 Task: Illustrate a Vector Scene of a Beach Yoga Retreat Center.
Action: Mouse moved to (104, 103)
Screenshot: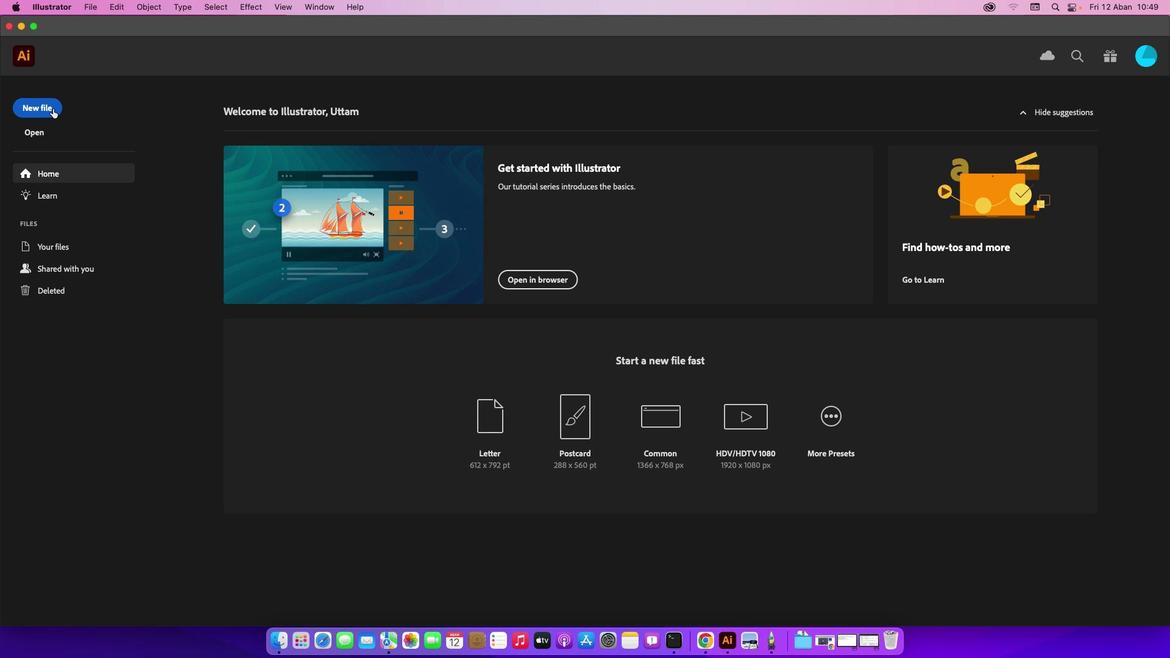 
Action: Mouse pressed left at (104, 103)
Screenshot: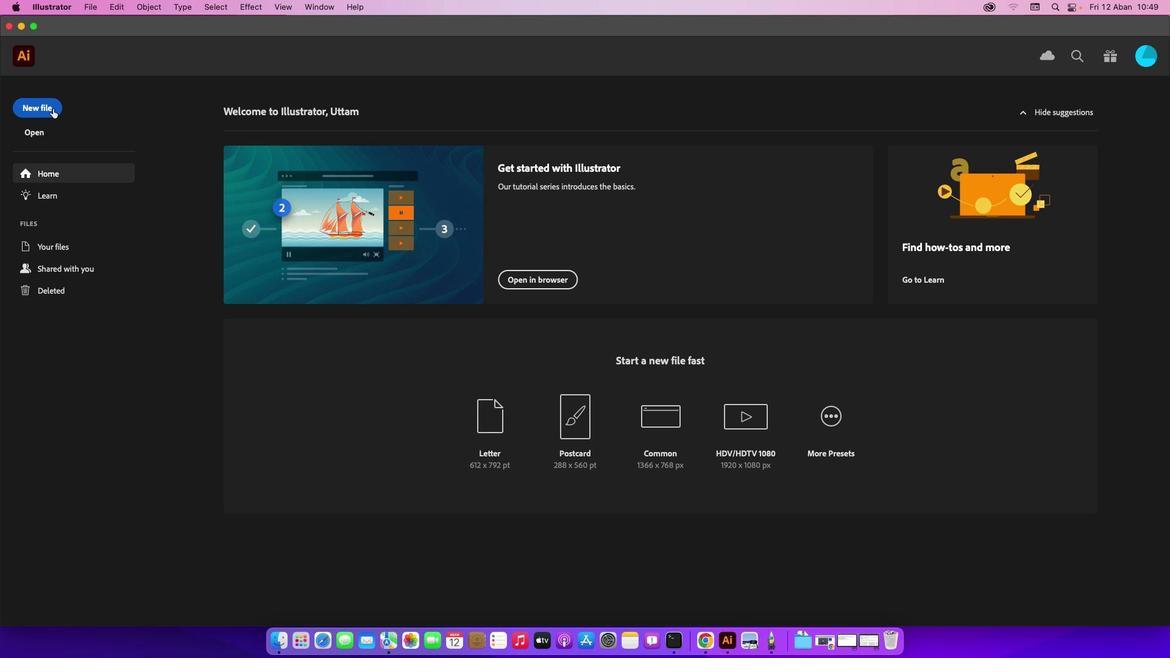 
Action: Mouse moved to (54, 110)
Screenshot: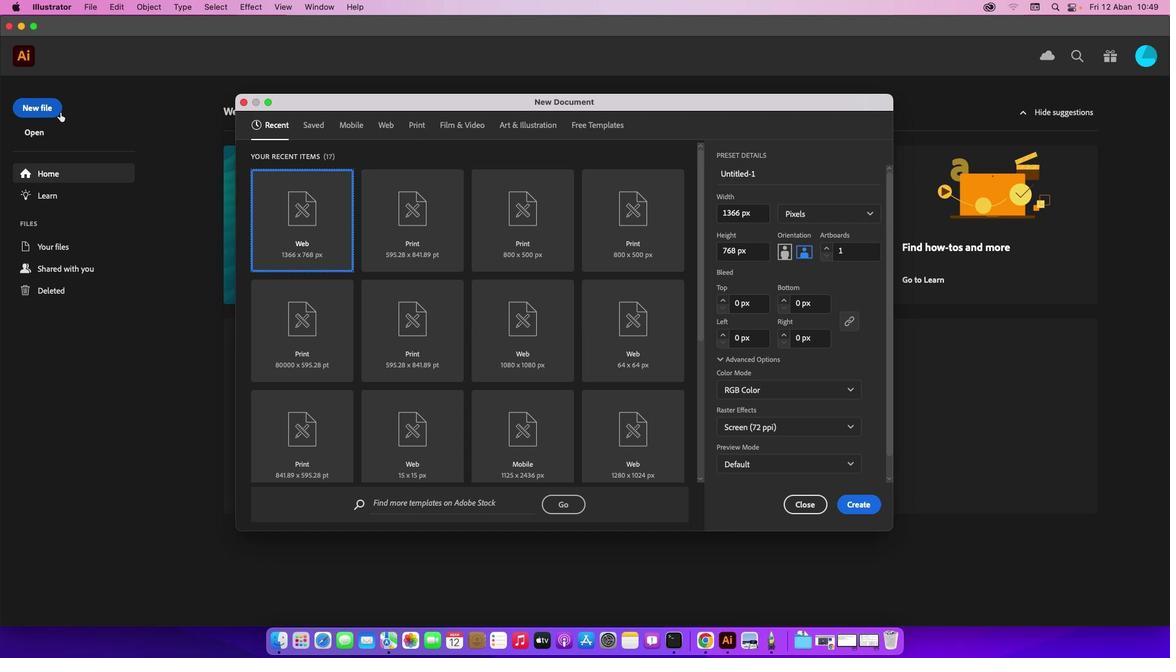
Action: Mouse pressed left at (54, 110)
Screenshot: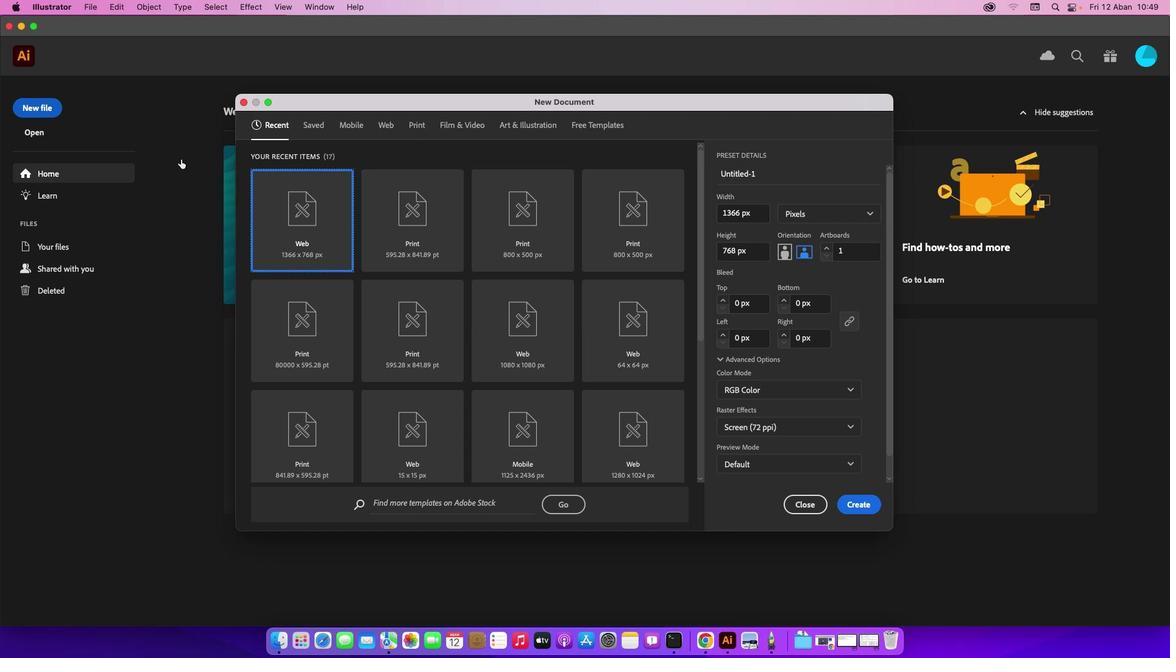 
Action: Mouse moved to (862, 502)
Screenshot: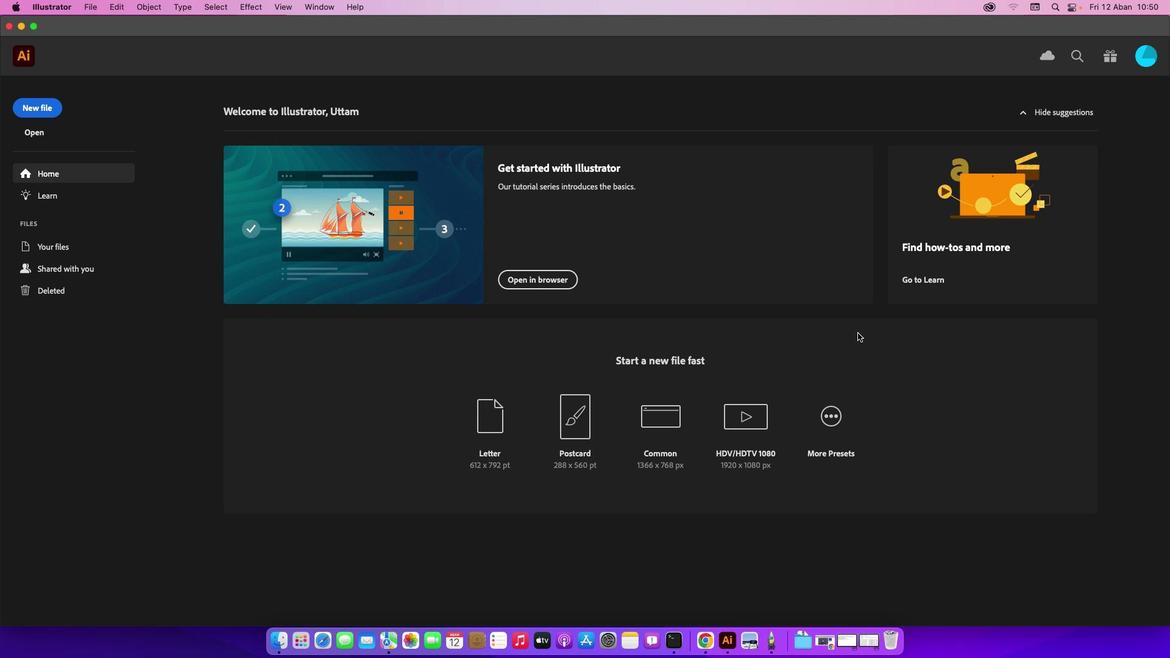 
Action: Mouse pressed left at (862, 502)
Screenshot: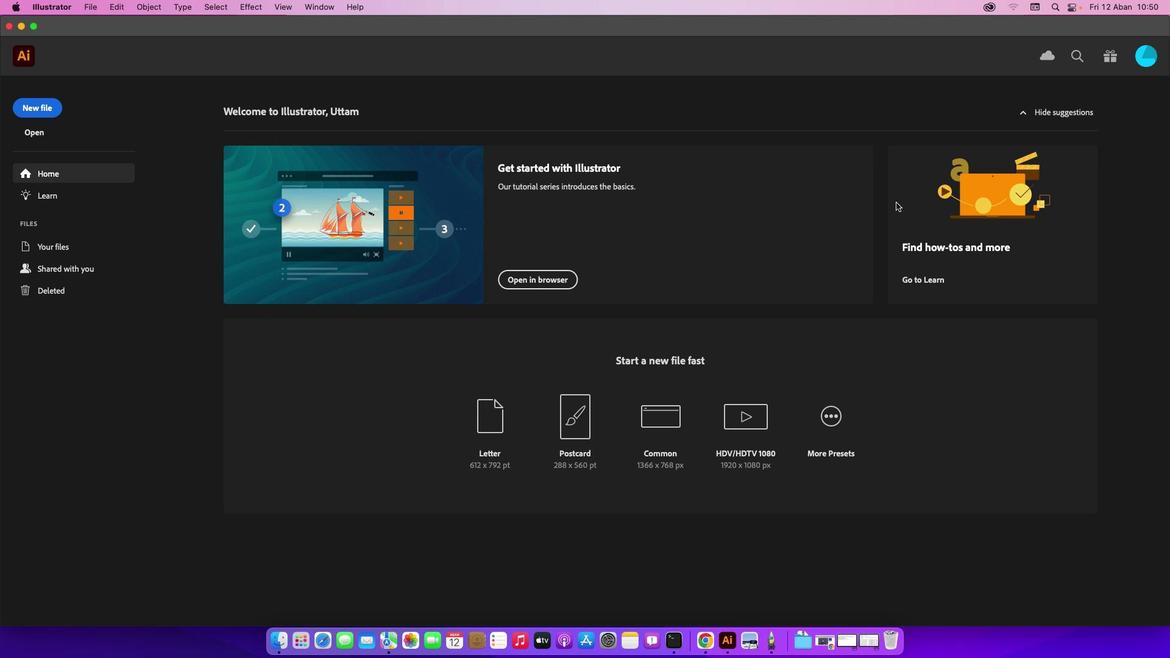 
Action: Mouse moved to (92, 8)
Screenshot: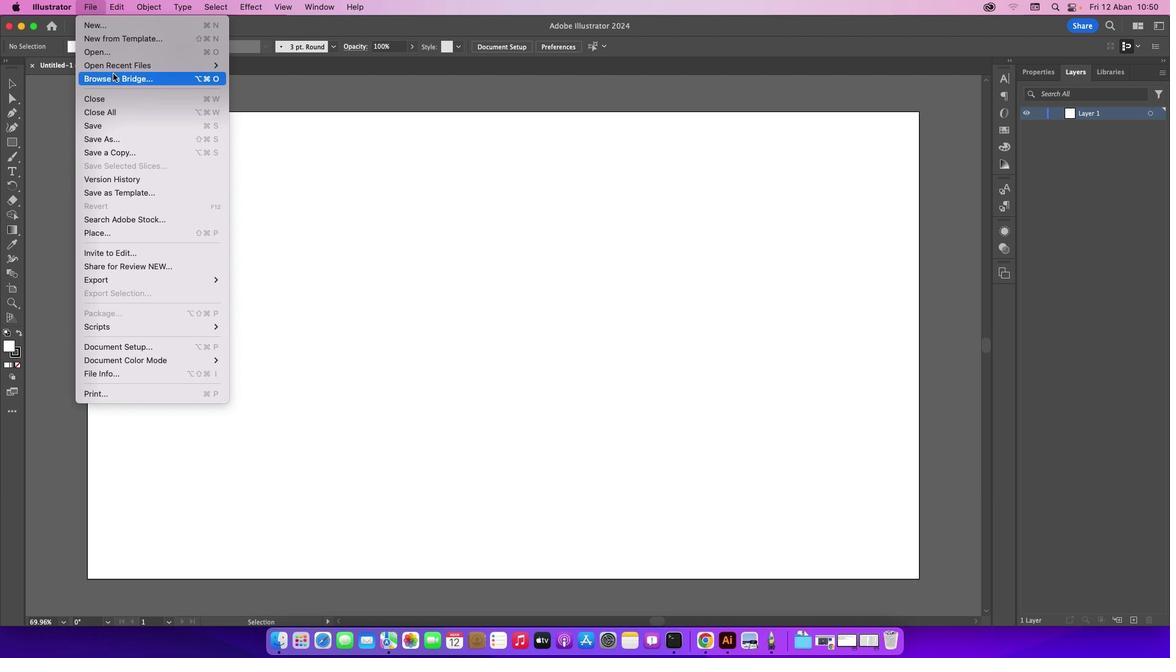 
Action: Mouse pressed left at (92, 8)
Screenshot: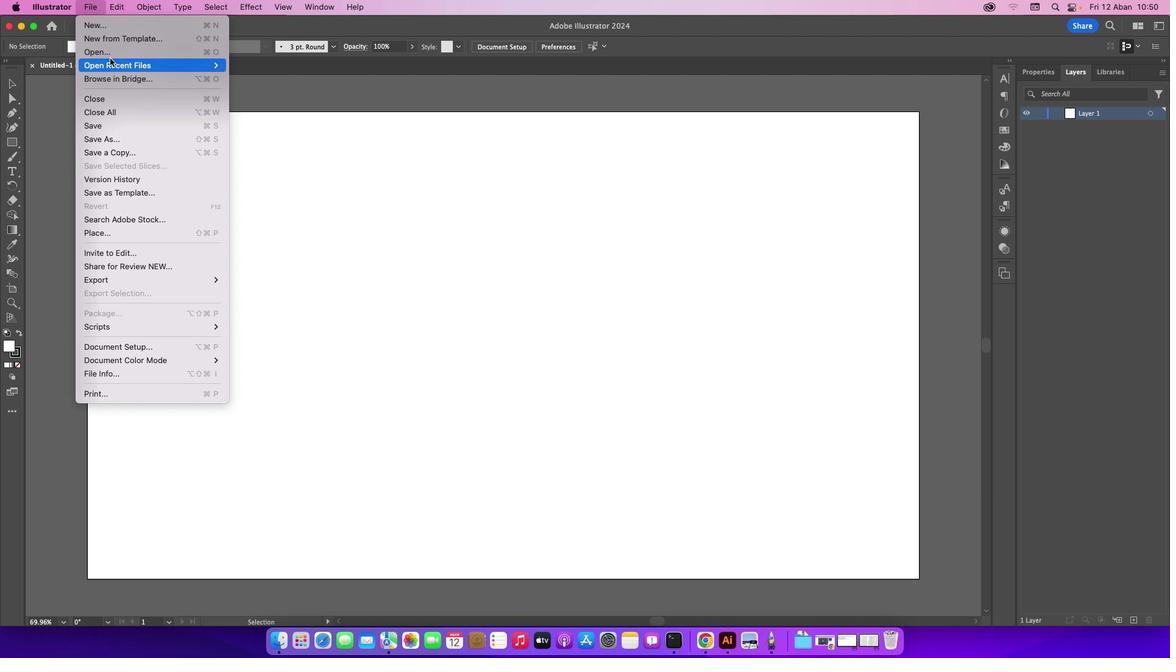 
Action: Mouse moved to (112, 59)
Screenshot: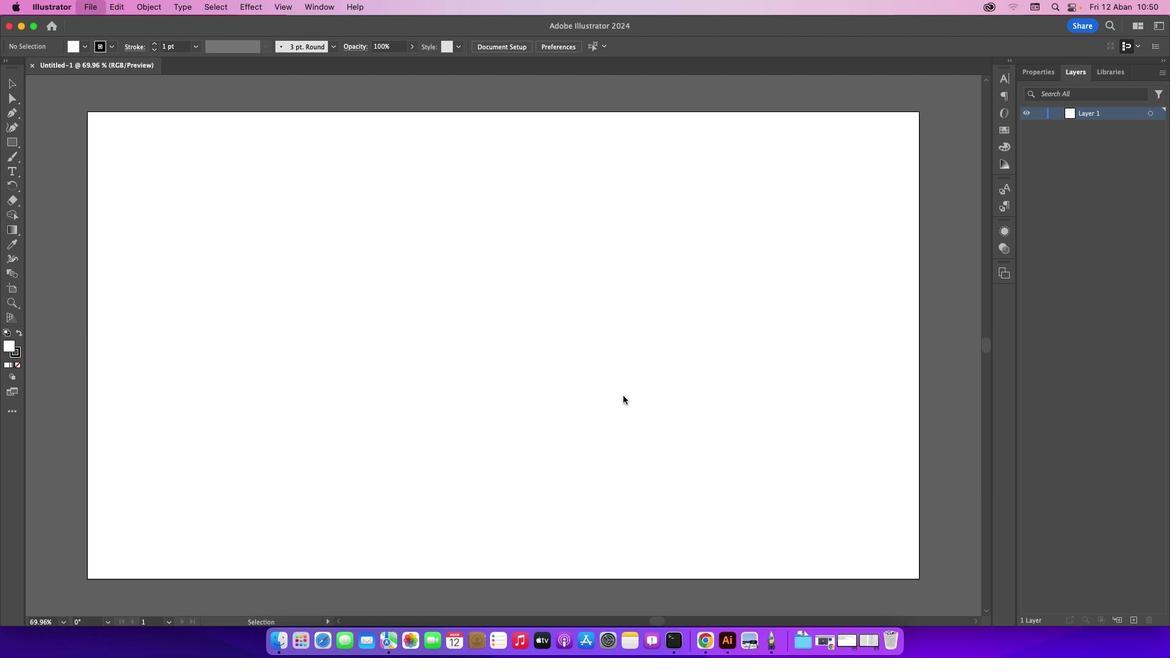 
Action: Mouse pressed left at (112, 59)
Screenshot: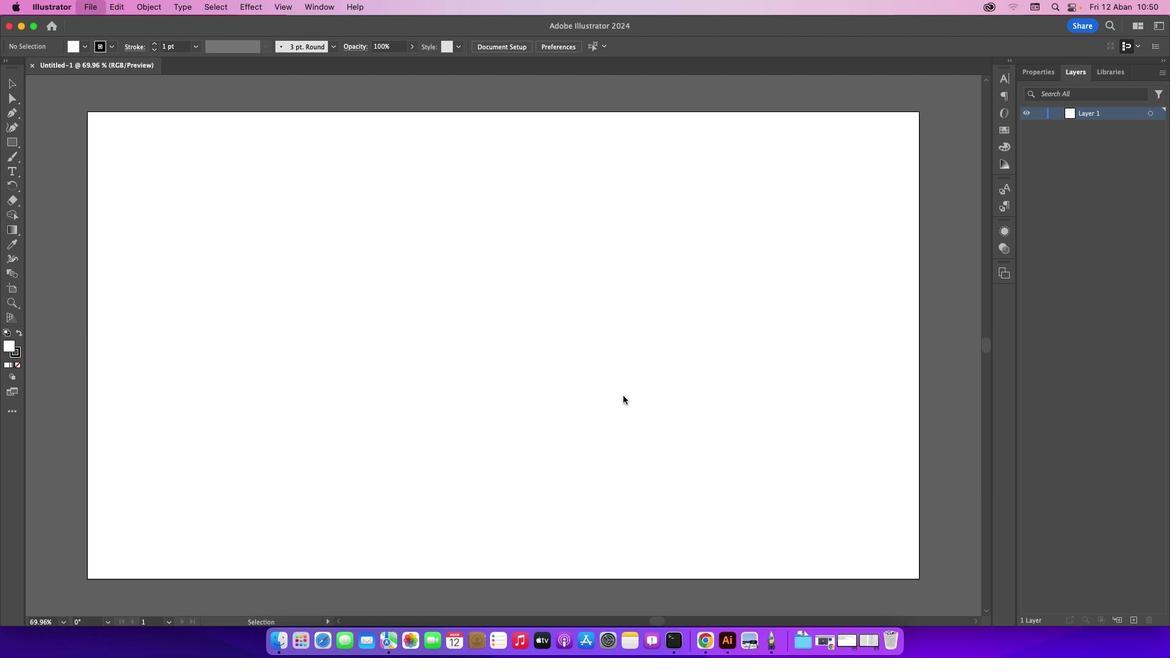 
Action: Mouse moved to (458, 167)
Screenshot: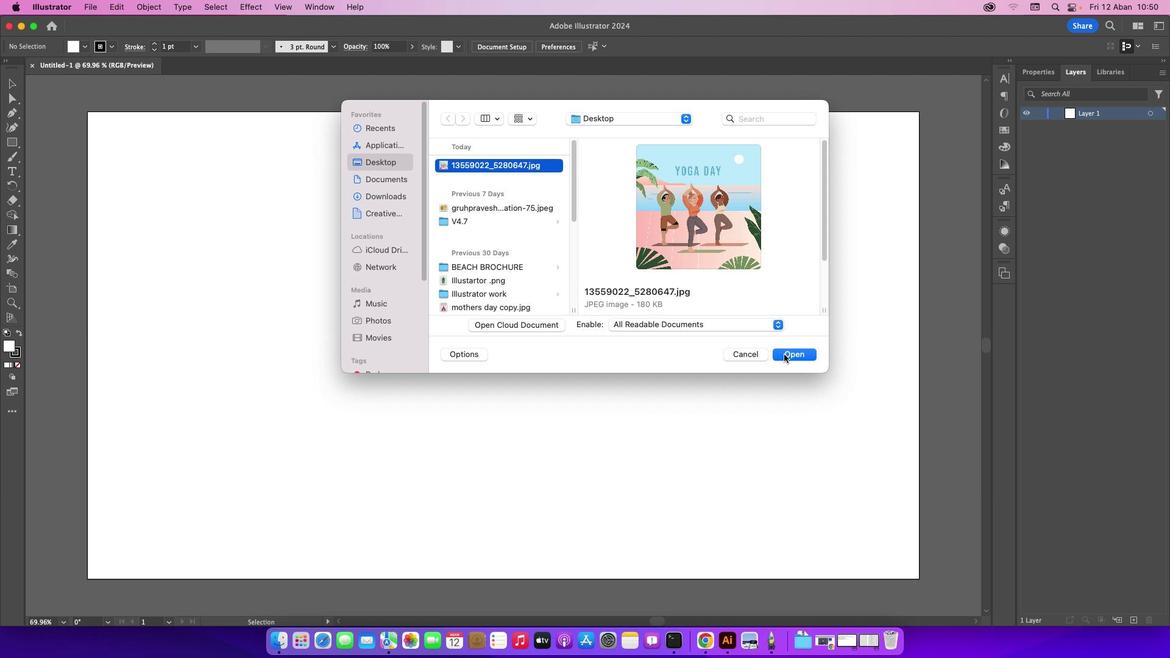 
Action: Mouse pressed left at (458, 167)
Screenshot: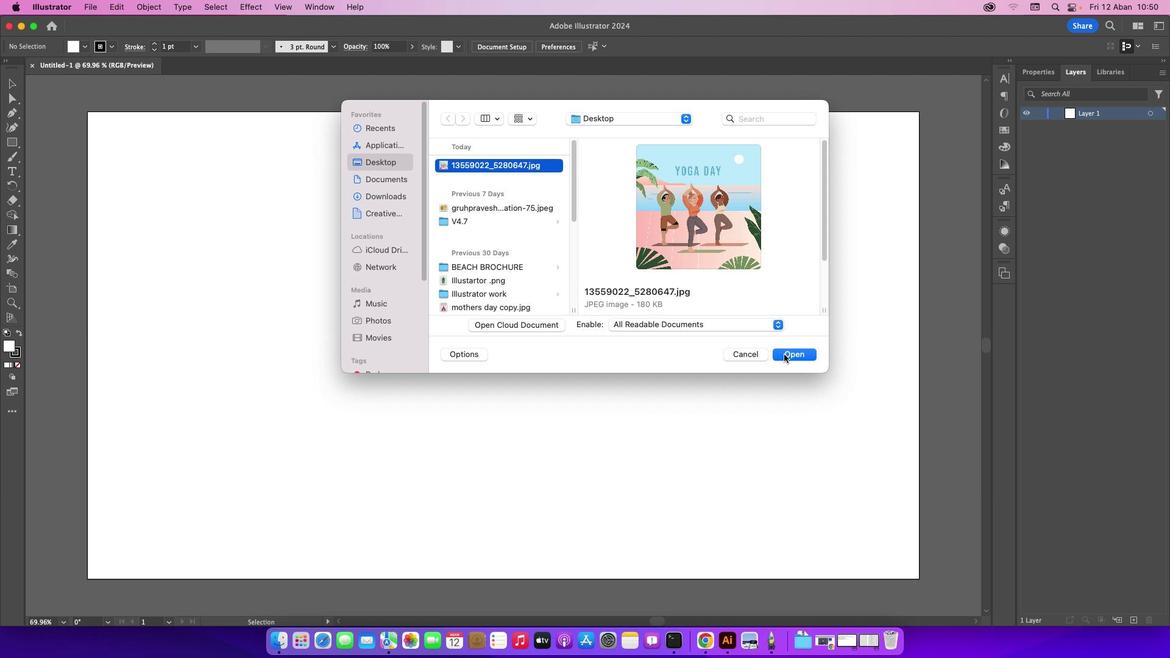 
Action: Mouse moved to (786, 356)
Screenshot: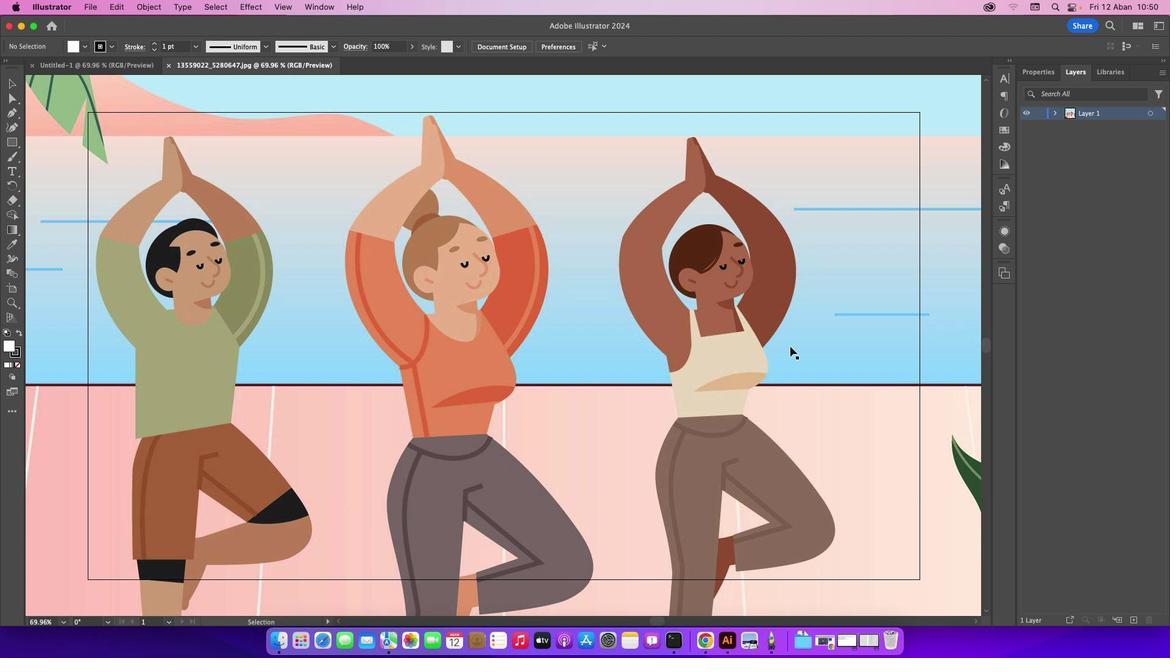 
Action: Mouse pressed left at (786, 356)
Screenshot: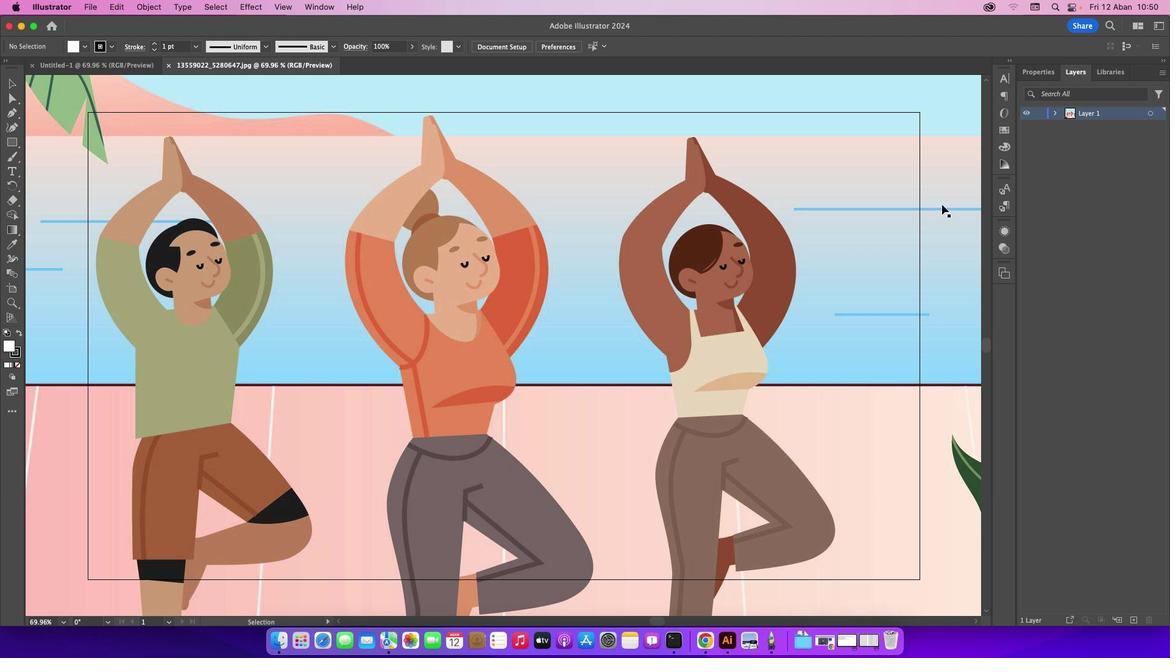 
Action: Mouse pressed left at (786, 356)
Screenshot: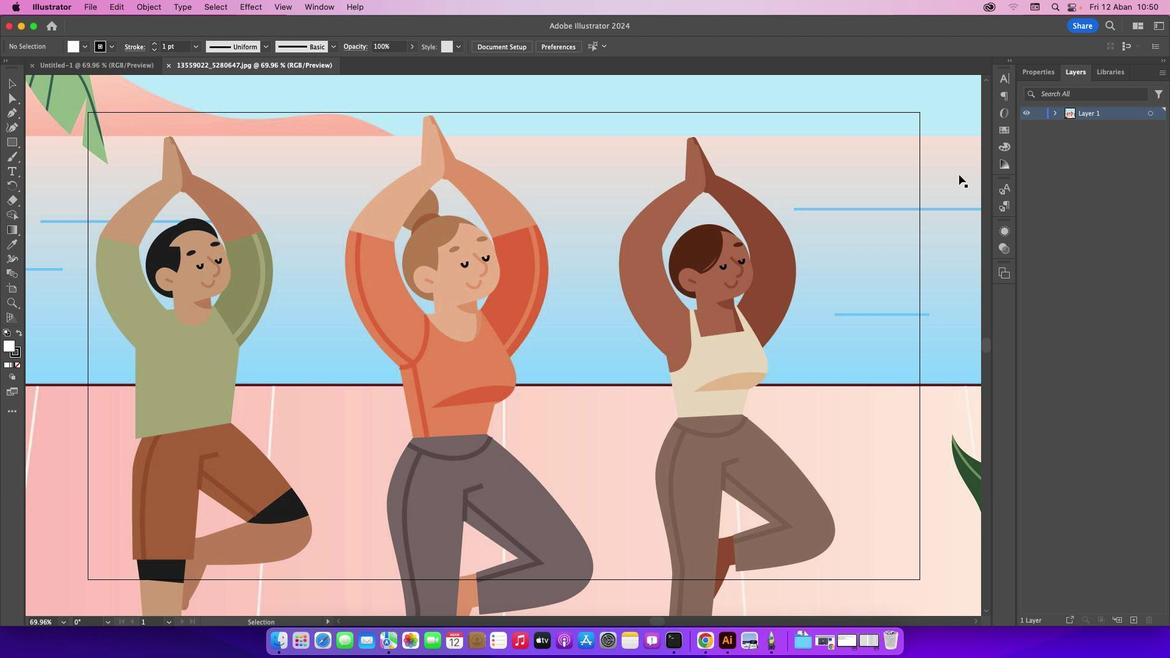 
Action: Mouse moved to (1056, 115)
Screenshot: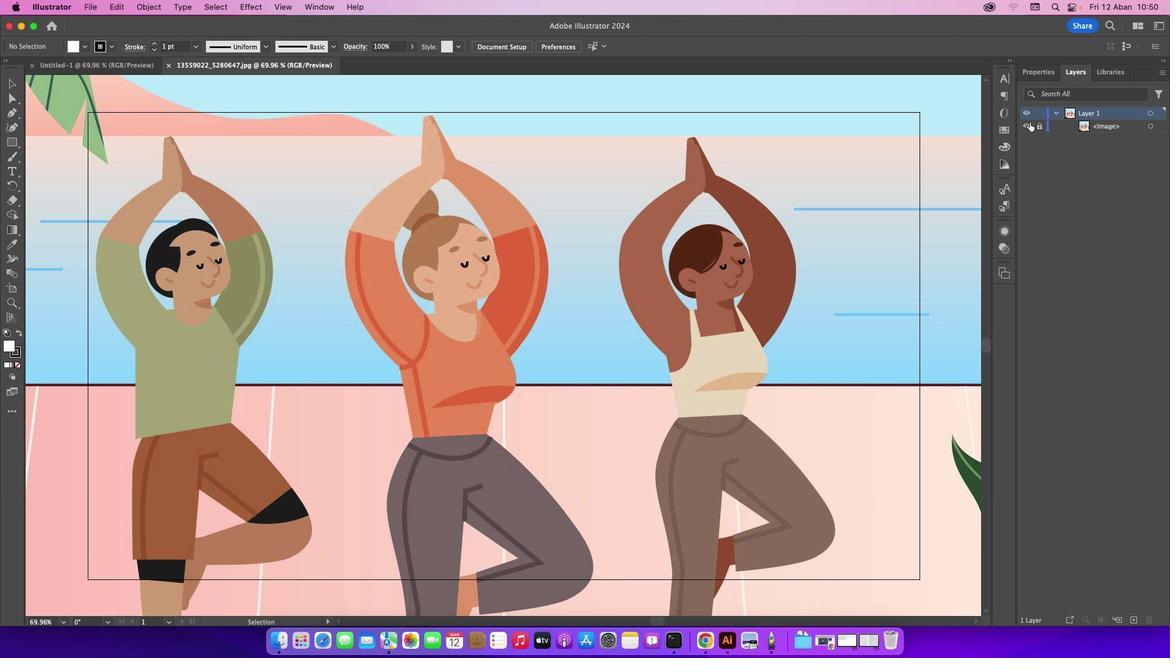 
Action: Mouse pressed left at (1056, 115)
Screenshot: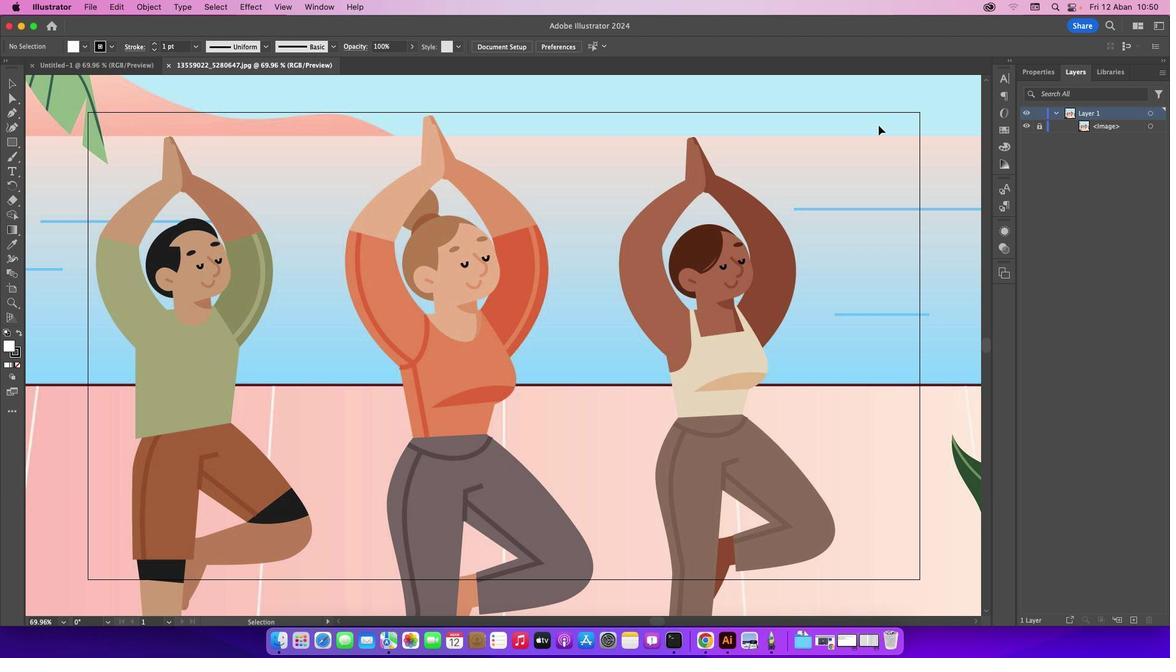 
Action: Mouse moved to (1041, 126)
Screenshot: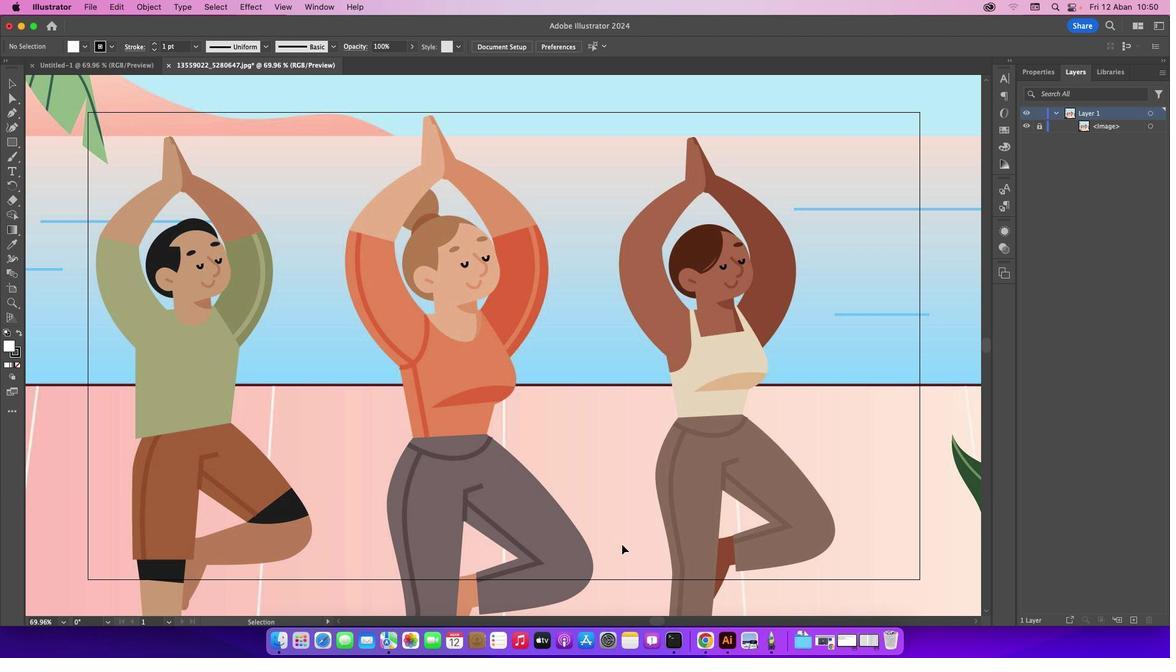 
Action: Mouse pressed left at (1041, 126)
Screenshot: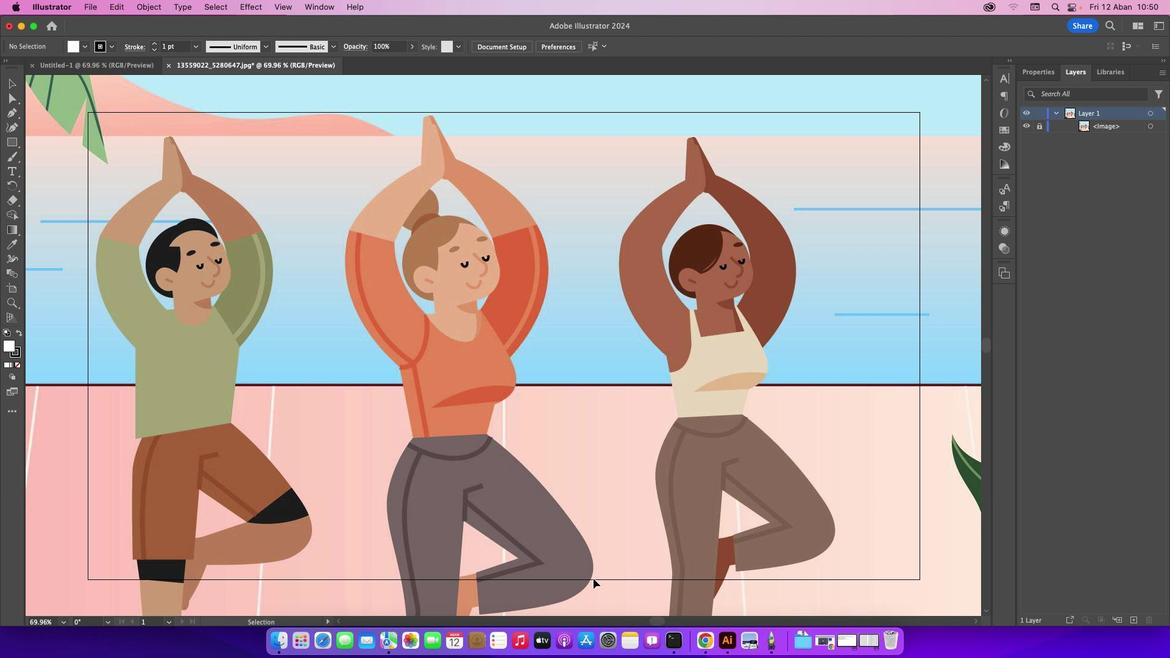 
Action: Mouse moved to (661, 628)
Screenshot: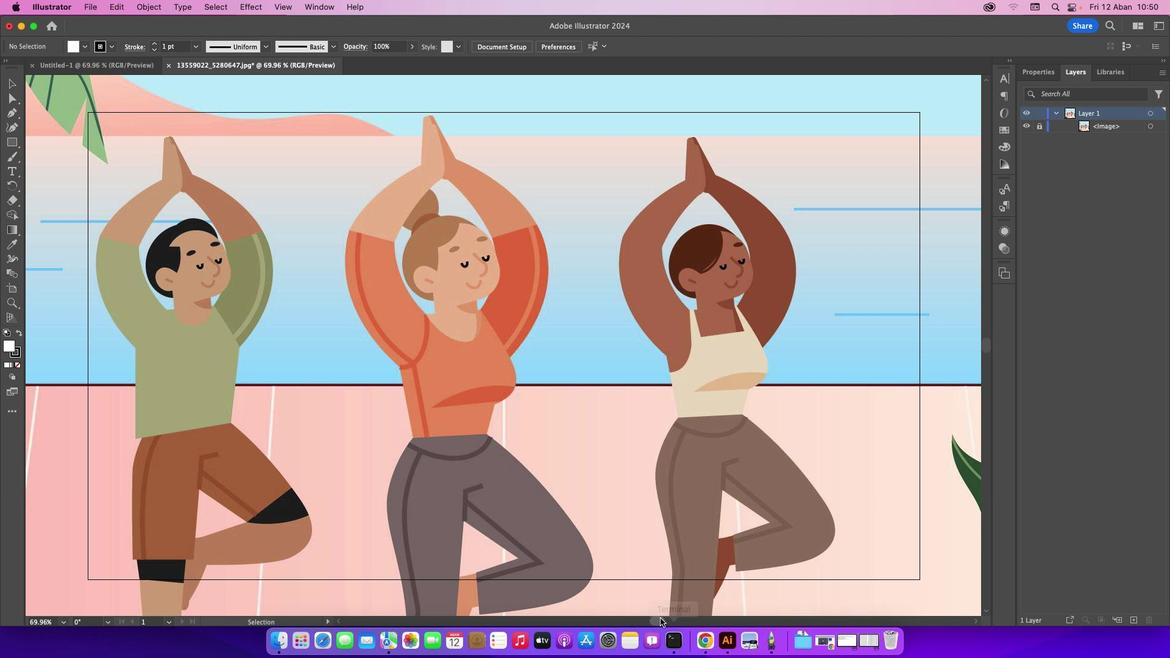 
Action: Mouse pressed left at (661, 628)
Screenshot: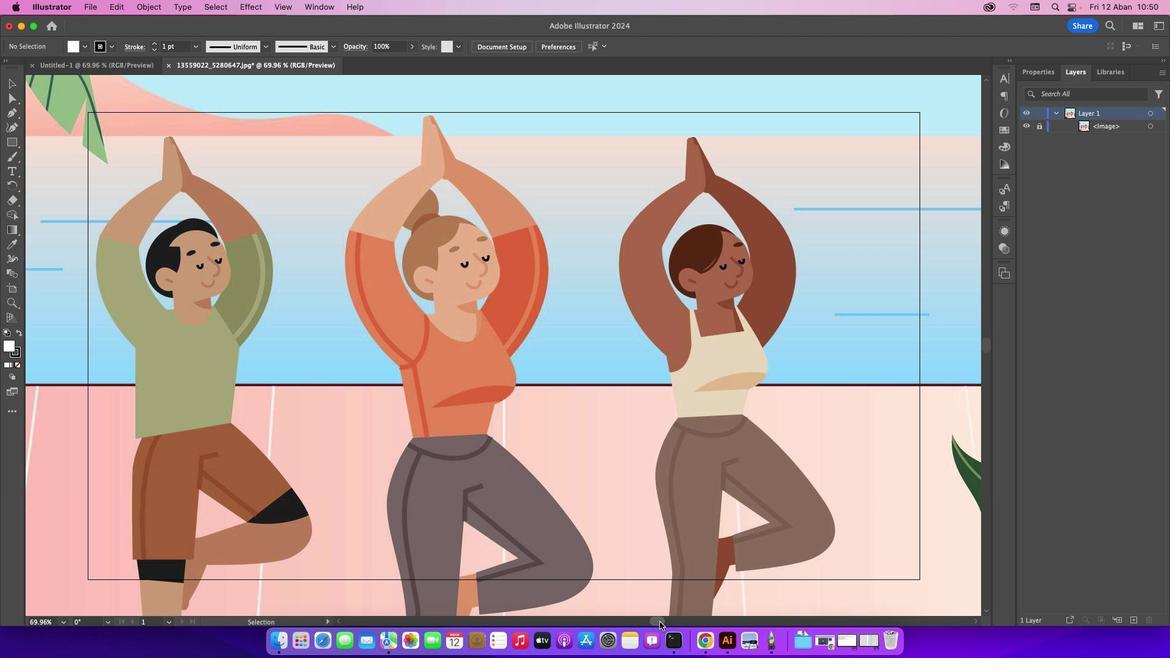
Action: Mouse moved to (661, 624)
Screenshot: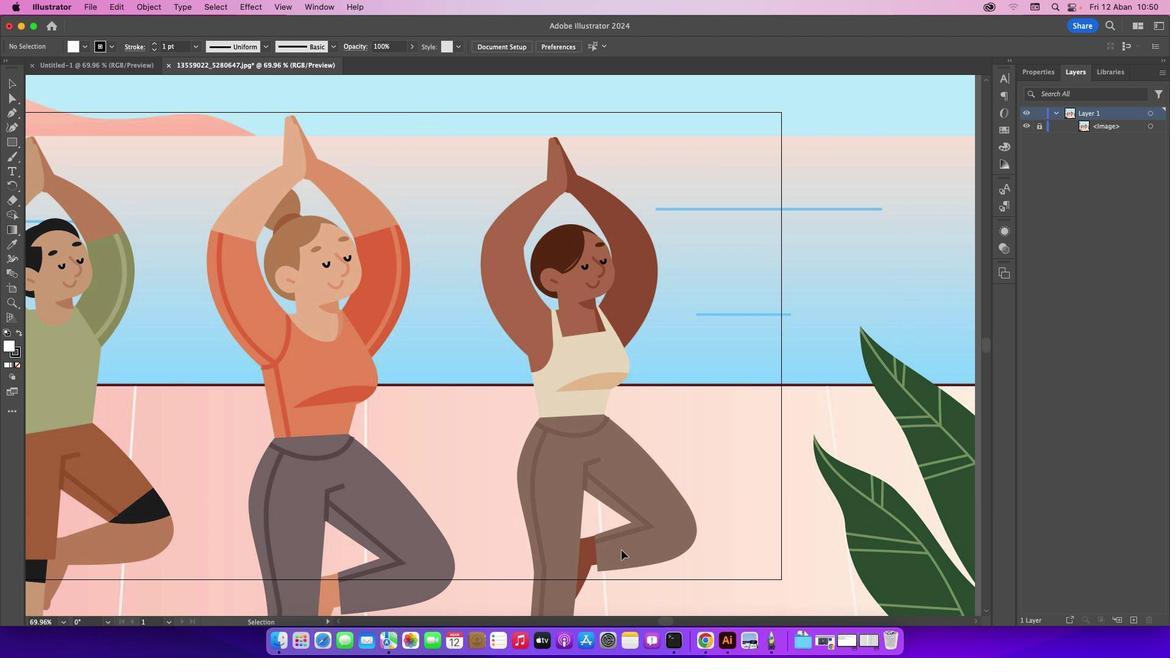 
Action: Mouse pressed left at (661, 624)
Screenshot: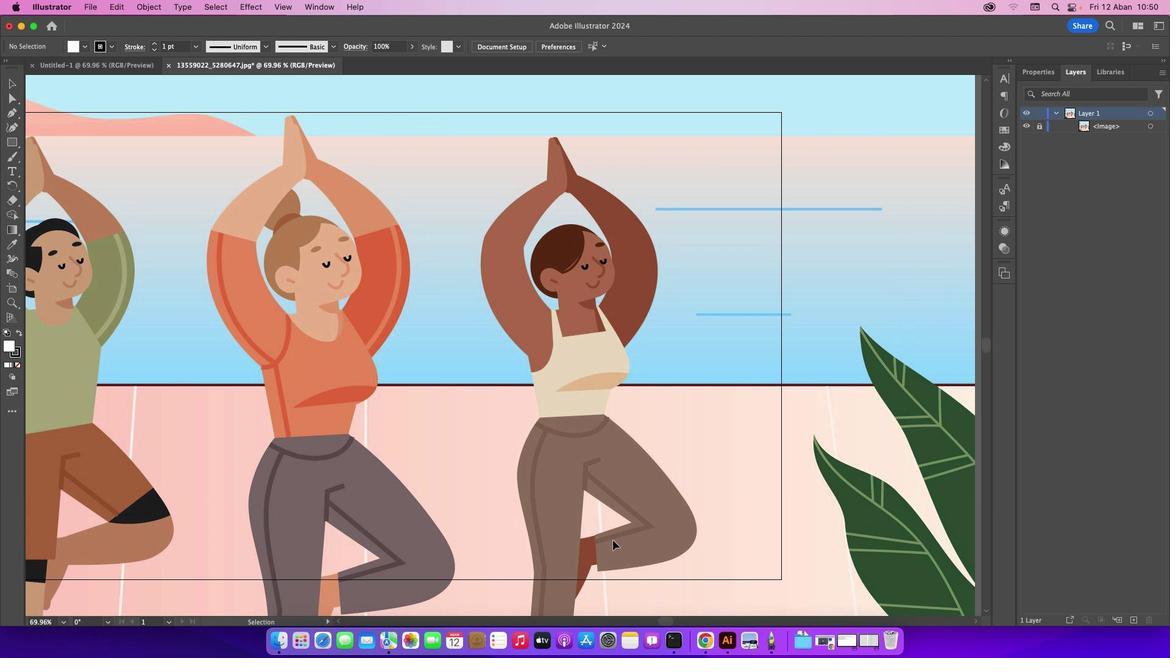 
Action: Mouse moved to (615, 543)
Screenshot: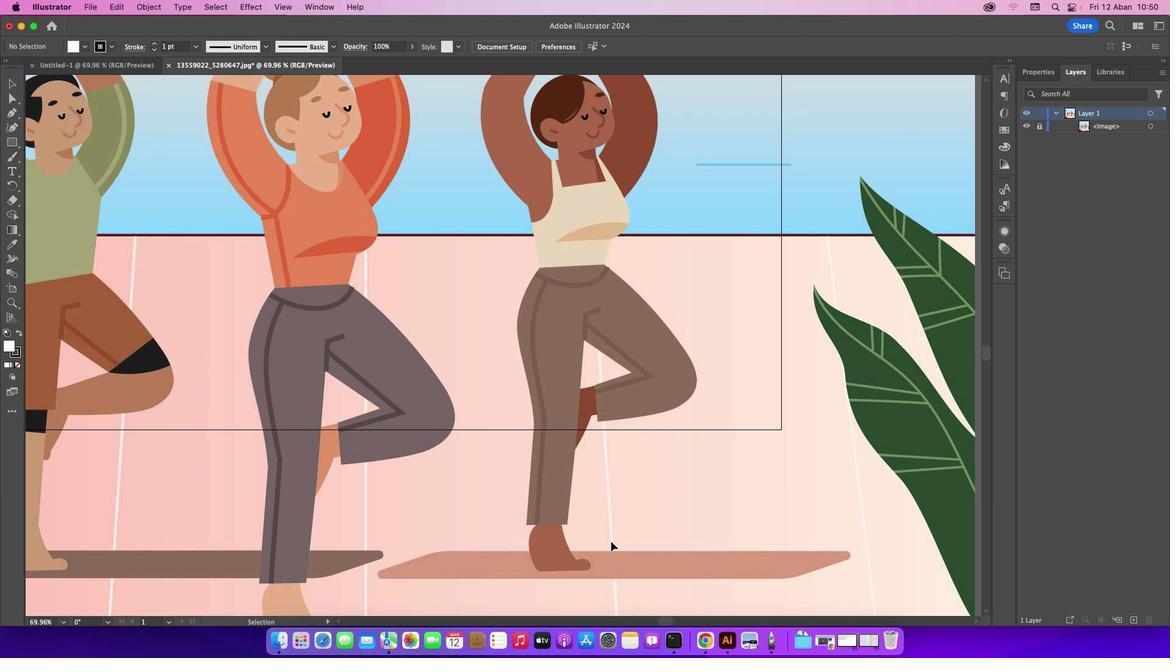 
Action: Mouse scrolled (615, 543) with delta (2, 1)
Screenshot: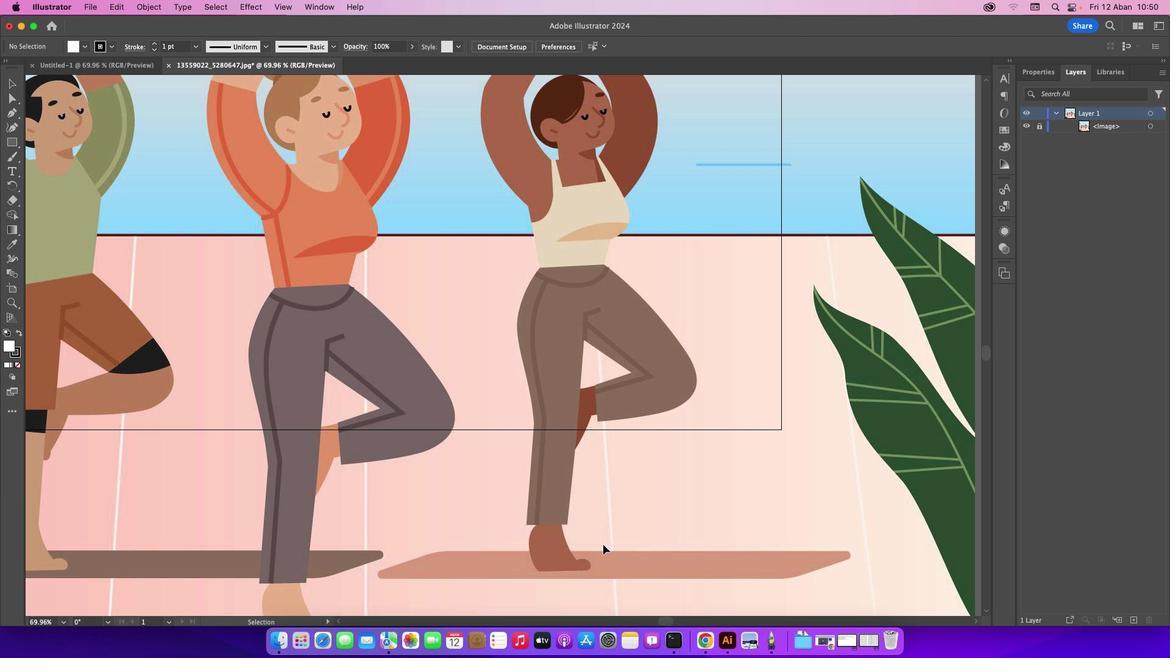 
Action: Mouse scrolled (615, 543) with delta (2, 1)
Screenshot: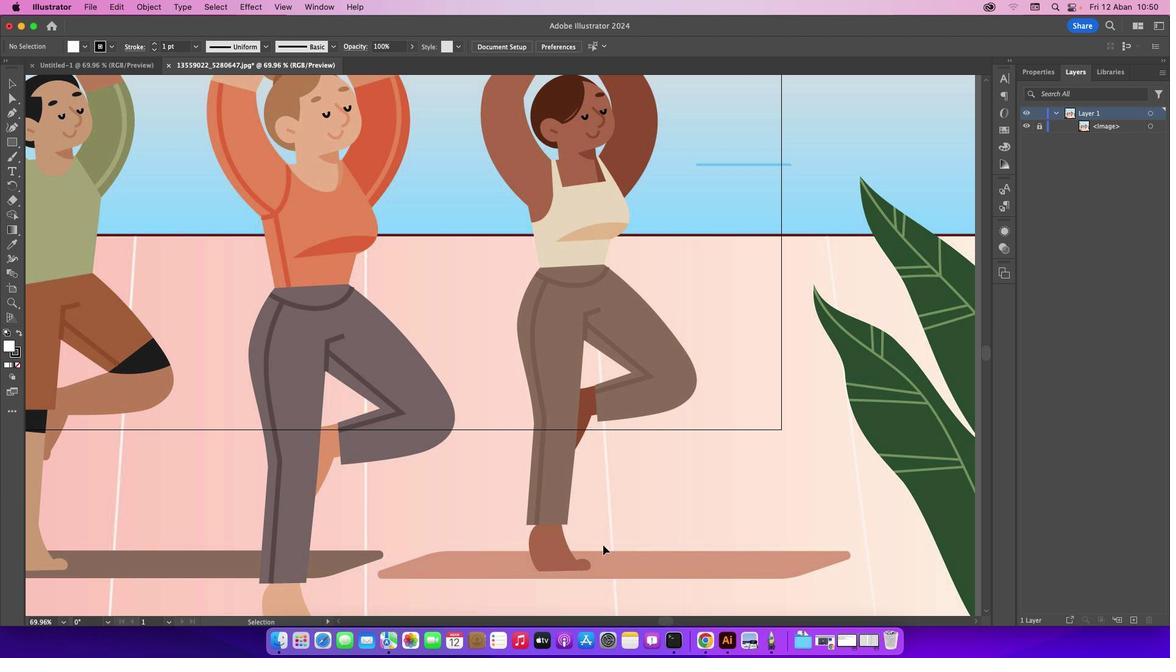
Action: Mouse scrolled (615, 543) with delta (2, 0)
Screenshot: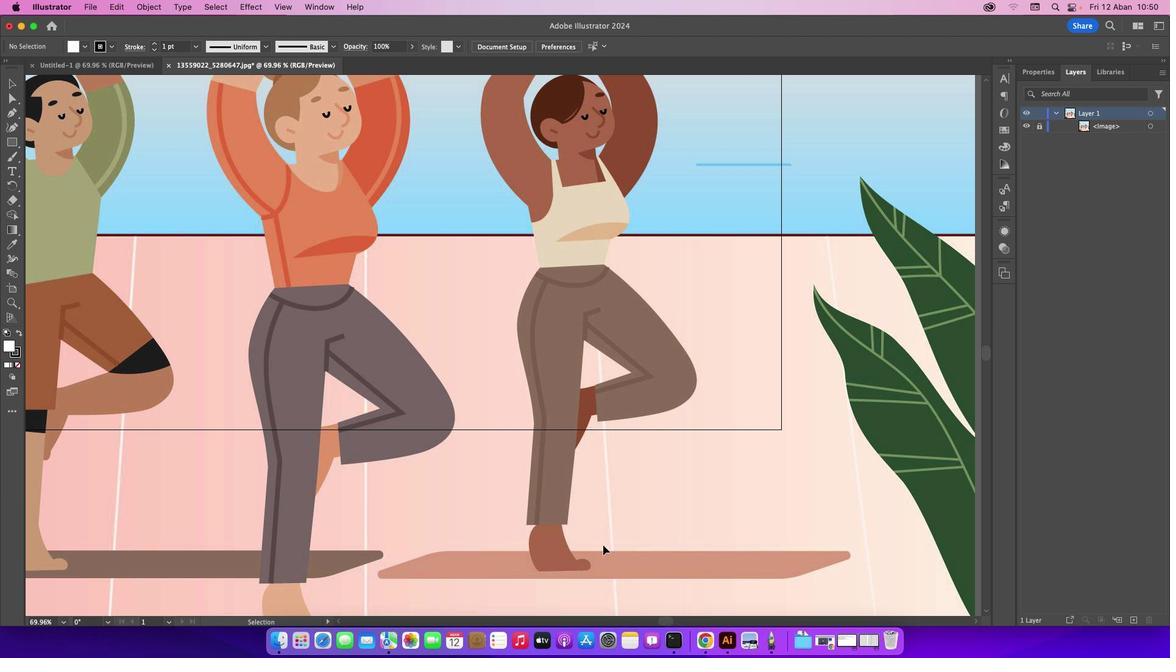 
Action: Mouse scrolled (615, 543) with delta (2, 0)
Screenshot: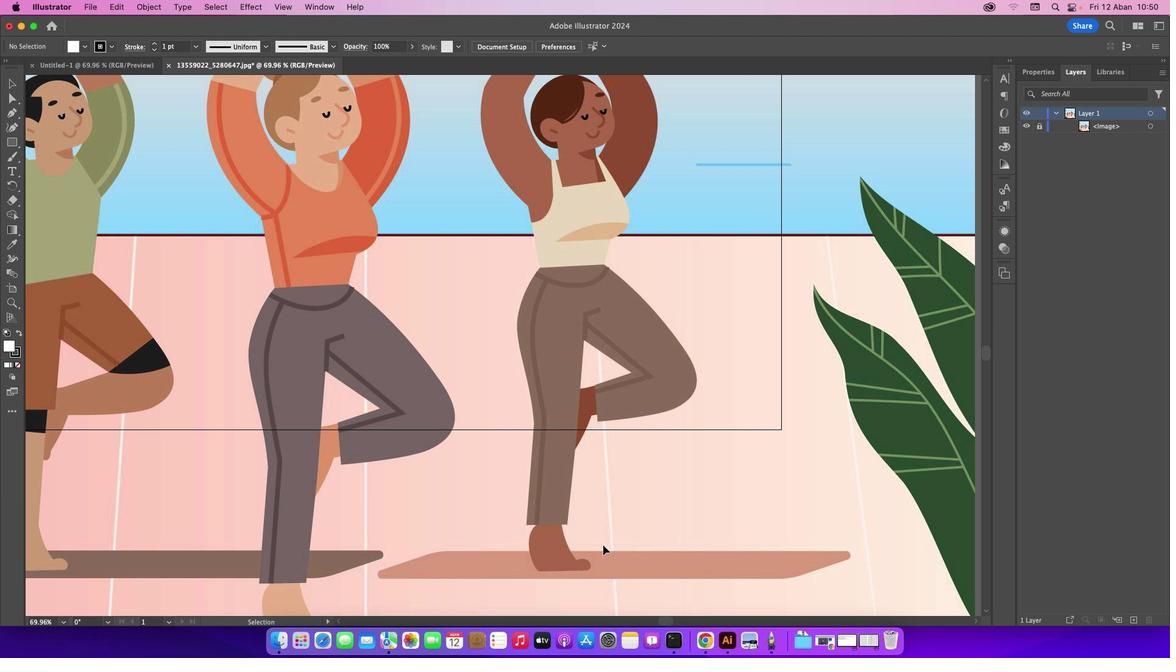 
Action: Mouse moved to (605, 547)
Screenshot: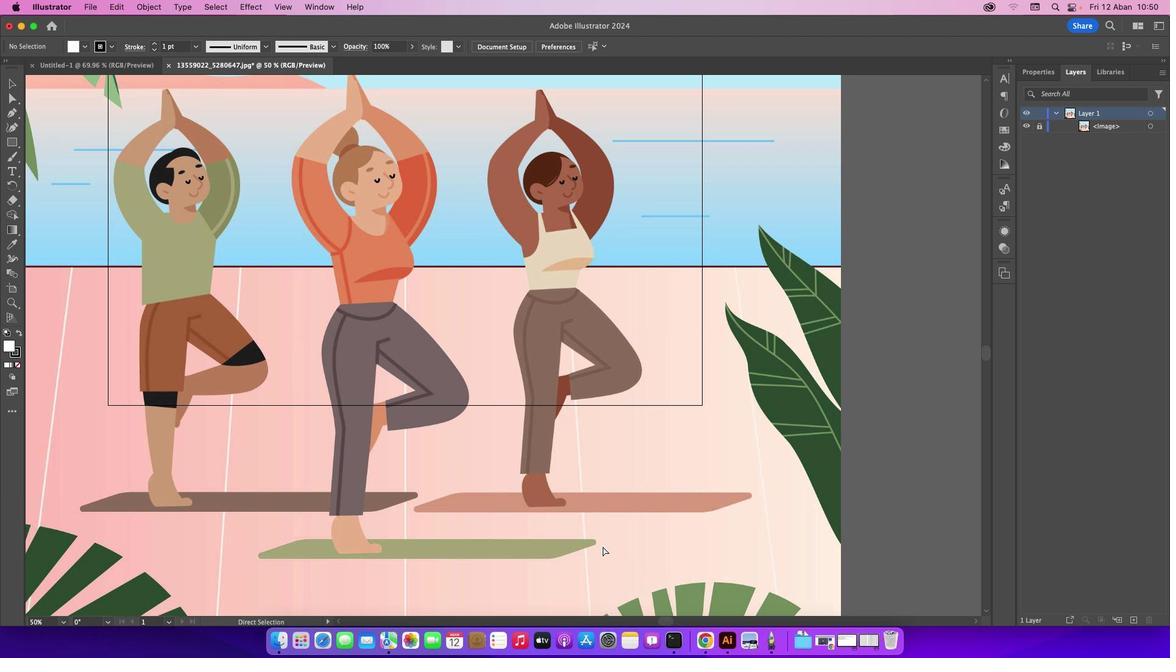
Action: Key pressed Key.cmd_r
Screenshot: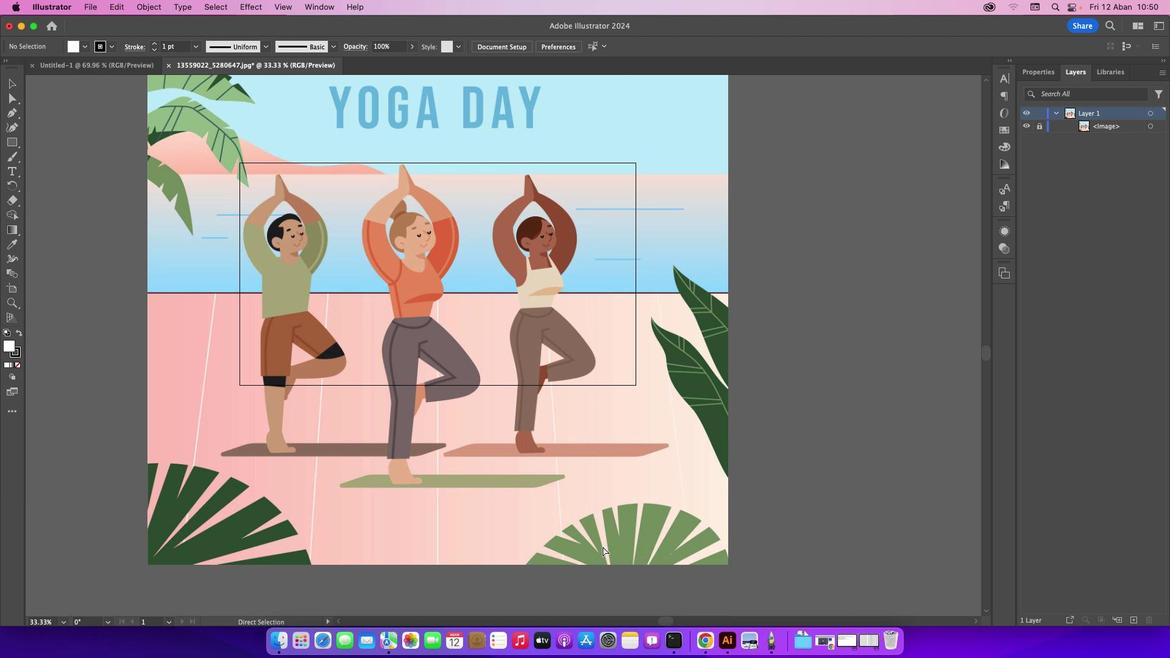 
Action: Mouse moved to (605, 549)
Screenshot: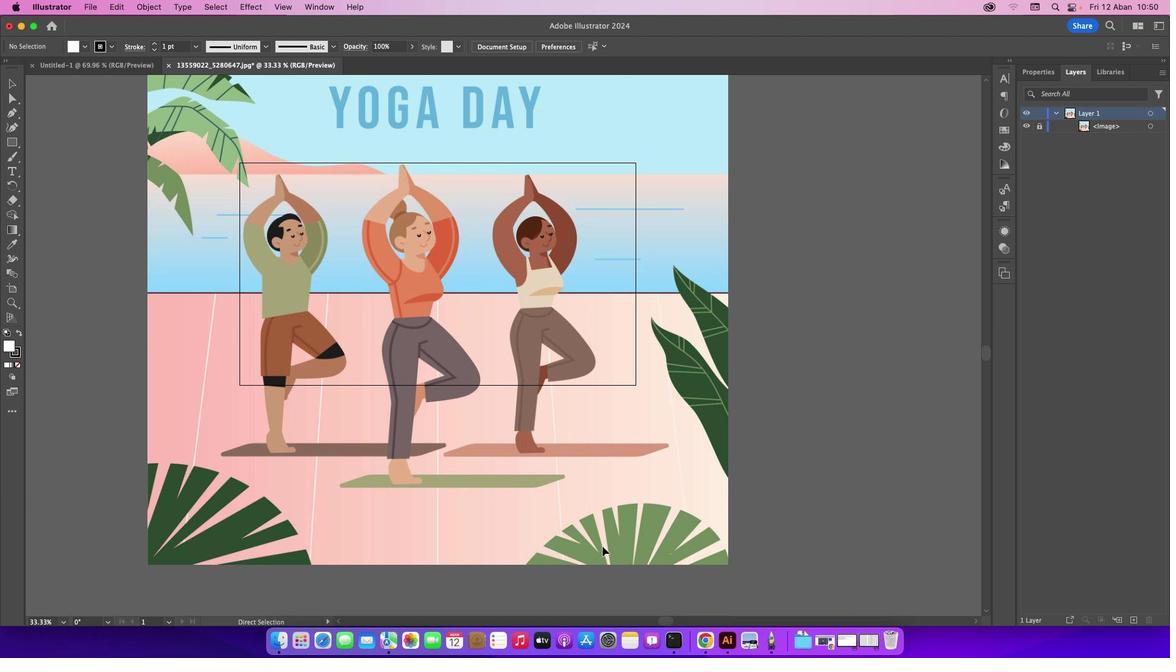 
Action: Key pressed '-''-''-'
Screenshot: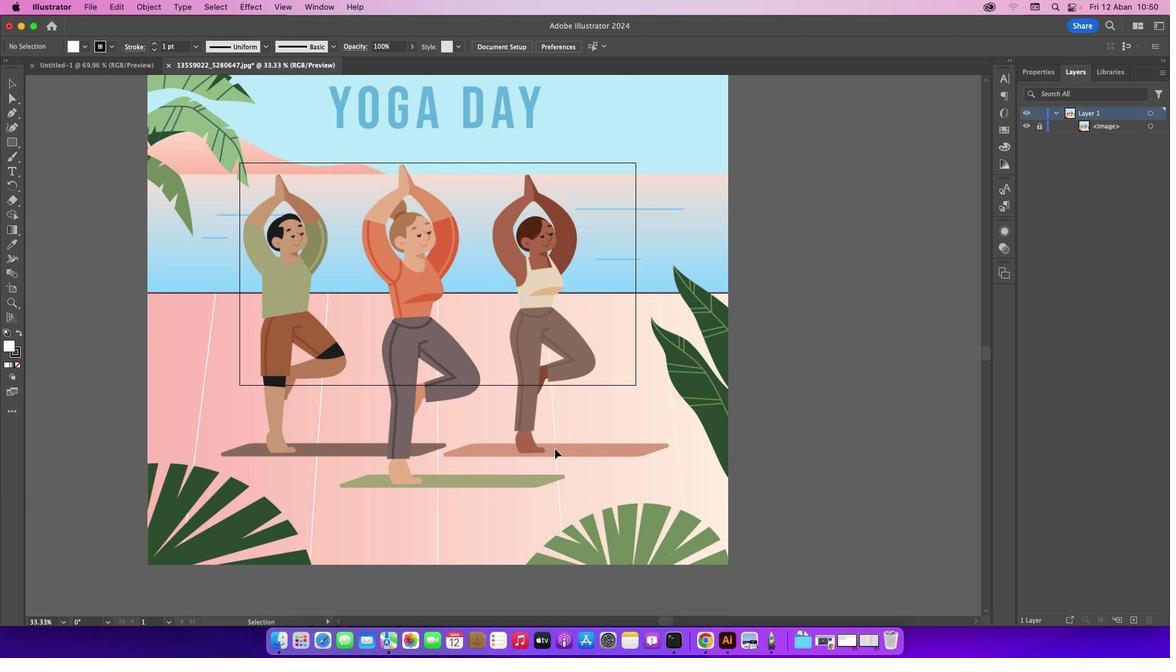 
Action: Mouse moved to (557, 450)
Screenshot: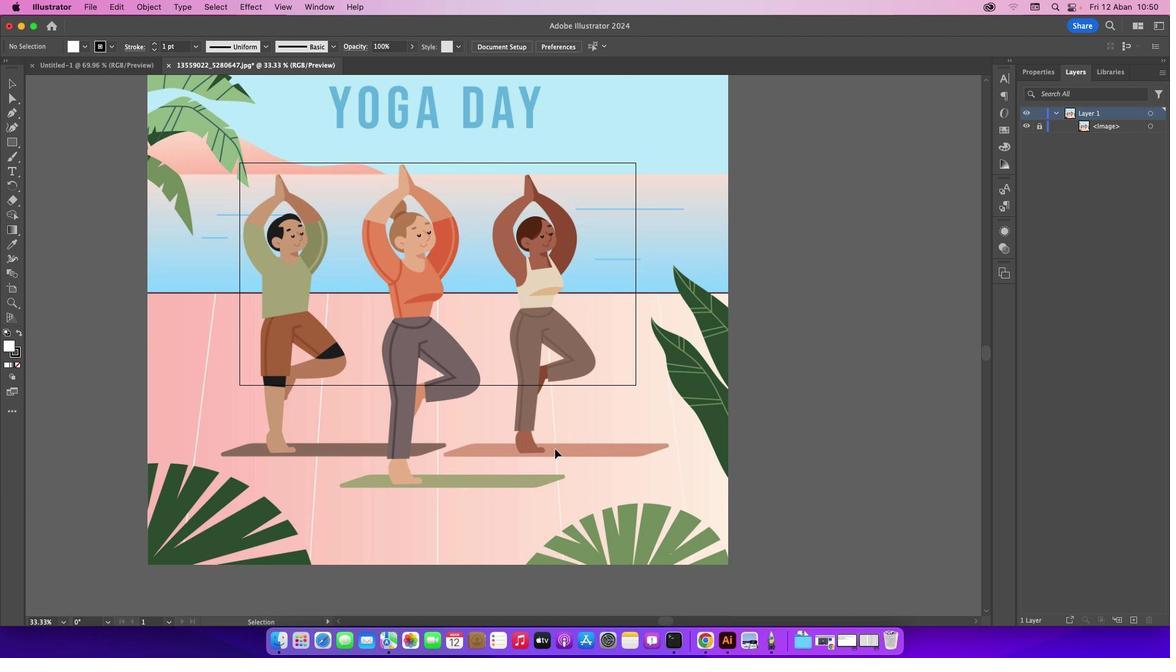 
Action: Key pressed Key.cmd_r
Screenshot: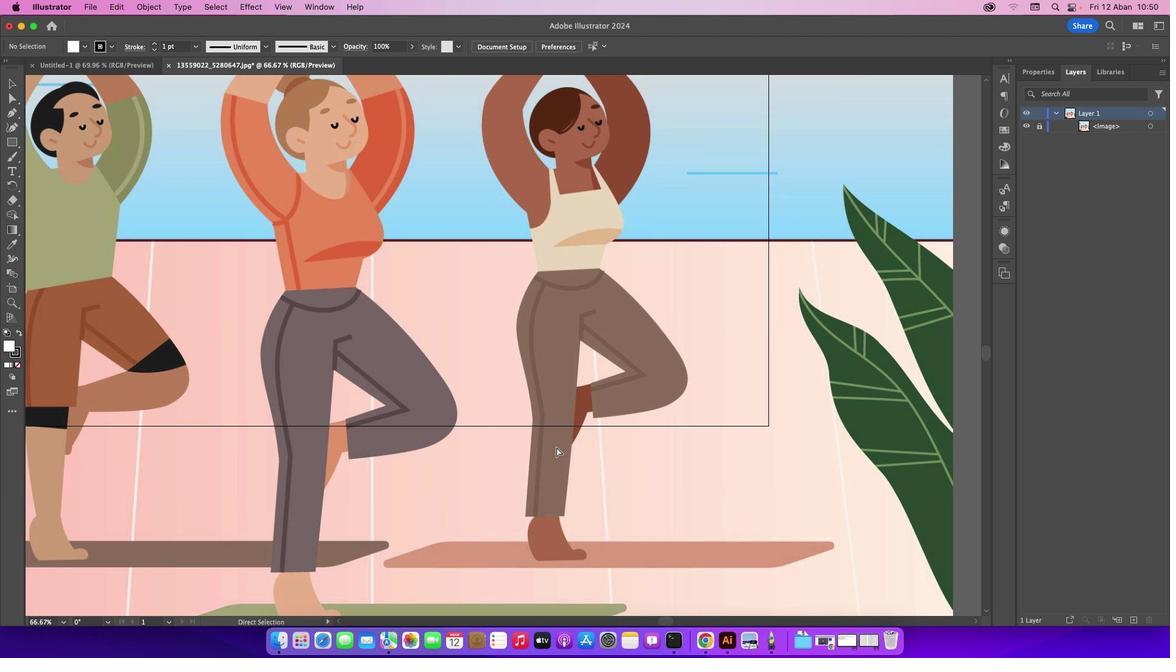 
Action: Mouse moved to (558, 449)
Screenshot: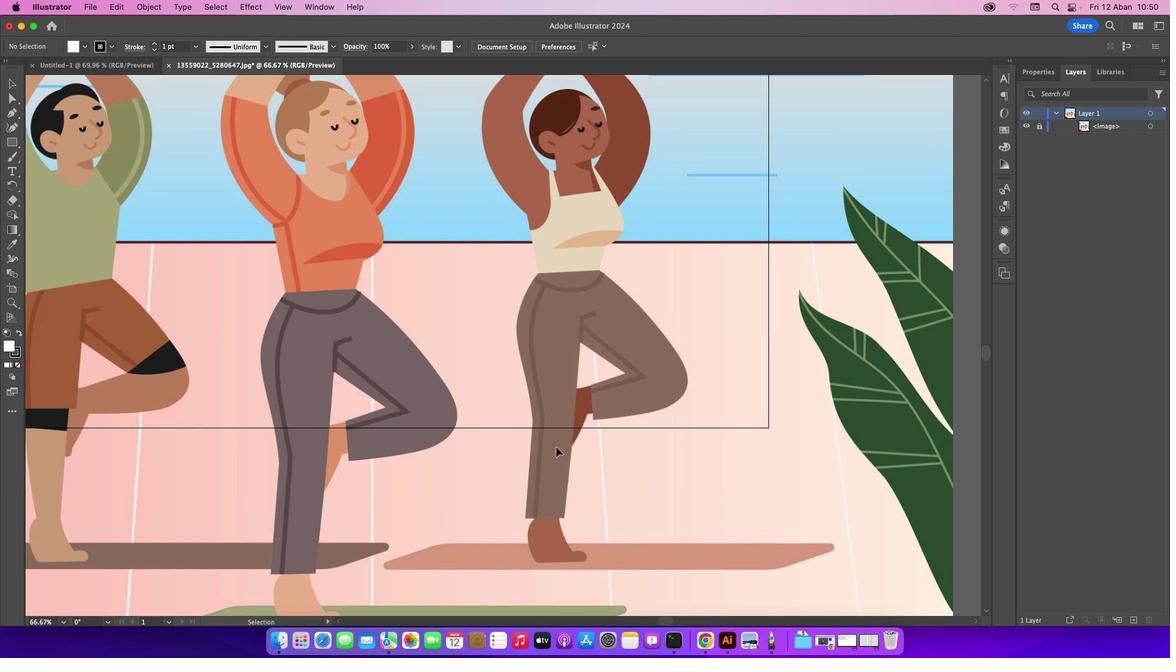 
Action: Key pressed '=''='
Screenshot: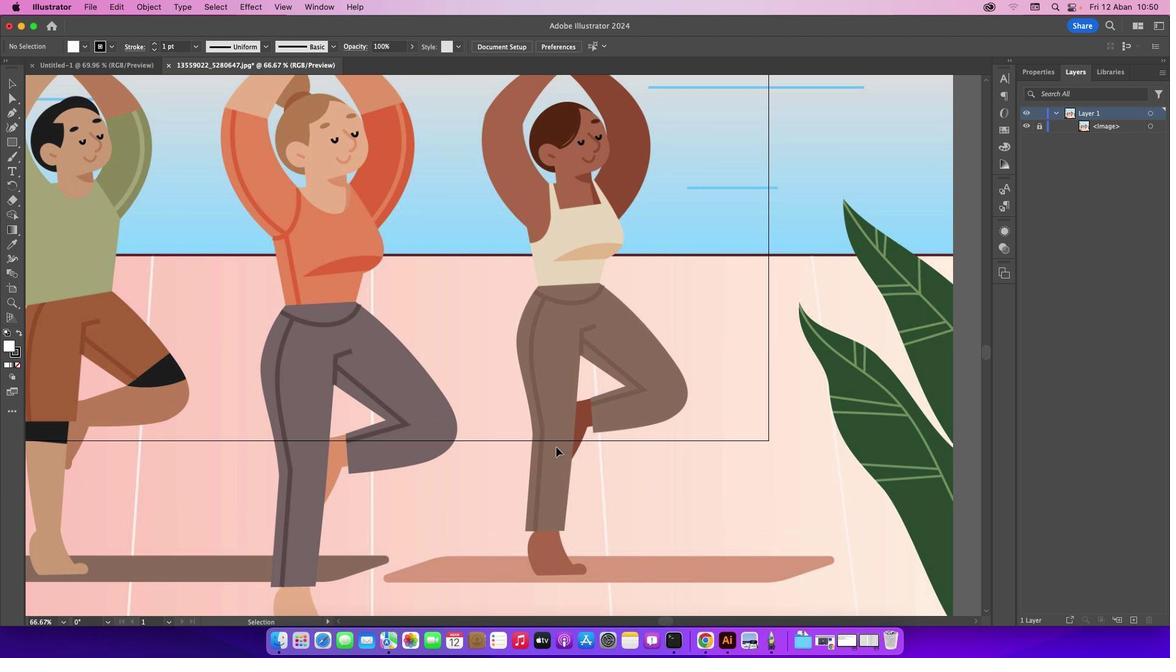
Action: Mouse scrolled (558, 449) with delta (2, 3)
Screenshot: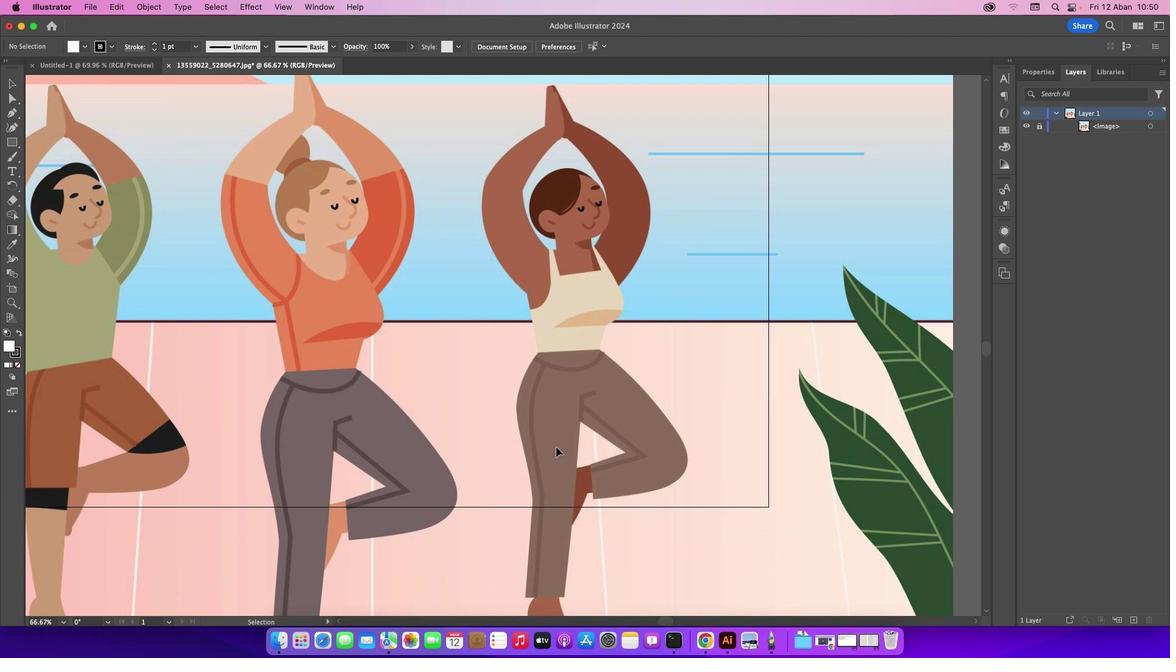 
Action: Mouse scrolled (558, 449) with delta (2, 3)
Screenshot: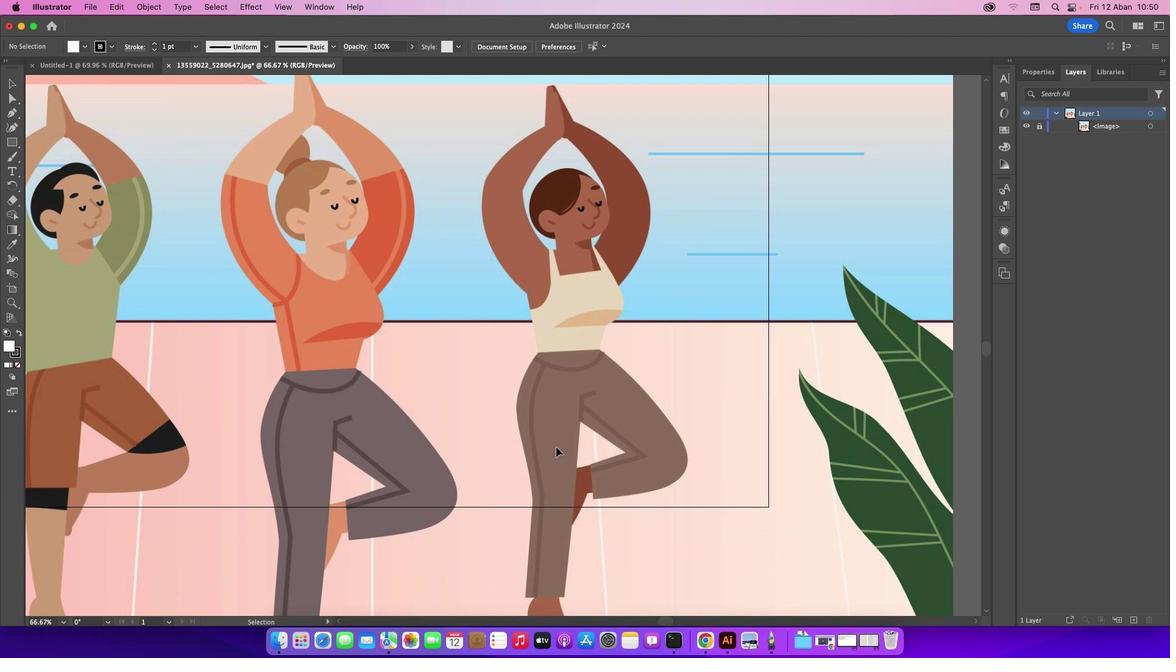 
Action: Mouse scrolled (558, 449) with delta (2, 3)
Screenshot: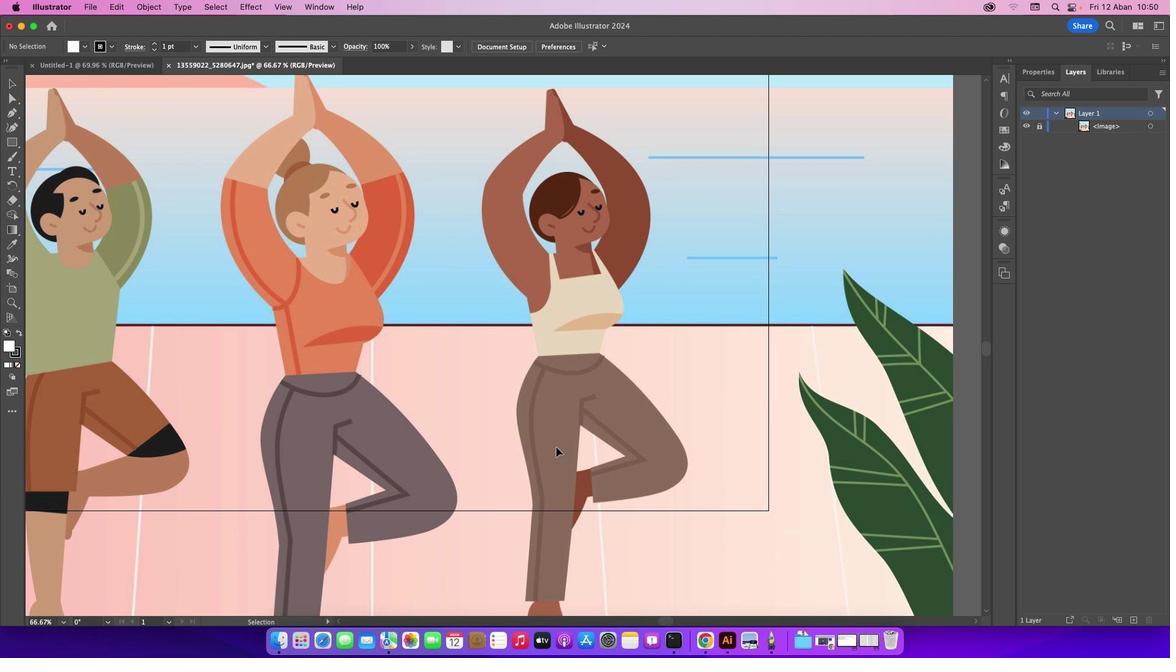 
Action: Mouse scrolled (558, 449) with delta (2, 3)
Screenshot: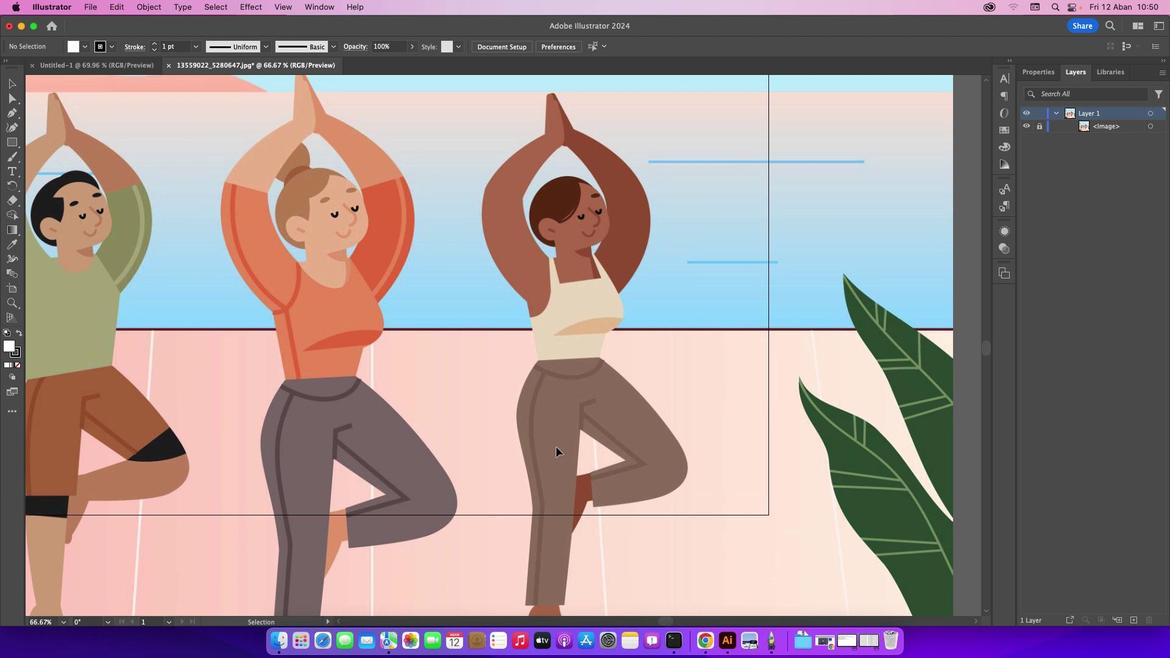 
Action: Mouse scrolled (558, 449) with delta (2, 4)
Screenshot: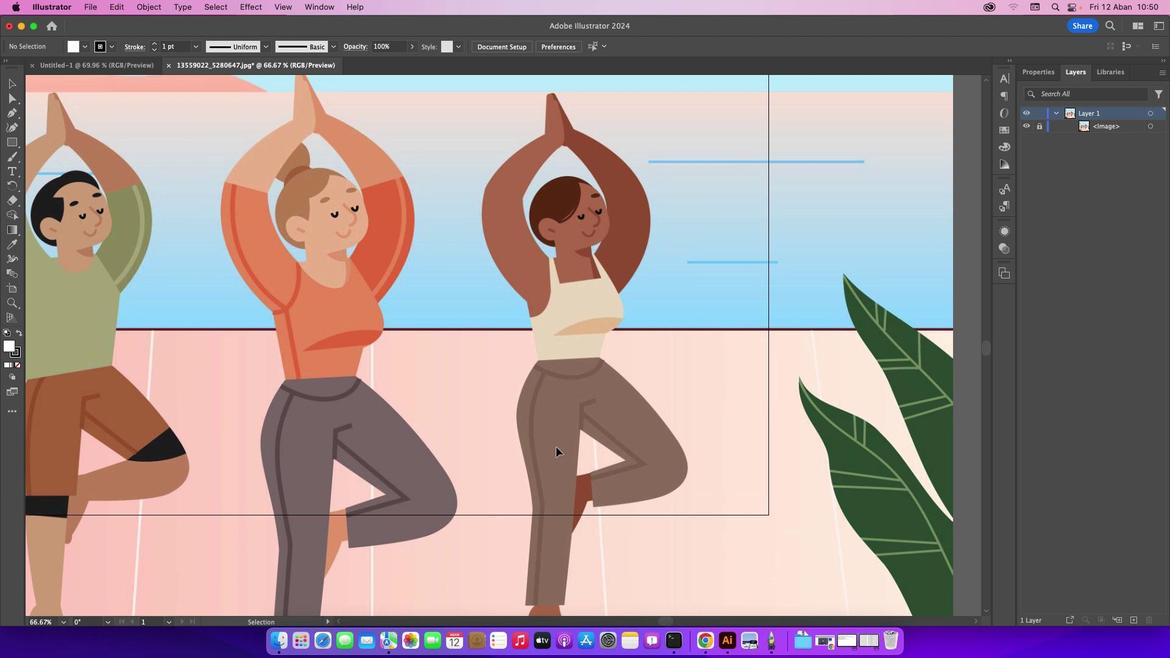 
Action: Mouse scrolled (558, 449) with delta (2, 3)
Screenshot: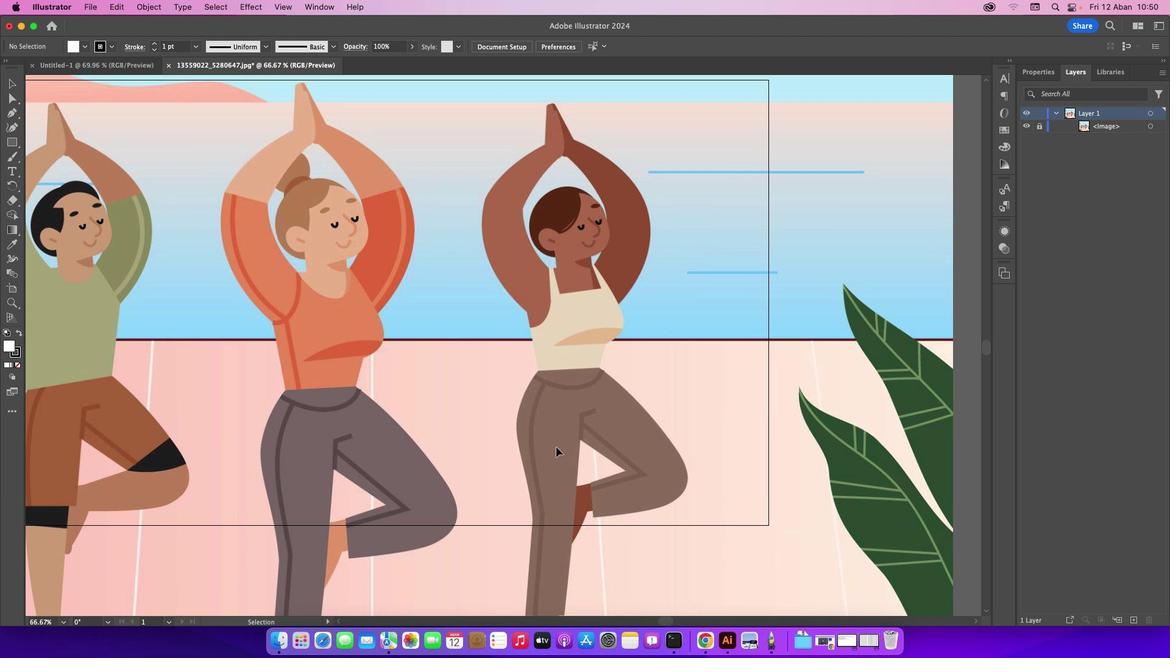 
Action: Mouse scrolled (558, 449) with delta (2, 3)
Screenshot: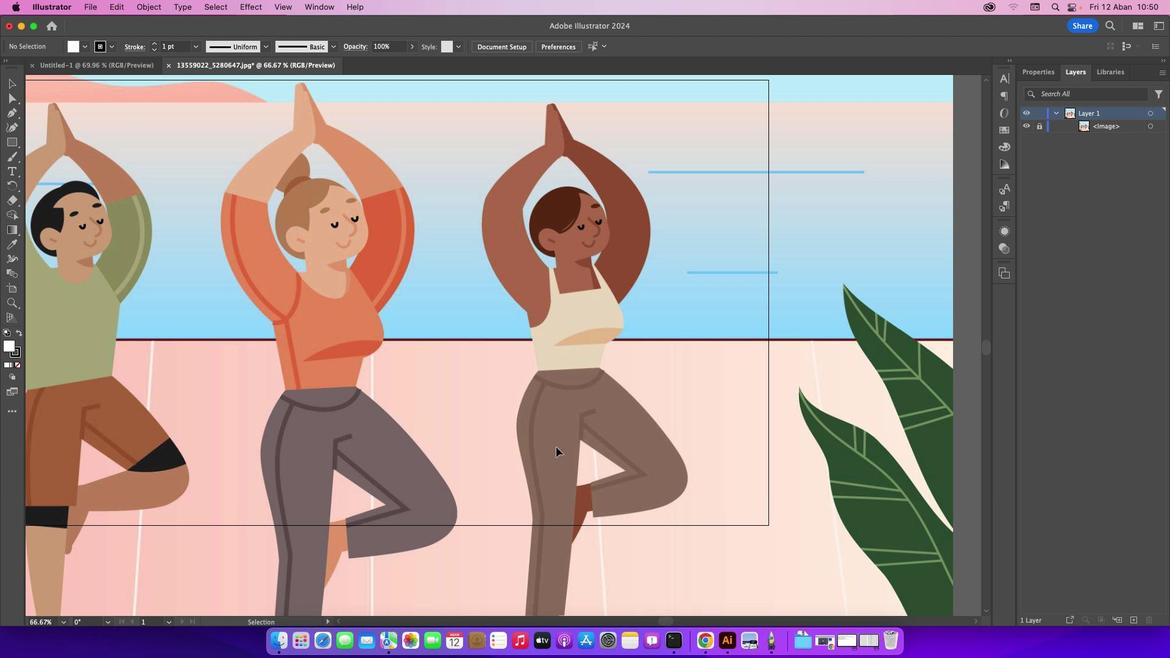 
Action: Mouse scrolled (558, 449) with delta (2, 3)
Screenshot: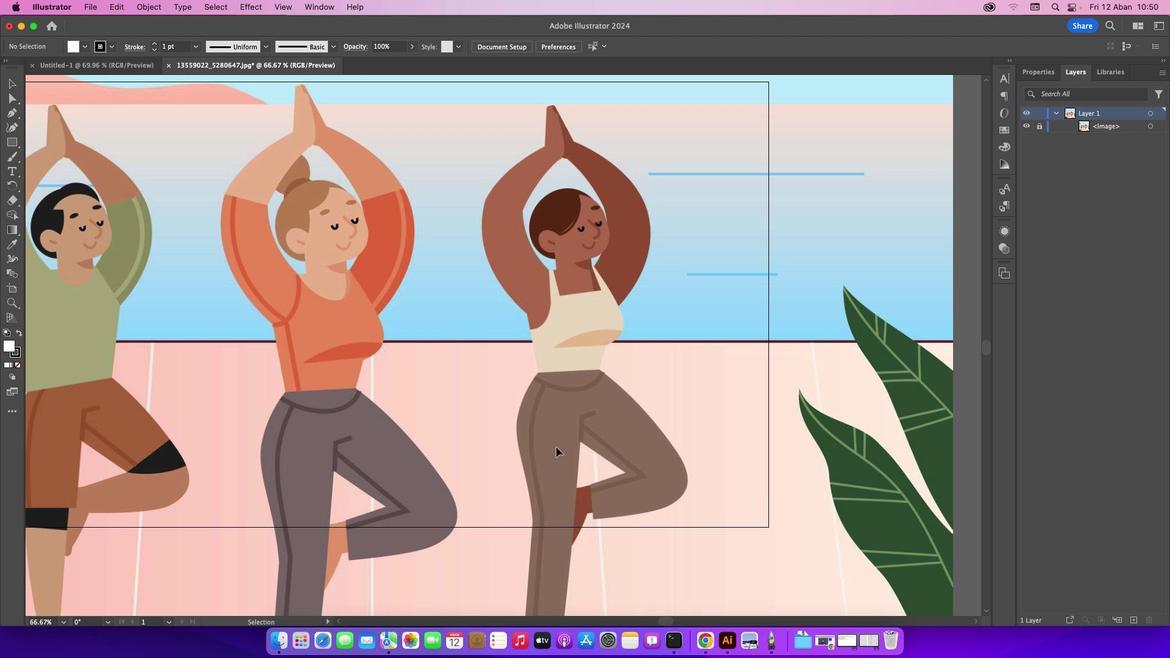 
Action: Mouse scrolled (558, 449) with delta (2, 3)
Screenshot: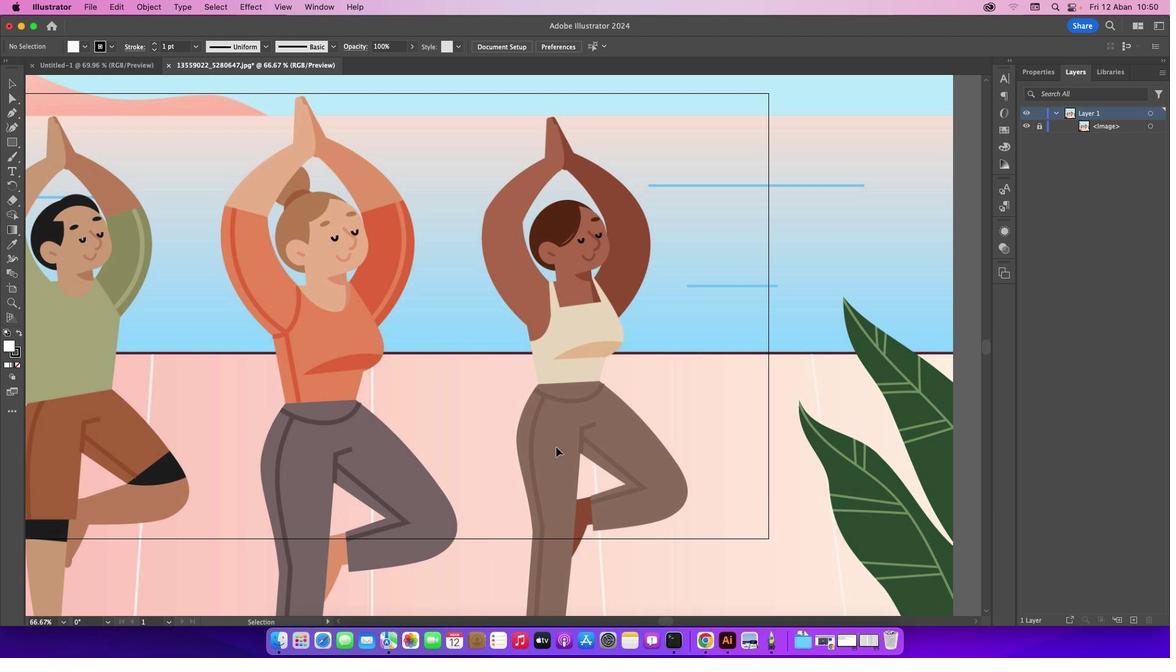 
Action: Mouse scrolled (558, 449) with delta (2, 3)
Screenshot: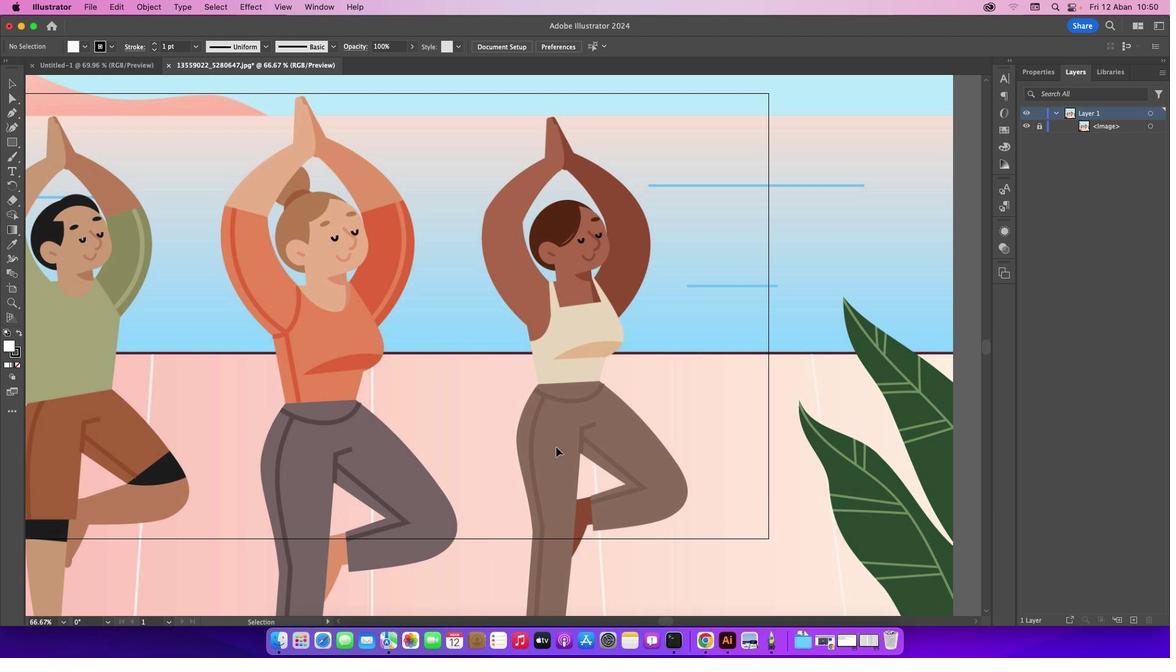 
Action: Mouse scrolled (558, 449) with delta (2, 3)
Screenshot: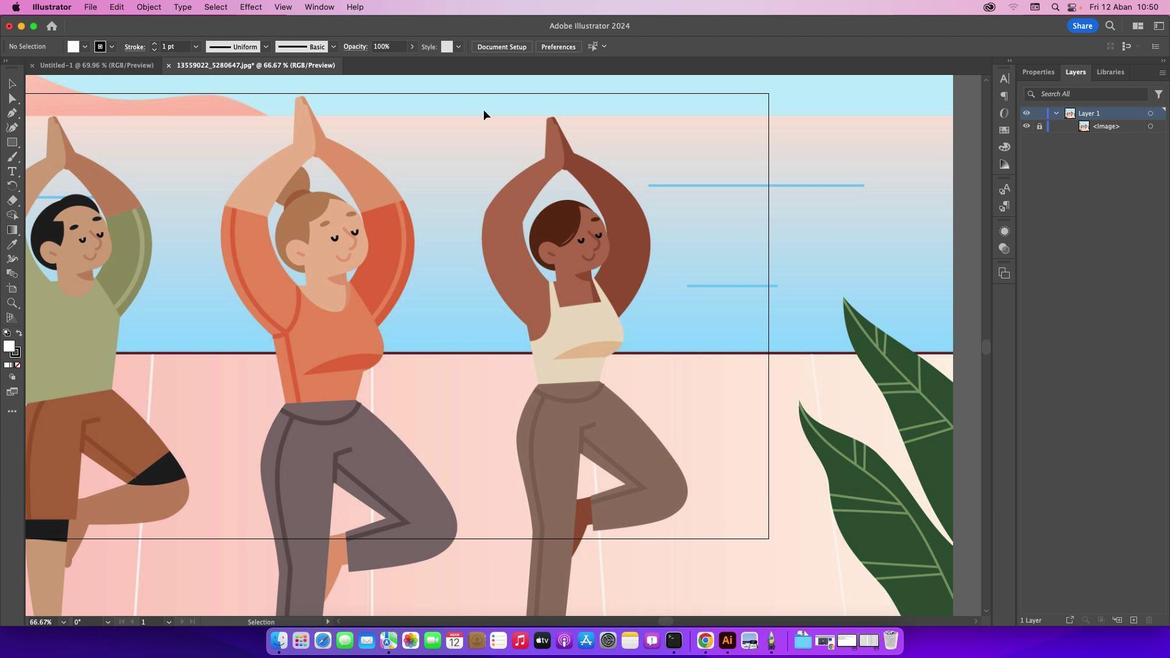 
Action: Mouse scrolled (558, 449) with delta (2, 3)
Screenshot: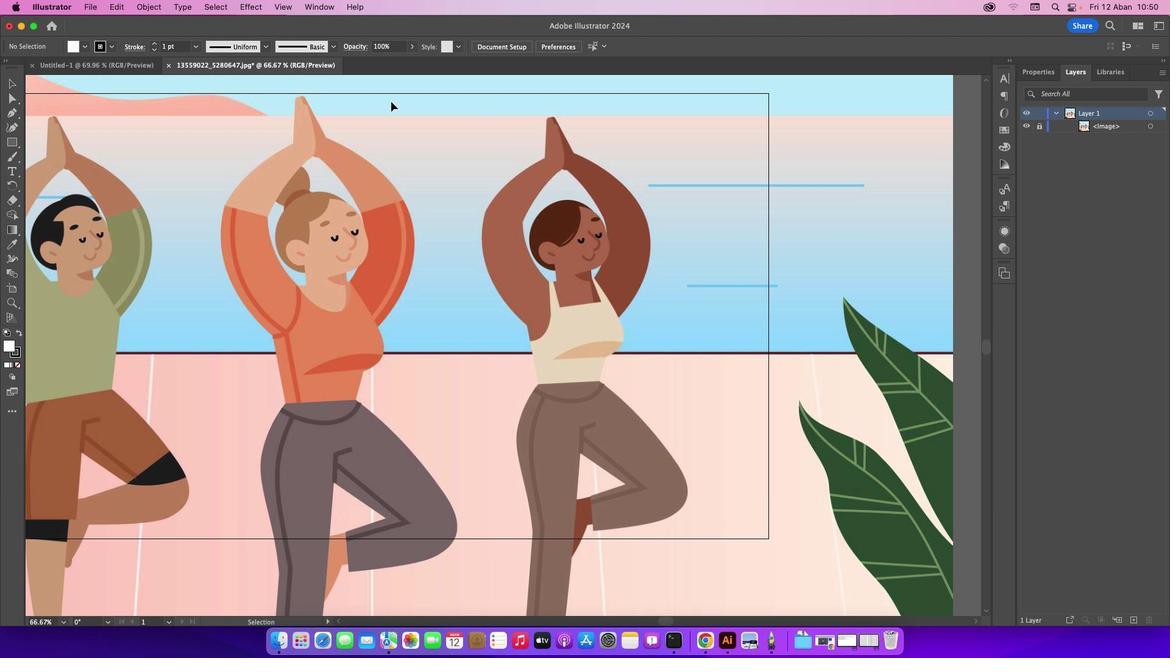 
Action: Mouse moved to (17, 113)
Screenshot: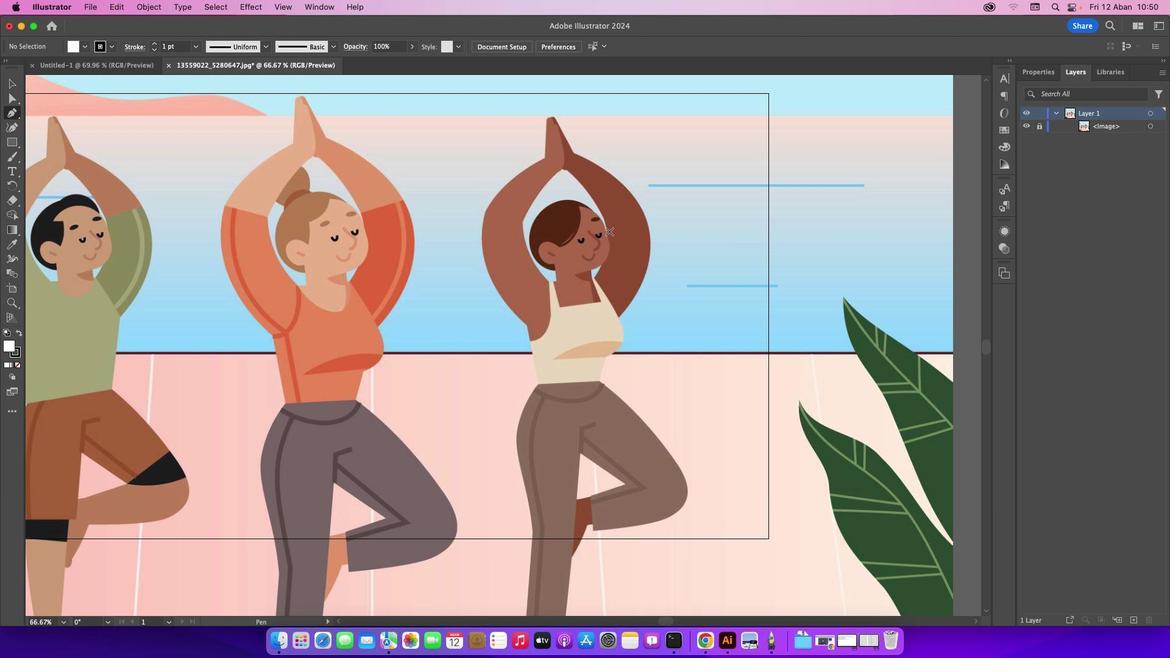 
Action: Mouse pressed left at (17, 113)
Screenshot: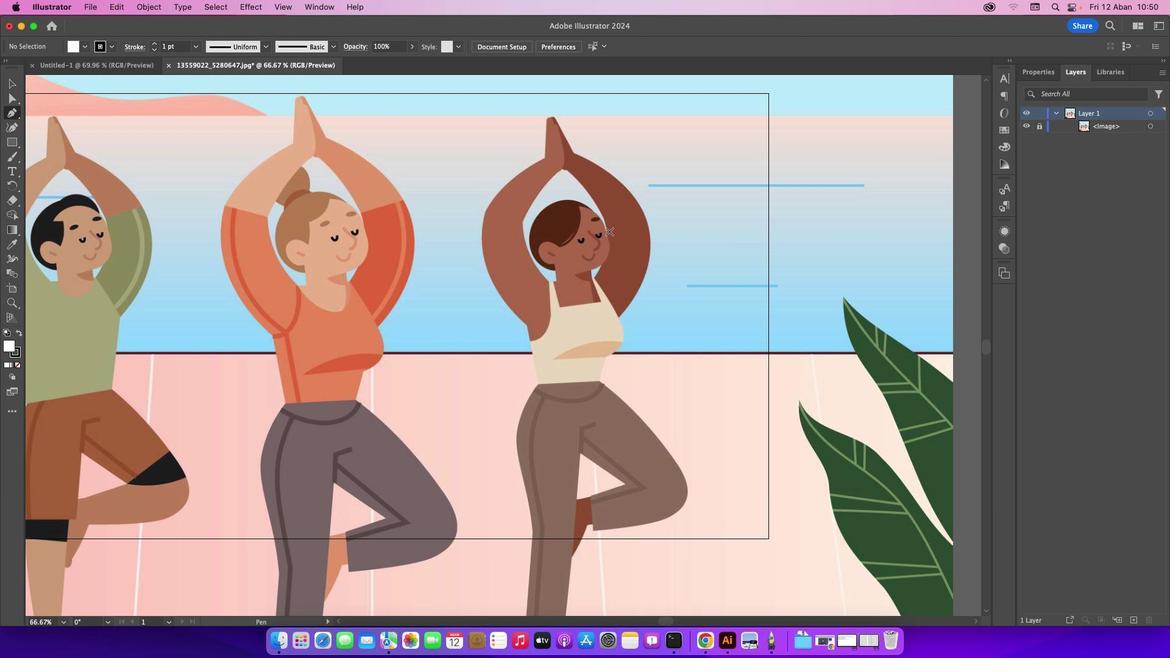 
Action: Mouse moved to (613, 232)
Screenshot: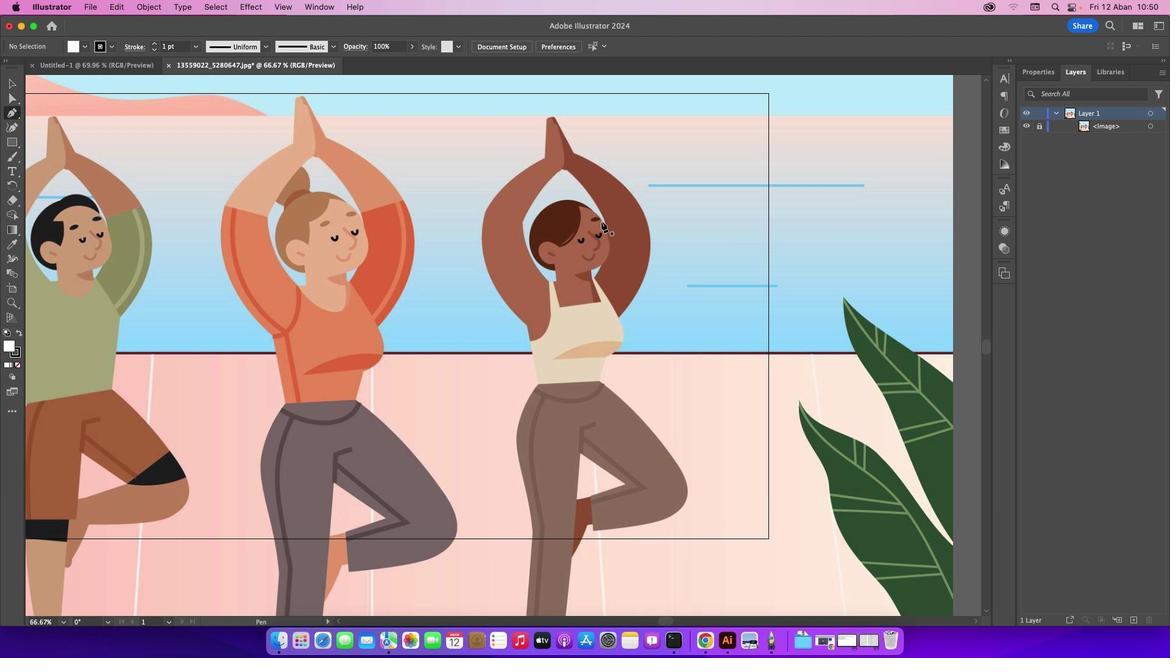 
Action: Key pressed Key.caps_lock
Screenshot: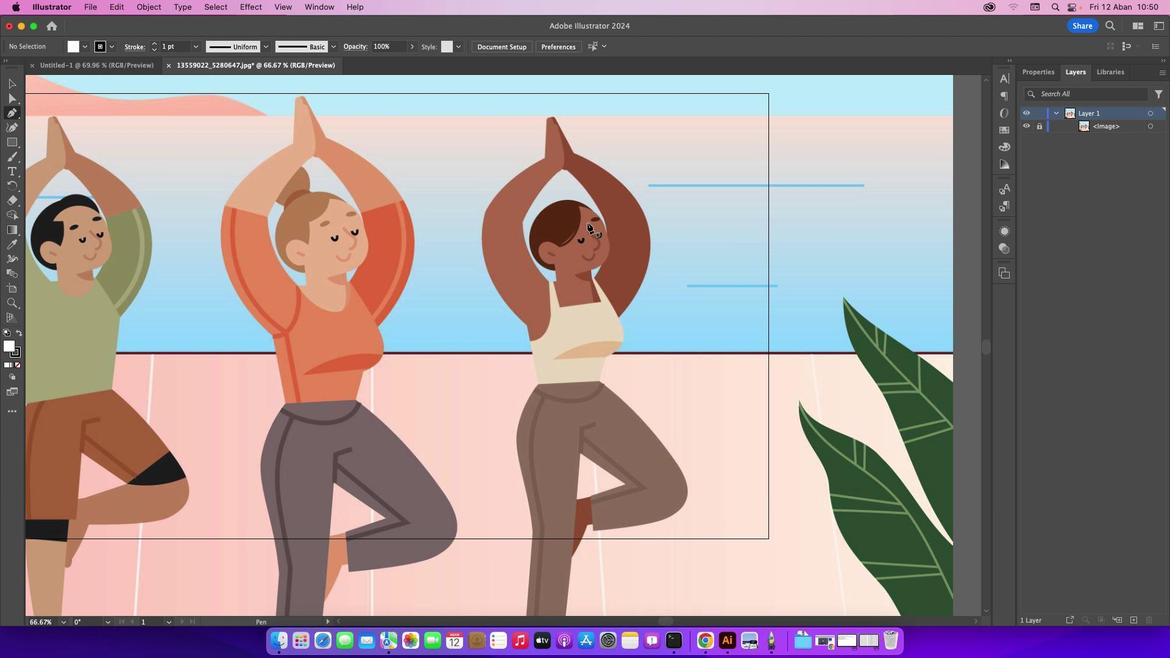 
Action: Mouse moved to (580, 208)
Screenshot: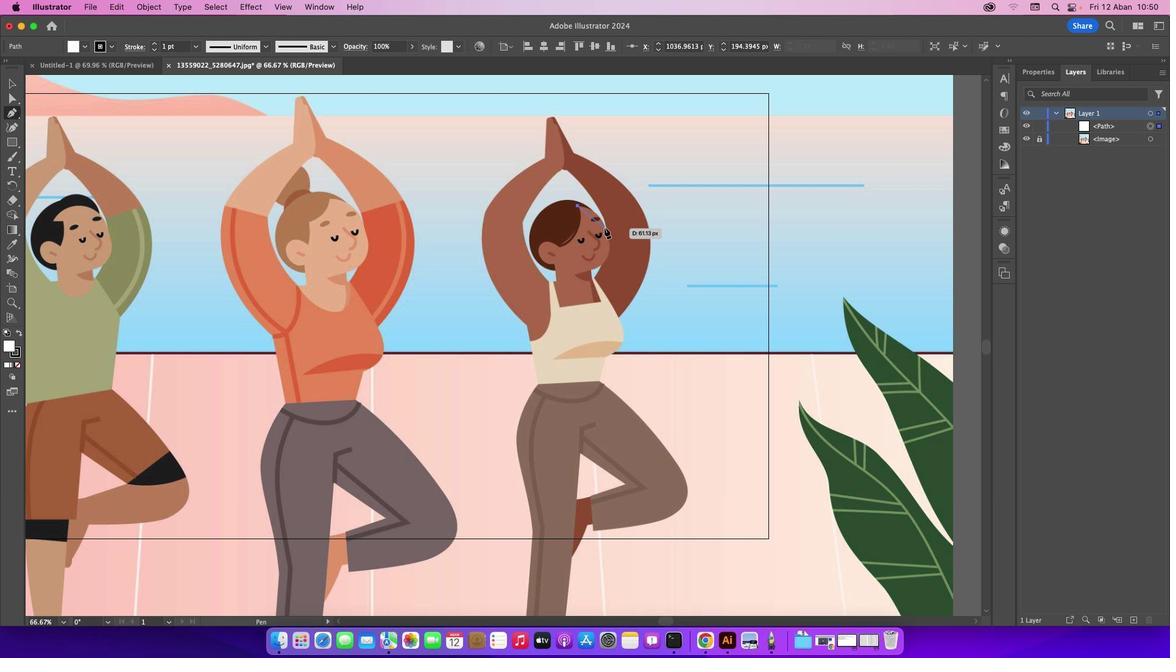 
Action: Mouse pressed left at (580, 208)
Screenshot: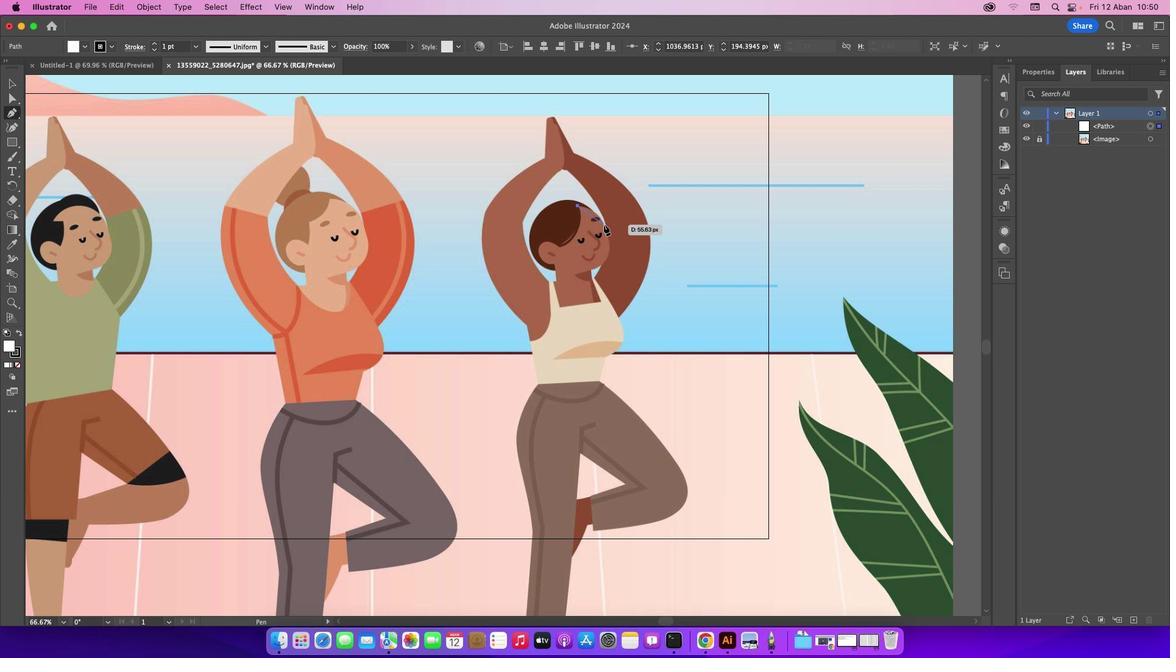 
Action: Mouse moved to (605, 227)
Screenshot: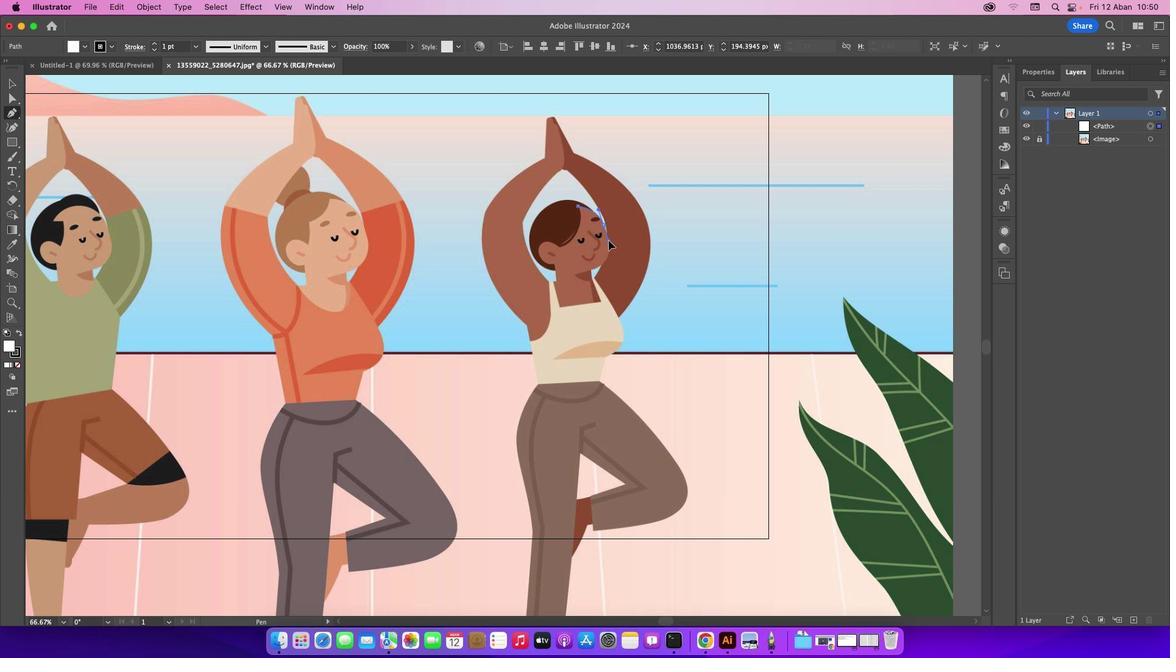 
Action: Mouse pressed left at (605, 227)
Screenshot: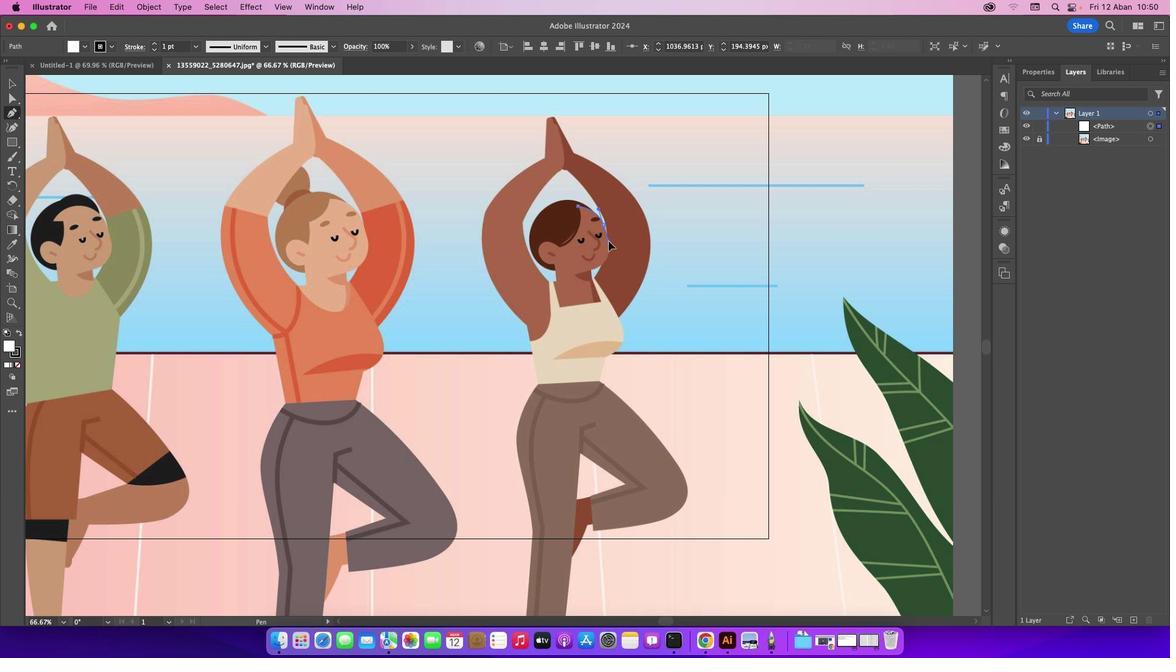 
Action: Mouse moved to (607, 227)
Screenshot: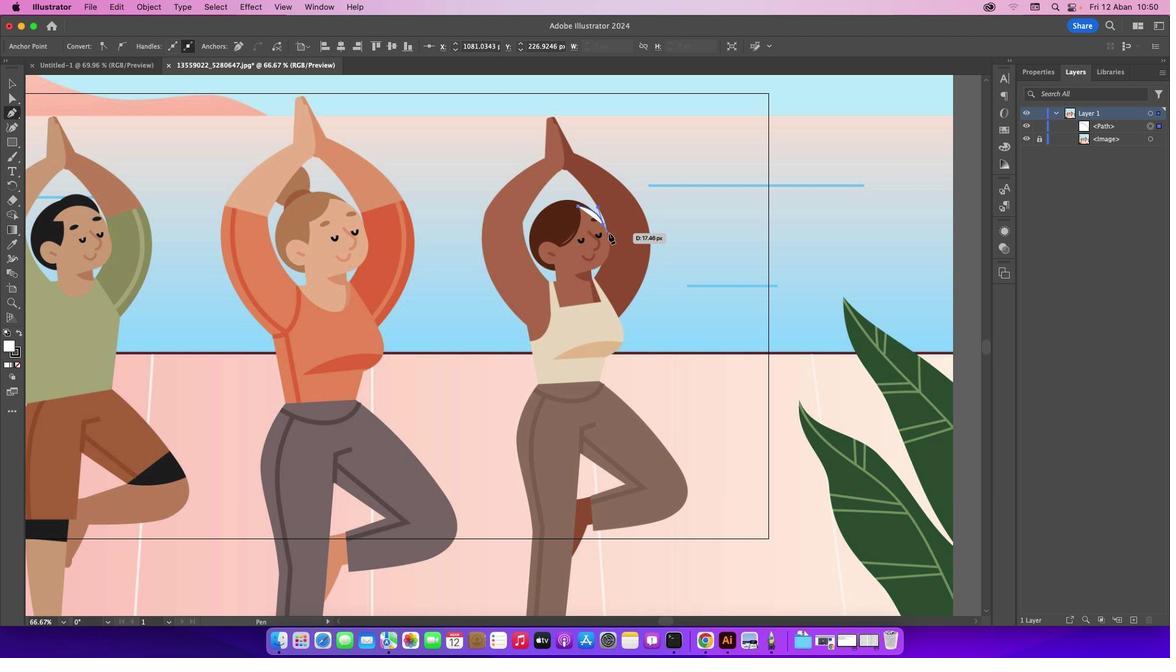 
Action: Mouse pressed left at (607, 227)
Screenshot: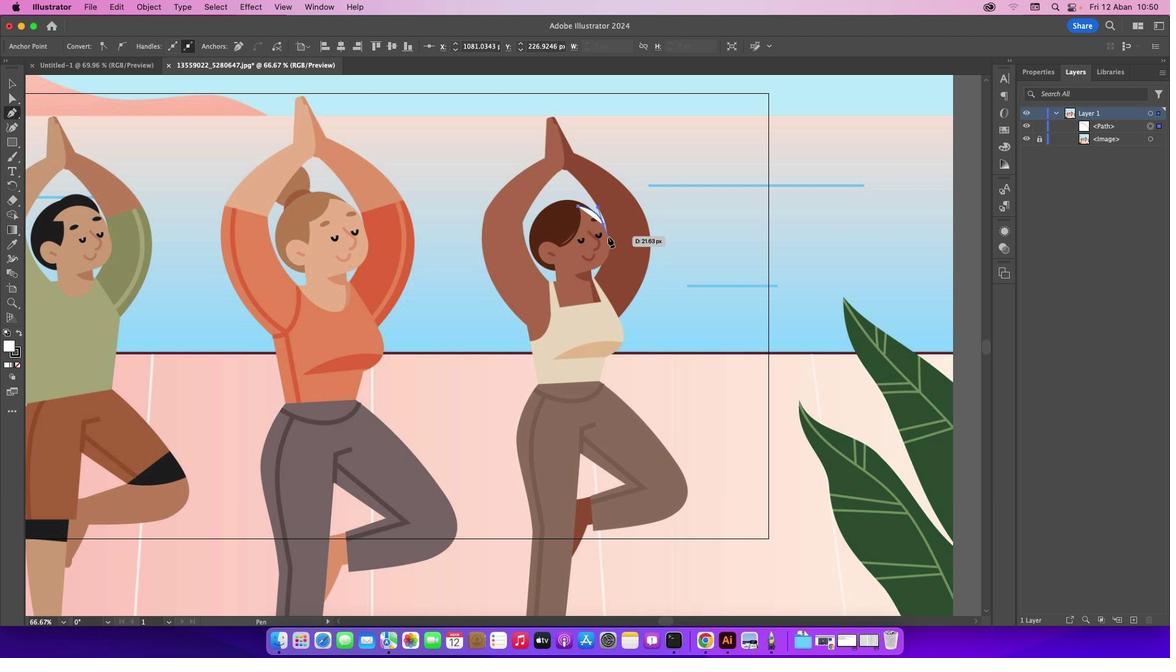 
Action: Mouse moved to (610, 241)
Screenshot: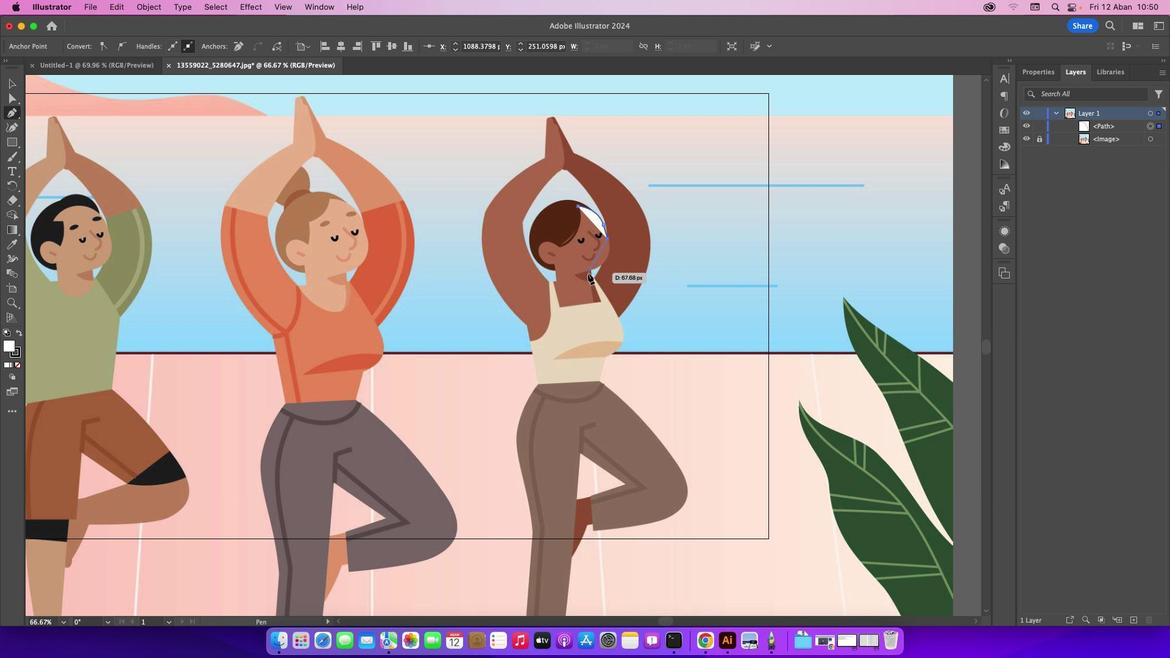 
Action: Mouse pressed left at (610, 241)
Screenshot: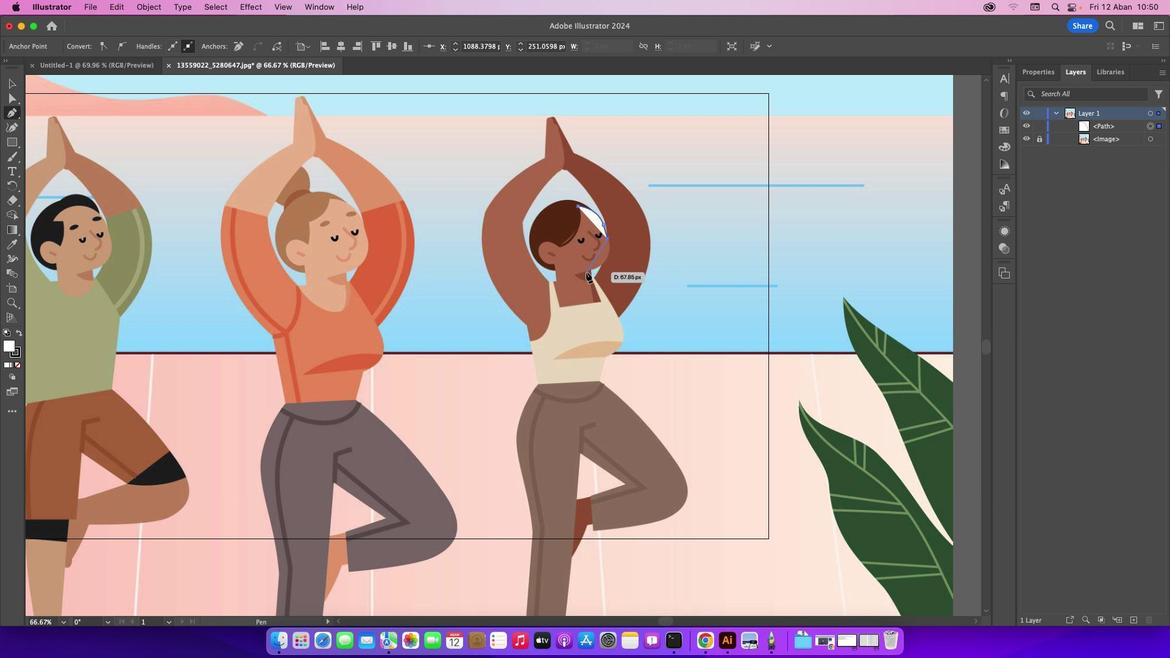 
Action: Mouse moved to (588, 274)
Screenshot: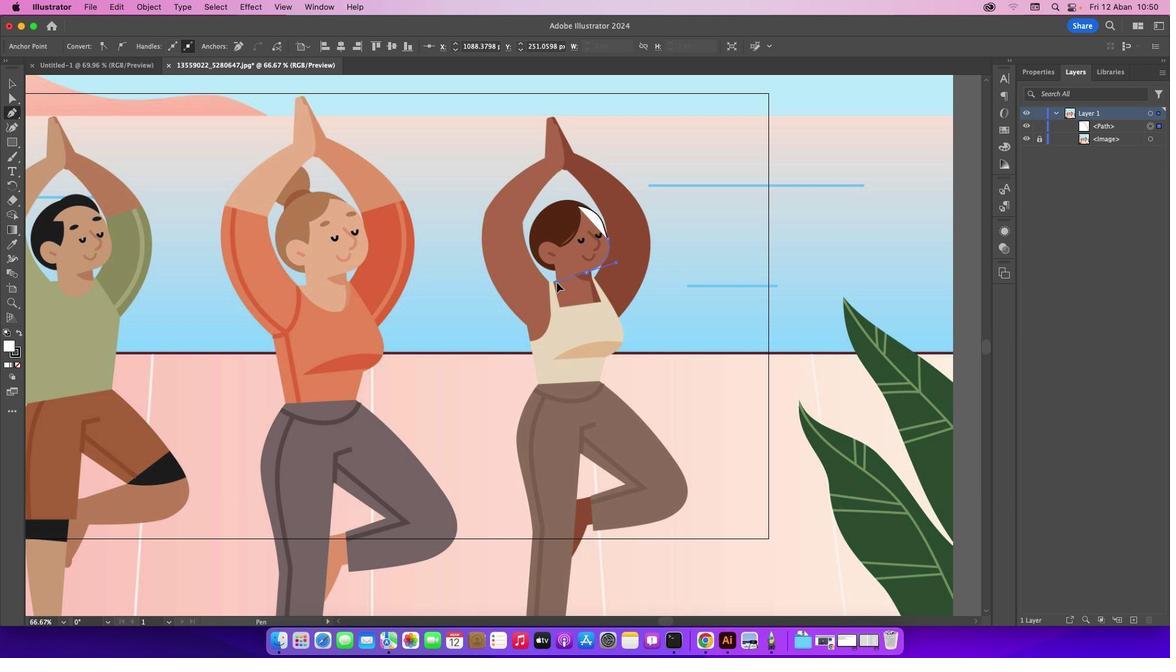 
Action: Mouse pressed left at (588, 274)
Screenshot: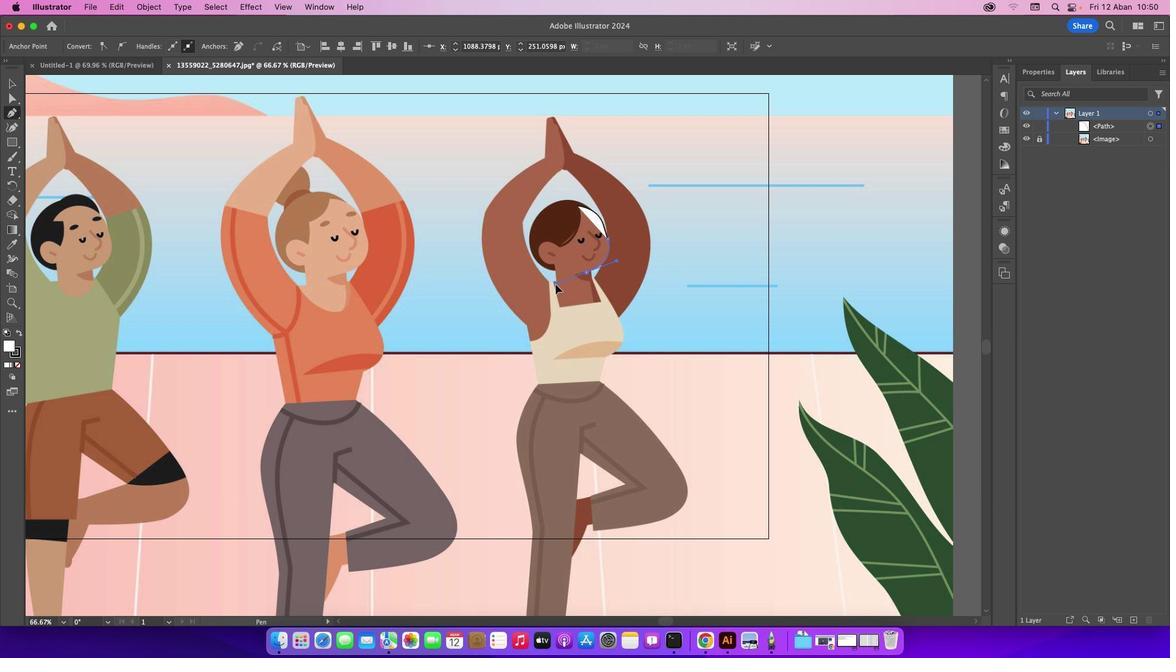 
Action: Mouse moved to (590, 276)
Screenshot: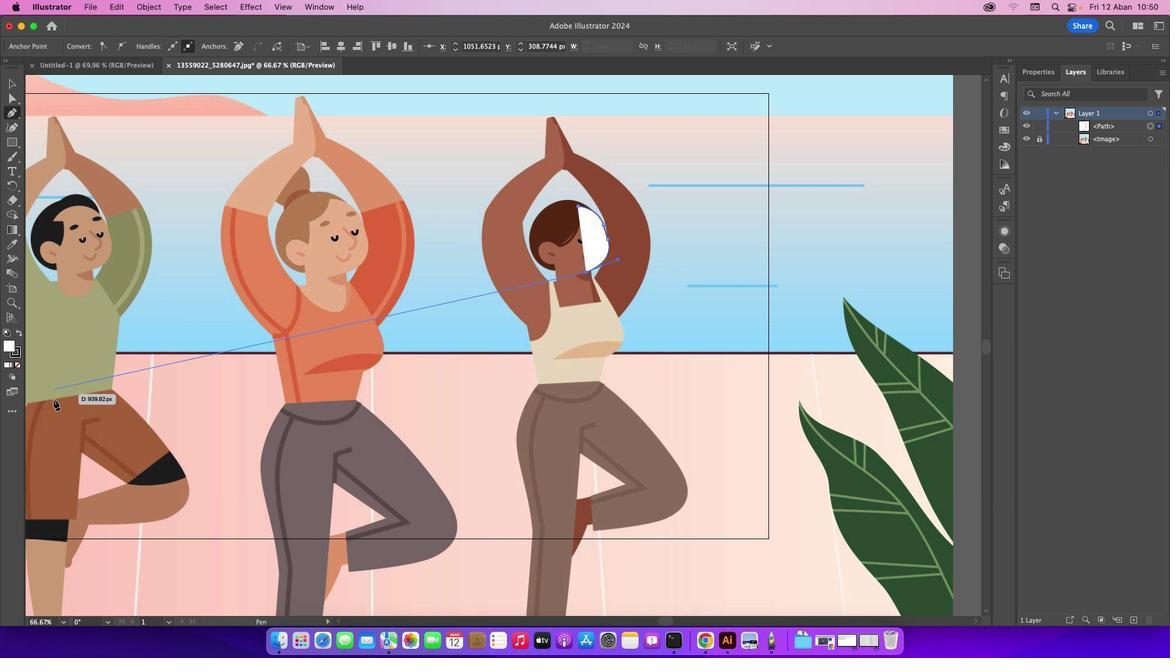 
Action: Mouse pressed left at (590, 276)
Screenshot: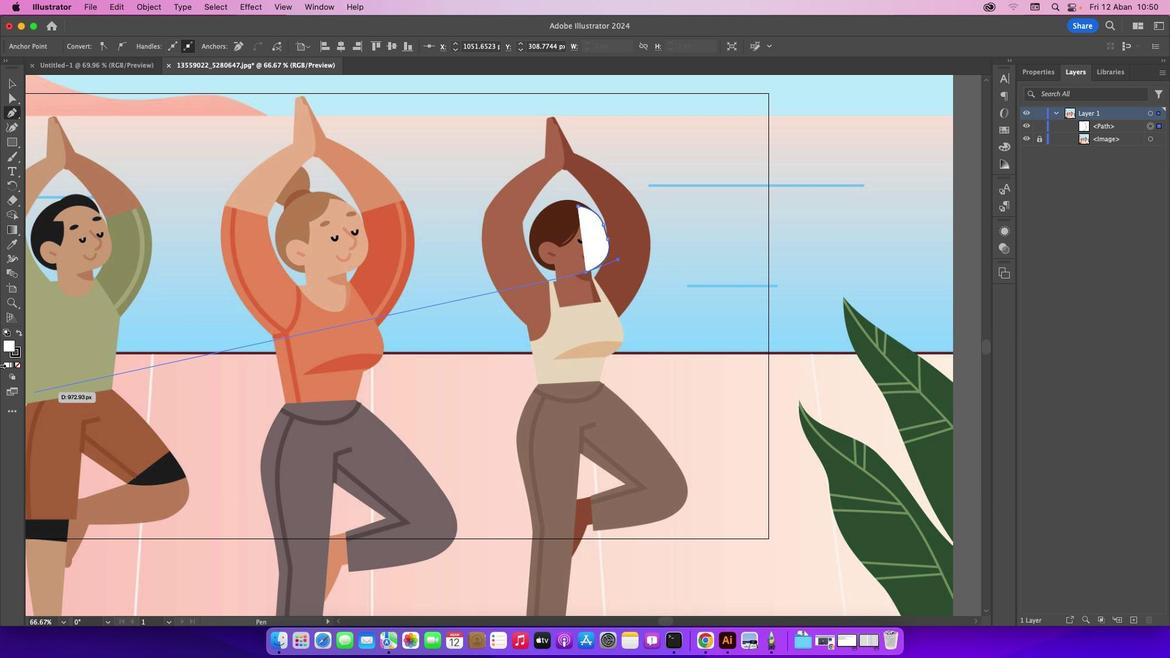 
Action: Mouse moved to (18, 366)
Screenshot: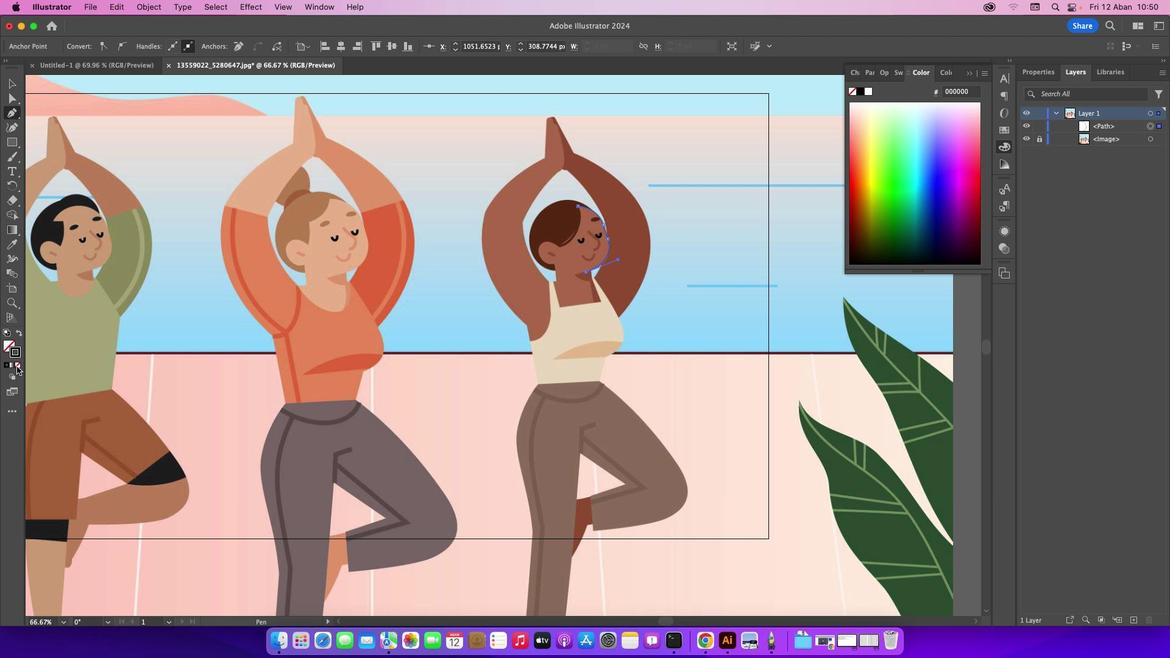 
Action: Mouse pressed left at (18, 366)
Screenshot: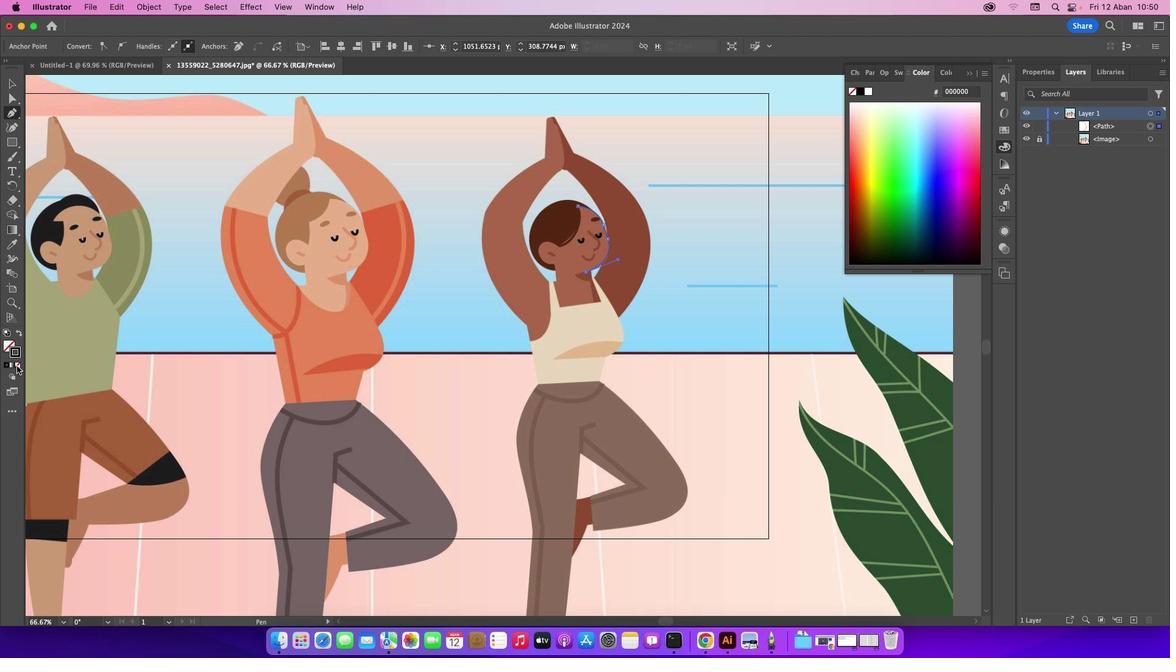
Action: Mouse moved to (18, 357)
Screenshot: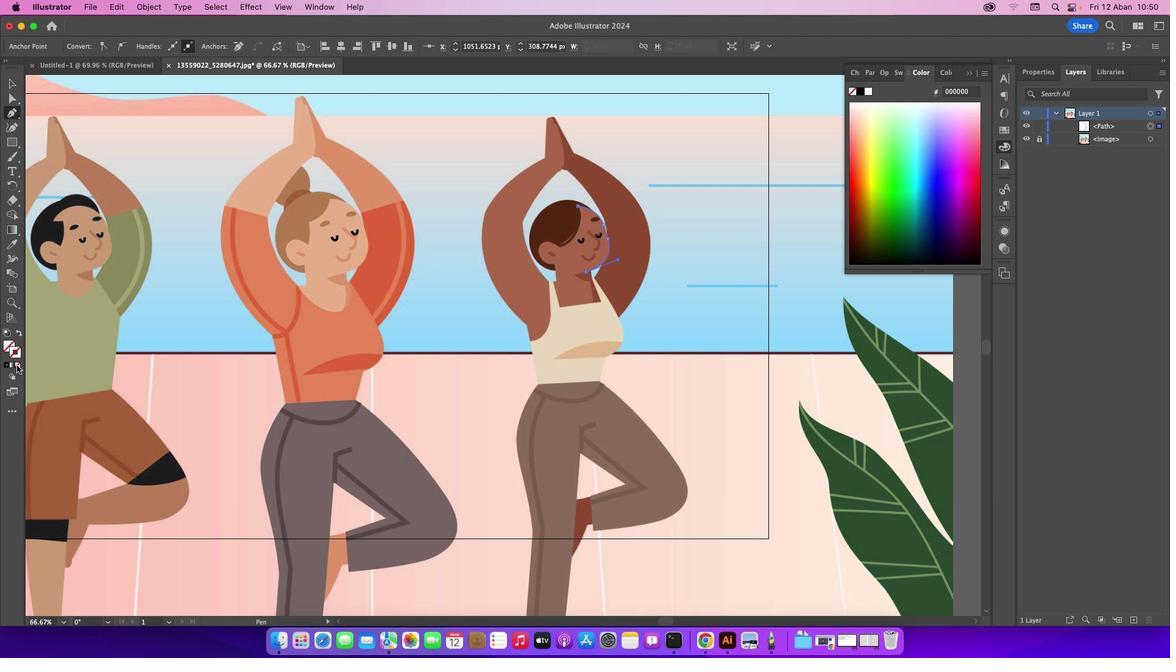
Action: Mouse pressed left at (18, 357)
Screenshot: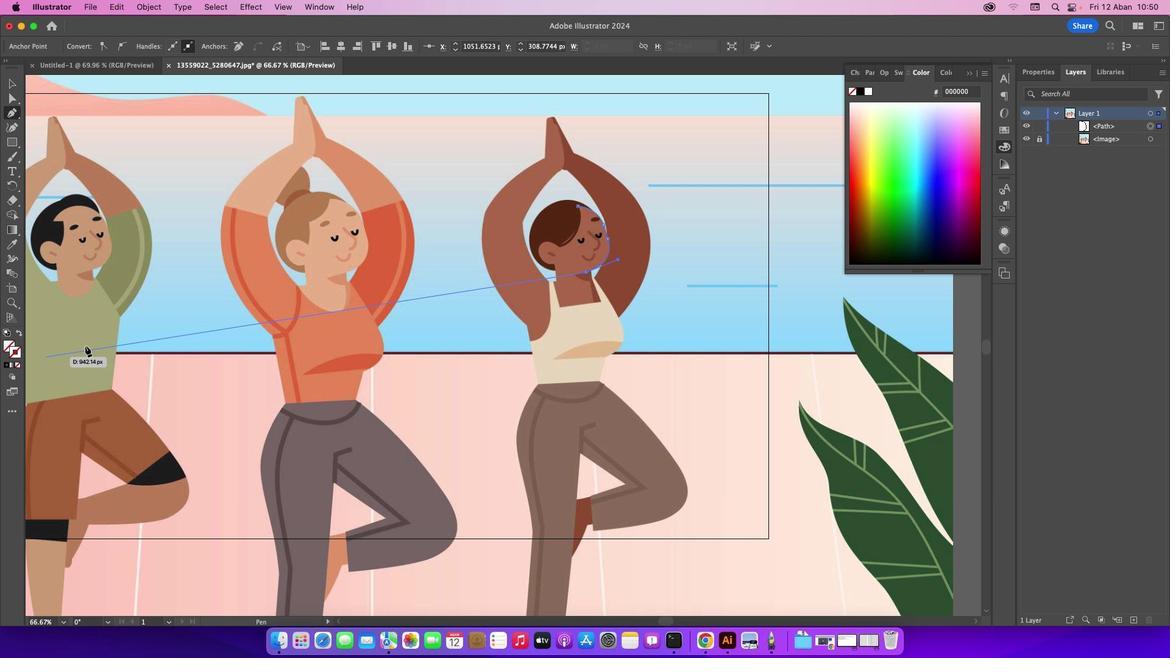 
Action: Mouse moved to (19, 368)
Screenshot: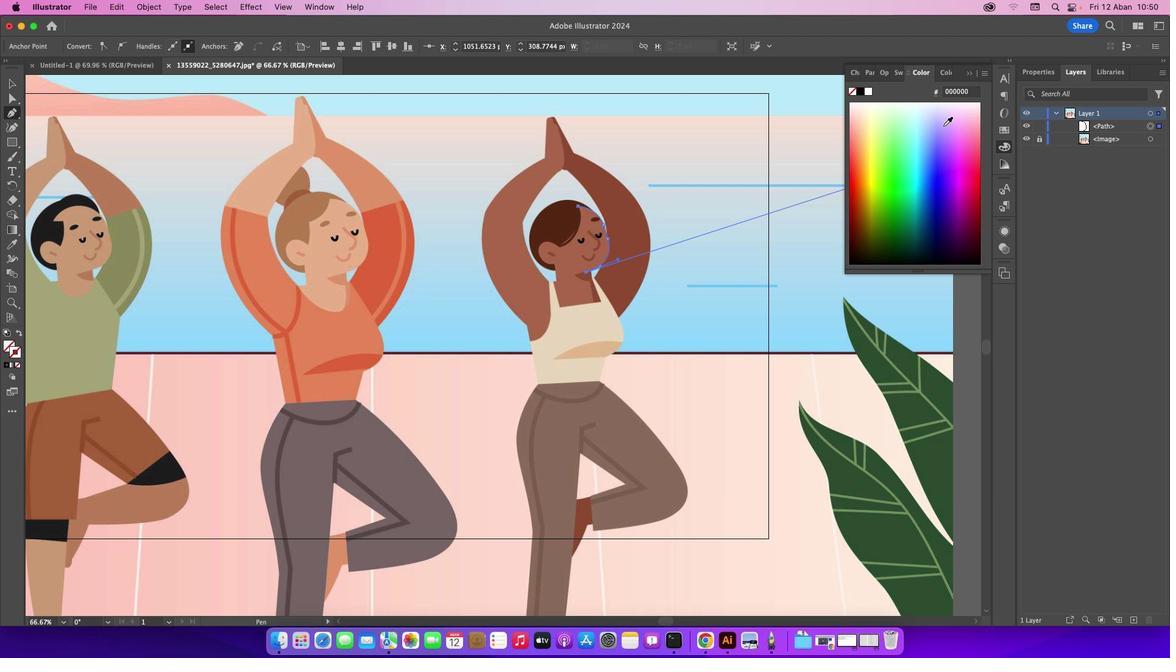 
Action: Mouse pressed left at (19, 368)
Screenshot: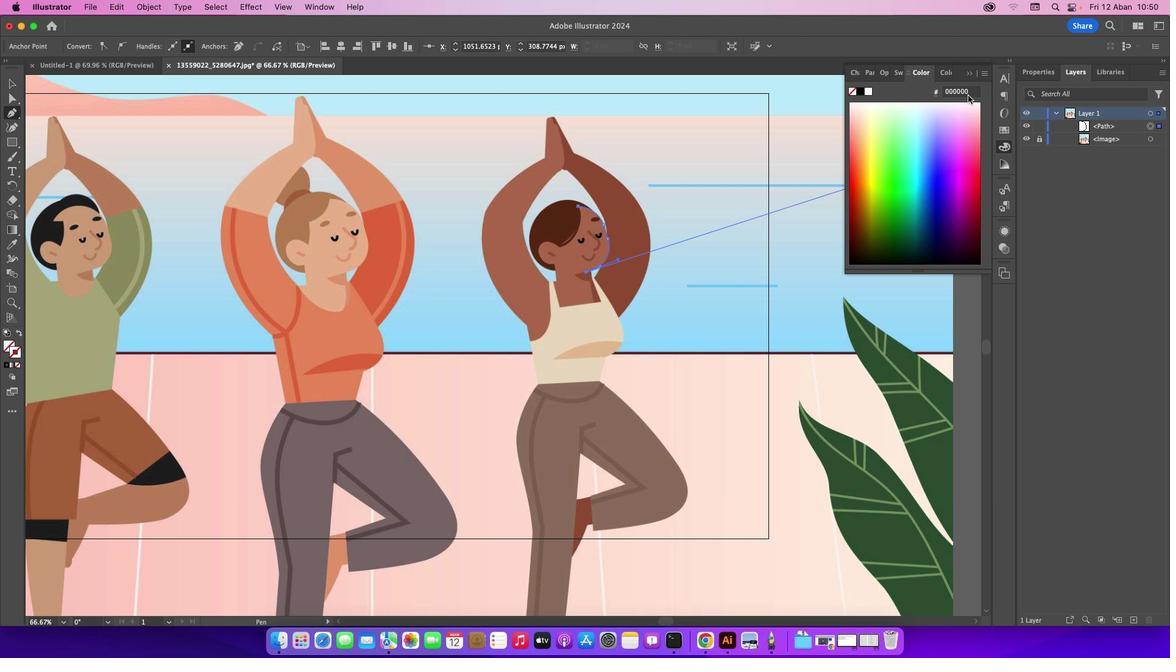 
Action: Mouse moved to (969, 78)
Screenshot: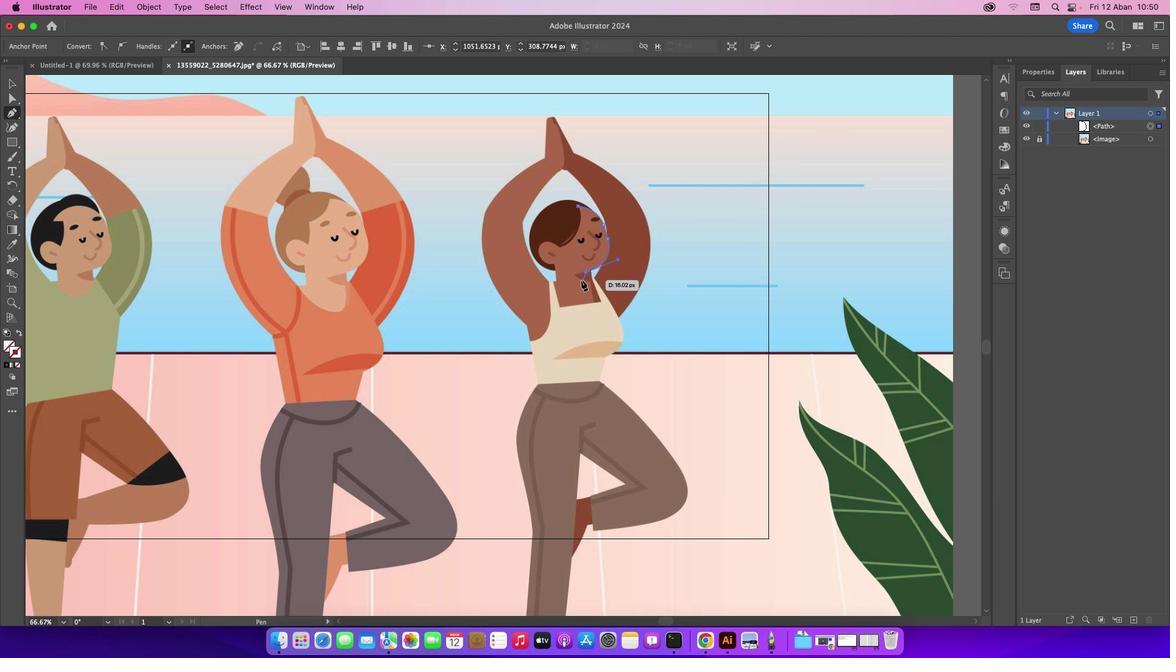 
Action: Mouse pressed left at (969, 78)
Screenshot: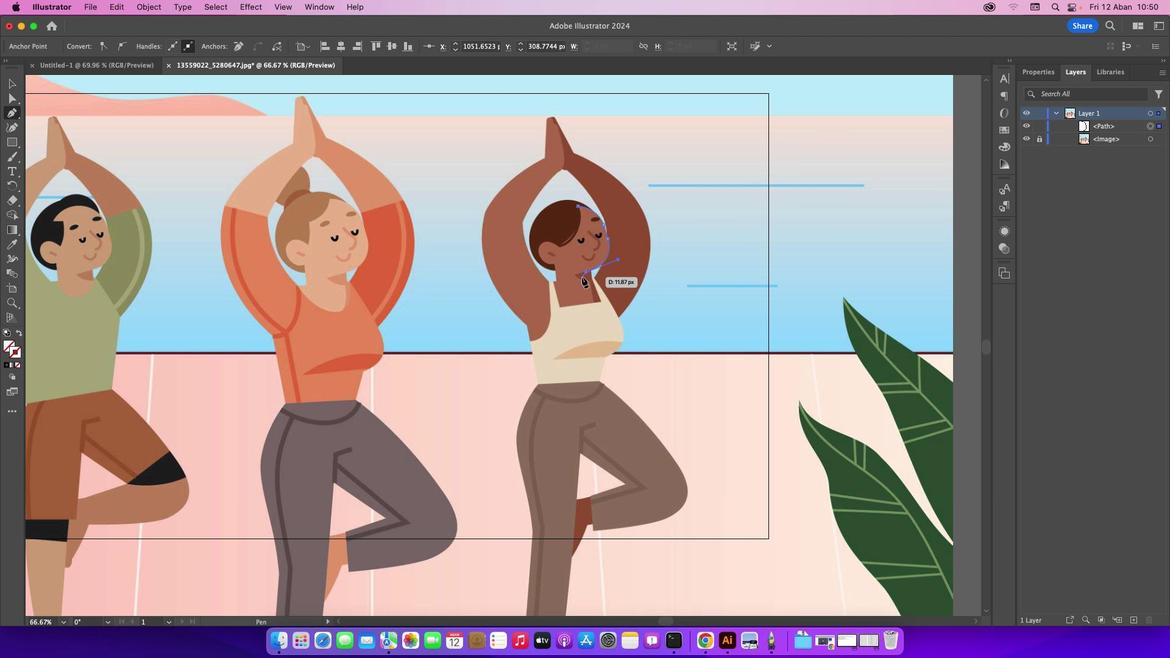 
Action: Mouse moved to (577, 277)
Screenshot: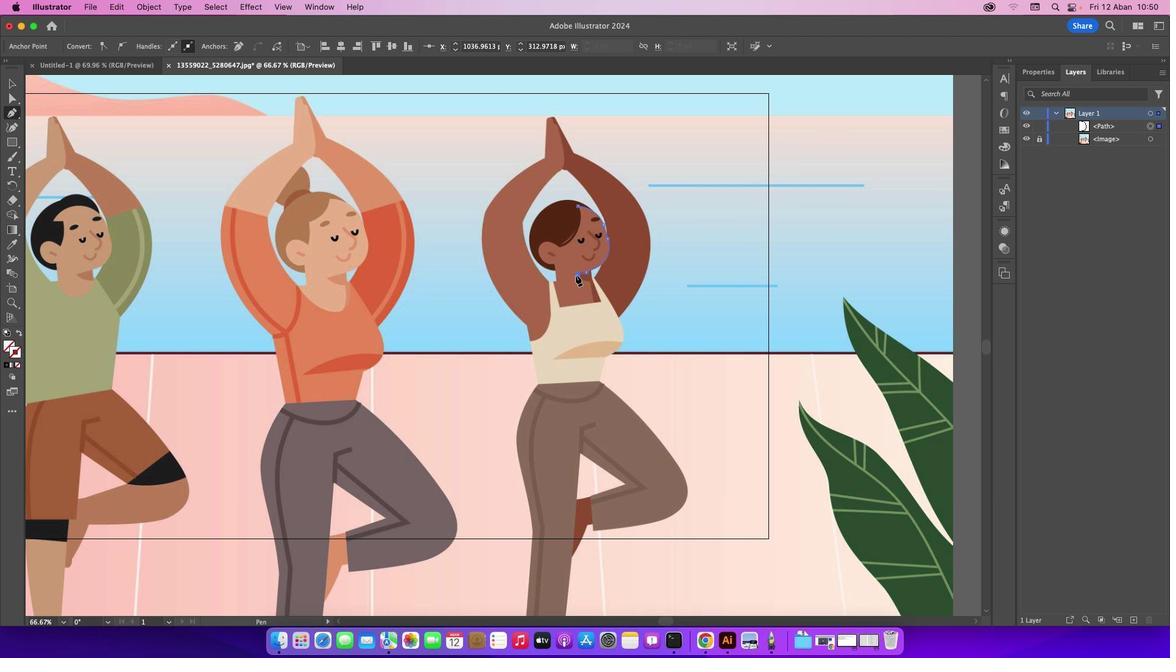 
Action: Mouse pressed left at (577, 277)
Screenshot: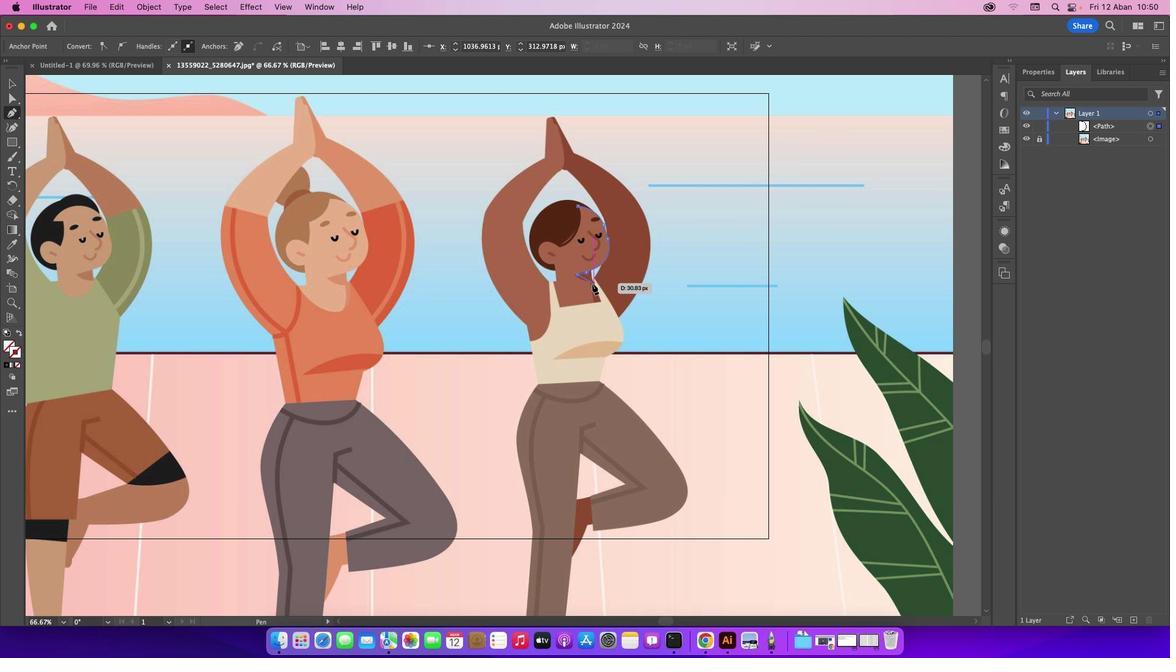 
Action: Mouse moved to (591, 284)
Screenshot: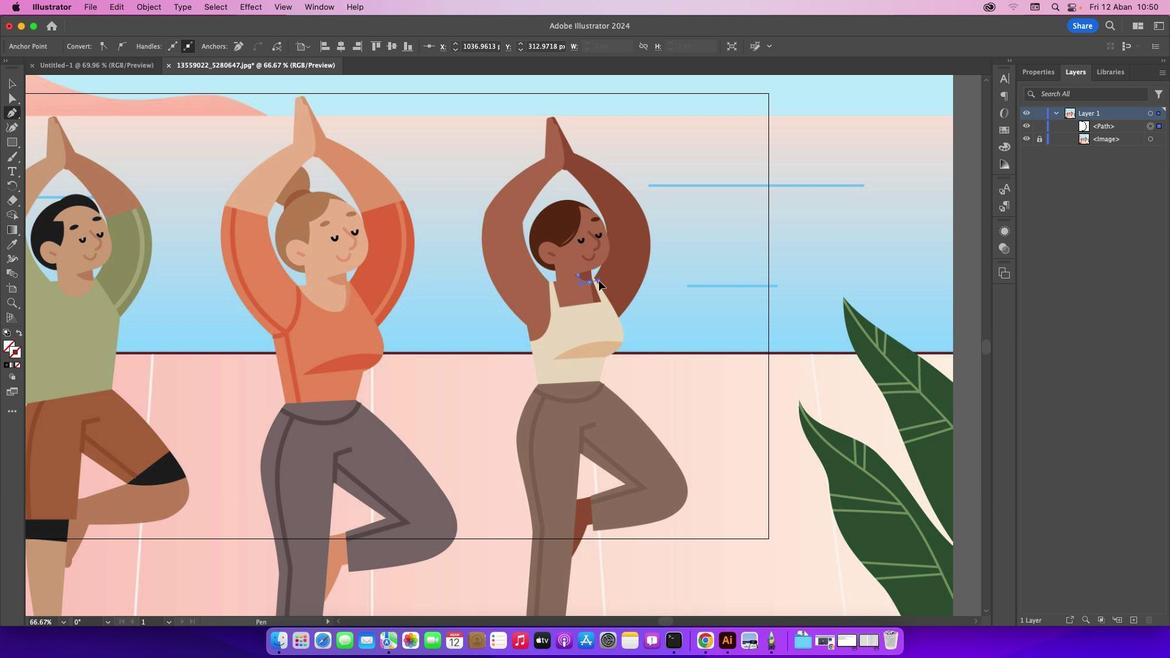 
Action: Mouse pressed left at (591, 284)
Screenshot: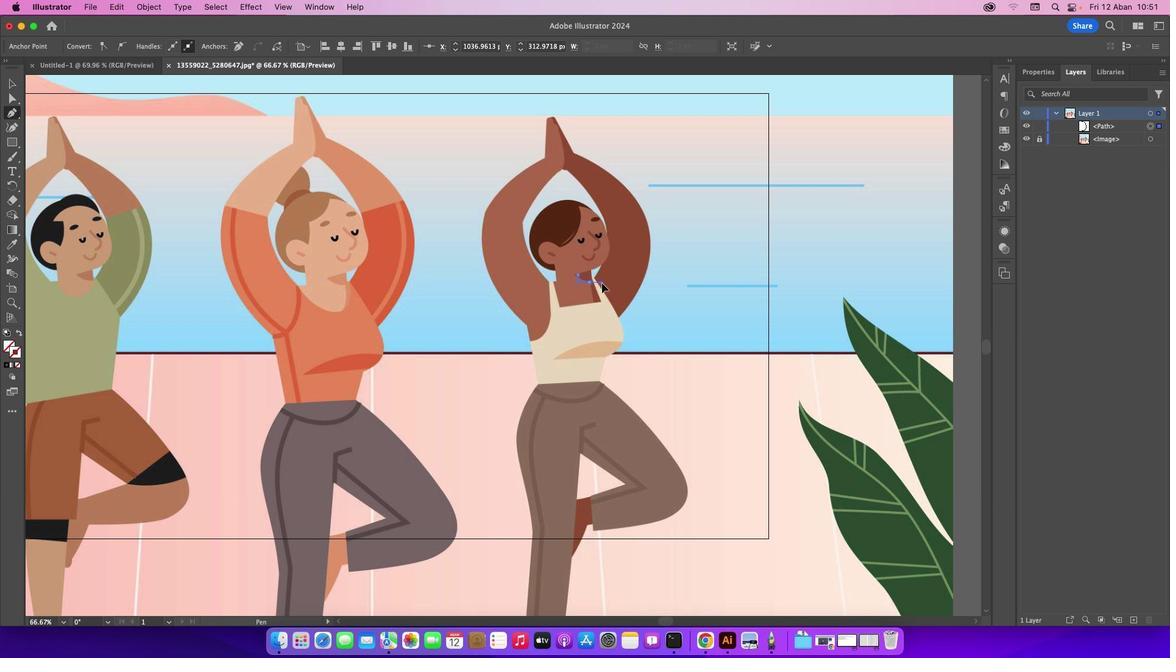 
Action: Mouse moved to (590, 282)
Screenshot: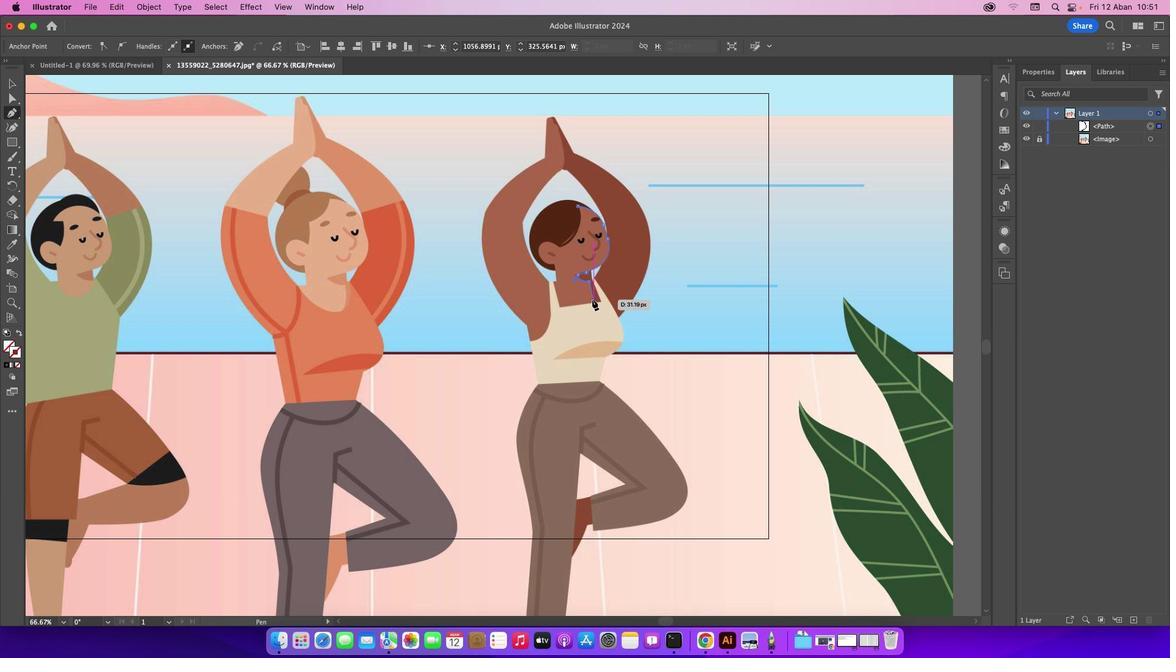 
Action: Mouse pressed left at (590, 282)
Screenshot: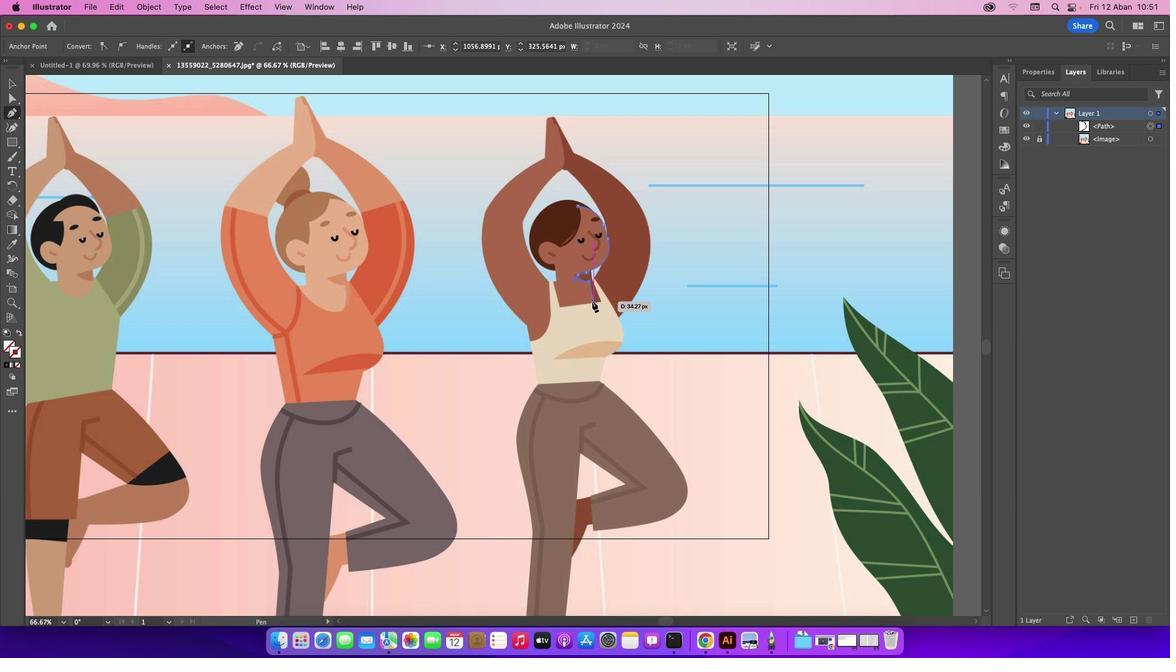 
Action: Mouse moved to (594, 304)
Screenshot: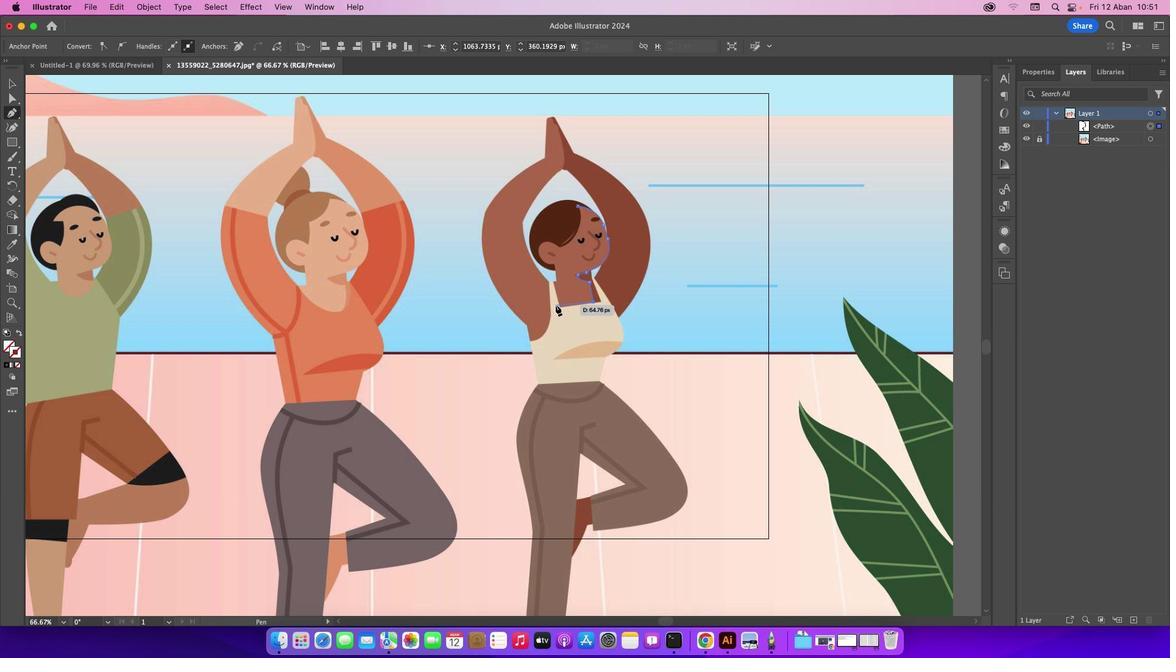 
Action: Mouse pressed left at (594, 304)
Screenshot: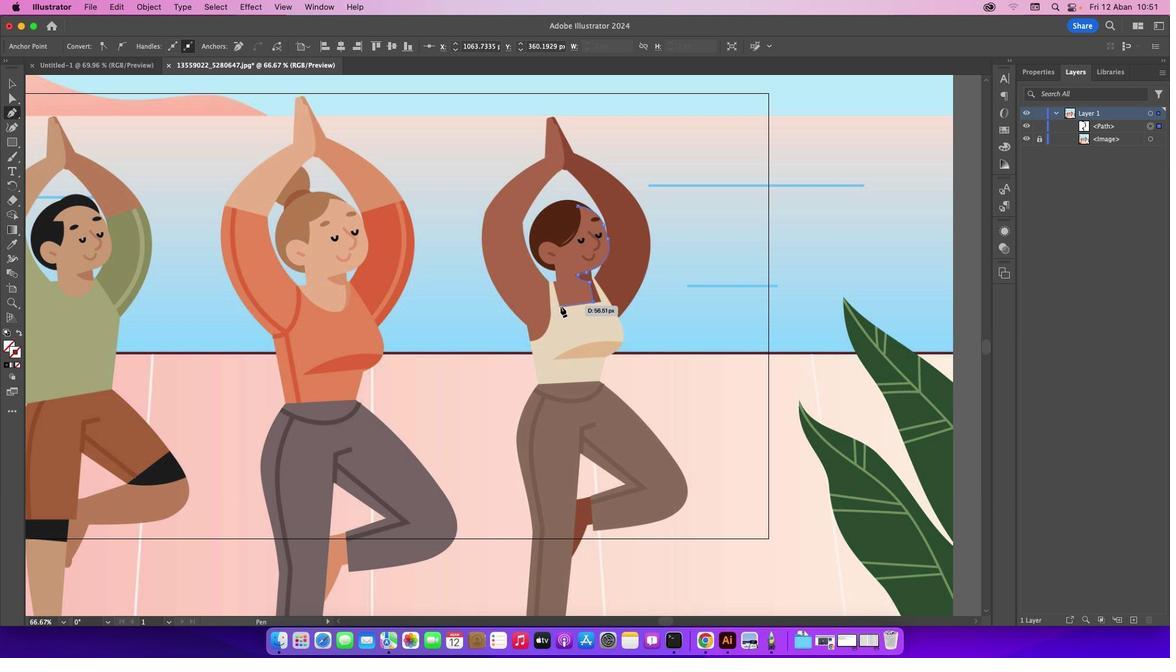 
Action: Mouse moved to (562, 309)
Screenshot: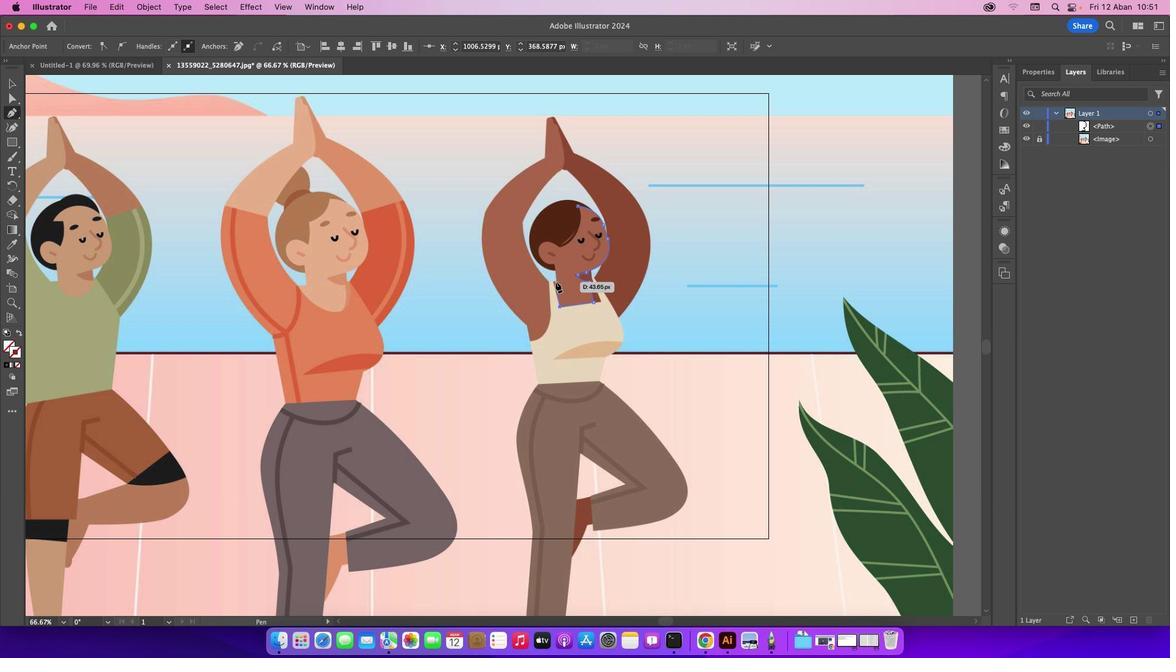 
Action: Mouse pressed left at (562, 309)
Screenshot: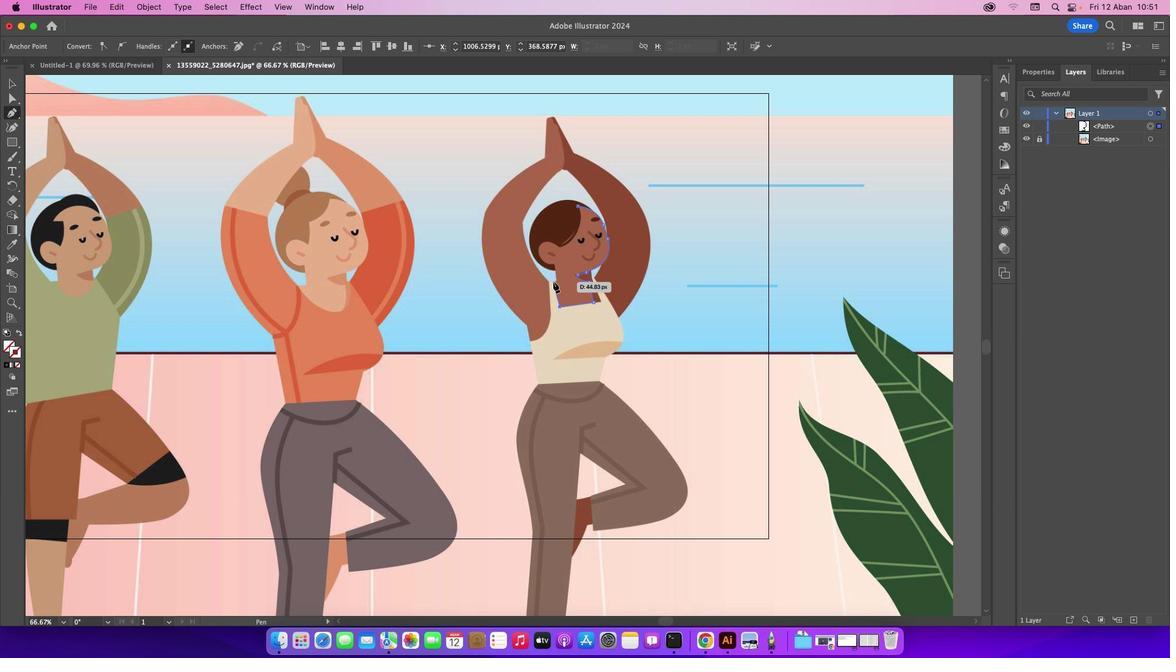 
Action: Mouse moved to (555, 284)
Screenshot: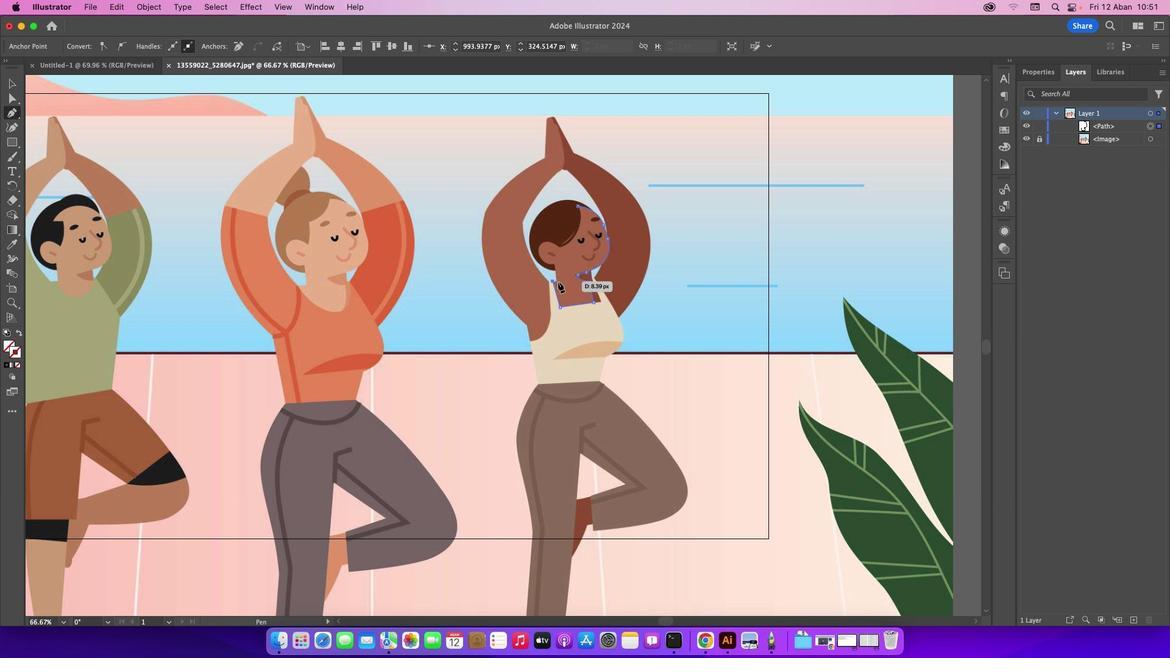 
Action: Mouse pressed left at (555, 284)
Screenshot: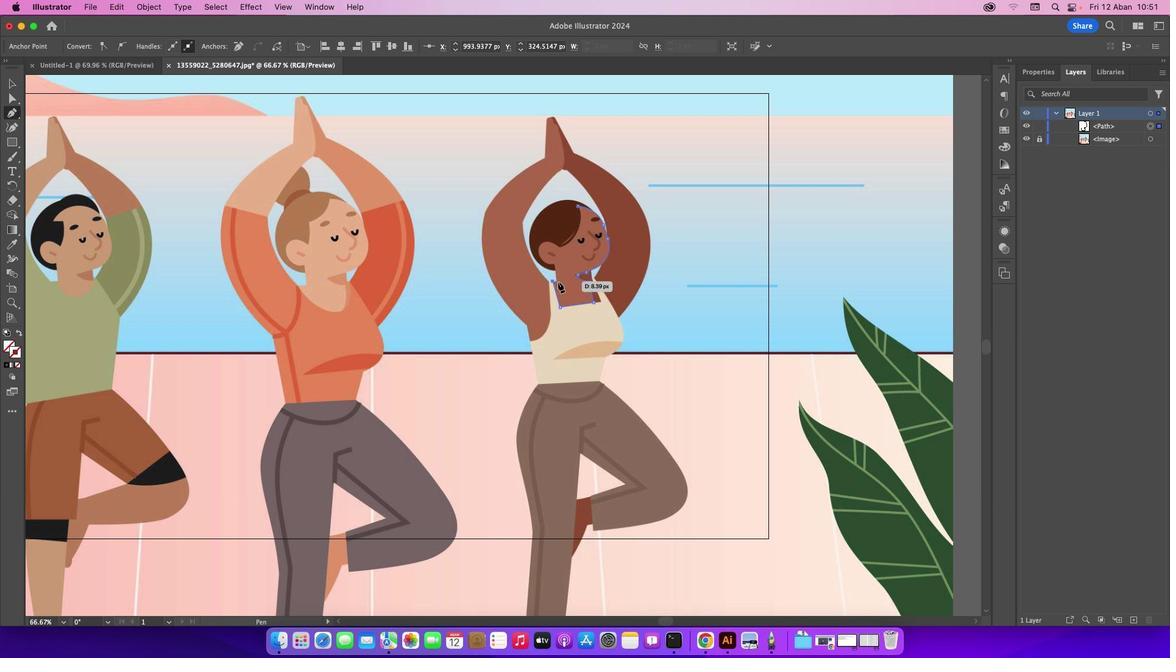 
Action: Mouse moved to (560, 284)
Screenshot: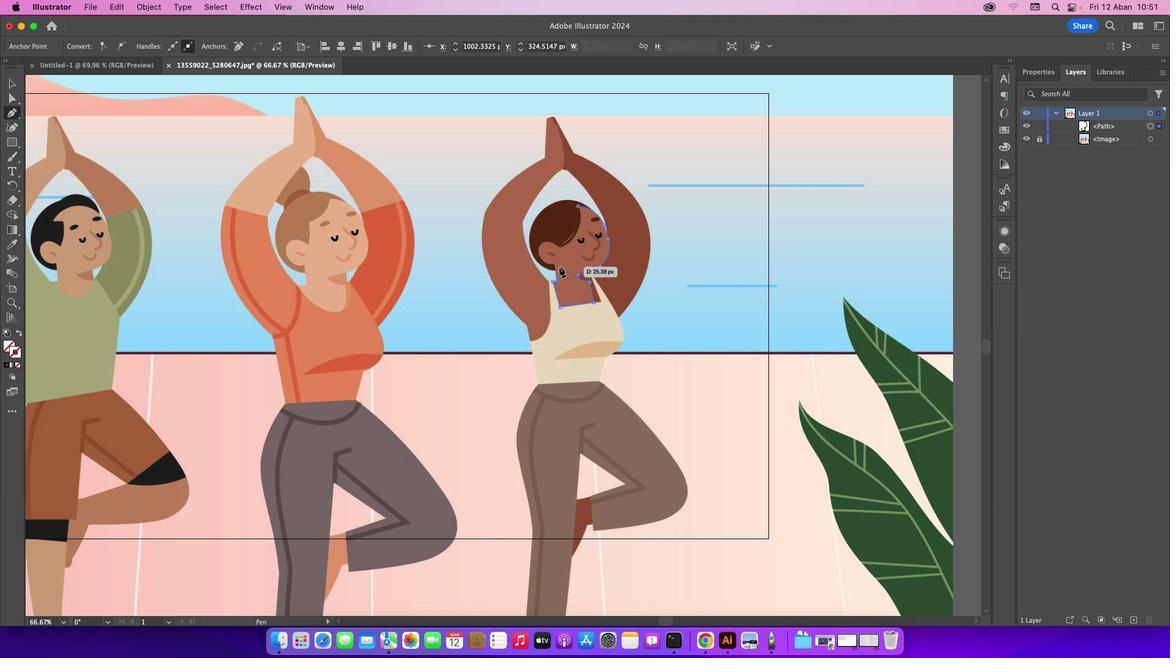 
Action: Mouse pressed left at (560, 284)
Screenshot: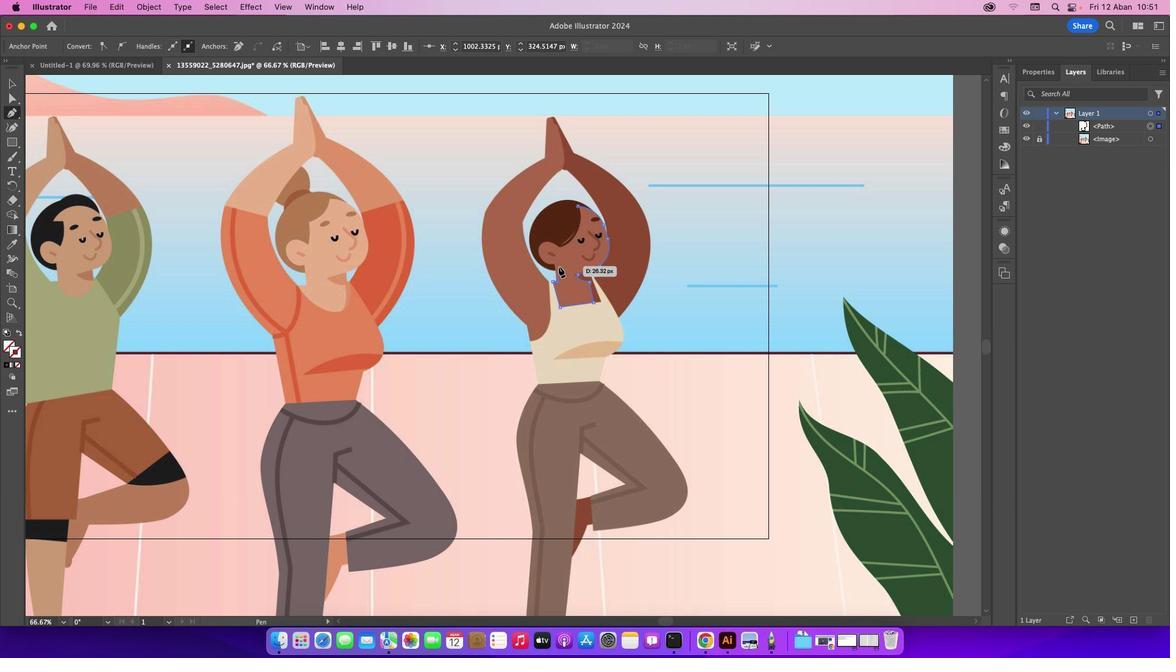 
Action: Mouse moved to (556, 266)
Screenshot: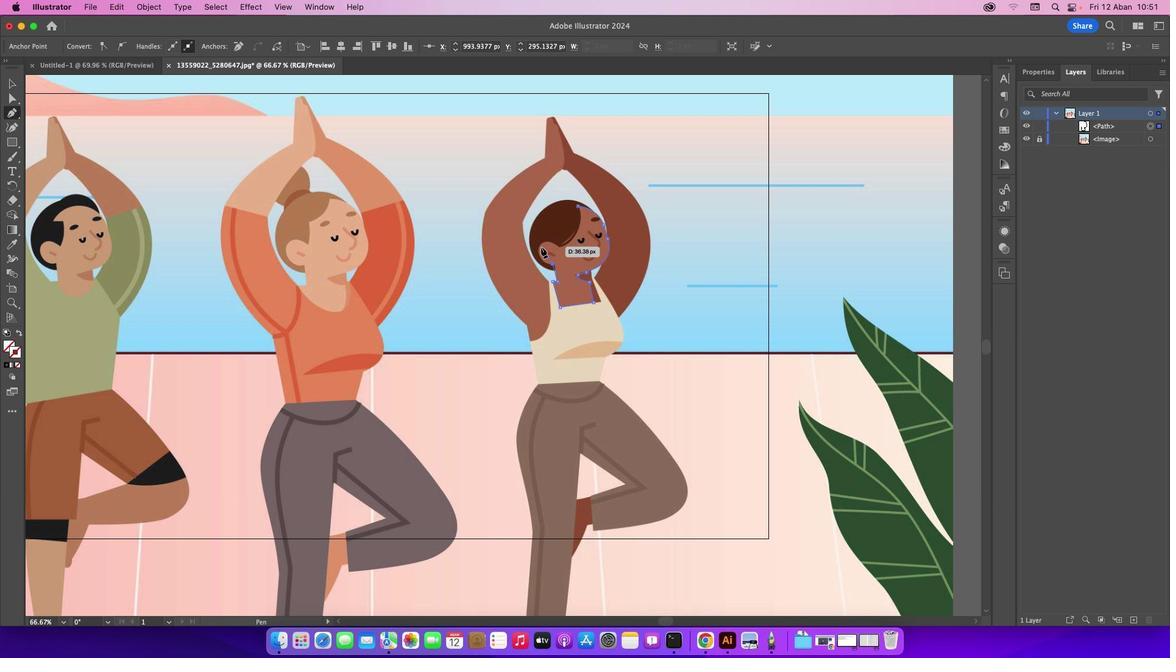 
Action: Mouse pressed left at (556, 266)
Screenshot: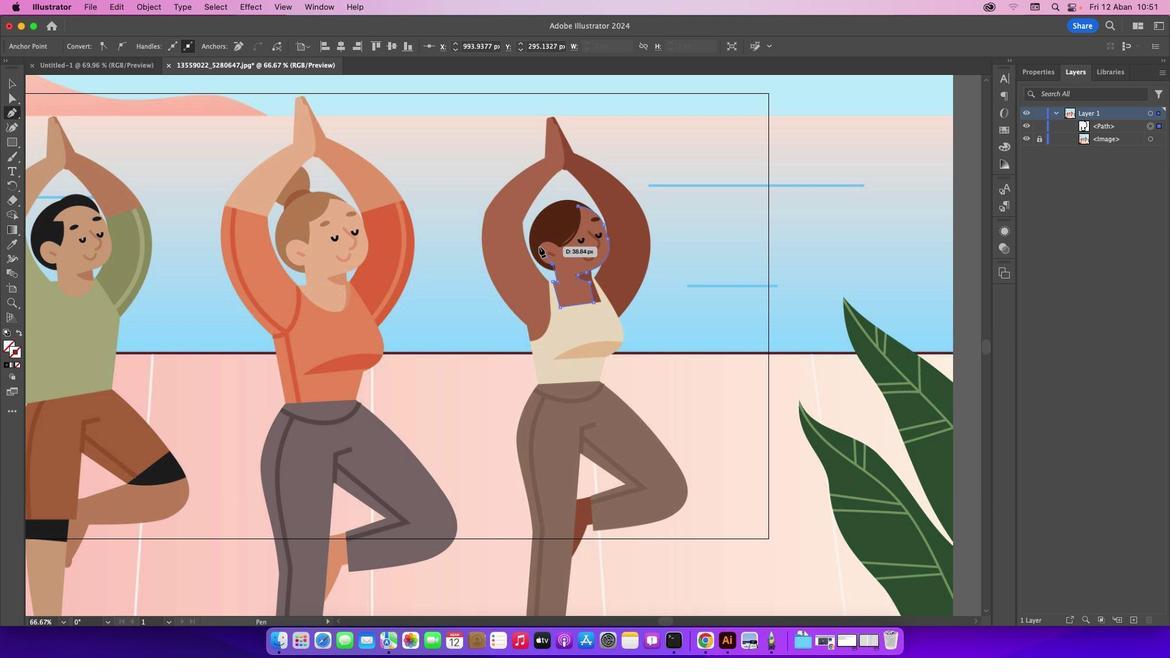 
Action: Mouse moved to (543, 248)
Screenshot: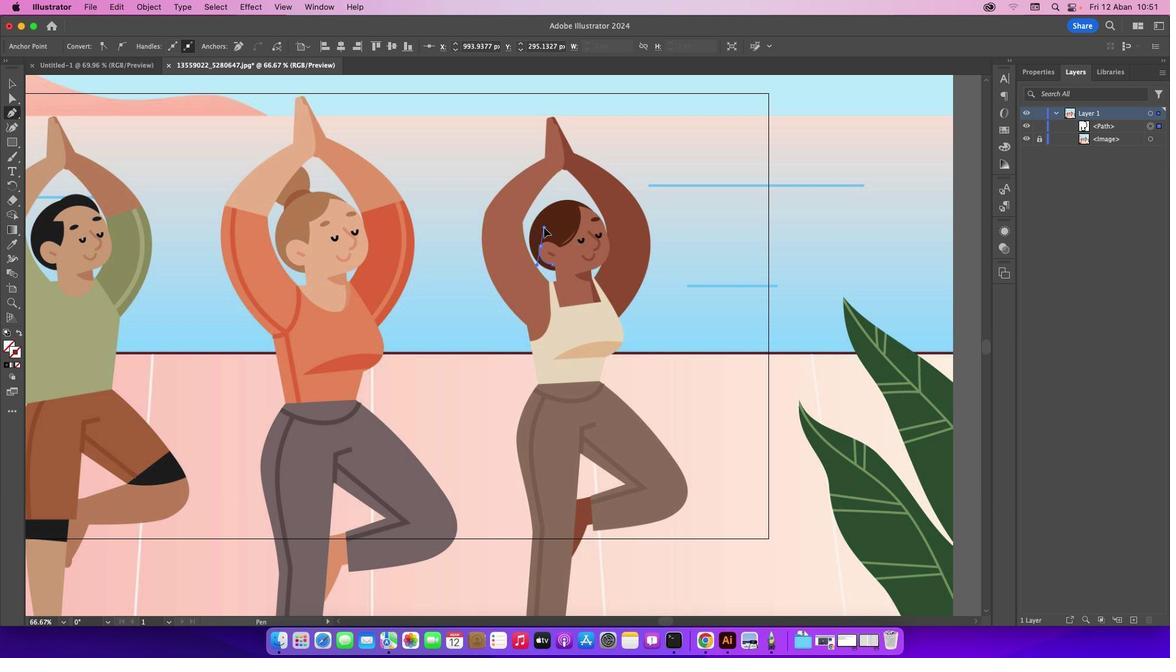 
Action: Mouse pressed left at (543, 248)
Screenshot: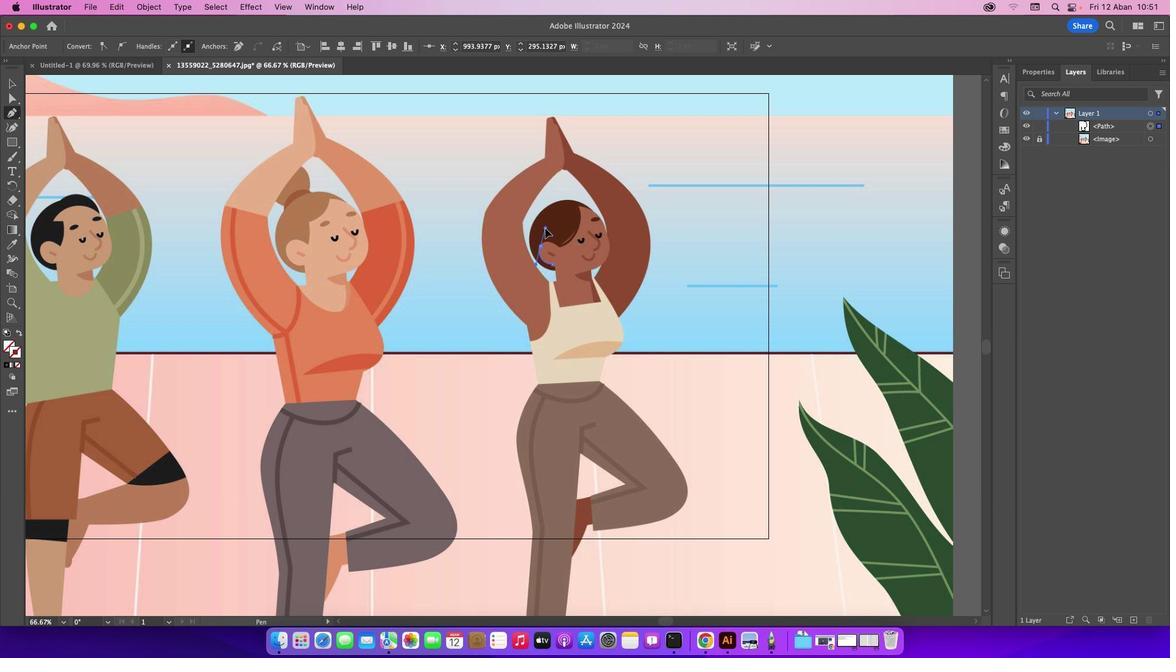 
Action: Mouse moved to (544, 247)
Screenshot: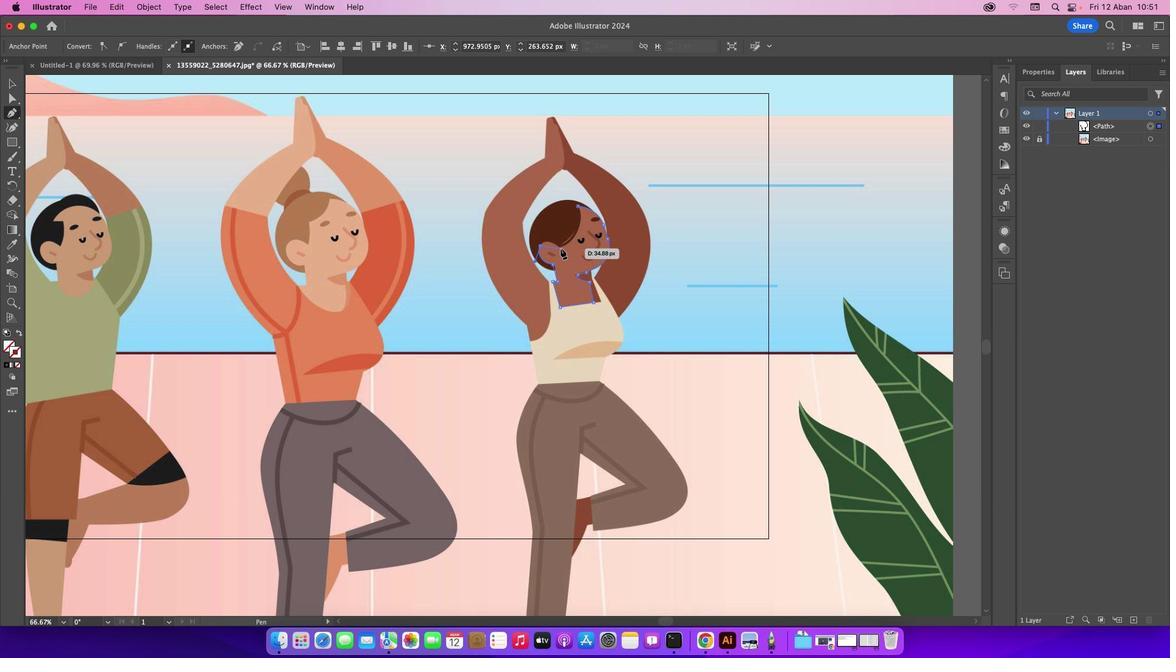 
Action: Mouse pressed left at (544, 247)
Screenshot: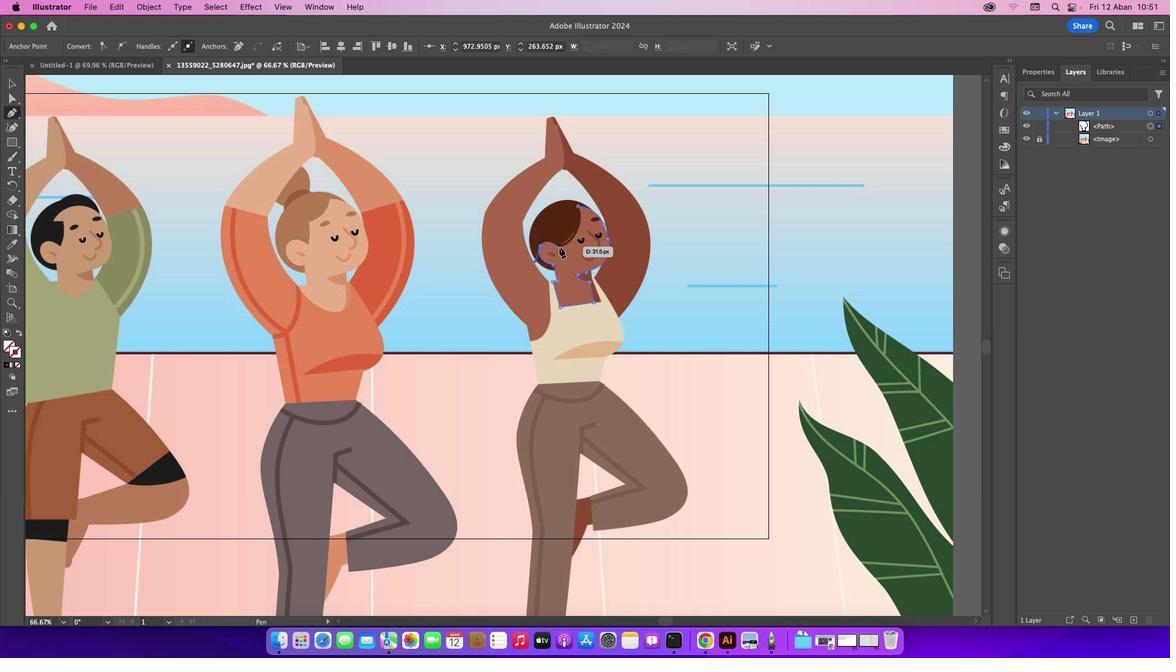 
Action: Mouse moved to (561, 249)
Screenshot: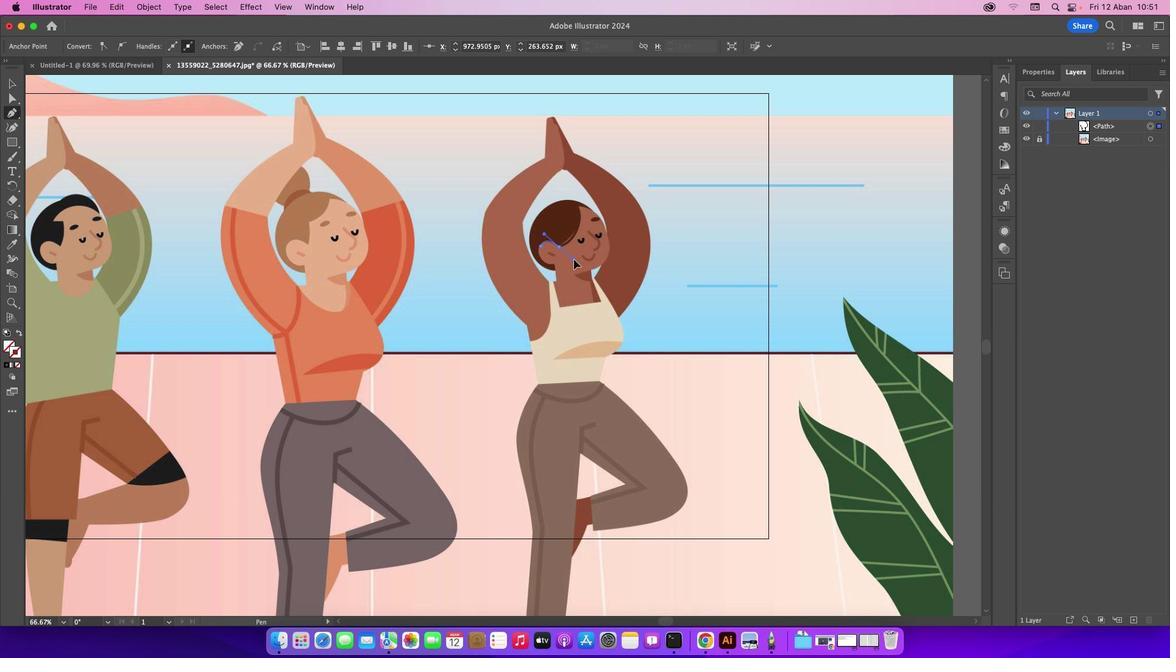 
Action: Mouse pressed left at (561, 249)
Screenshot: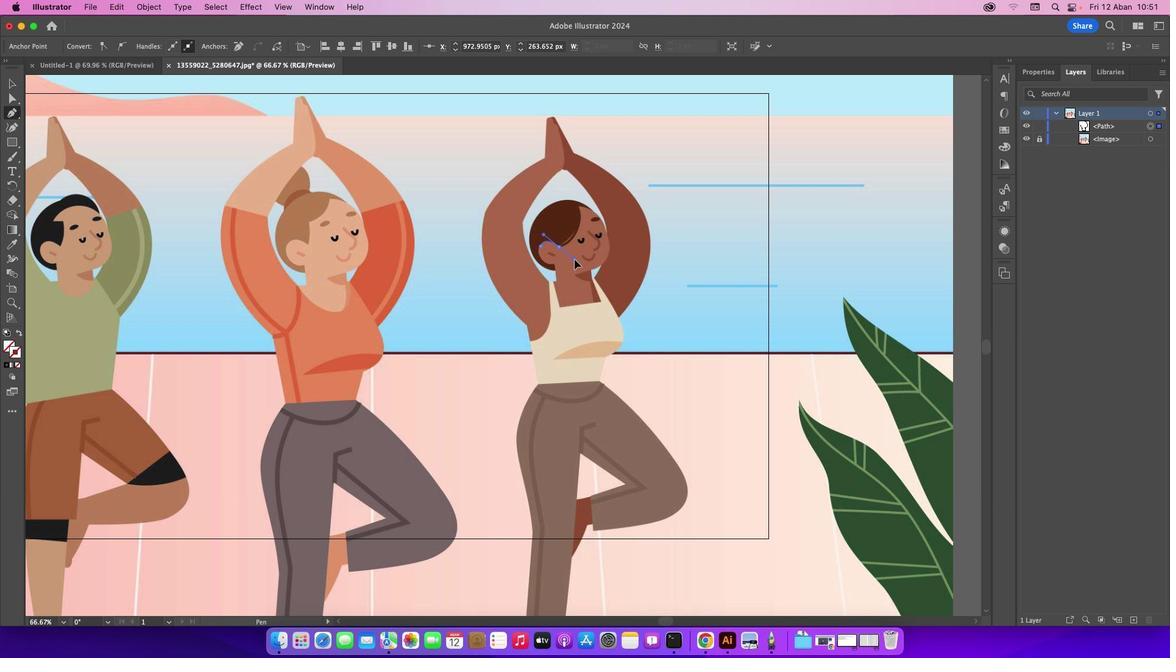 
Action: Mouse moved to (561, 250)
Screenshot: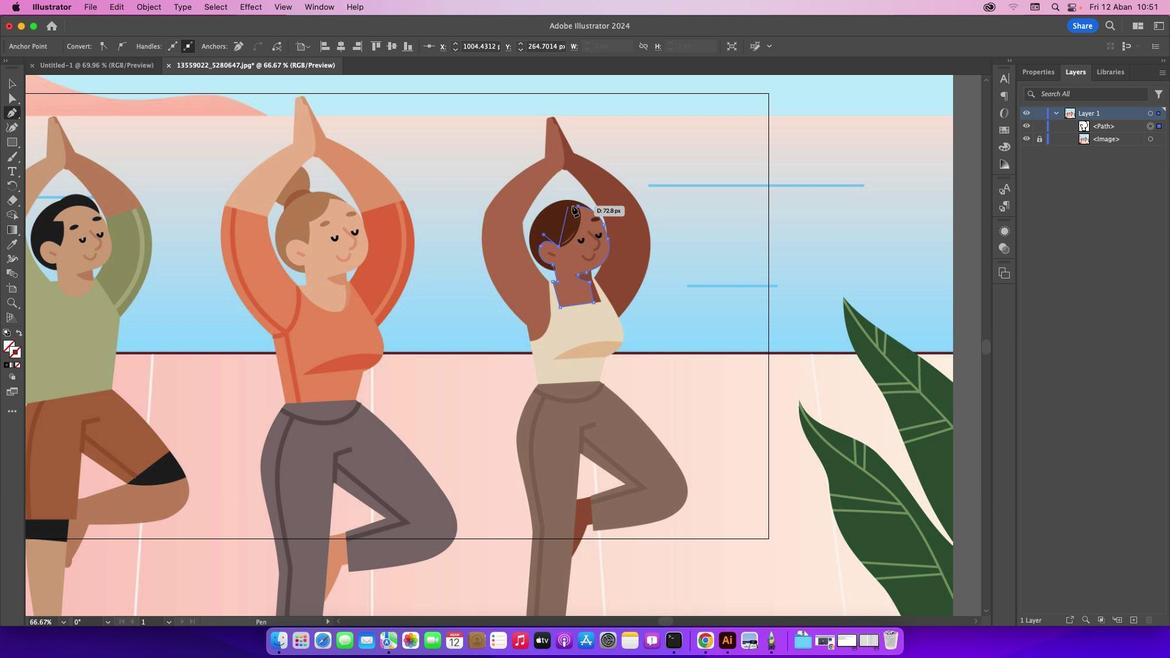 
Action: Mouse pressed left at (561, 250)
Screenshot: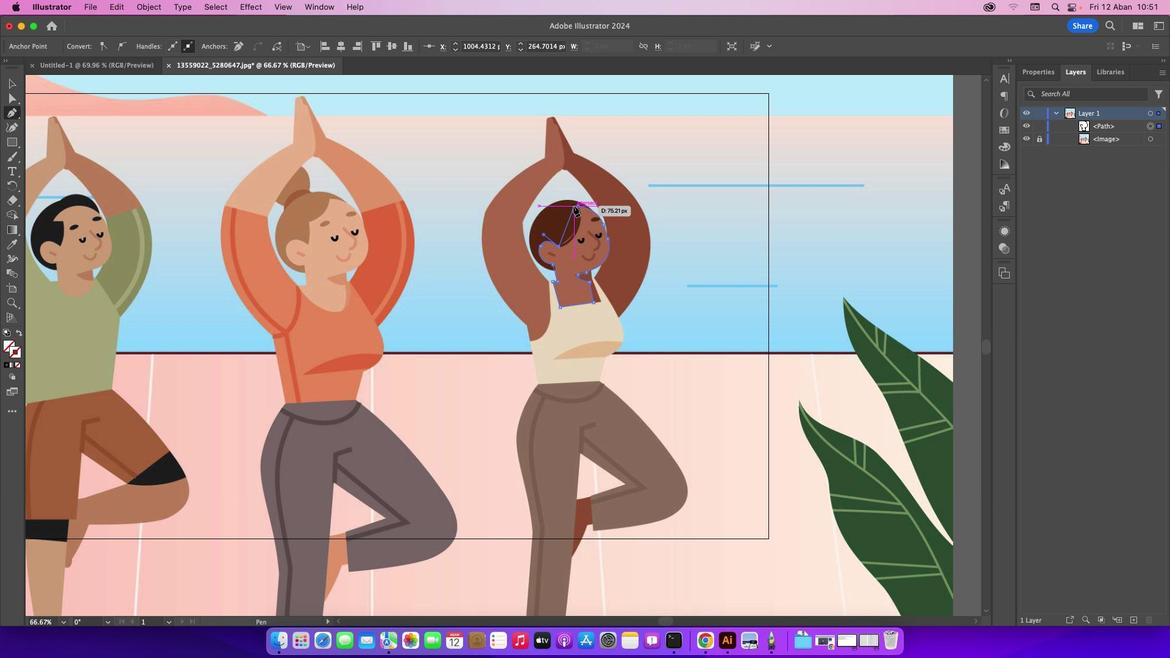 
Action: Mouse moved to (580, 208)
Screenshot: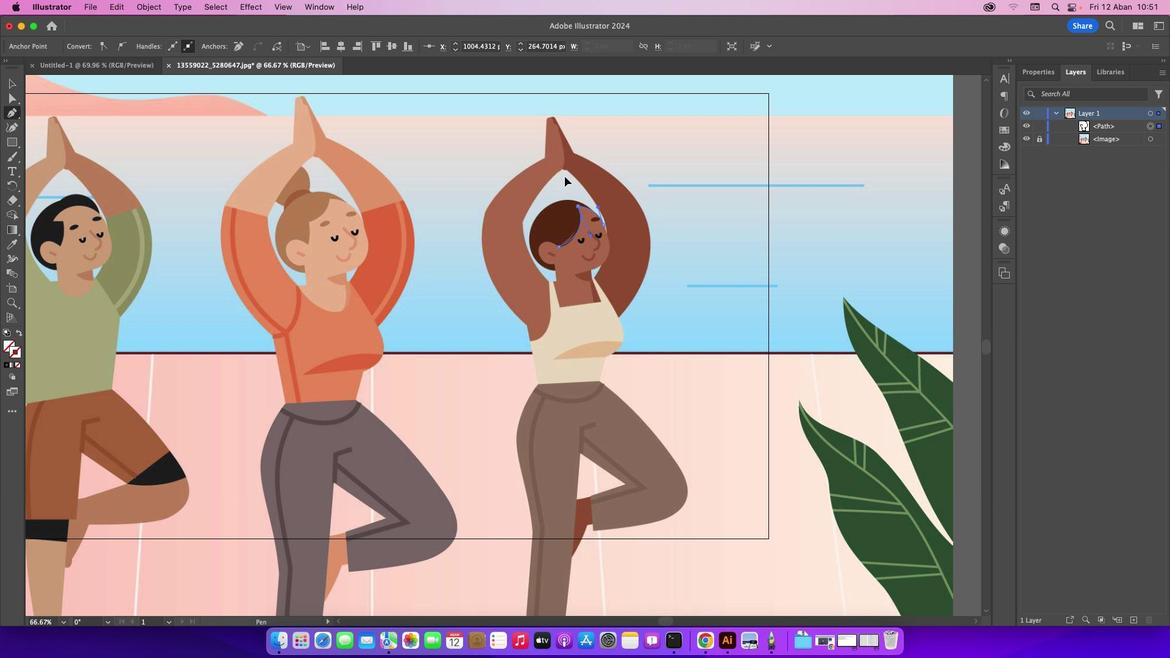 
Action: Mouse pressed left at (580, 208)
Screenshot: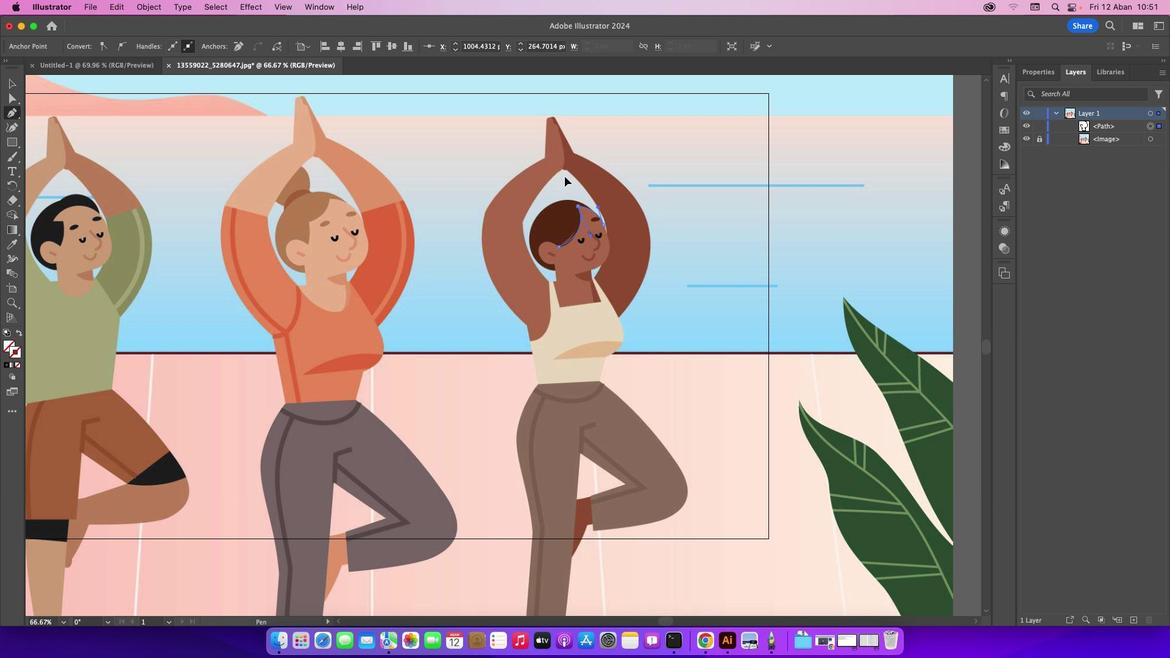 
Action: Mouse moved to (17, 78)
Screenshot: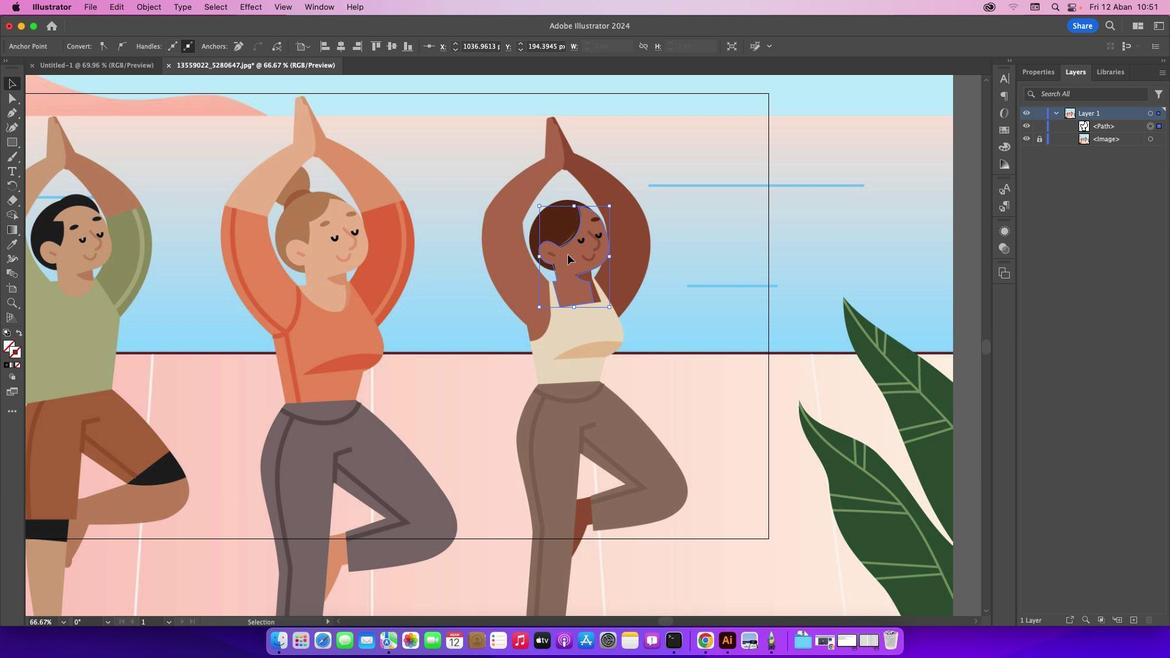 
Action: Mouse pressed left at (17, 78)
Screenshot: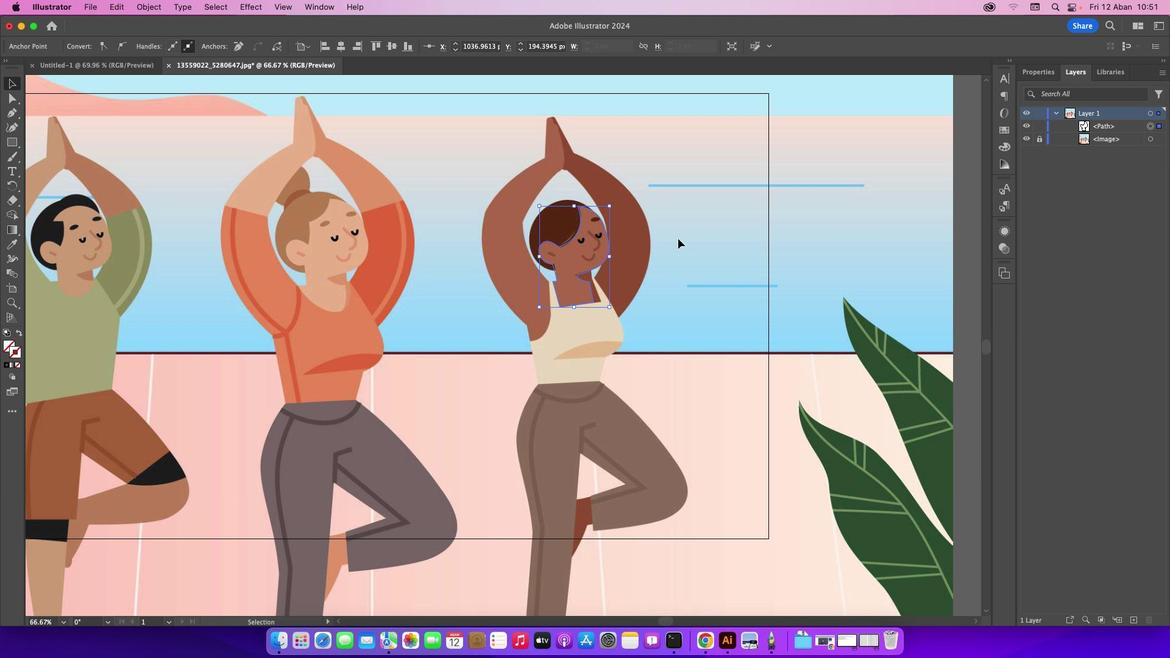 
Action: Mouse moved to (680, 241)
Screenshot: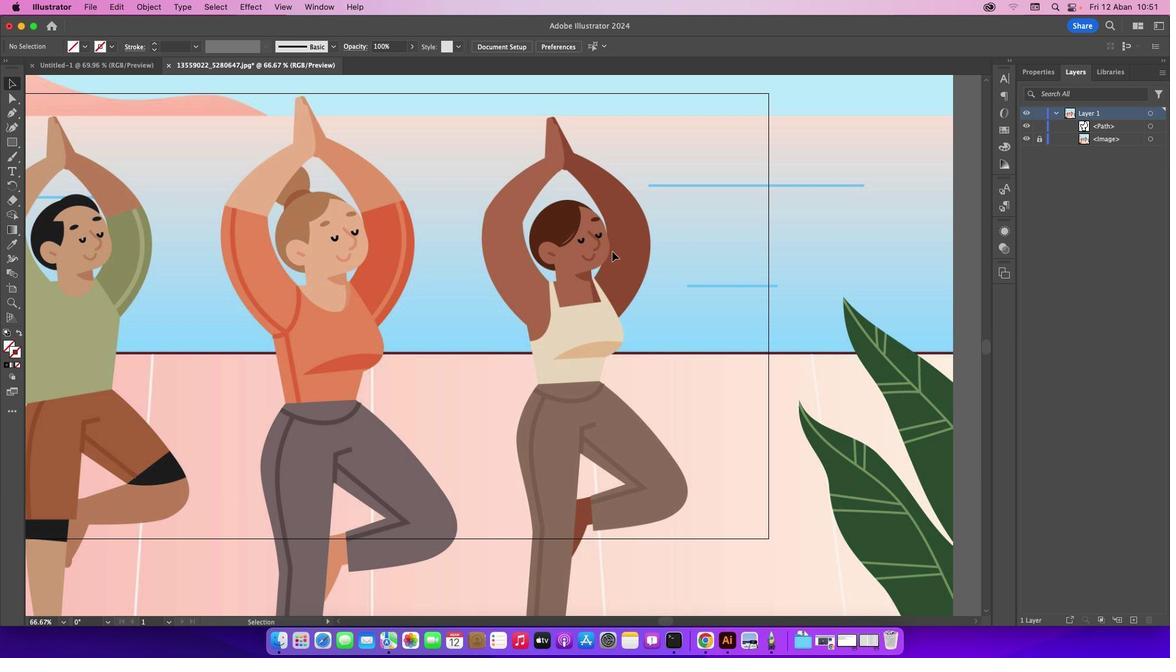 
Action: Mouse pressed left at (680, 241)
Screenshot: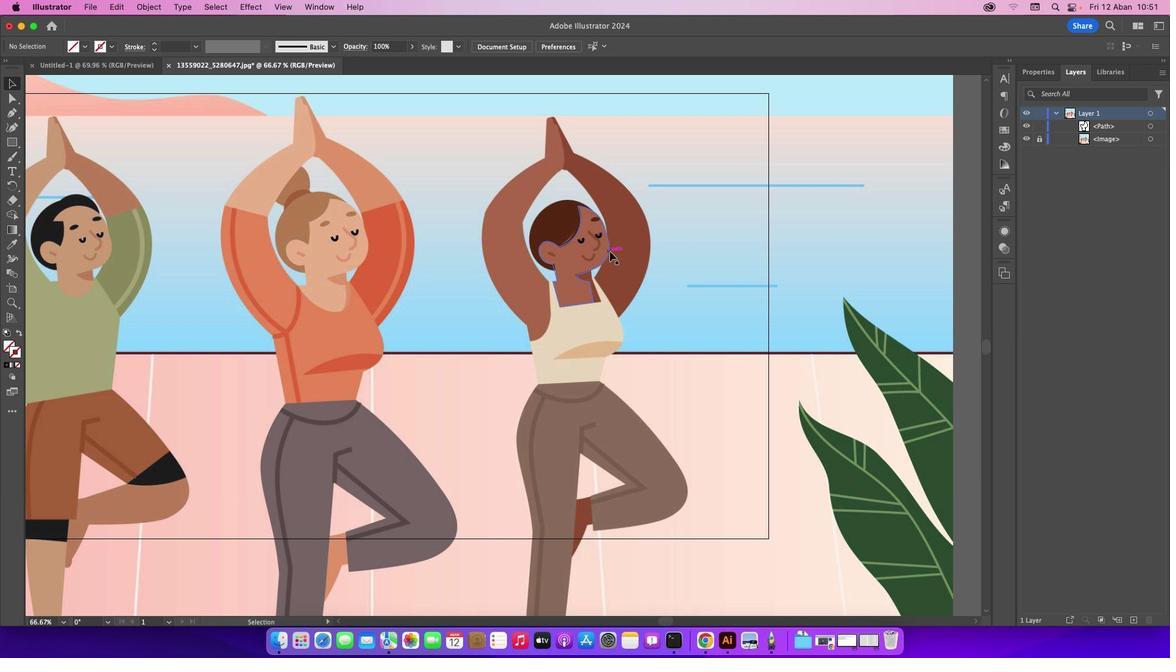 
Action: Mouse moved to (611, 254)
Screenshot: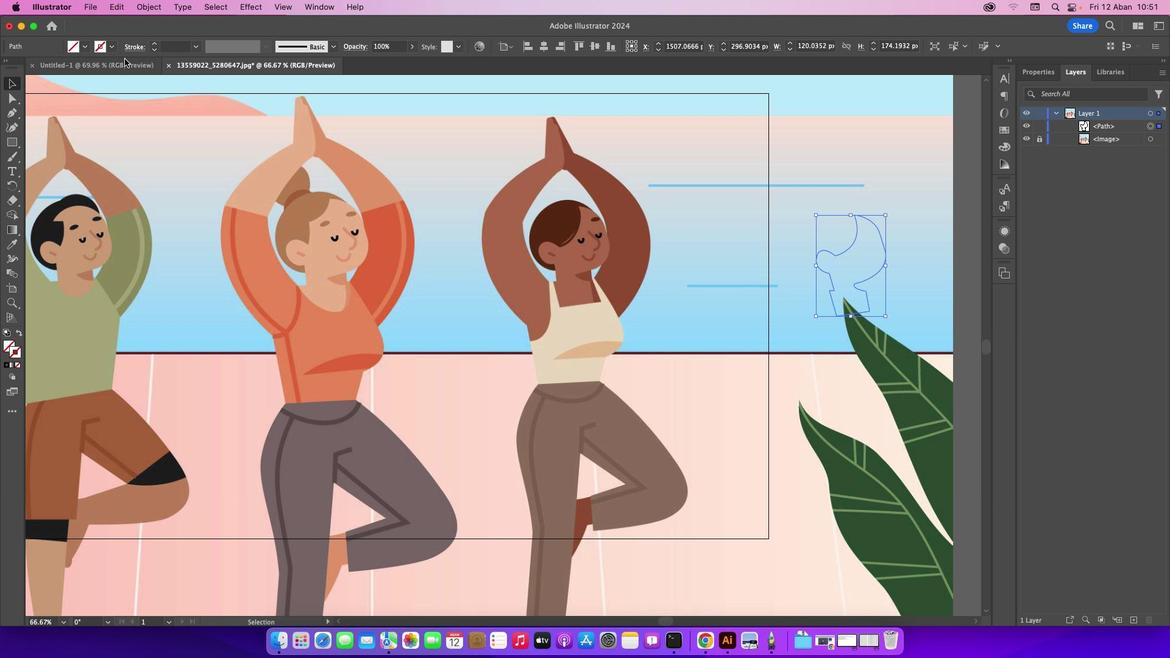 
Action: Mouse pressed left at (611, 254)
Screenshot: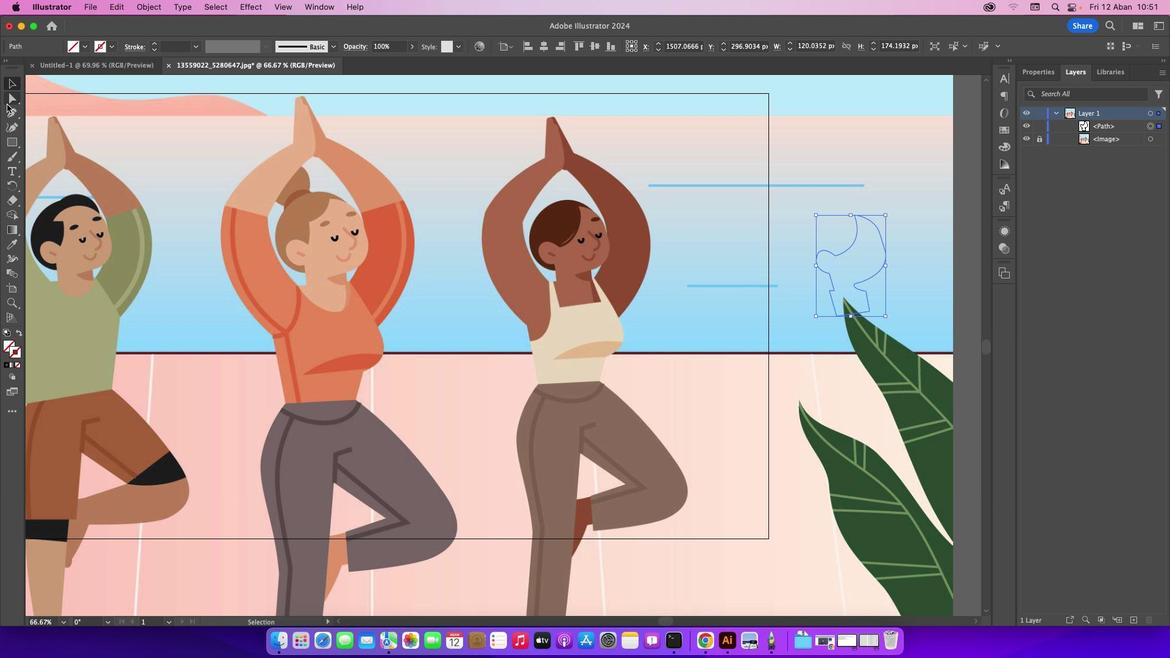 
Action: Mouse moved to (20, 244)
Screenshot: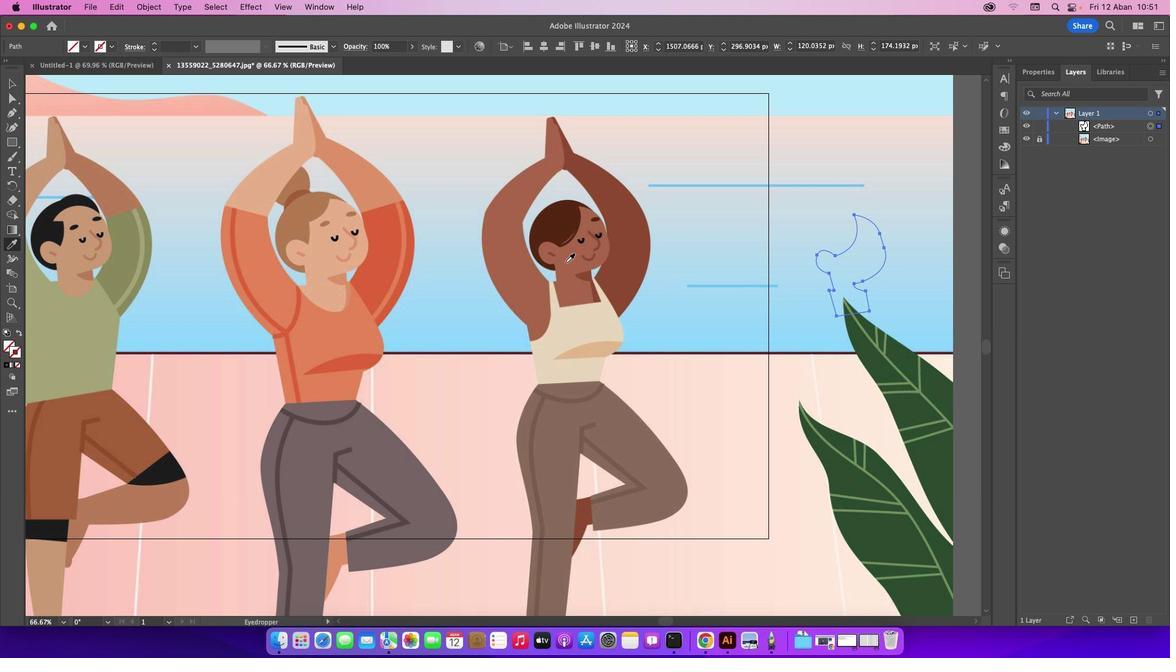 
Action: Mouse pressed left at (20, 244)
Screenshot: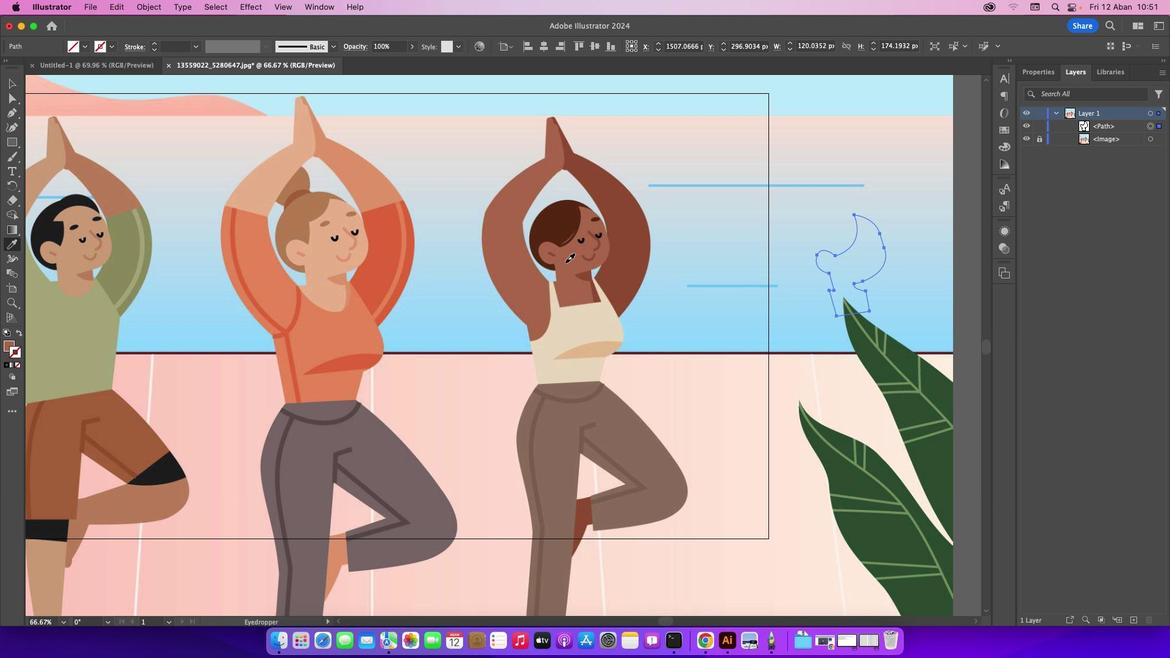 
Action: Mouse moved to (568, 264)
Screenshot: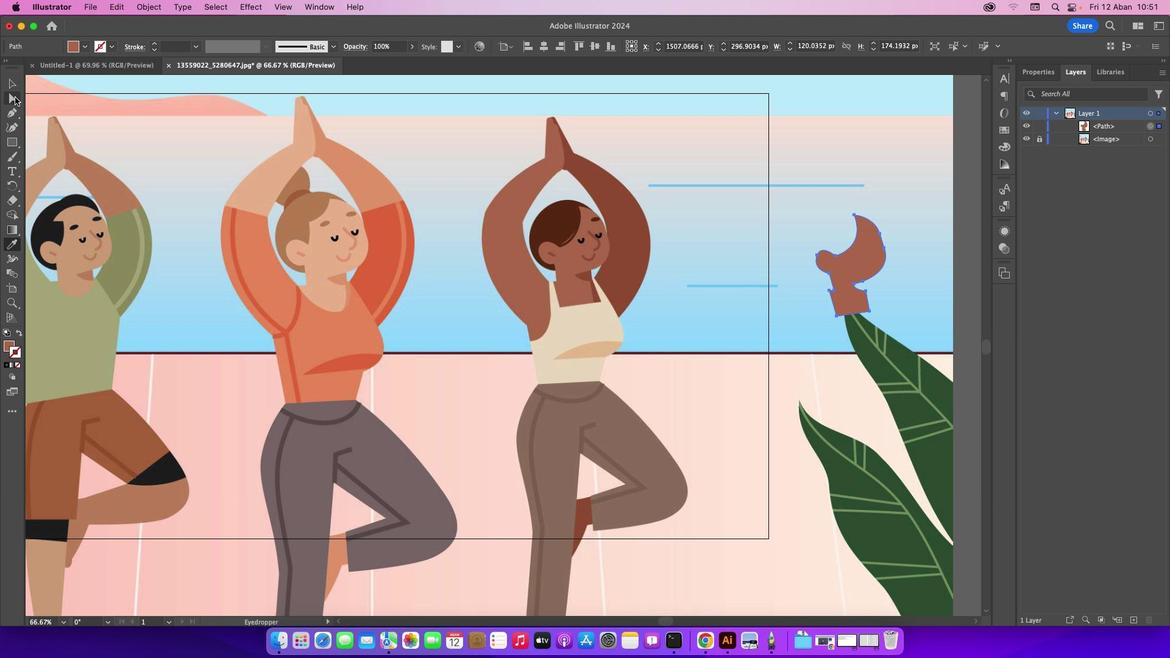 
Action: Mouse pressed left at (568, 264)
Screenshot: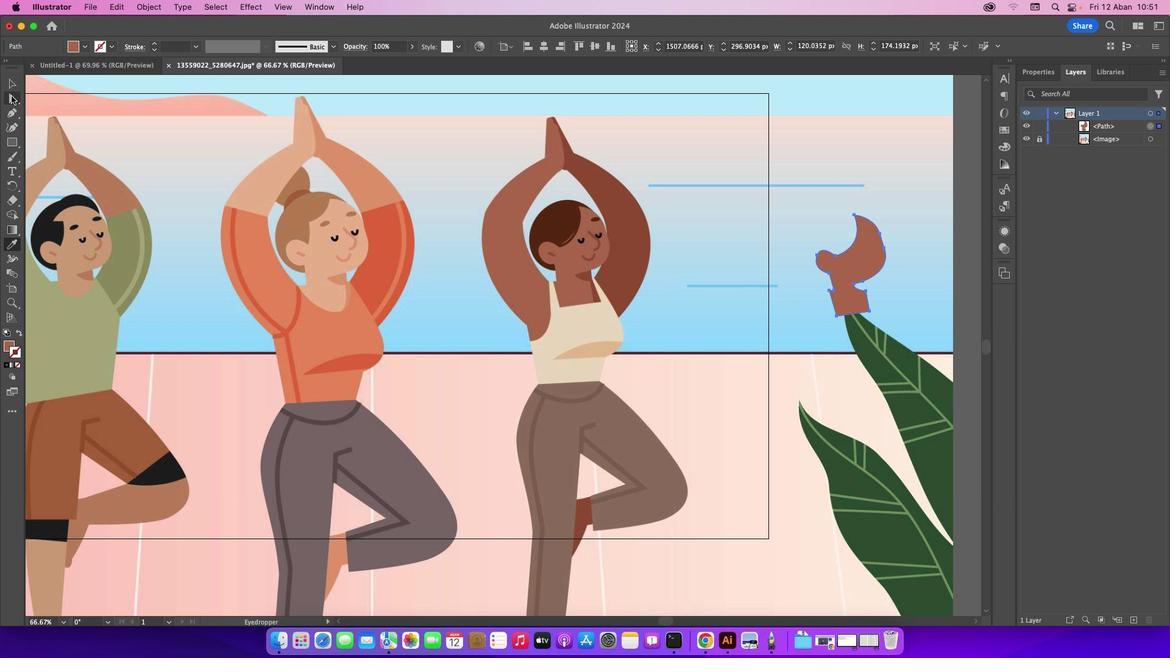 
Action: Mouse moved to (10, 88)
Screenshot: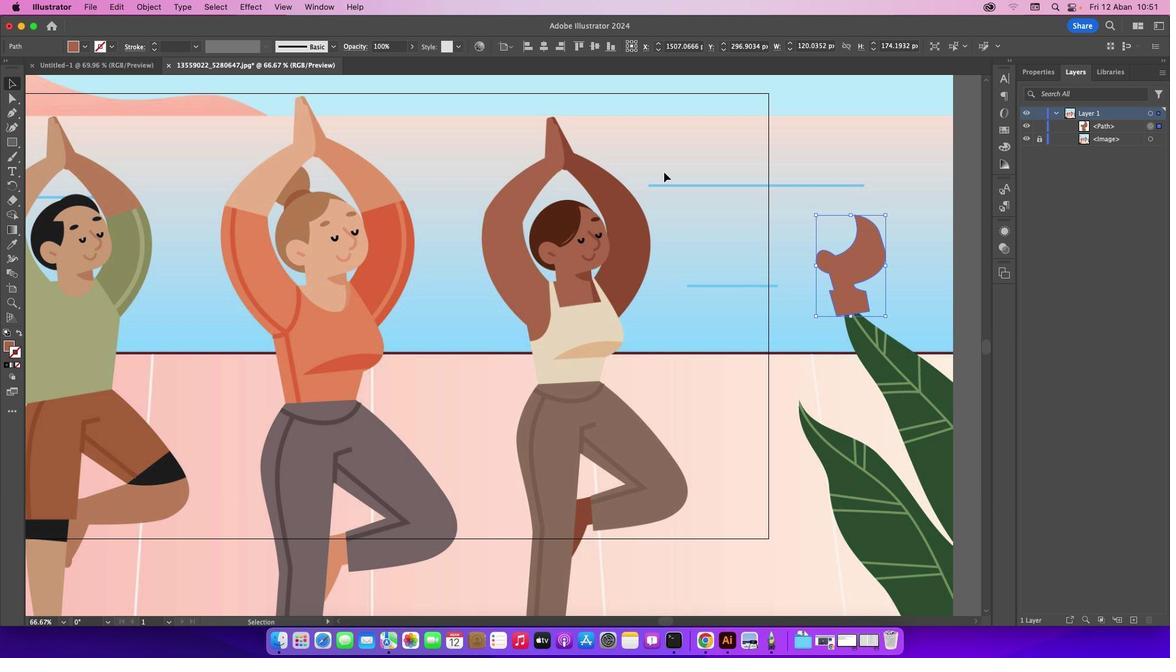 
Action: Mouse pressed left at (10, 88)
Screenshot: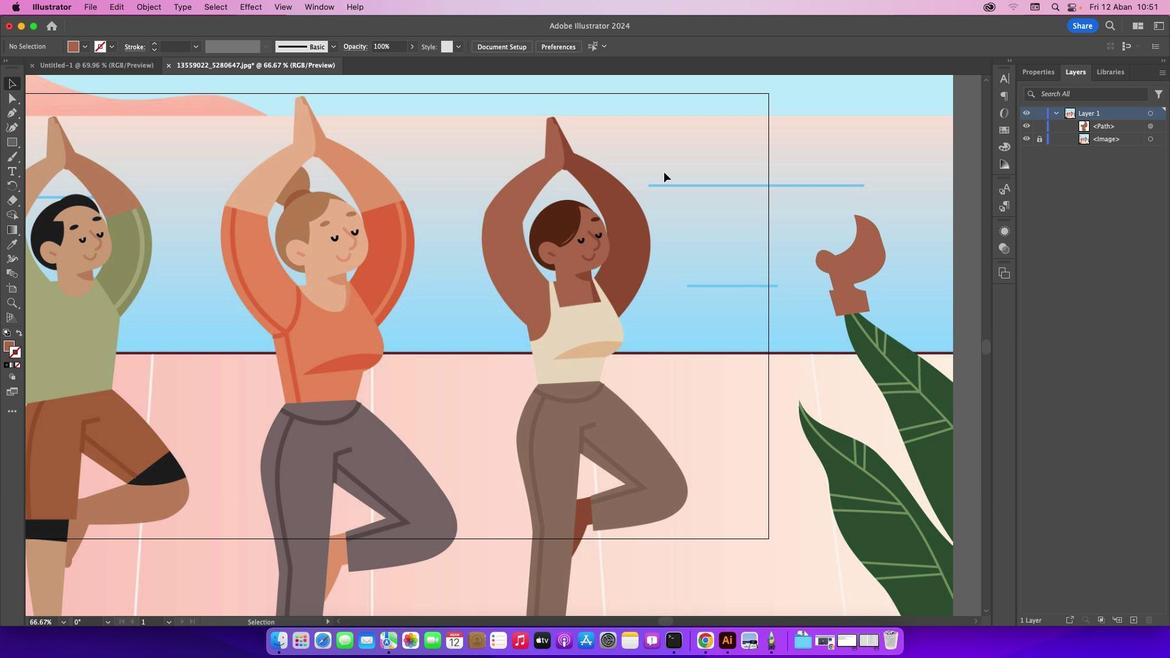 
Action: Mouse moved to (666, 174)
Screenshot: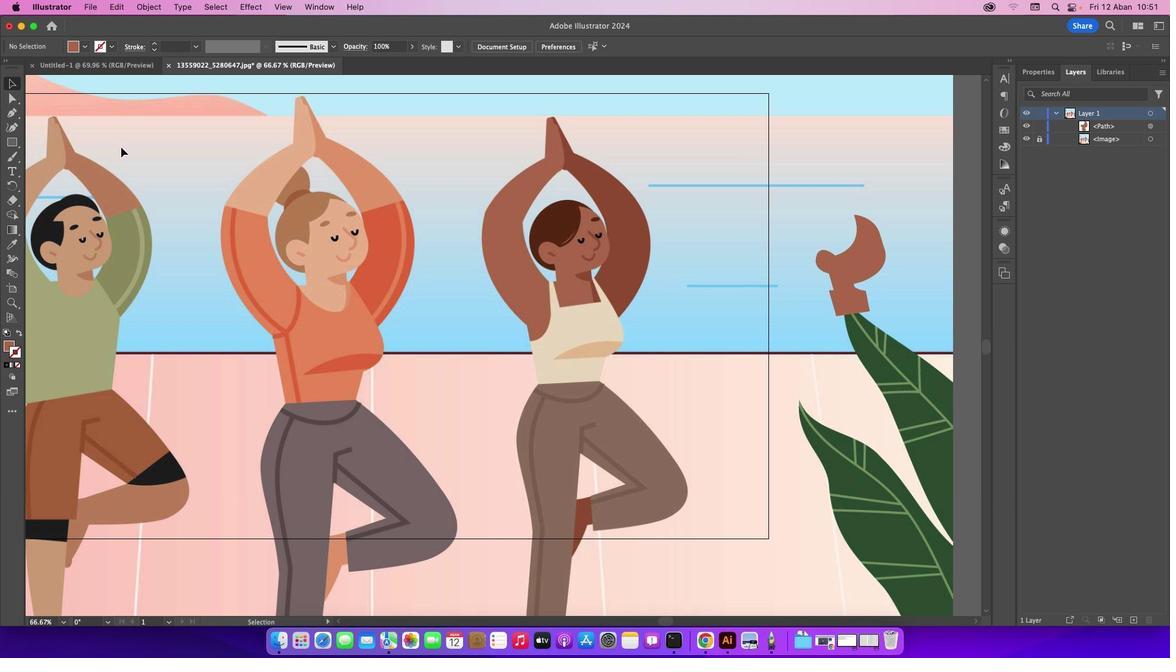 
Action: Mouse pressed left at (666, 174)
Screenshot: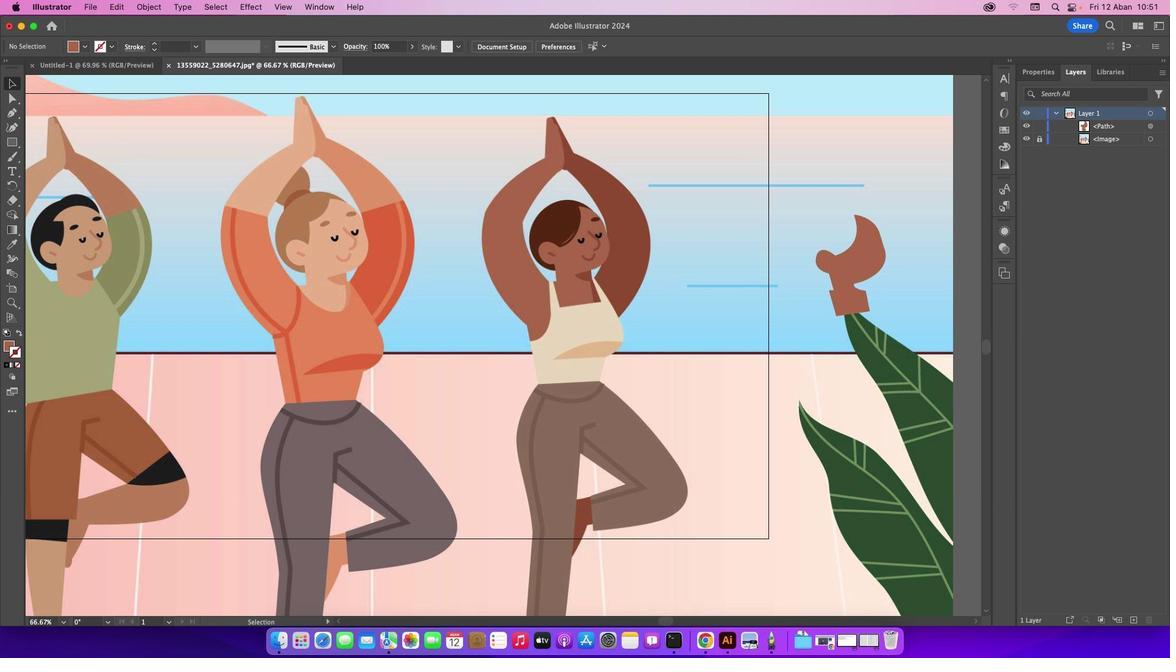 
Action: Mouse moved to (20, 115)
Screenshot: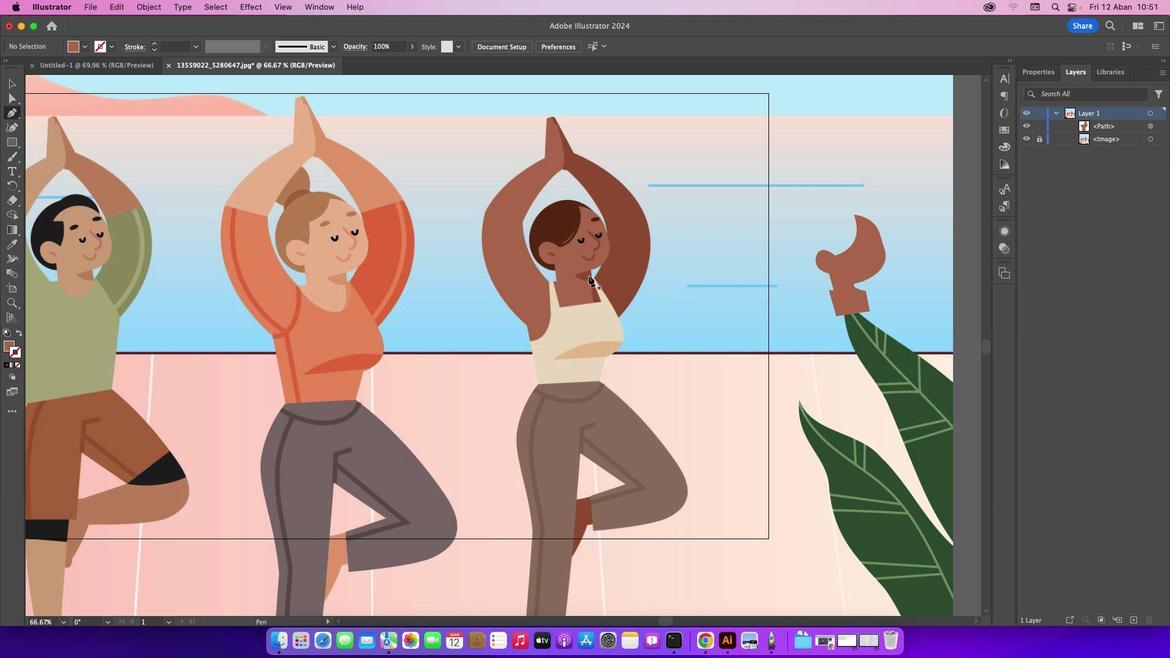 
Action: Mouse pressed left at (20, 115)
Screenshot: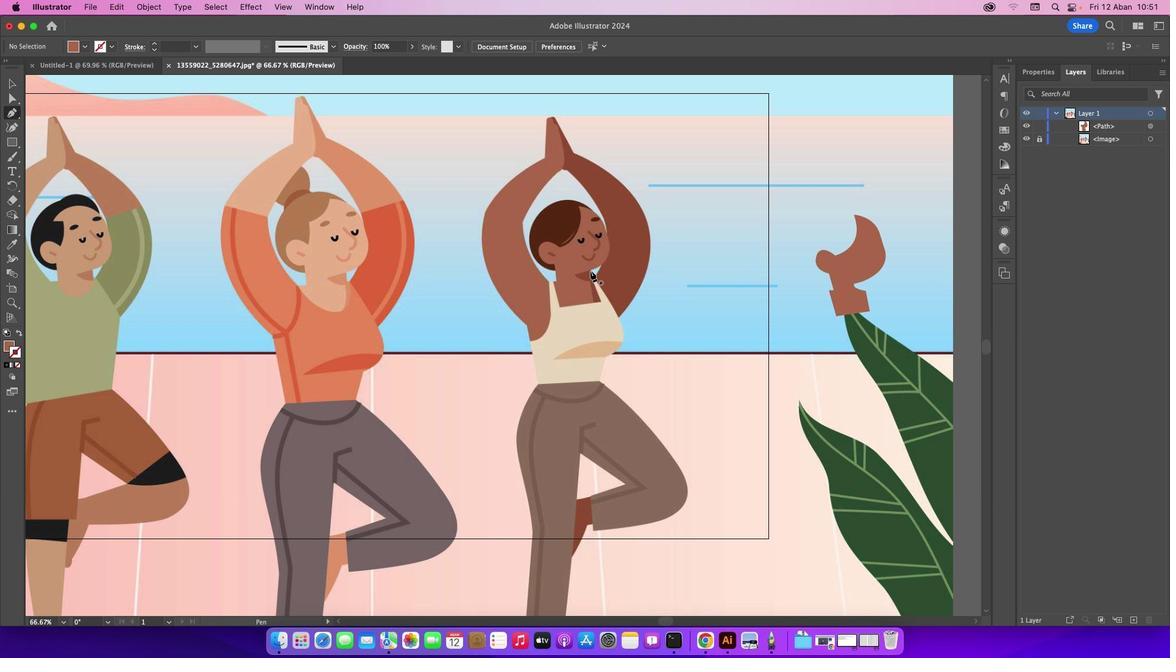 
Action: Mouse moved to (592, 273)
Screenshot: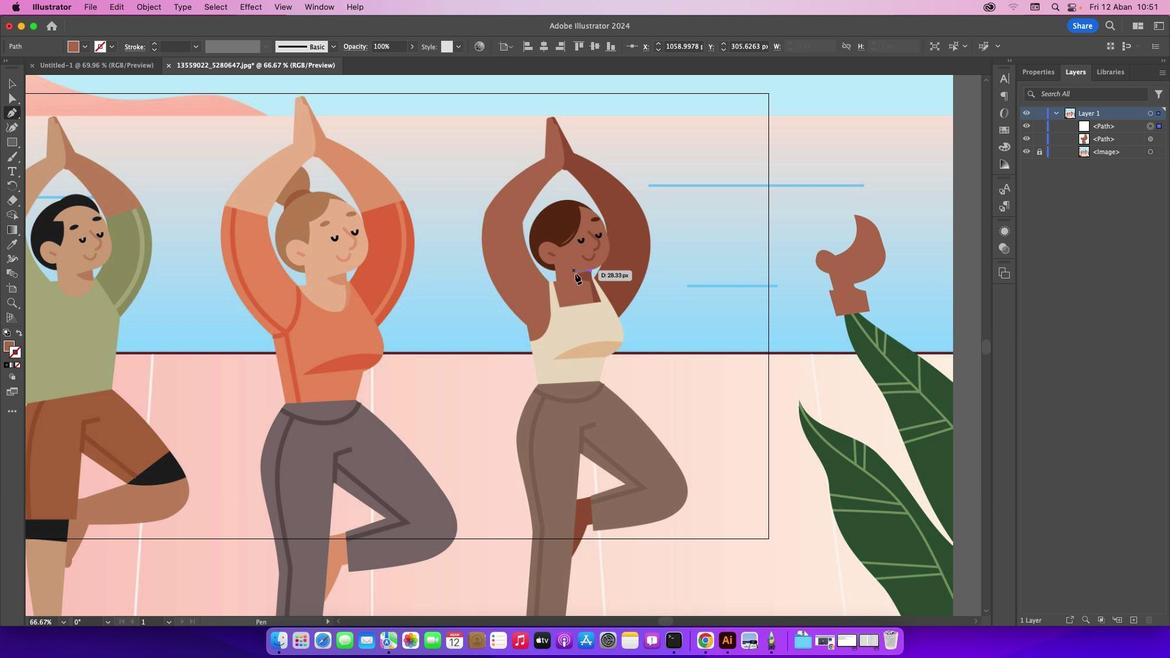 
Action: Mouse pressed left at (592, 273)
Screenshot: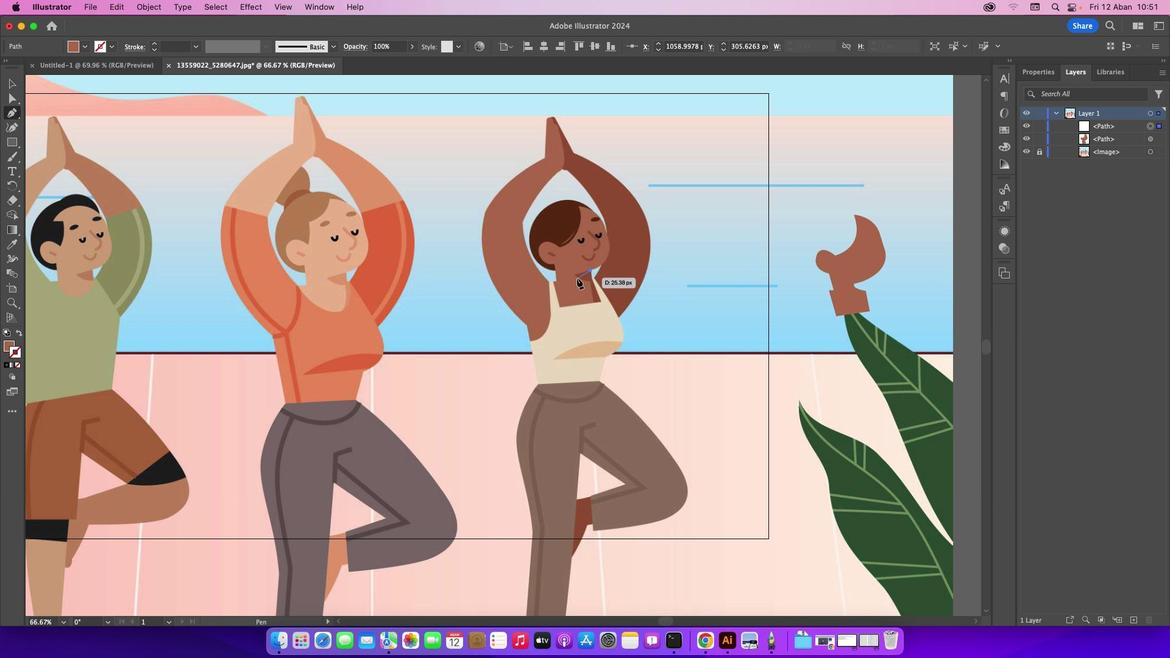 
Action: Mouse moved to (577, 277)
Screenshot: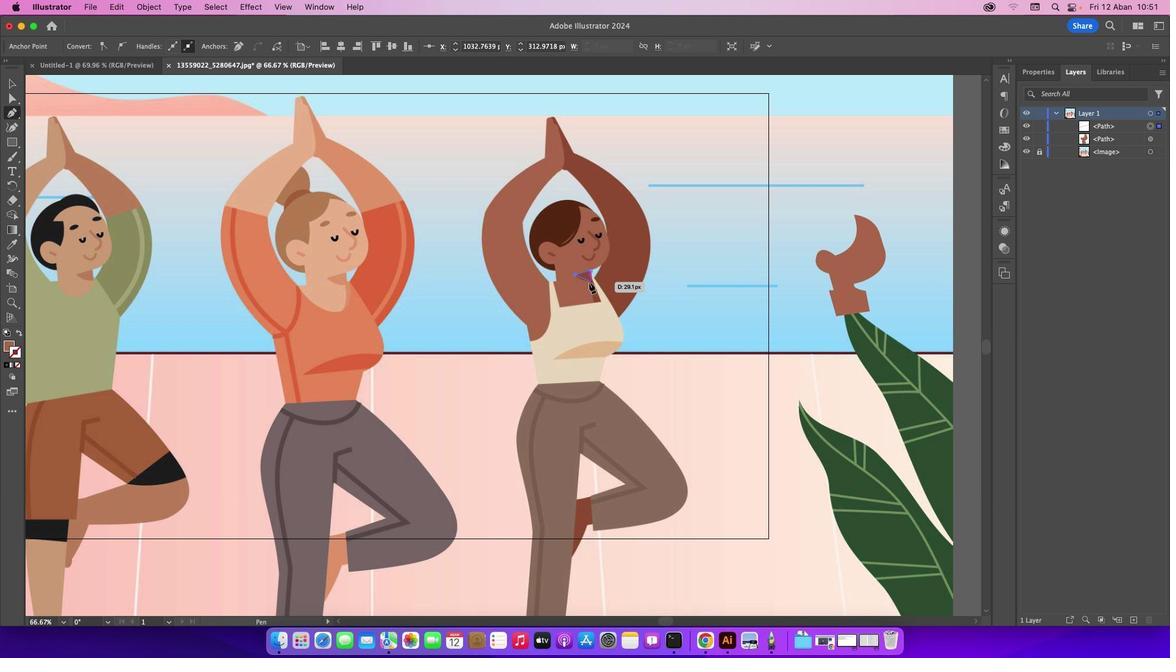 
Action: Mouse pressed left at (577, 277)
Screenshot: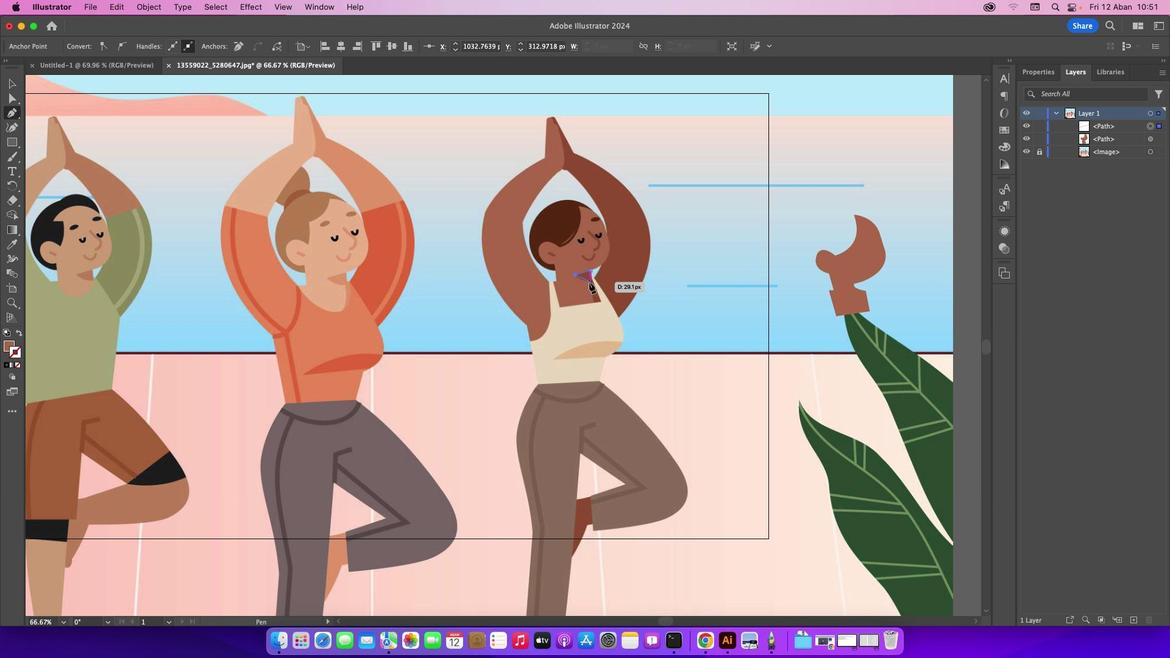 
Action: Mouse moved to (591, 284)
Screenshot: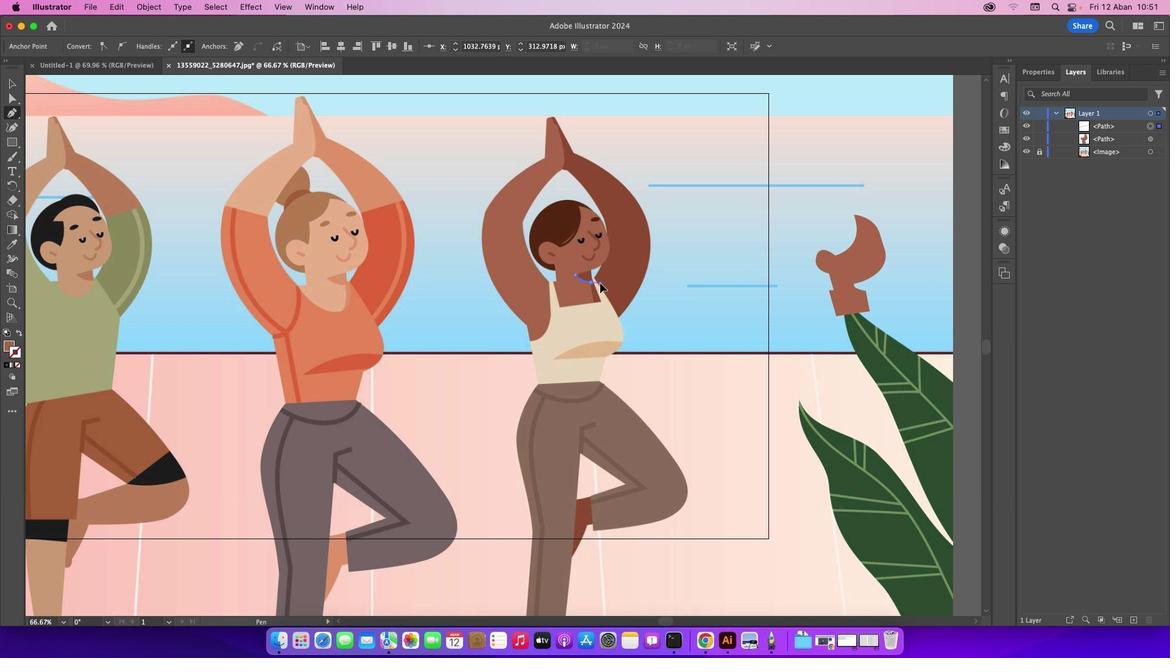 
Action: Mouse pressed left at (591, 284)
Screenshot: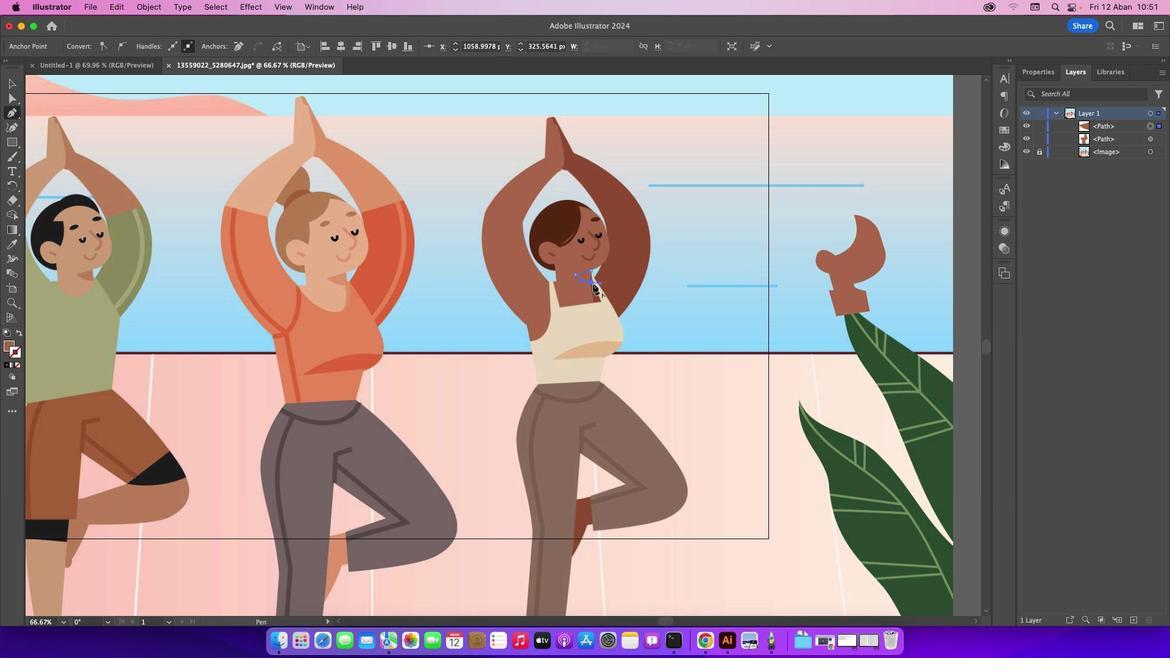 
Action: Mouse moved to (593, 285)
Screenshot: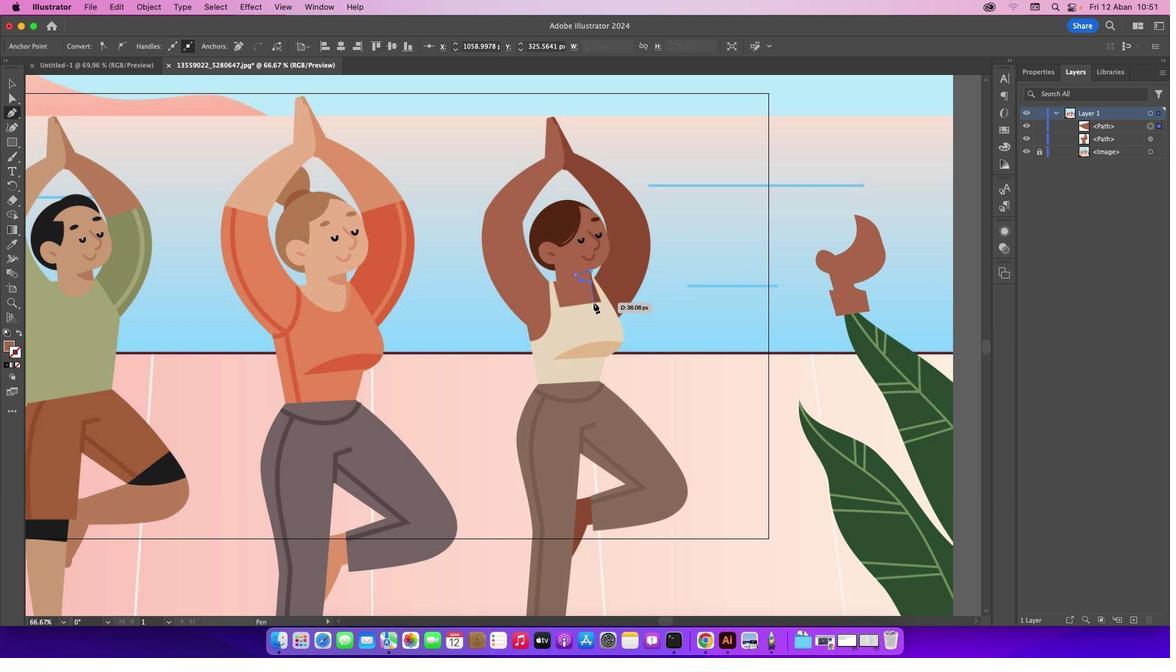 
Action: Mouse pressed left at (593, 285)
Screenshot: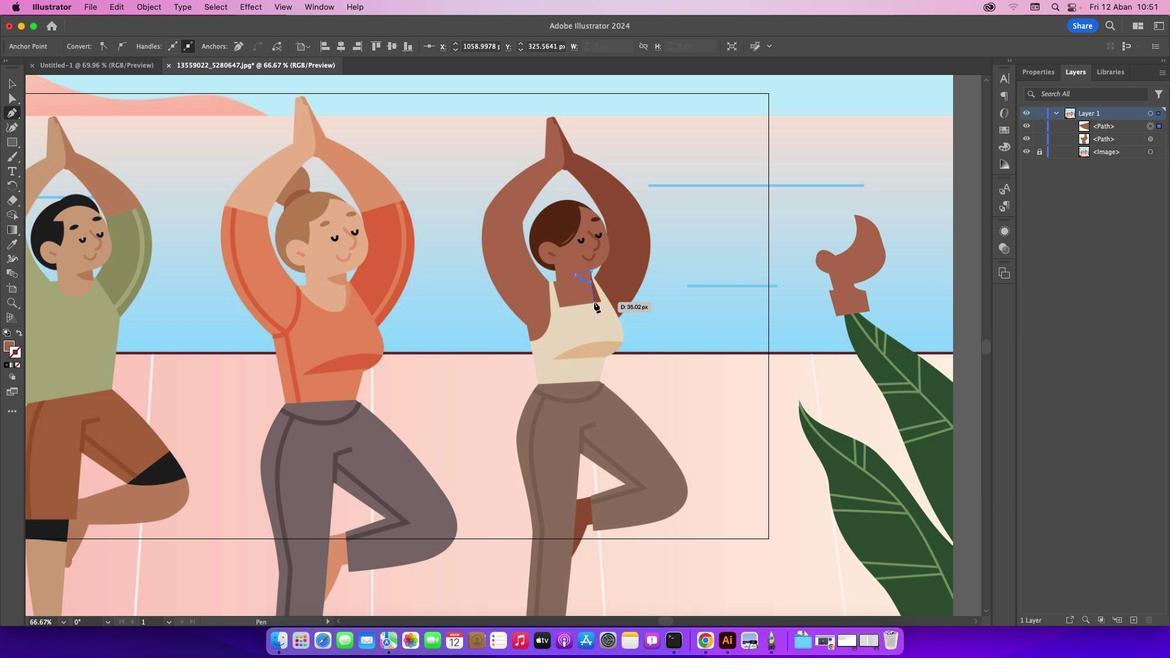 
Action: Mouse moved to (596, 304)
Screenshot: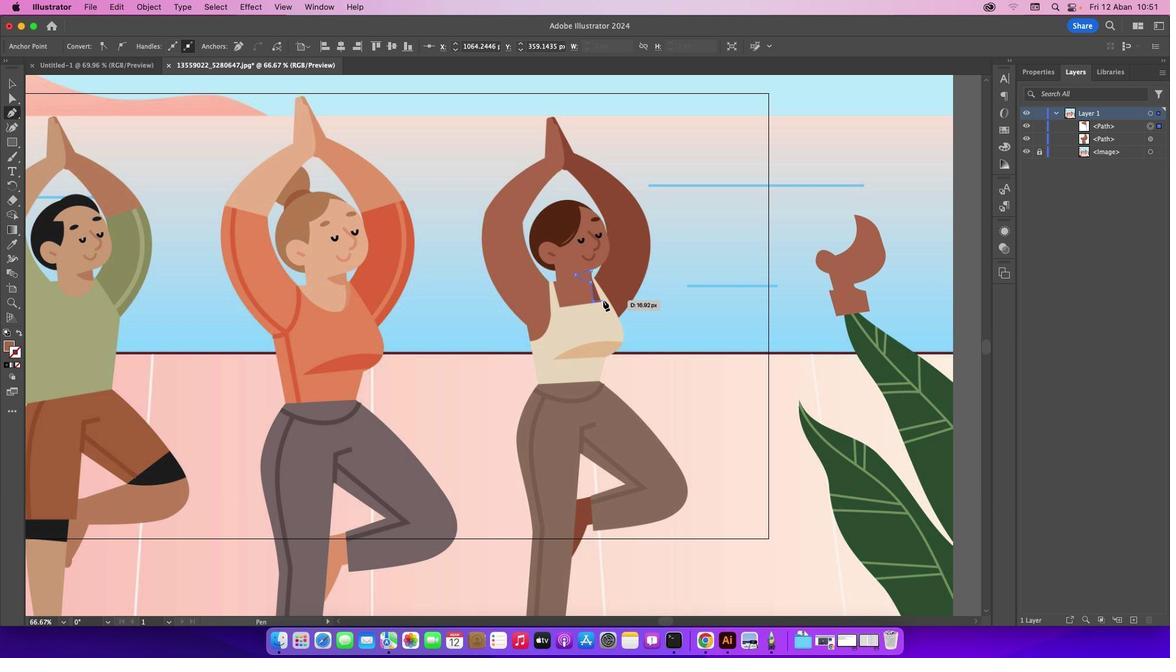
Action: Mouse pressed left at (596, 304)
Screenshot: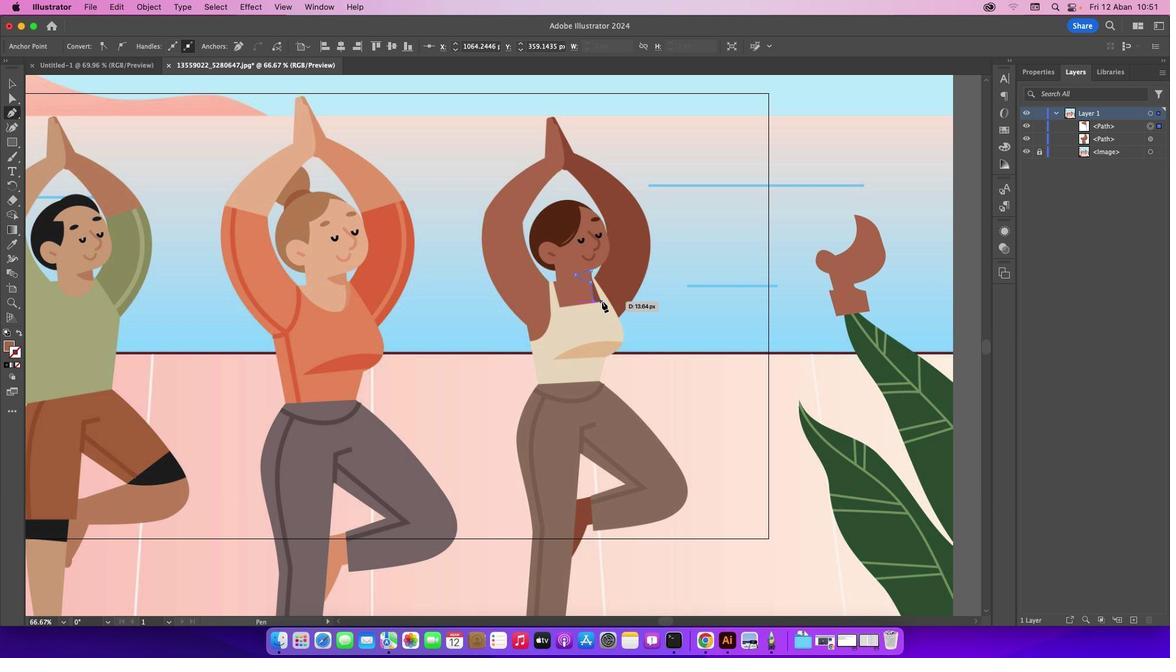 
Action: Mouse moved to (603, 303)
Screenshot: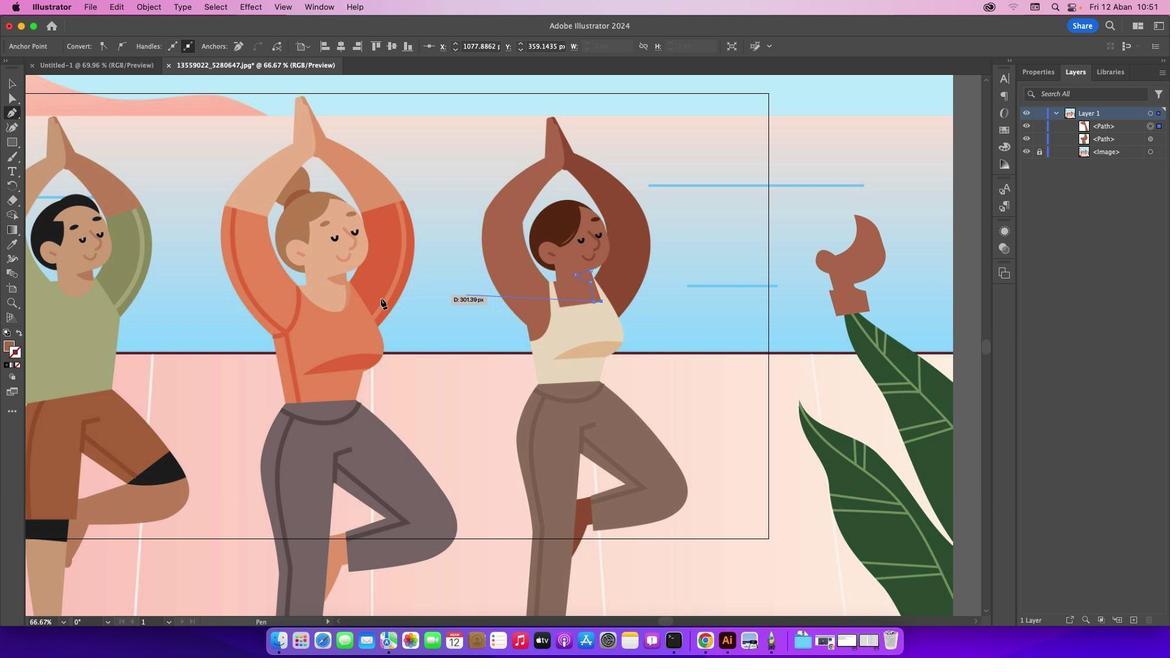 
Action: Mouse pressed left at (603, 303)
Screenshot: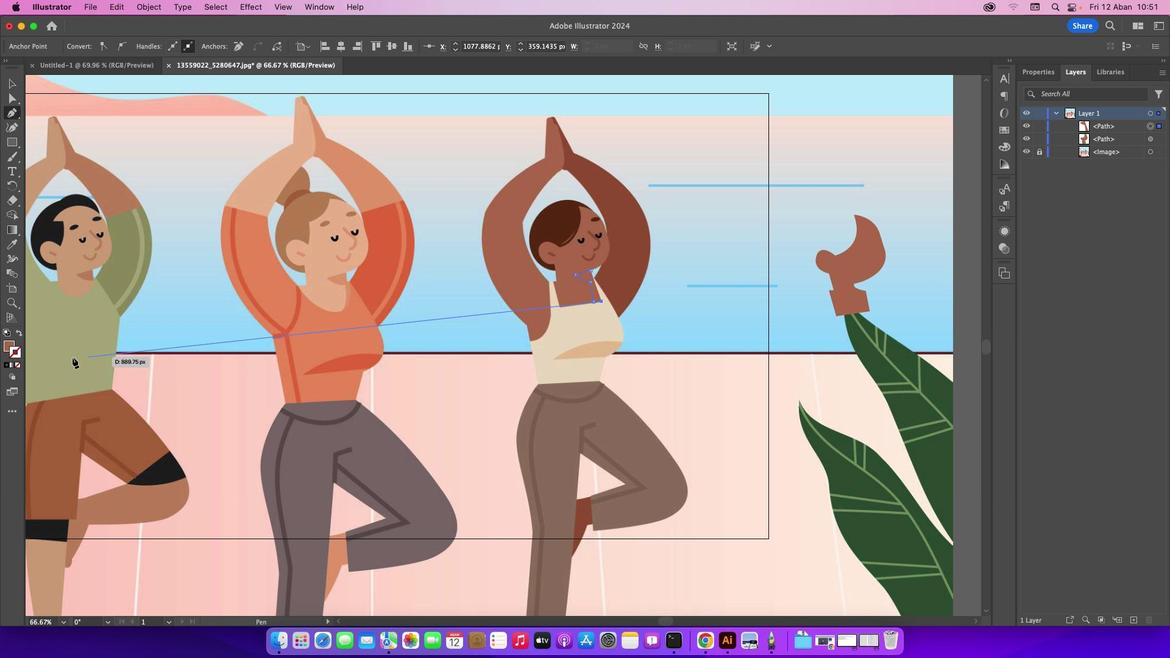
Action: Mouse moved to (9, 351)
Screenshot: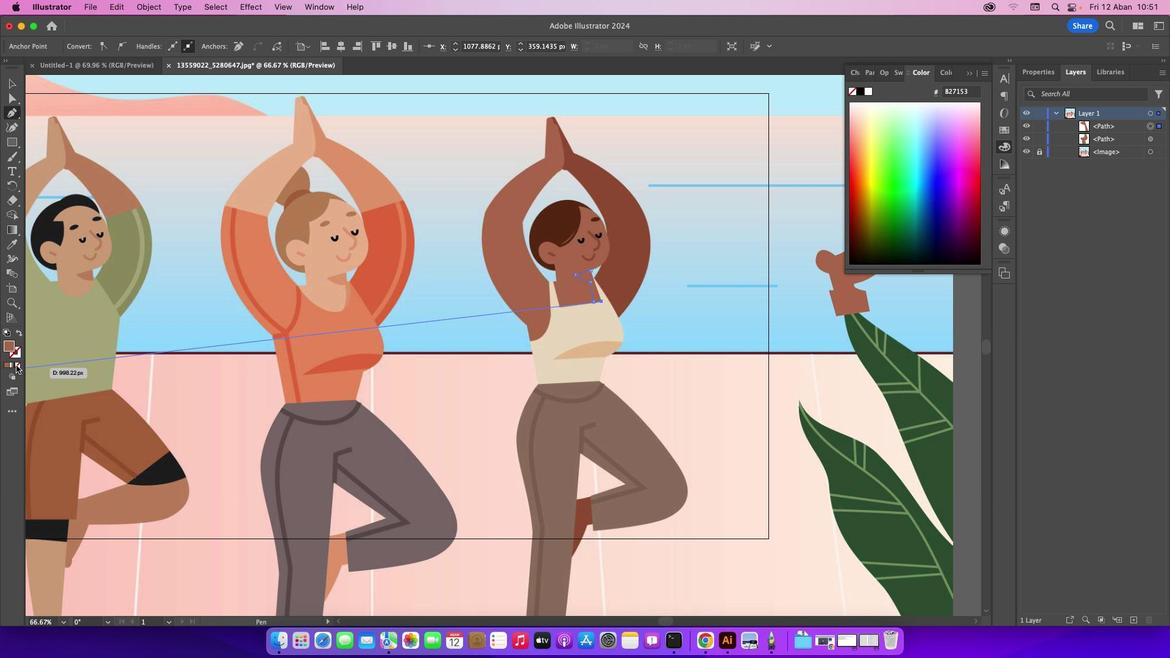 
Action: Mouse pressed left at (9, 351)
Screenshot: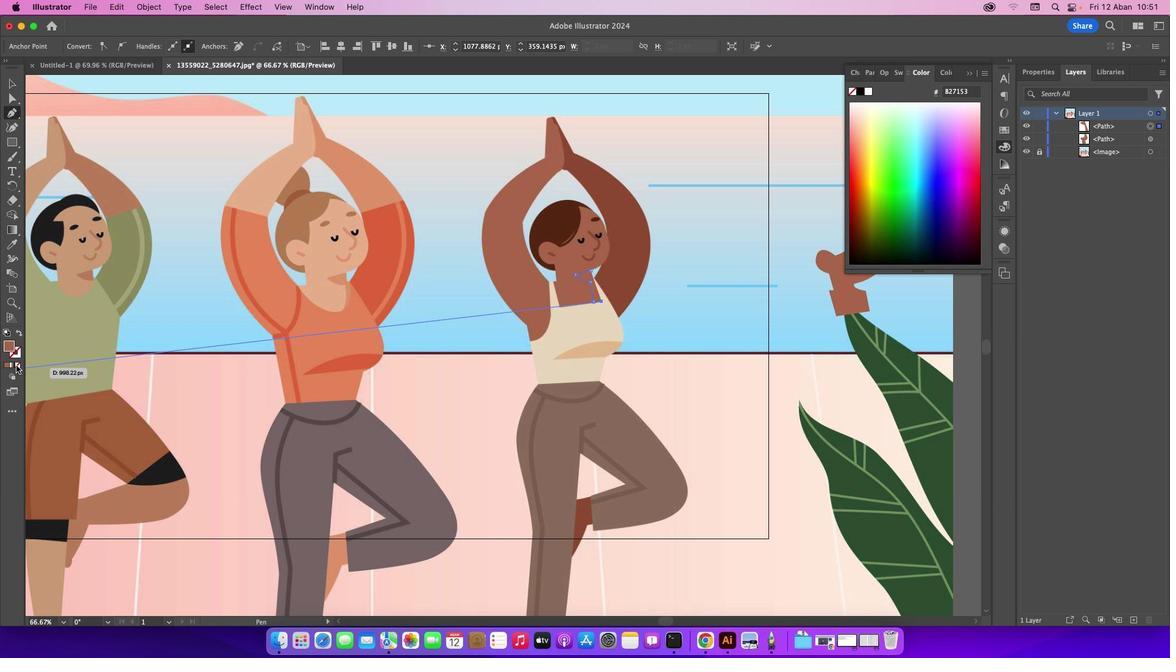 
Action: Mouse moved to (18, 368)
Screenshot: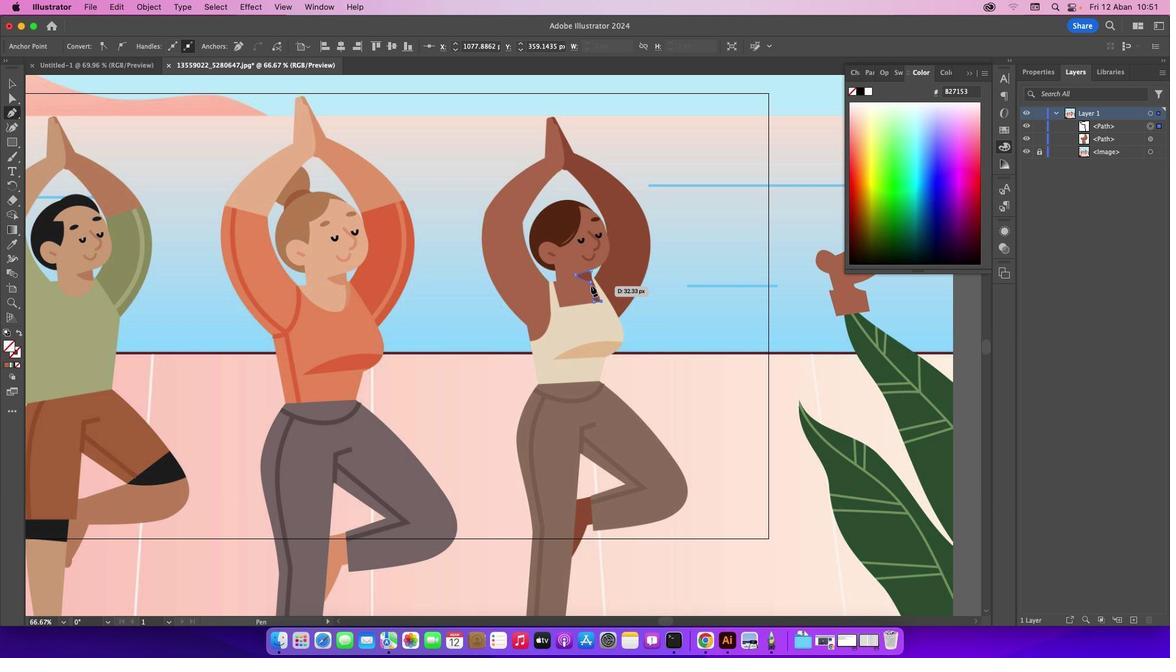 
Action: Mouse pressed left at (18, 368)
Screenshot: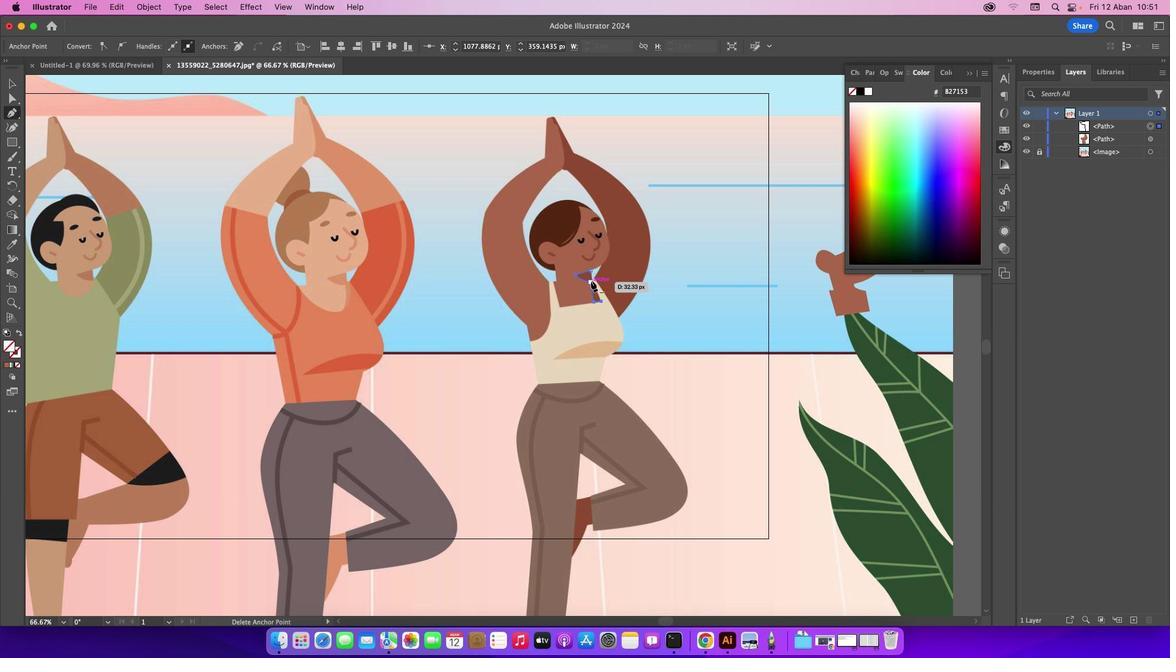 
Action: Mouse moved to (592, 273)
Screenshot: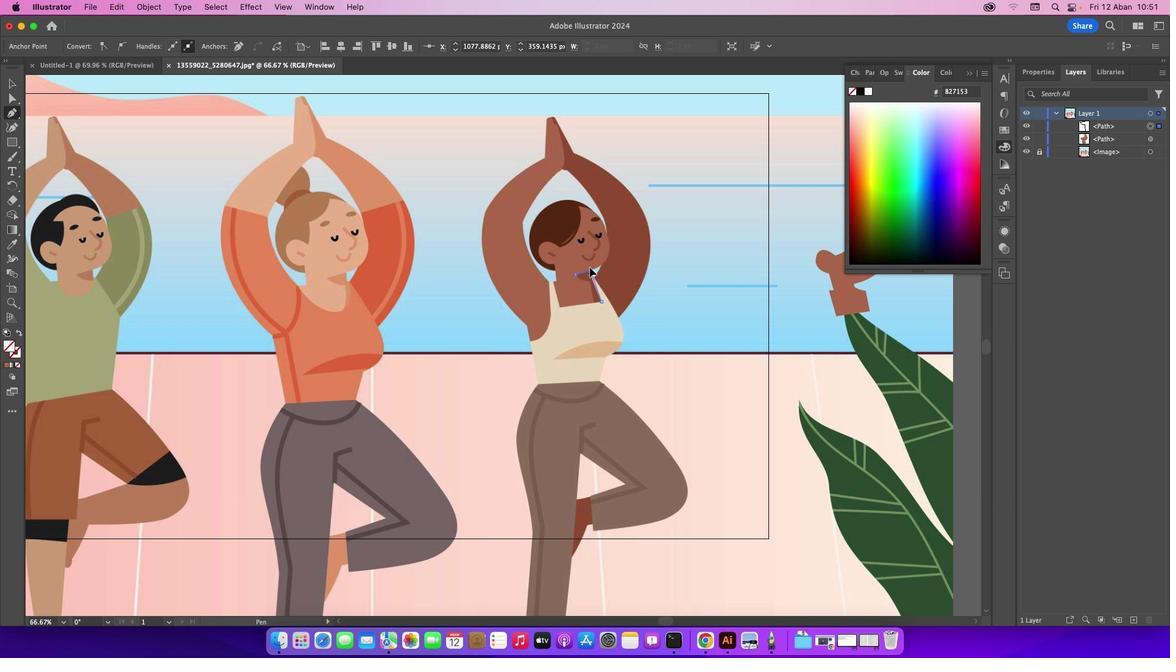 
Action: Mouse pressed left at (592, 273)
Screenshot: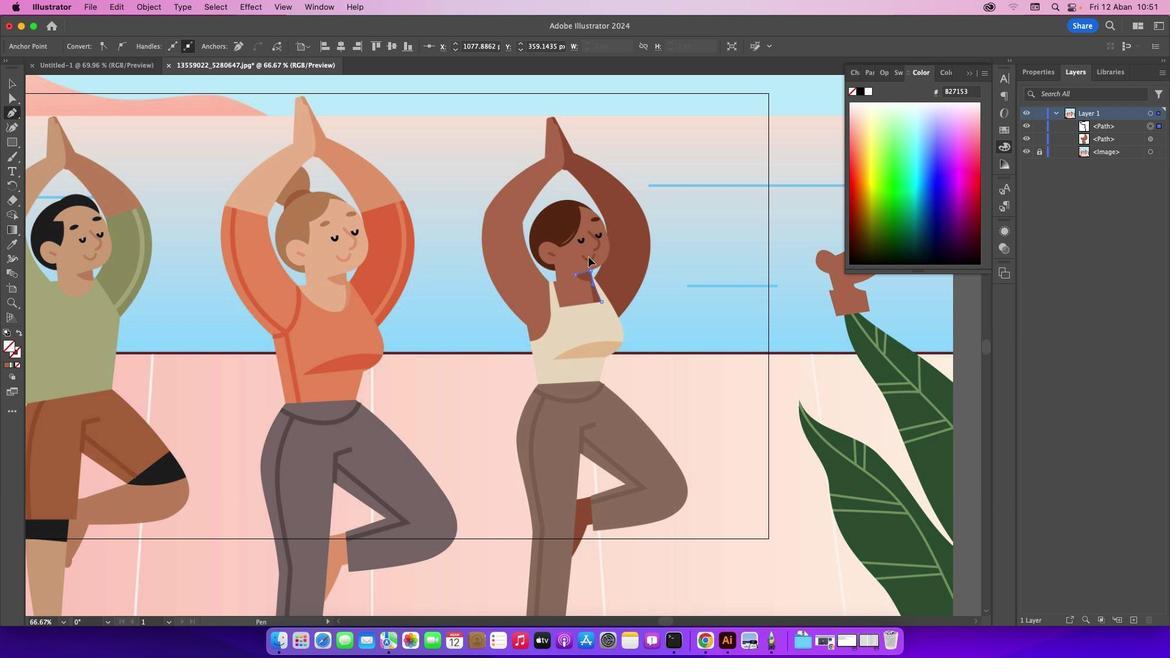 
Action: Mouse moved to (20, 88)
Screenshot: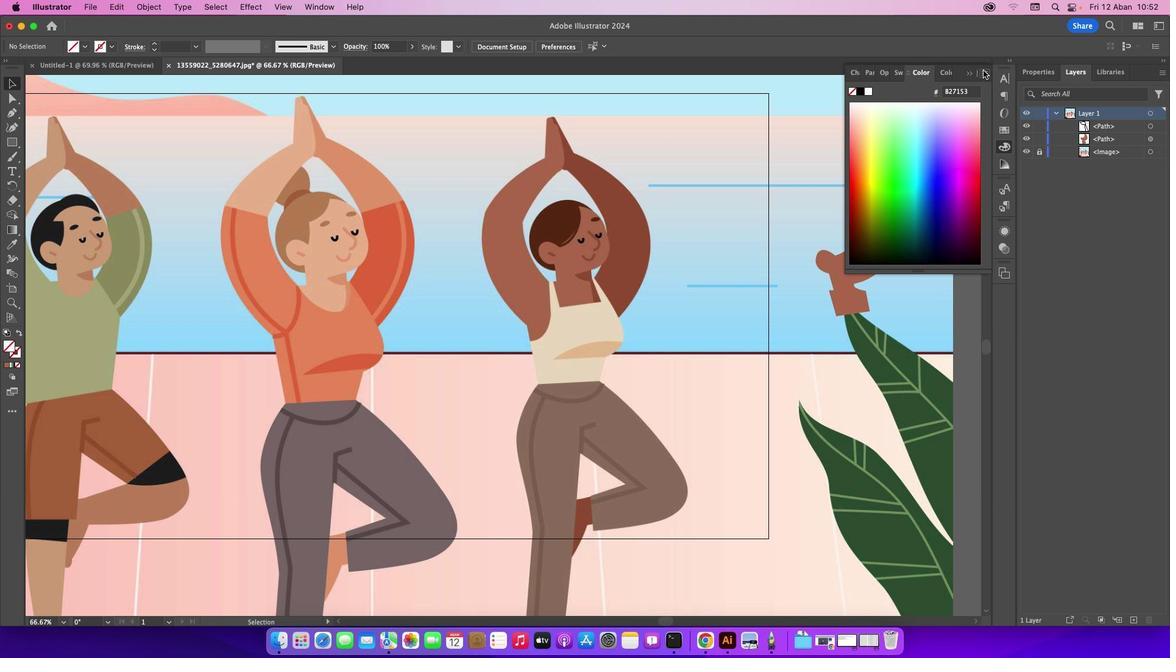 
Action: Mouse pressed left at (20, 88)
Screenshot: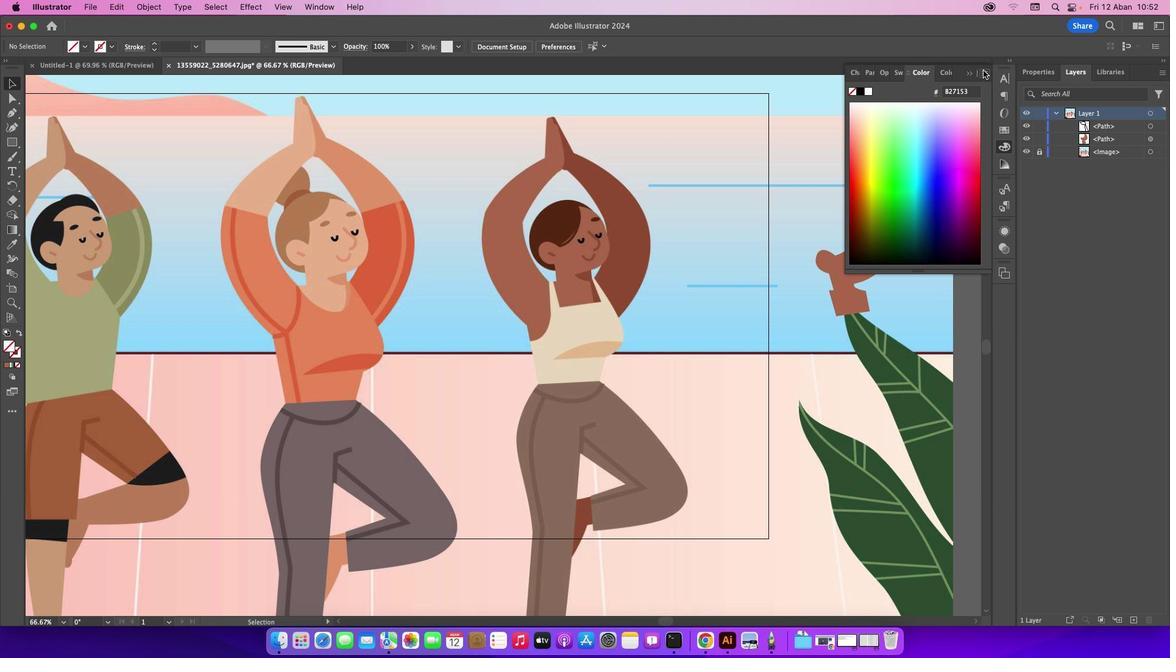 
Action: Mouse moved to (622, 140)
Screenshot: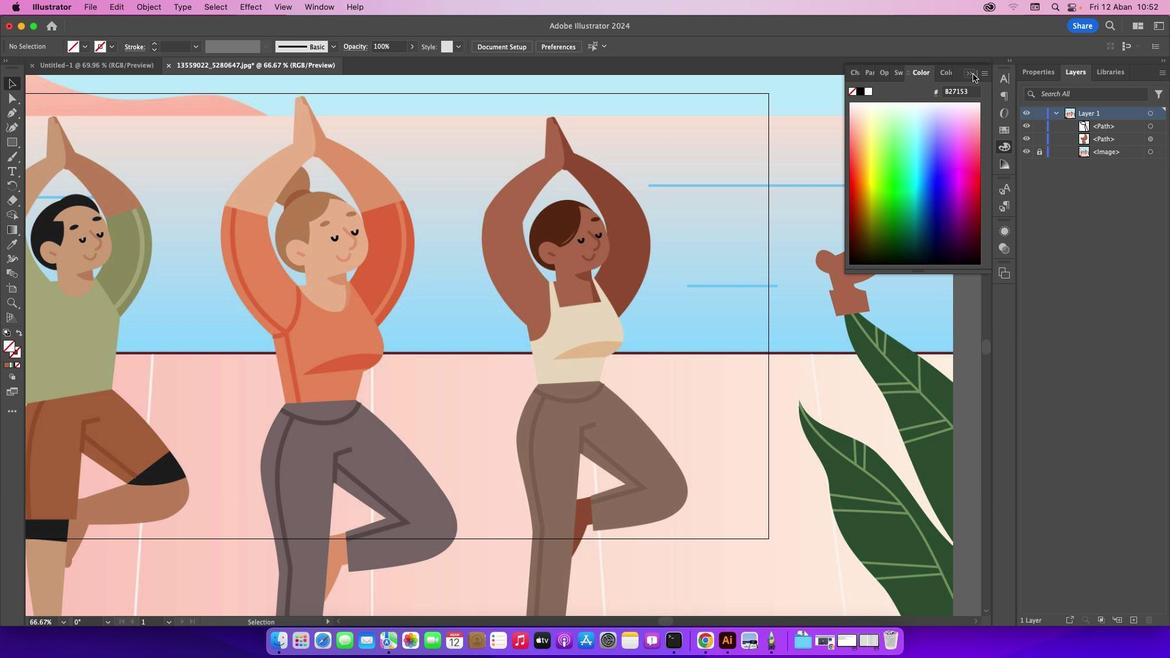 
Action: Mouse pressed left at (622, 140)
Screenshot: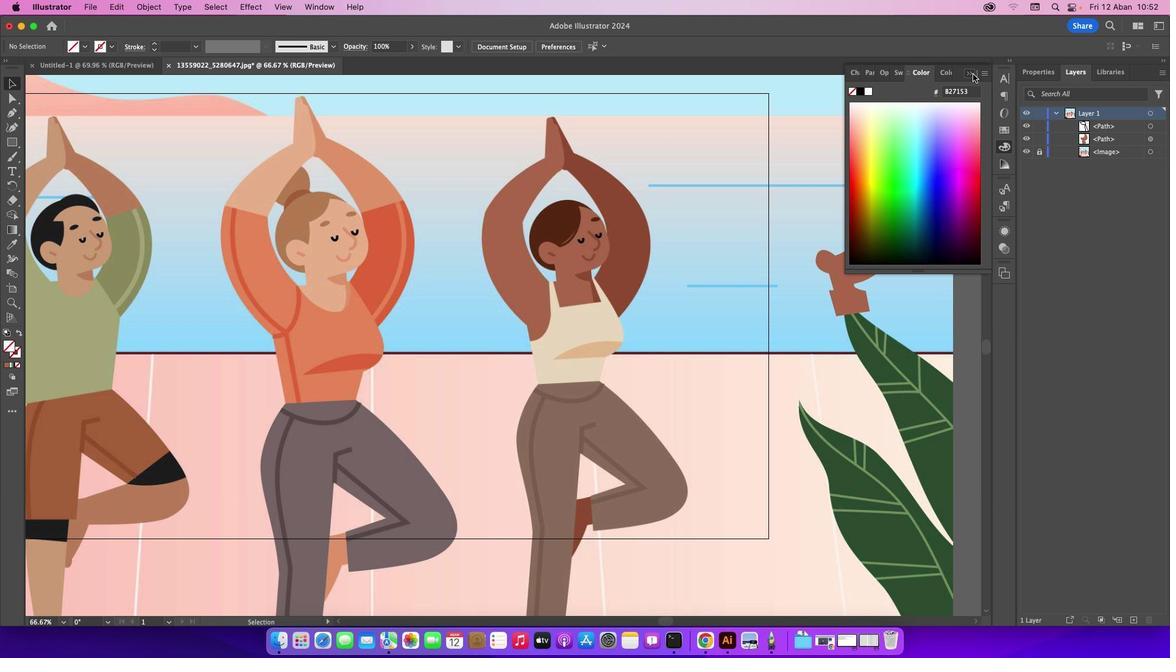 
Action: Mouse moved to (975, 76)
Screenshot: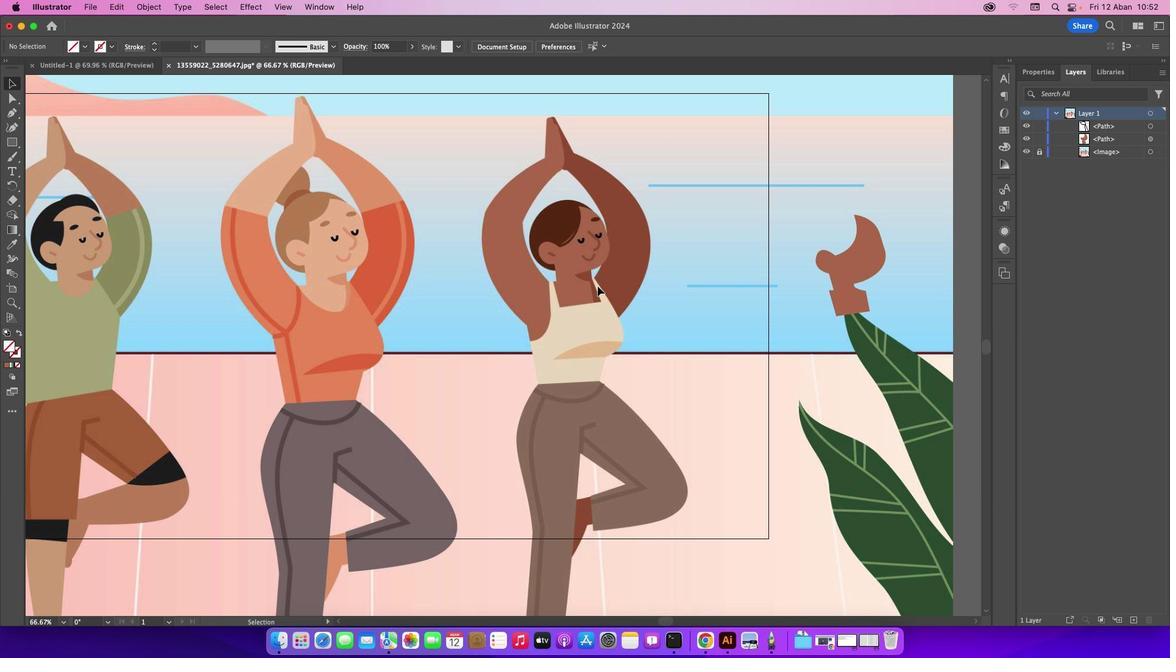 
Action: Mouse pressed left at (975, 76)
Screenshot: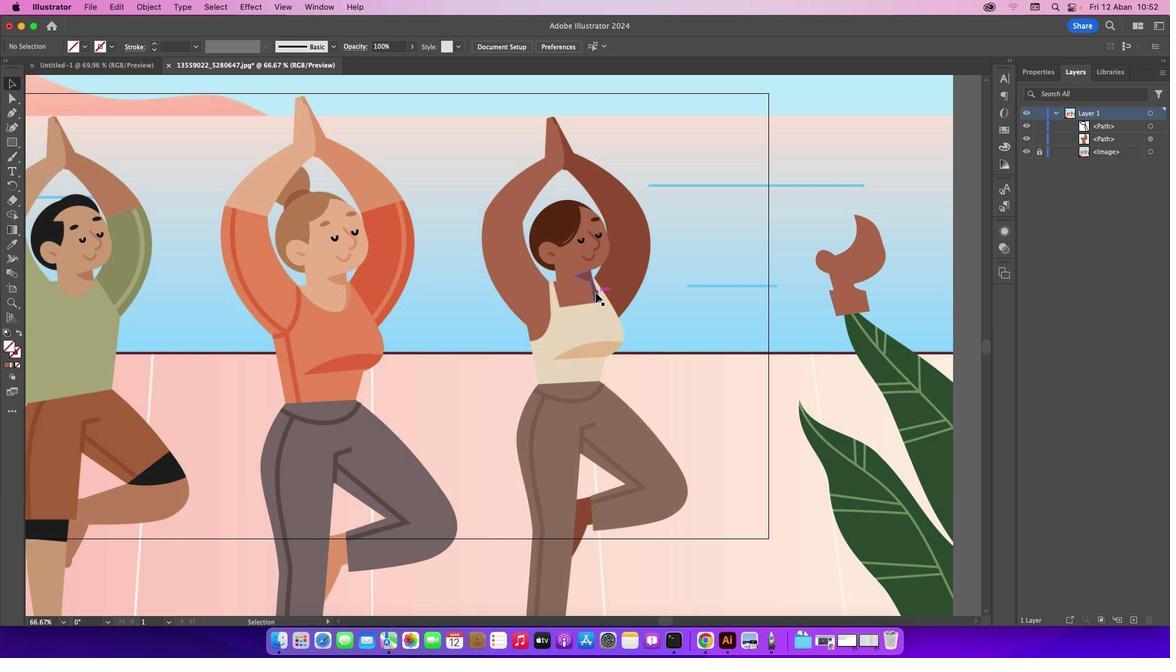 
Action: Mouse moved to (594, 298)
Screenshot: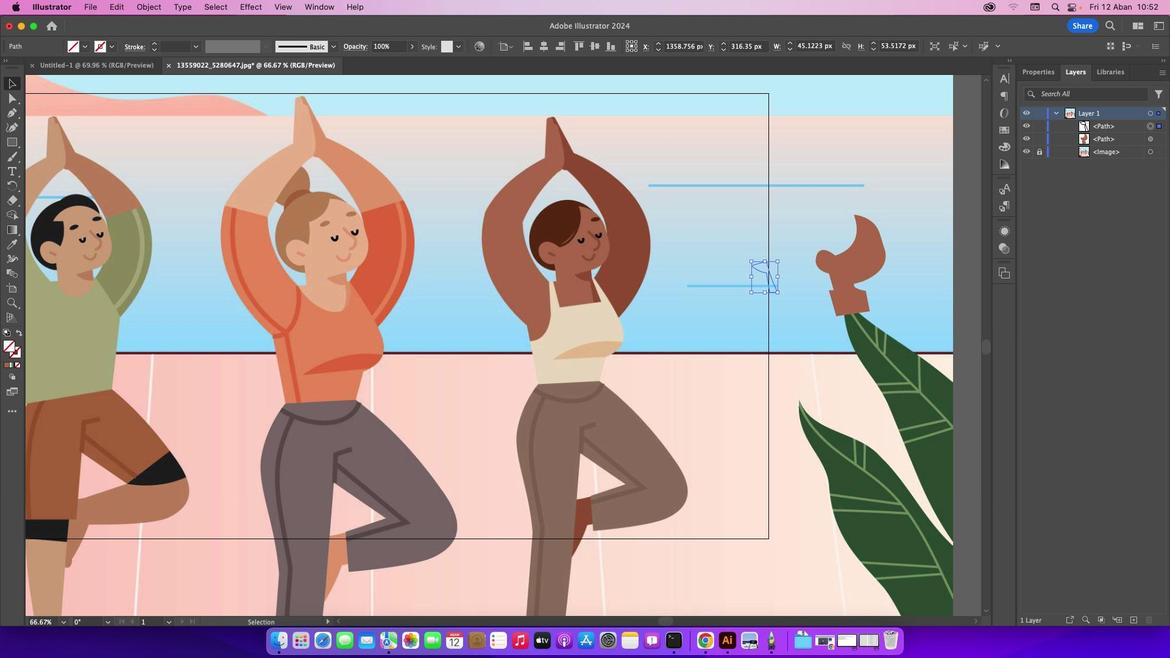 
Action: Mouse pressed left at (594, 298)
Screenshot: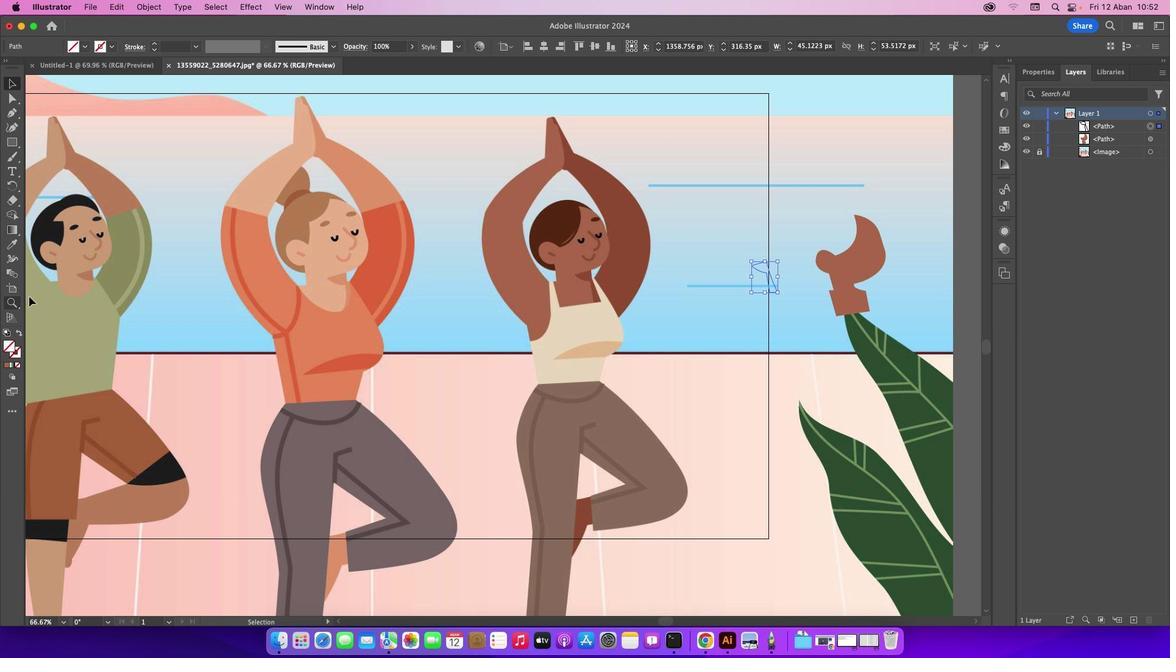 
Action: Mouse moved to (18, 248)
Screenshot: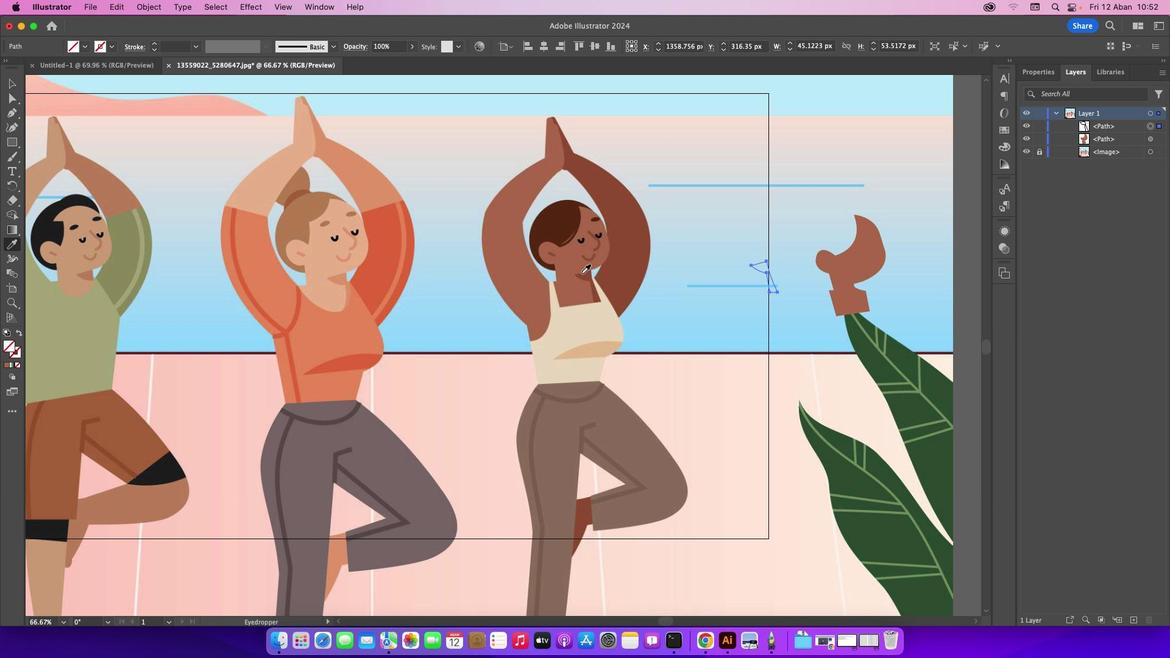 
Action: Mouse pressed left at (18, 248)
Screenshot: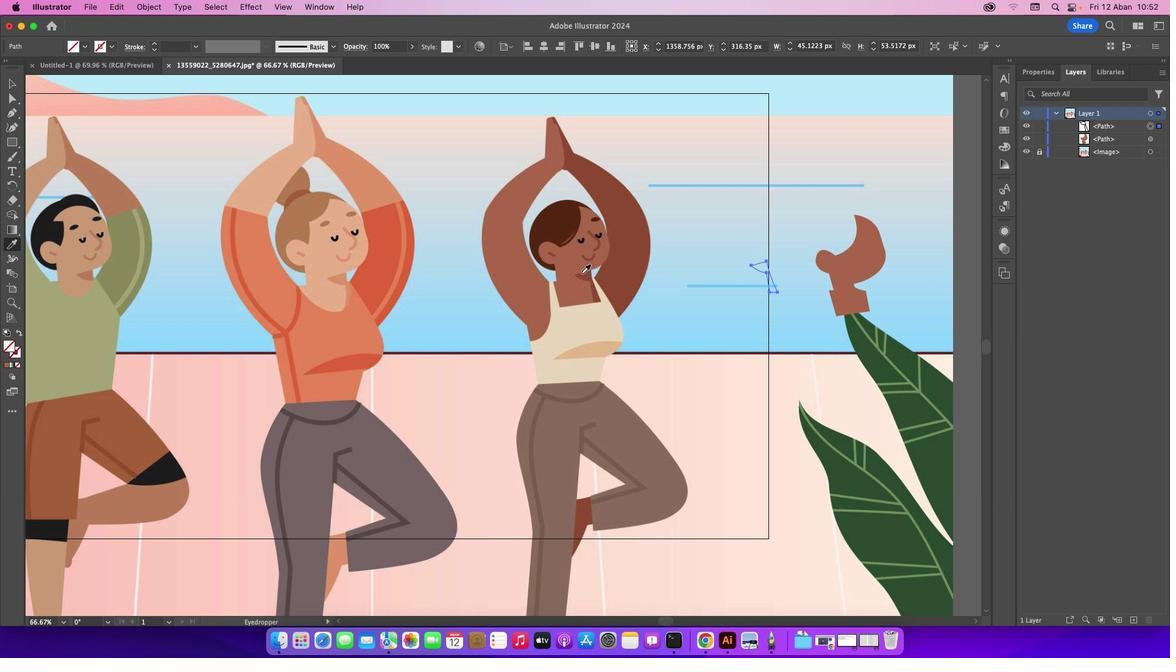 
Action: Mouse moved to (586, 276)
Screenshot: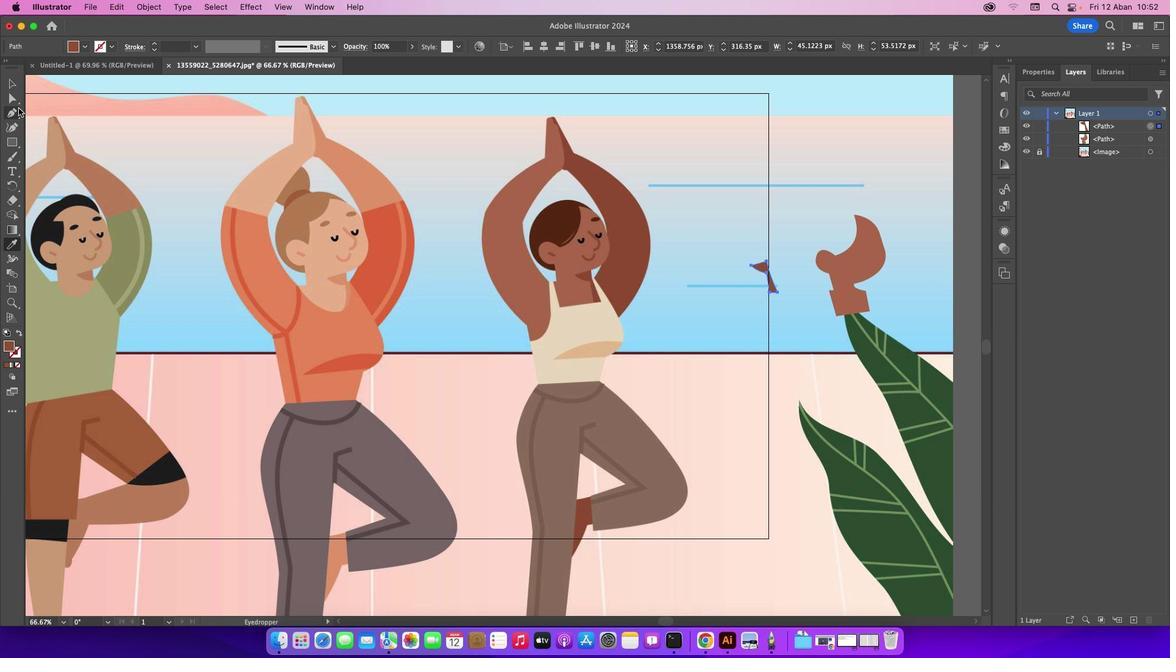 
Action: Mouse pressed left at (586, 276)
Screenshot: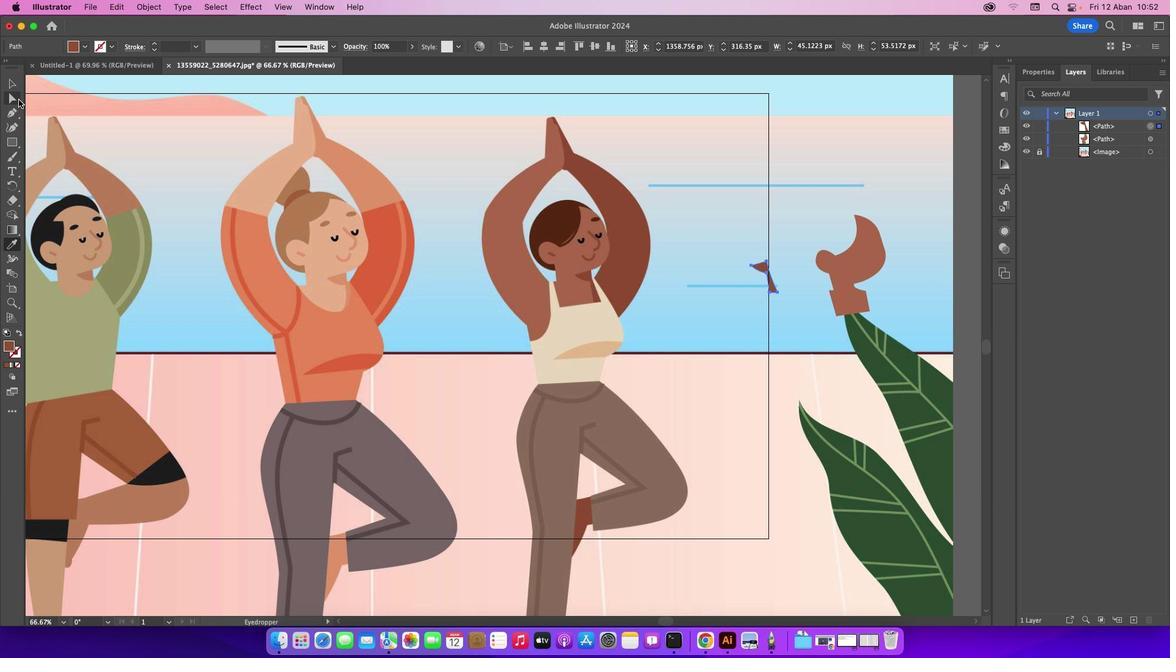 
Action: Mouse moved to (20, 91)
Screenshot: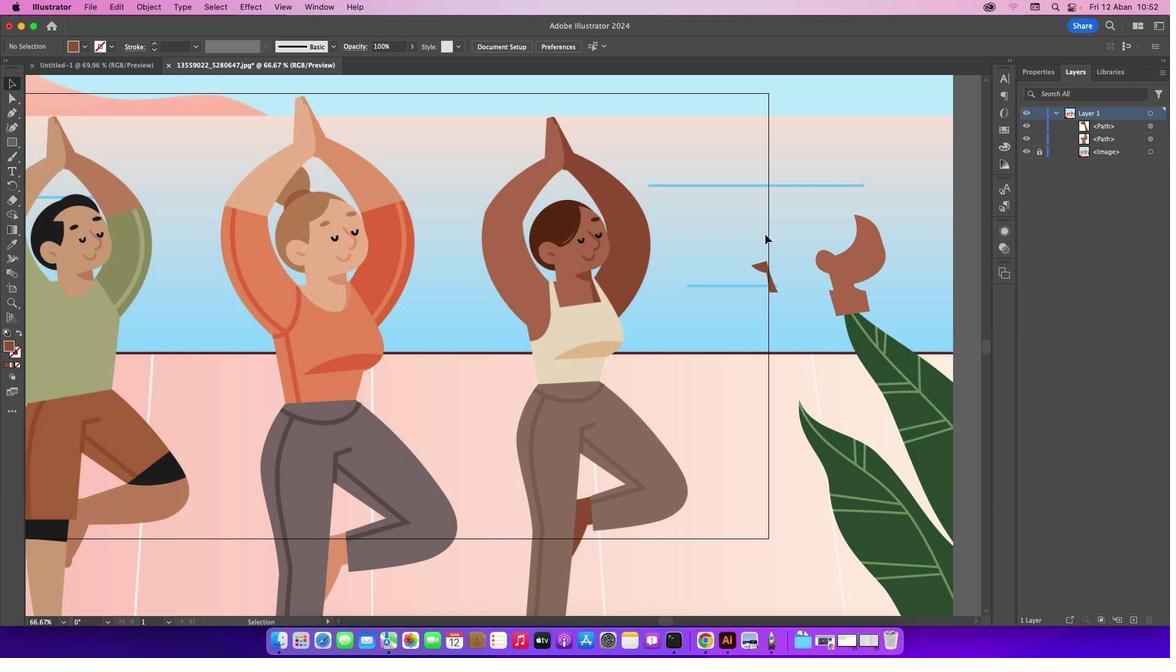 
Action: Mouse pressed left at (20, 91)
Screenshot: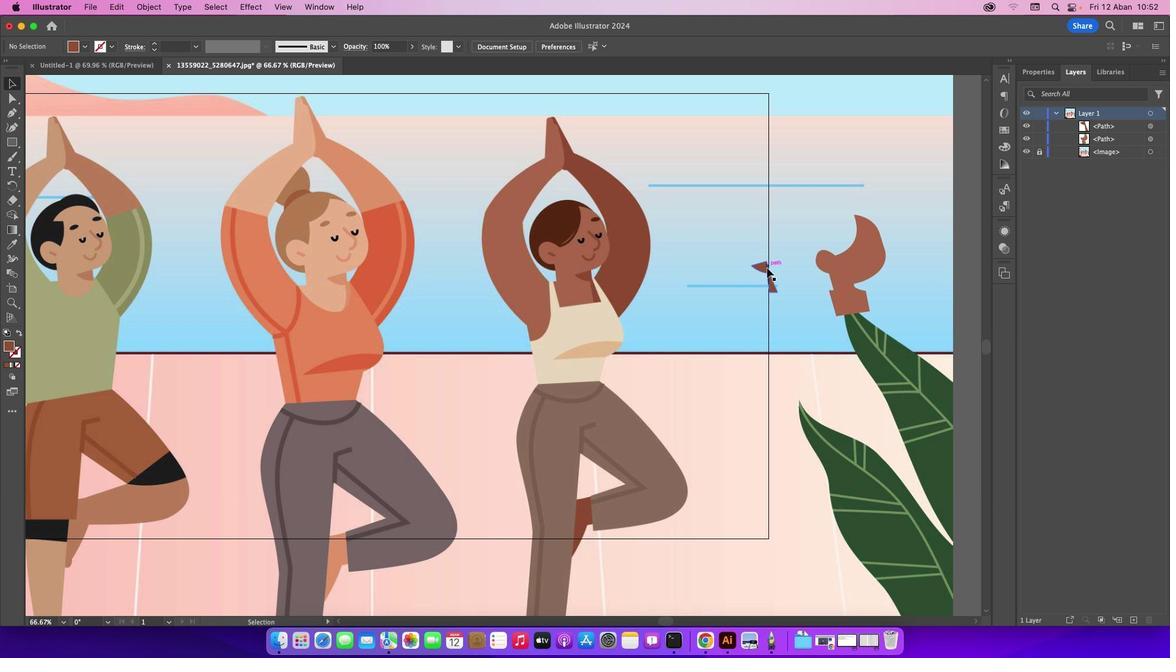 
Action: Mouse moved to (767, 237)
Screenshot: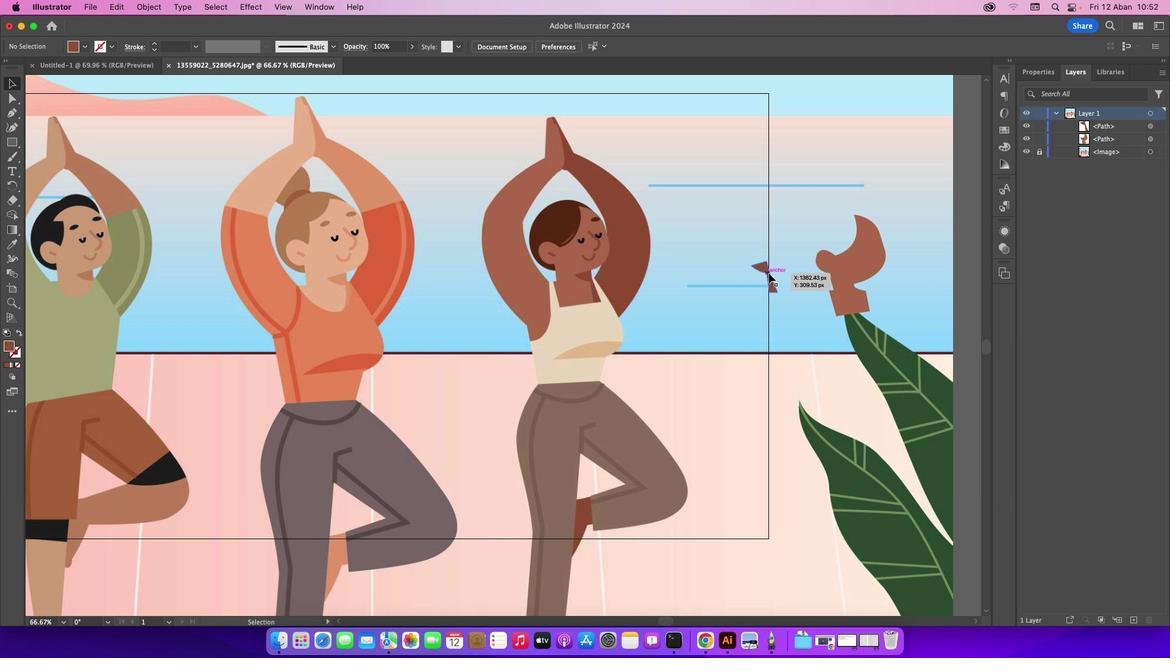 
Action: Mouse pressed left at (767, 237)
Screenshot: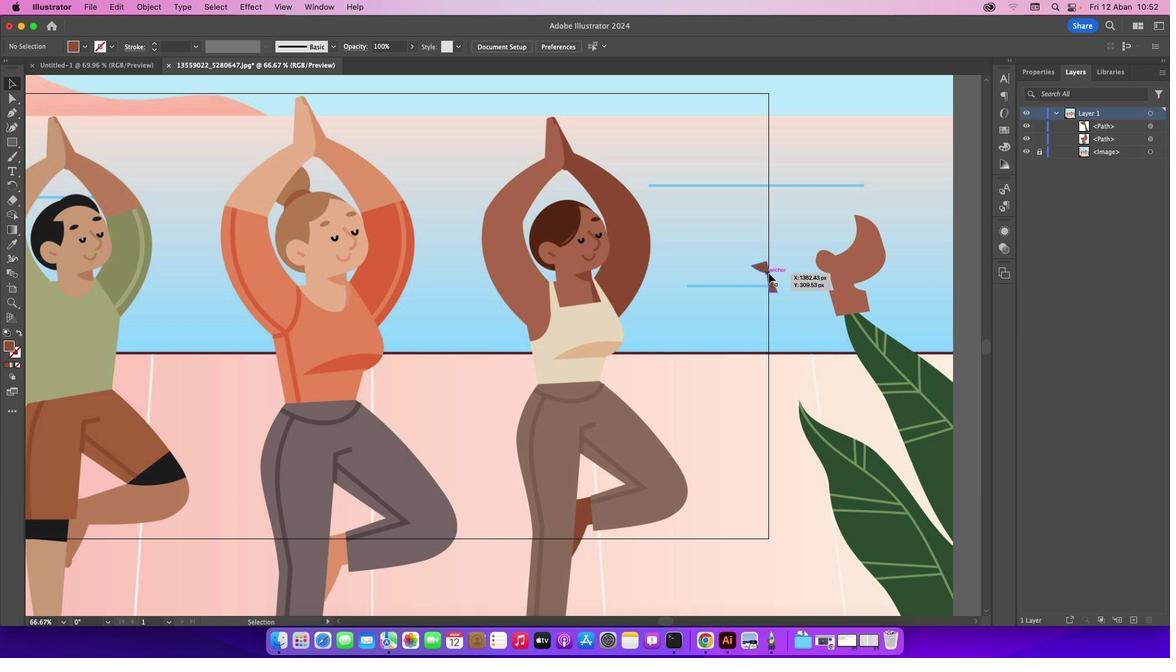 
Action: Mouse moved to (770, 275)
Screenshot: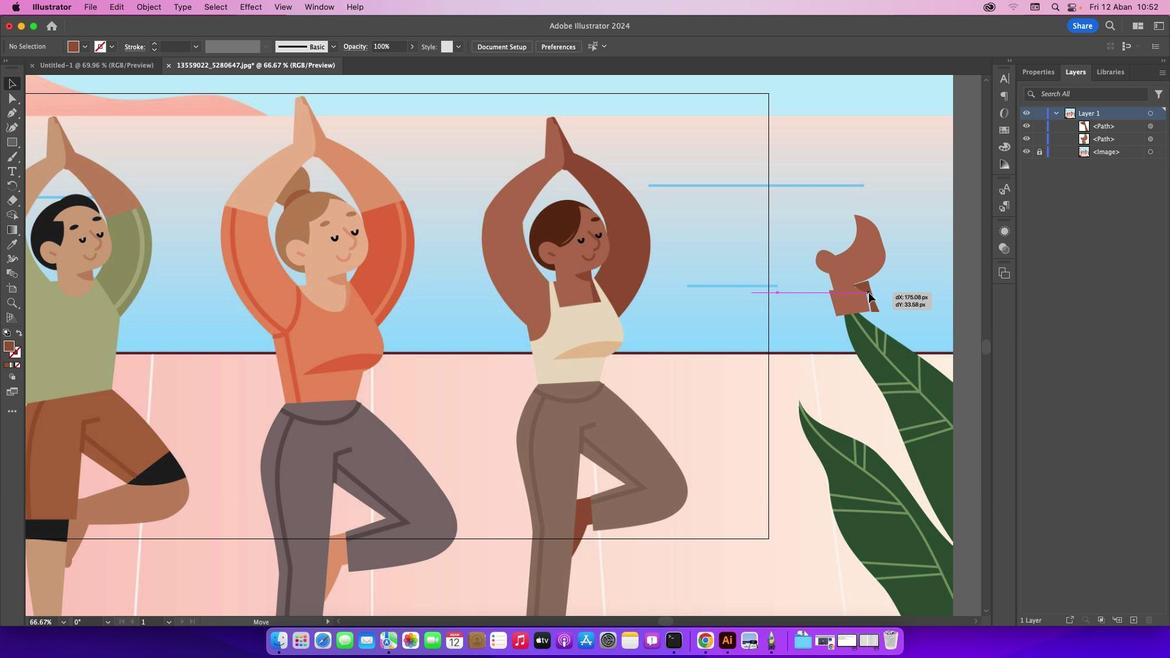 
Action: Mouse pressed left at (770, 275)
Screenshot: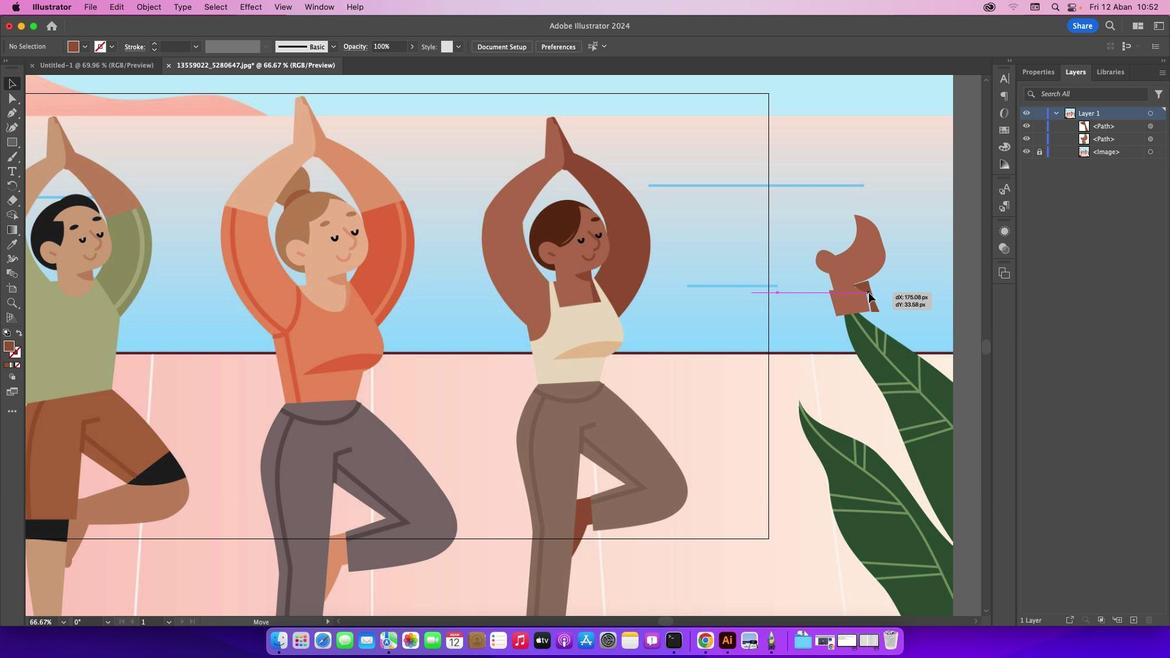 
Action: Mouse moved to (738, 212)
Screenshot: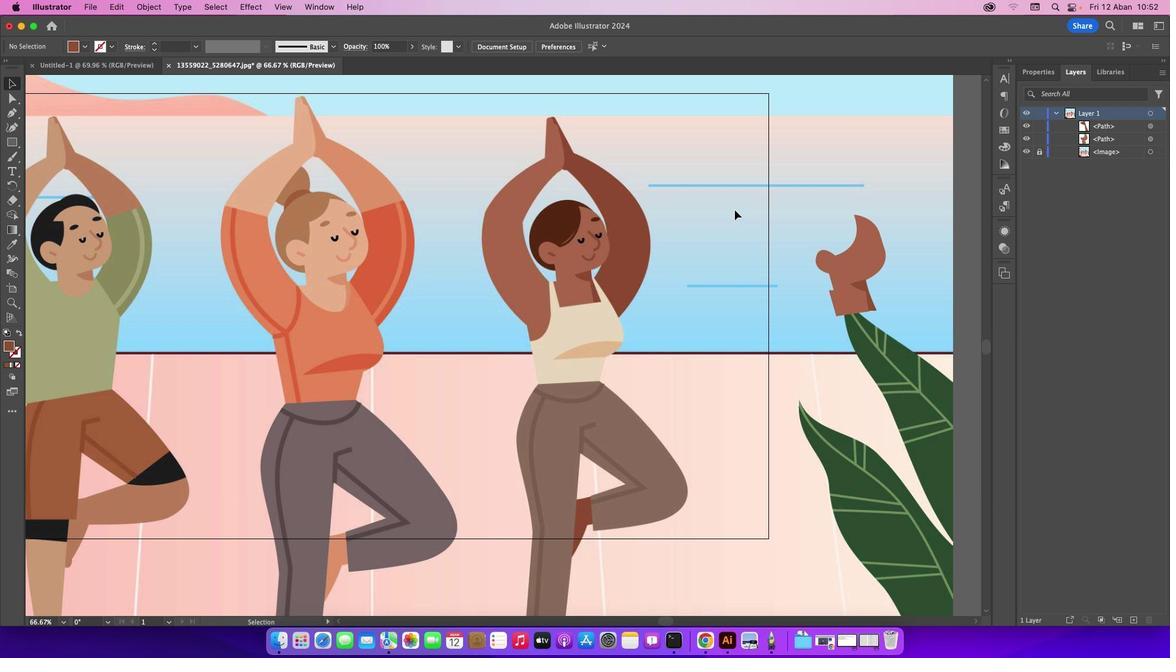 
Action: Mouse pressed left at (738, 212)
Screenshot: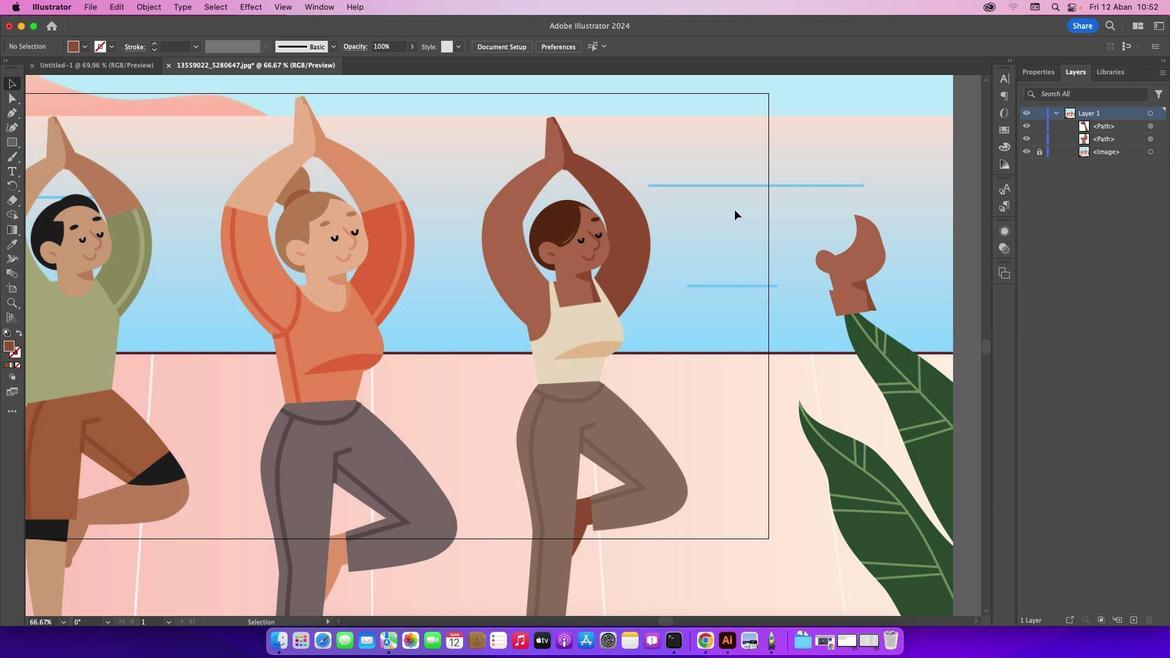 
Action: Mouse moved to (18, 114)
Screenshot: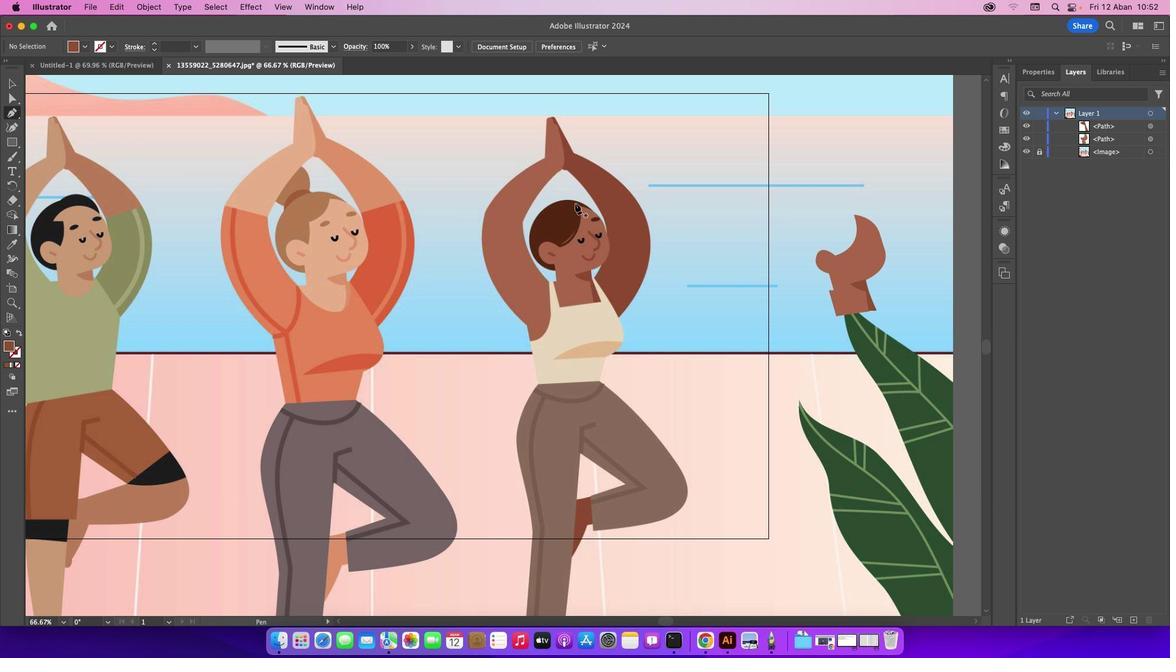 
Action: Mouse pressed left at (18, 114)
Screenshot: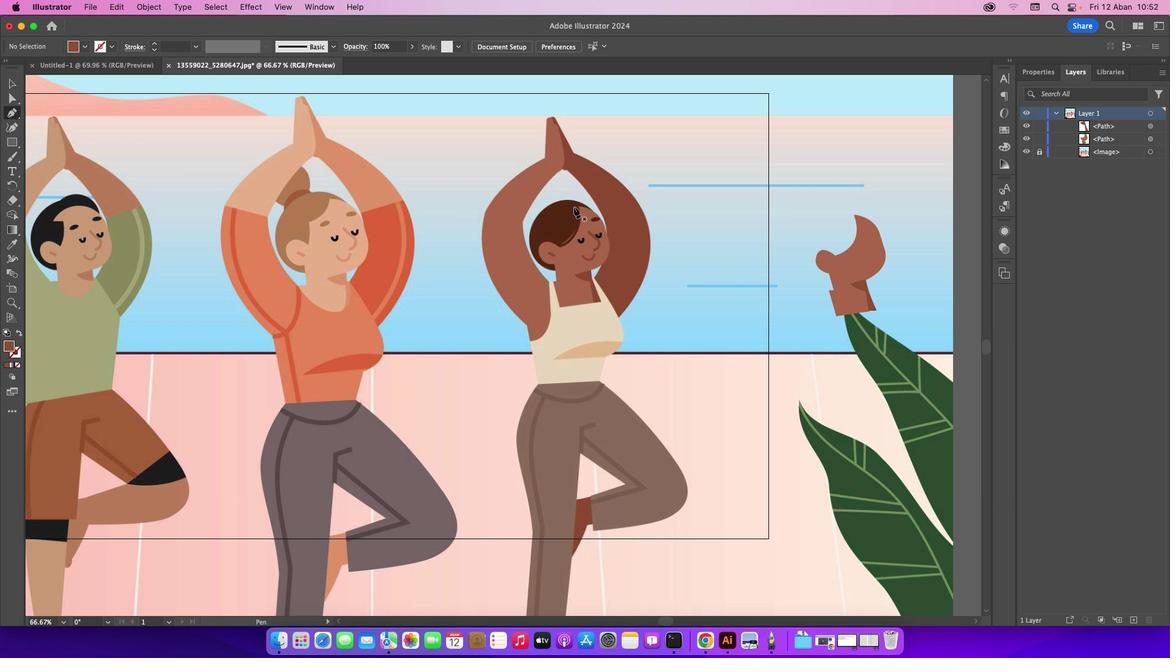
Action: Mouse moved to (580, 210)
Screenshot: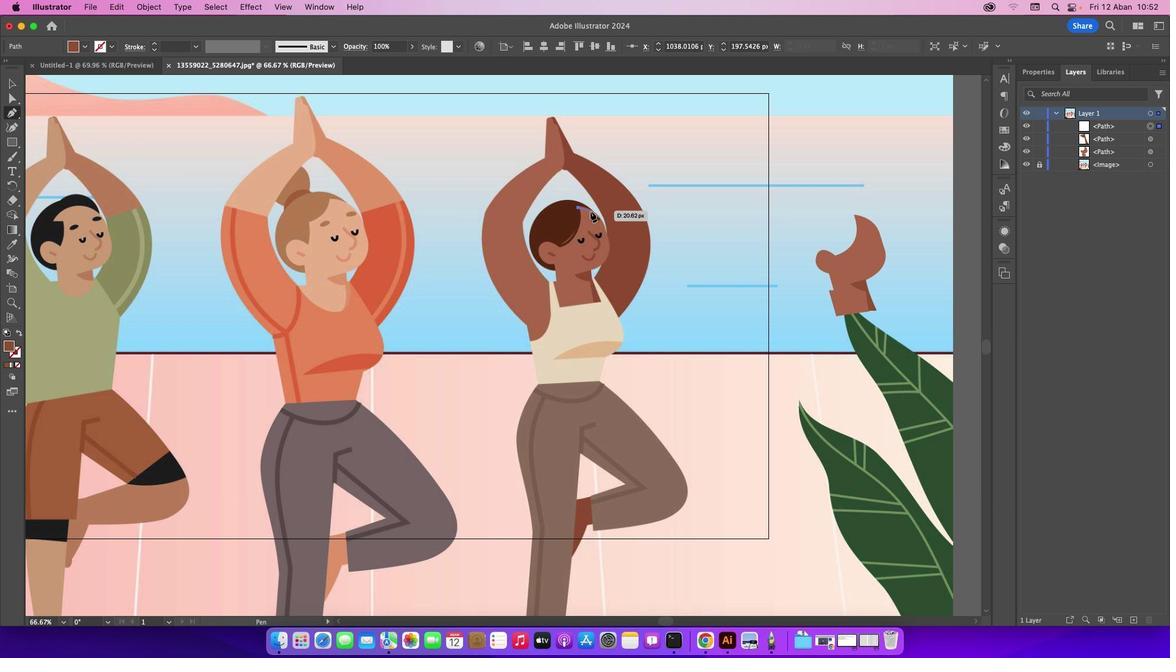 
Action: Mouse pressed left at (580, 210)
Screenshot: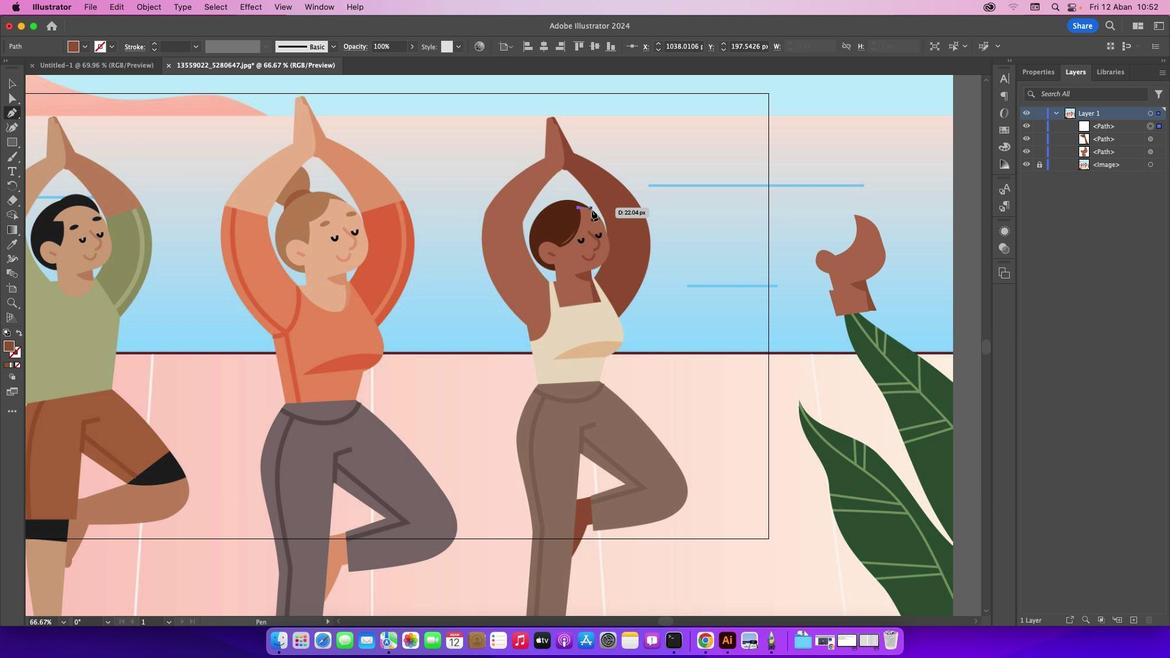 
Action: Mouse moved to (593, 212)
Screenshot: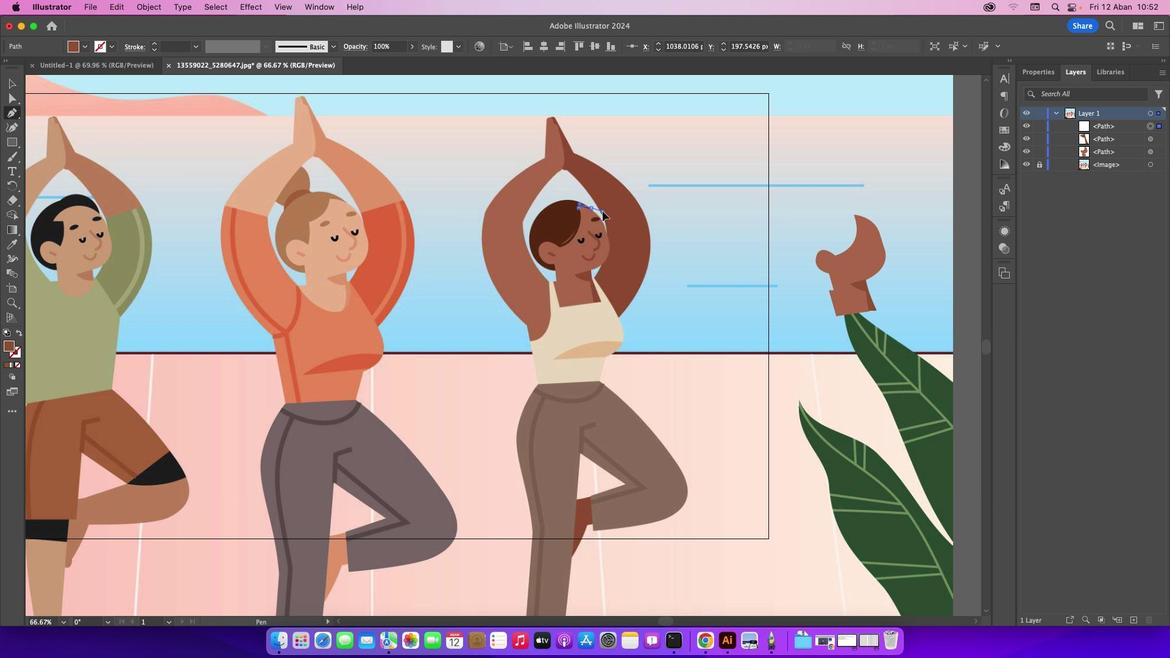 
Action: Mouse pressed left at (593, 212)
Screenshot: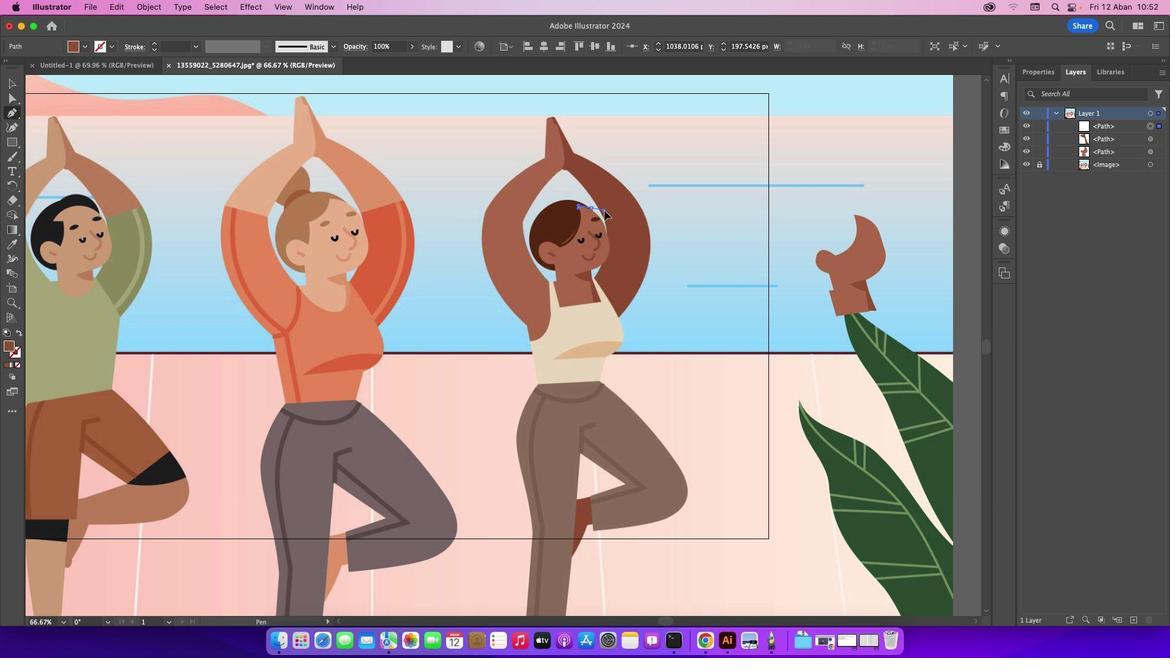 
Action: Mouse moved to (594, 211)
Screenshot: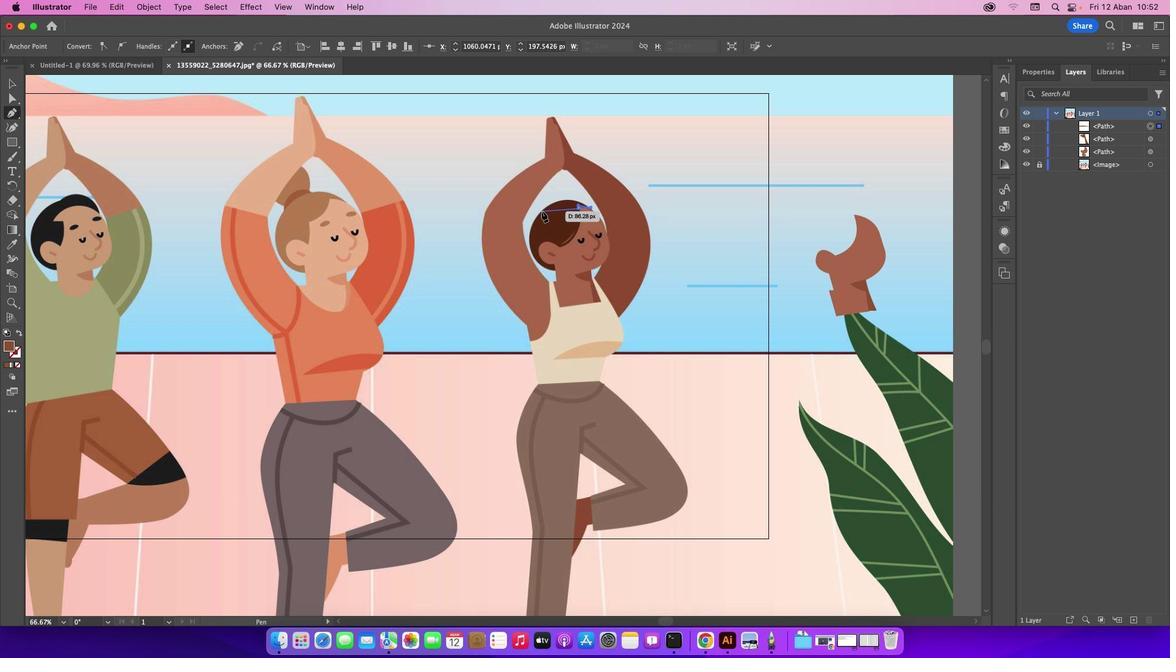 
Action: Mouse pressed left at (594, 211)
Screenshot: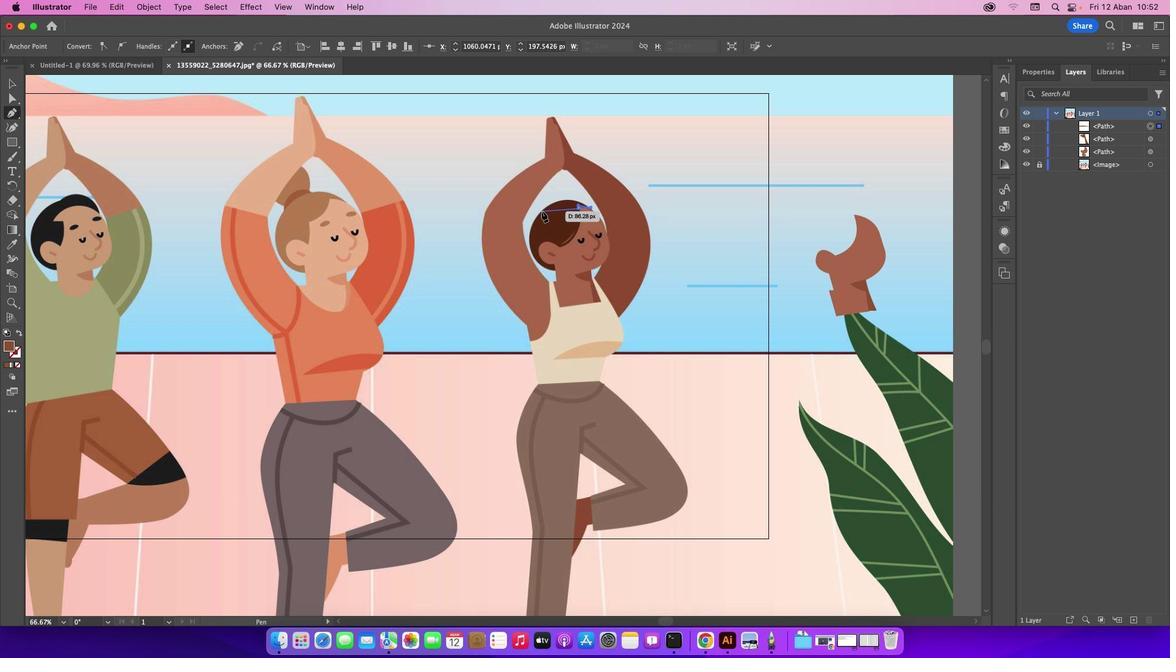 
Action: Mouse moved to (543, 213)
Screenshot: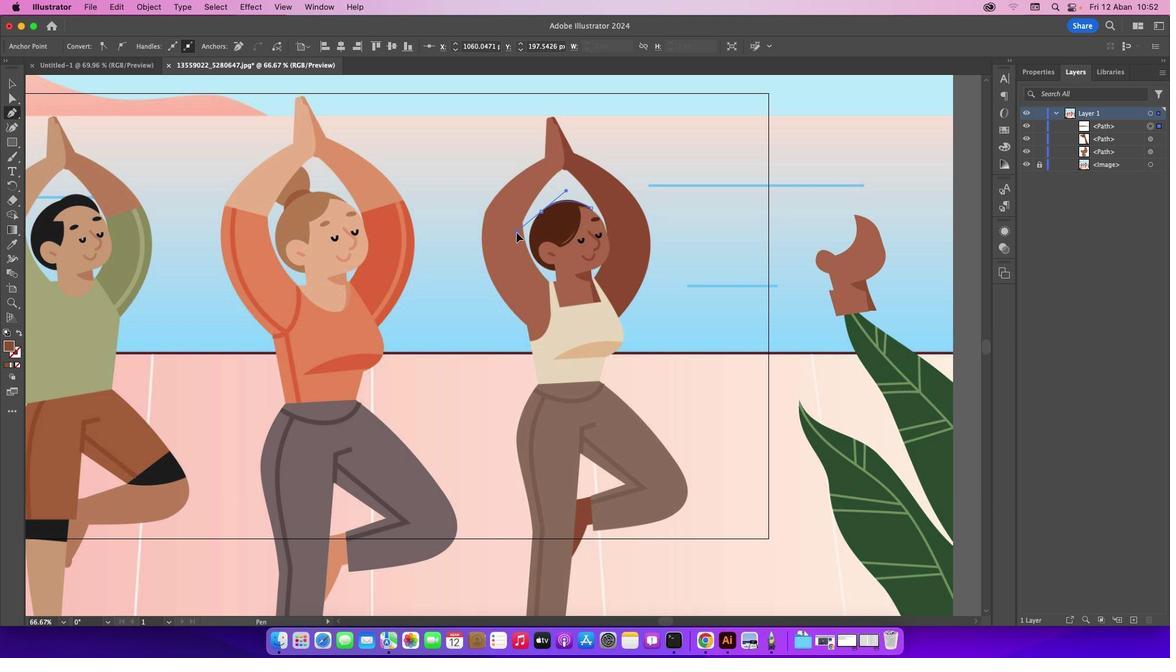 
Action: Mouse pressed left at (543, 213)
Screenshot: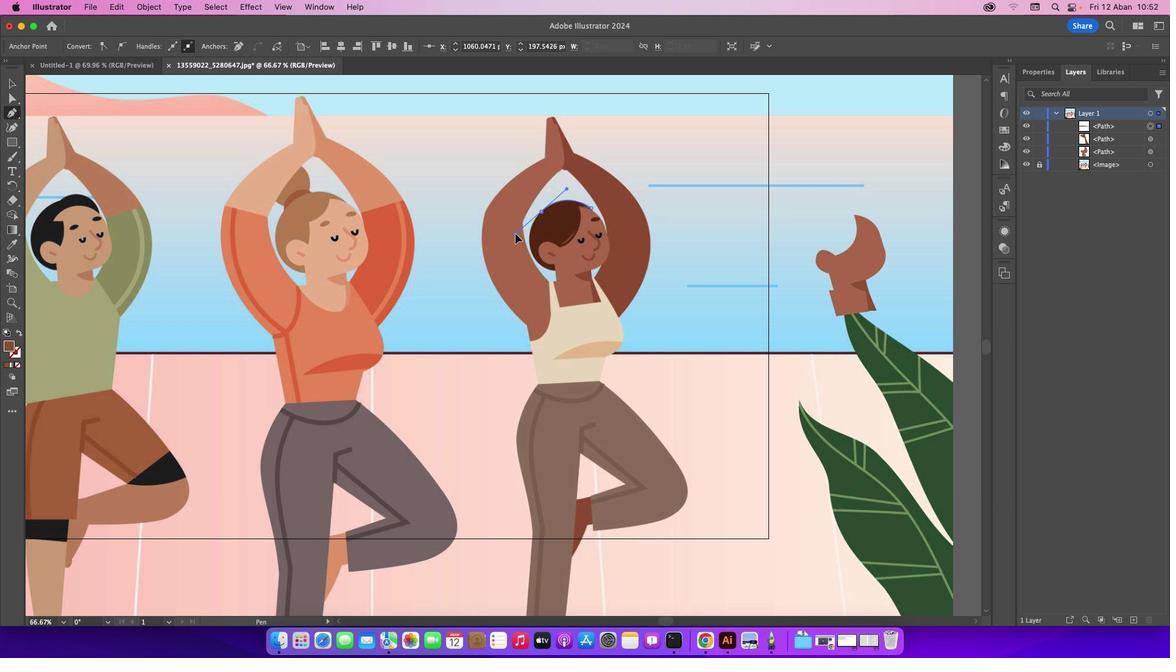
Action: Mouse moved to (557, 271)
Screenshot: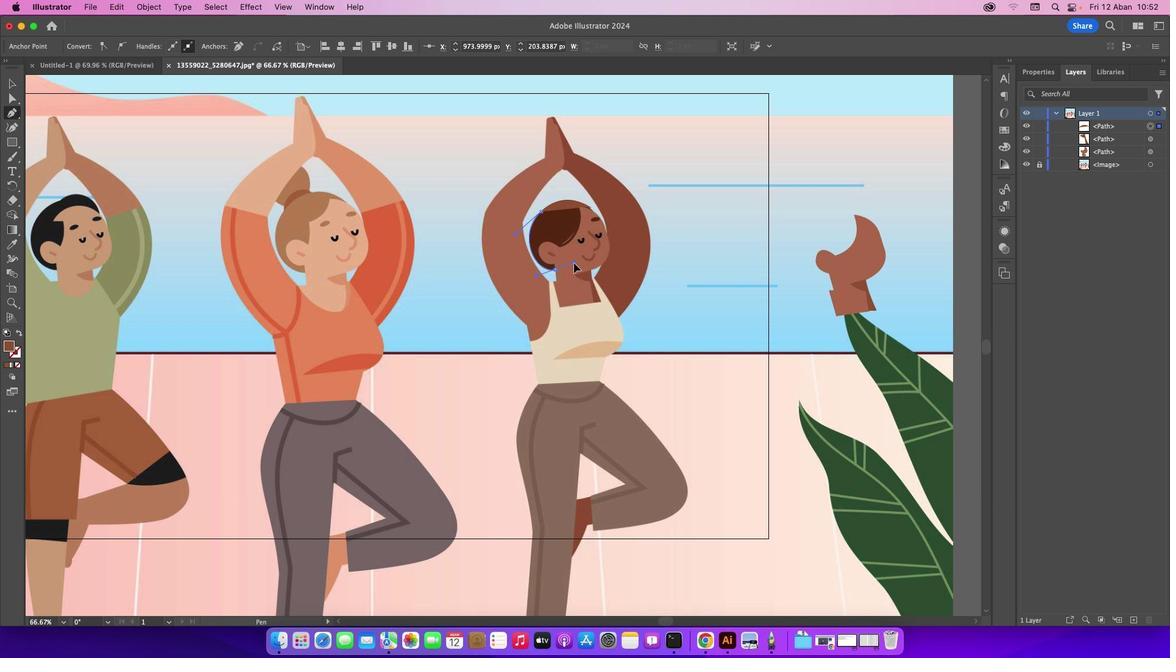 
Action: Mouse pressed left at (557, 271)
Screenshot: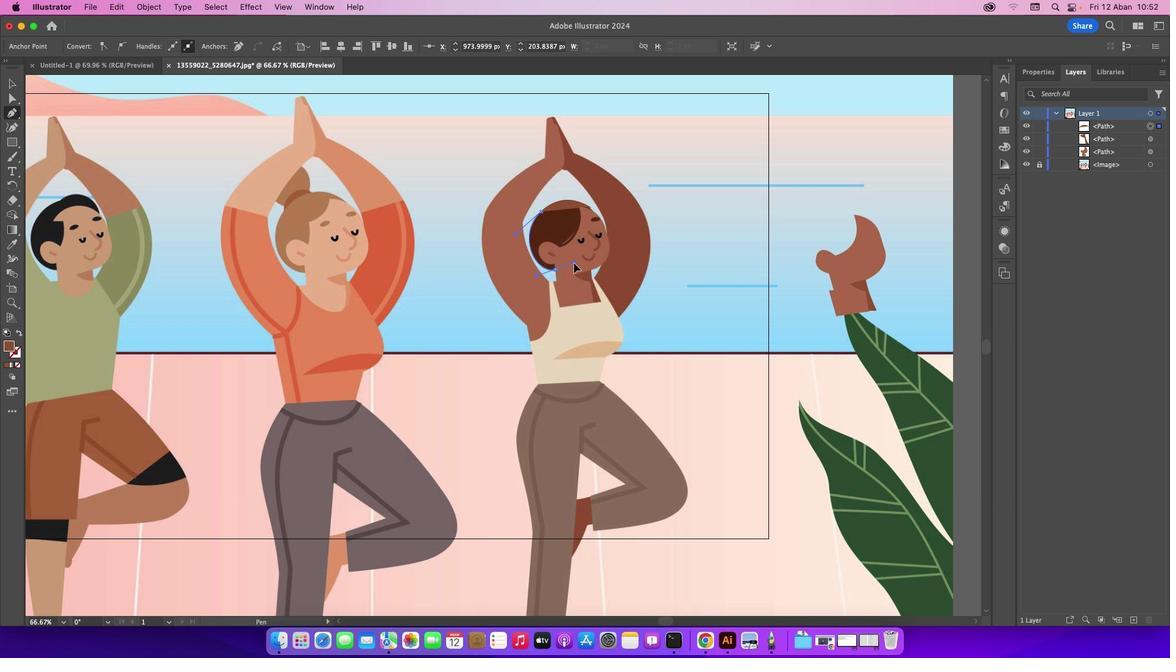 
Action: Mouse moved to (556, 271)
Screenshot: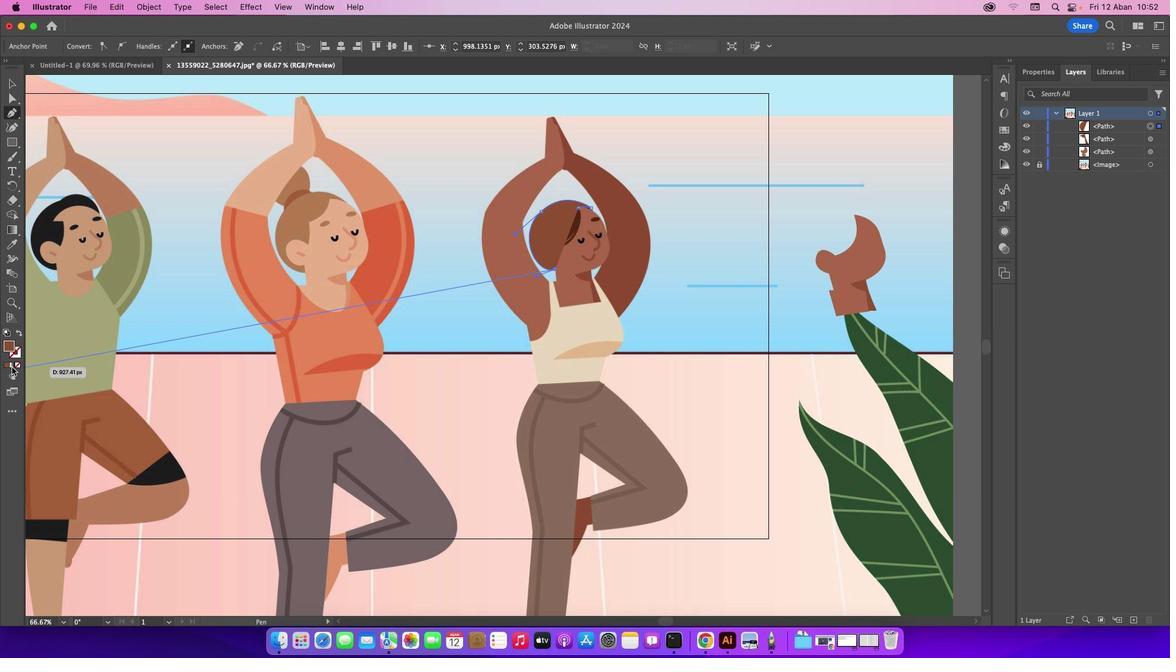 
Action: Mouse pressed left at (556, 271)
Screenshot: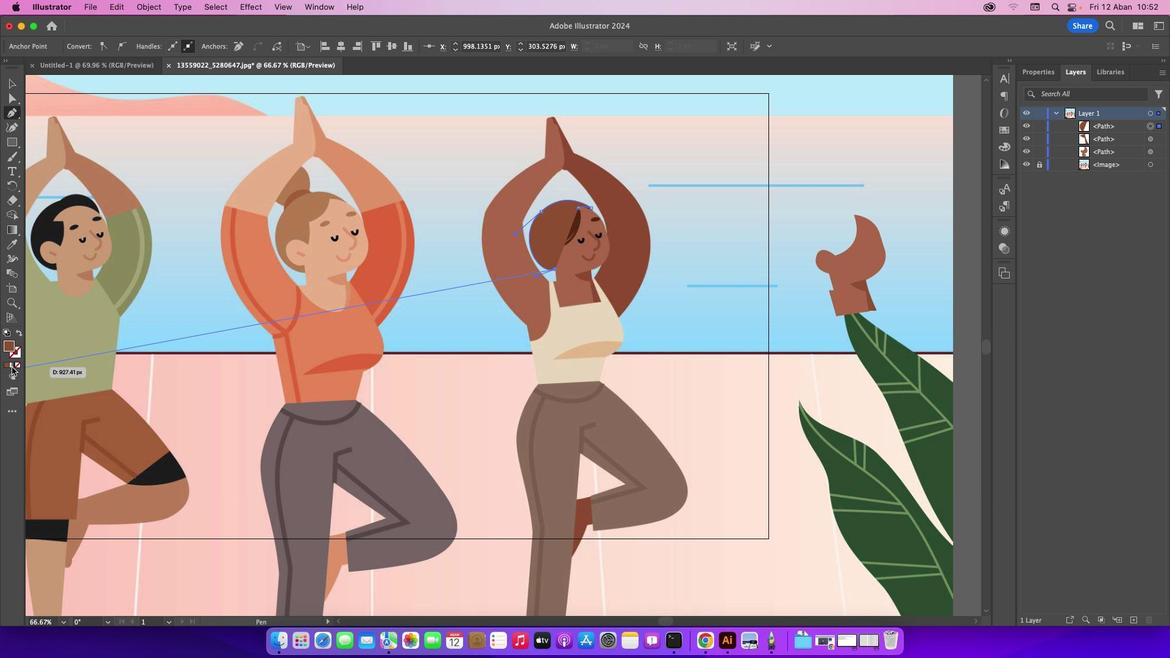 
Action: Mouse moved to (18, 368)
Screenshot: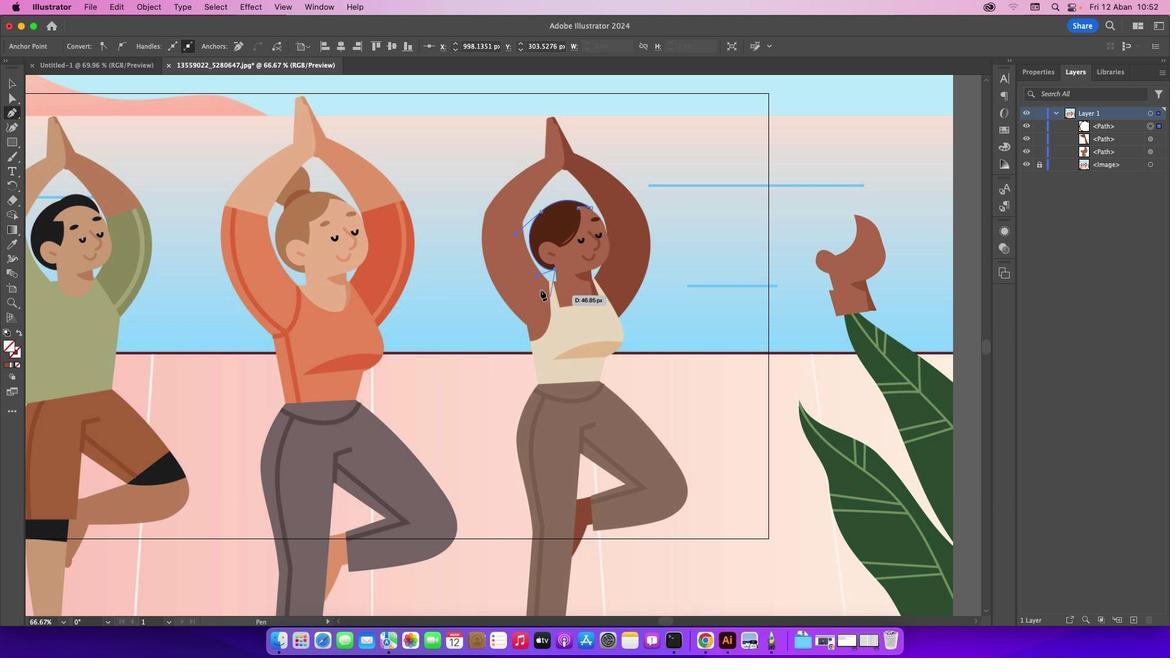 
Action: Mouse pressed left at (18, 368)
Screenshot: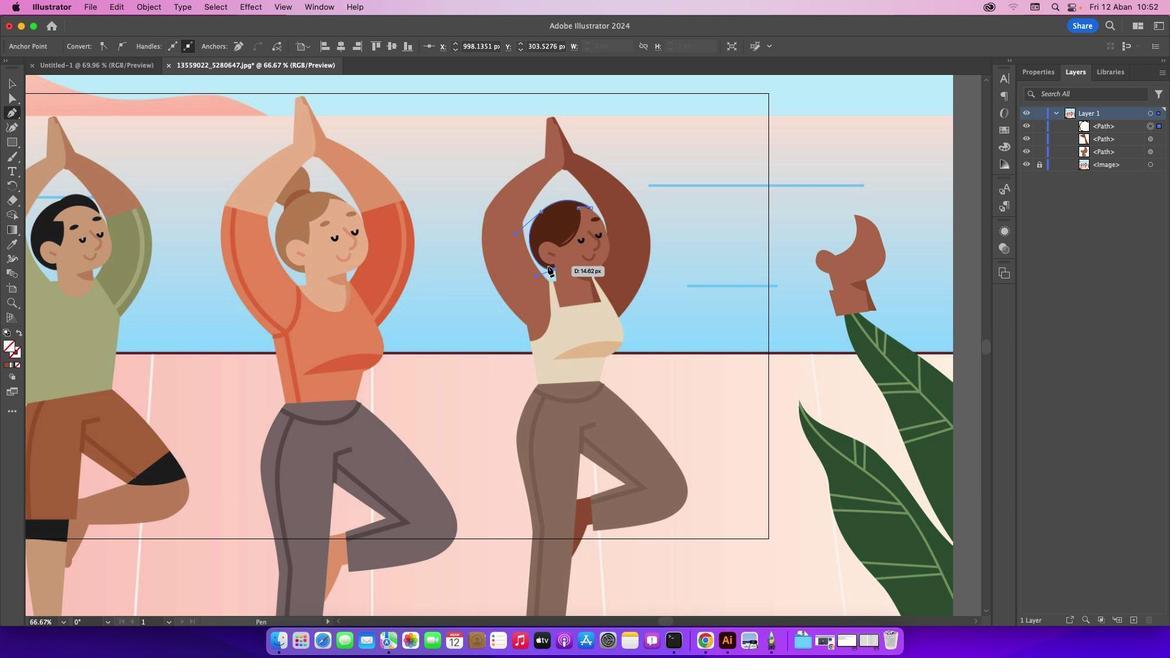 
Action: Mouse moved to (556, 265)
Screenshot: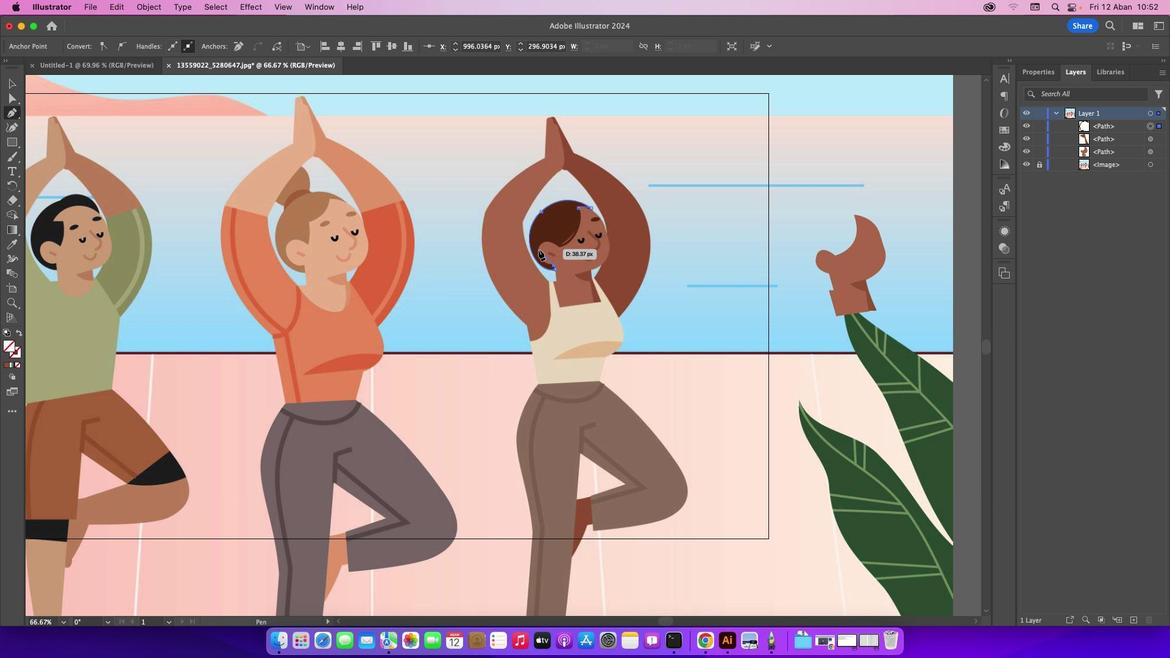 
Action: Mouse pressed left at (556, 265)
Screenshot: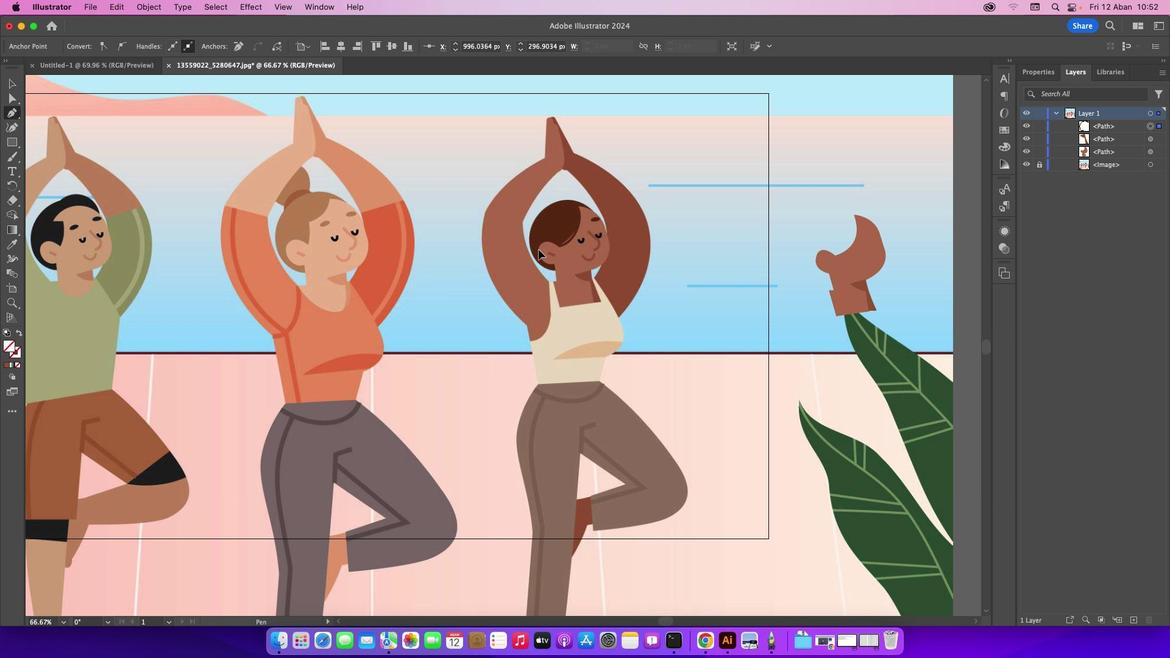 
Action: Mouse moved to (541, 251)
Screenshot: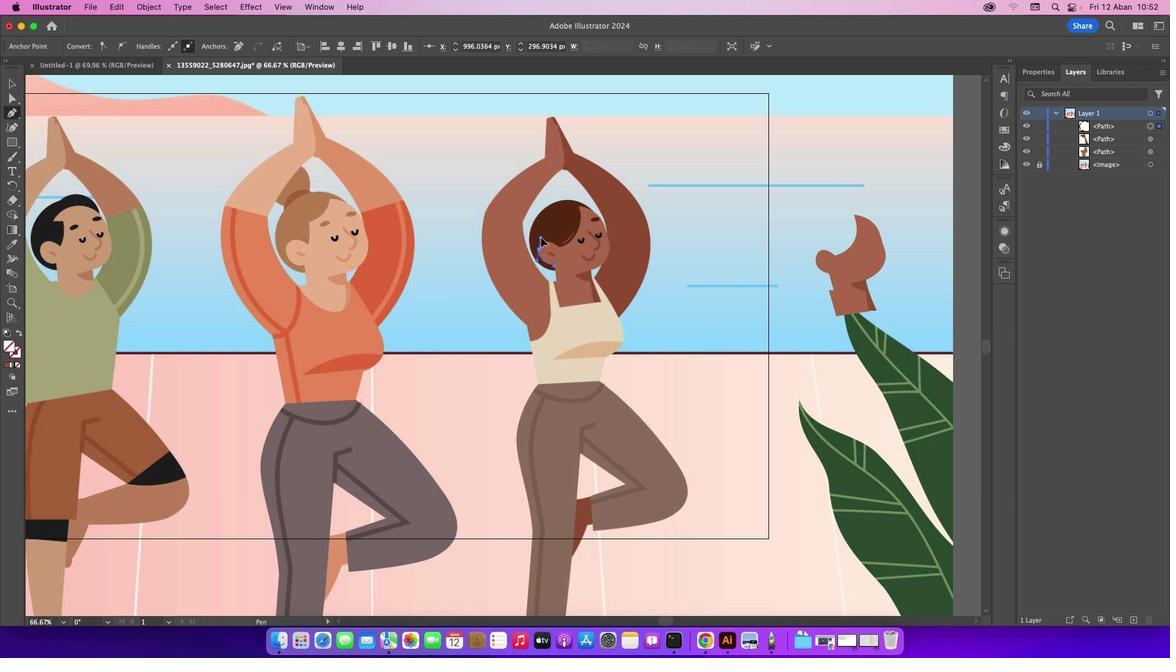 
Action: Mouse pressed left at (541, 251)
Screenshot: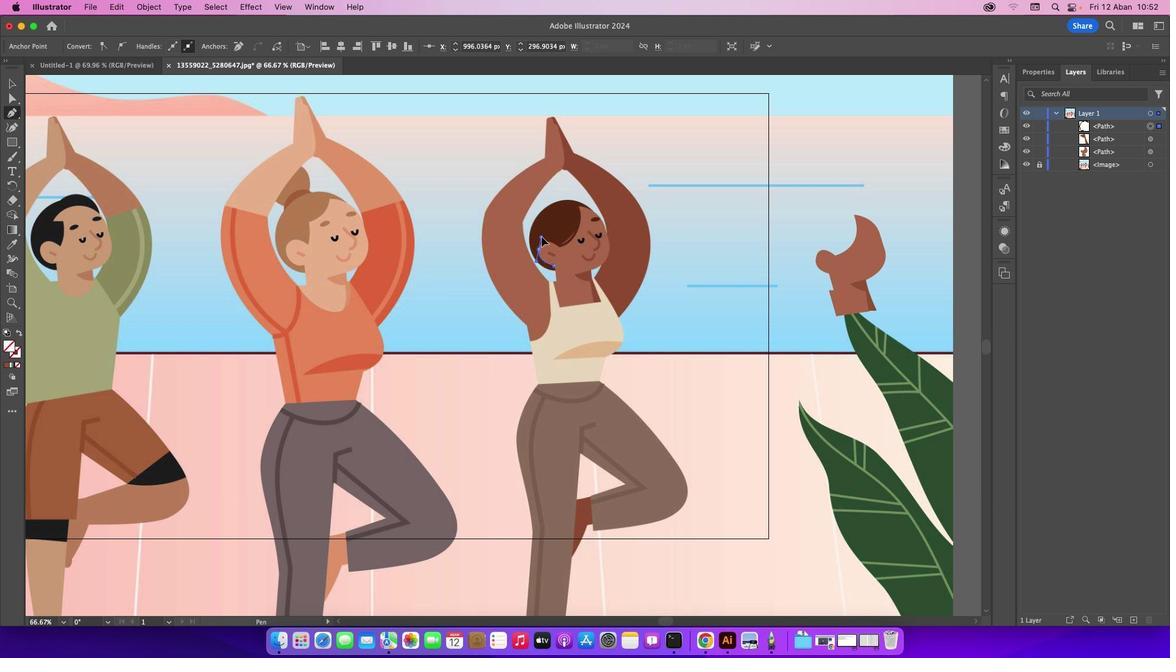 
Action: Mouse moved to (561, 249)
Screenshot: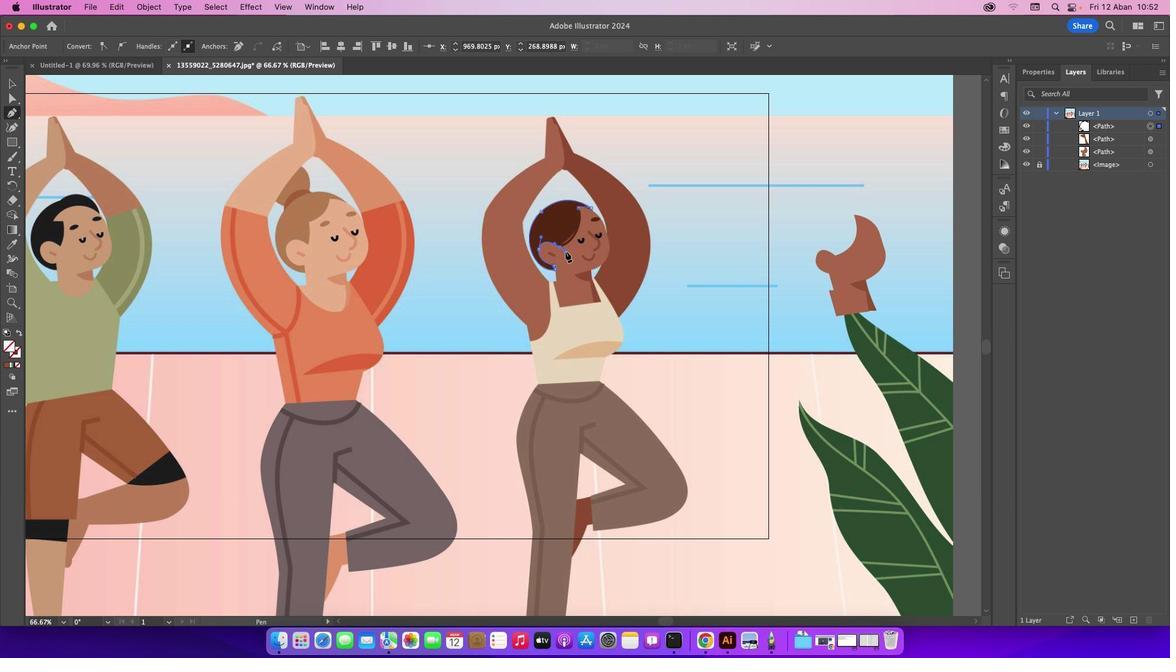 
Action: Mouse pressed left at (561, 249)
Screenshot: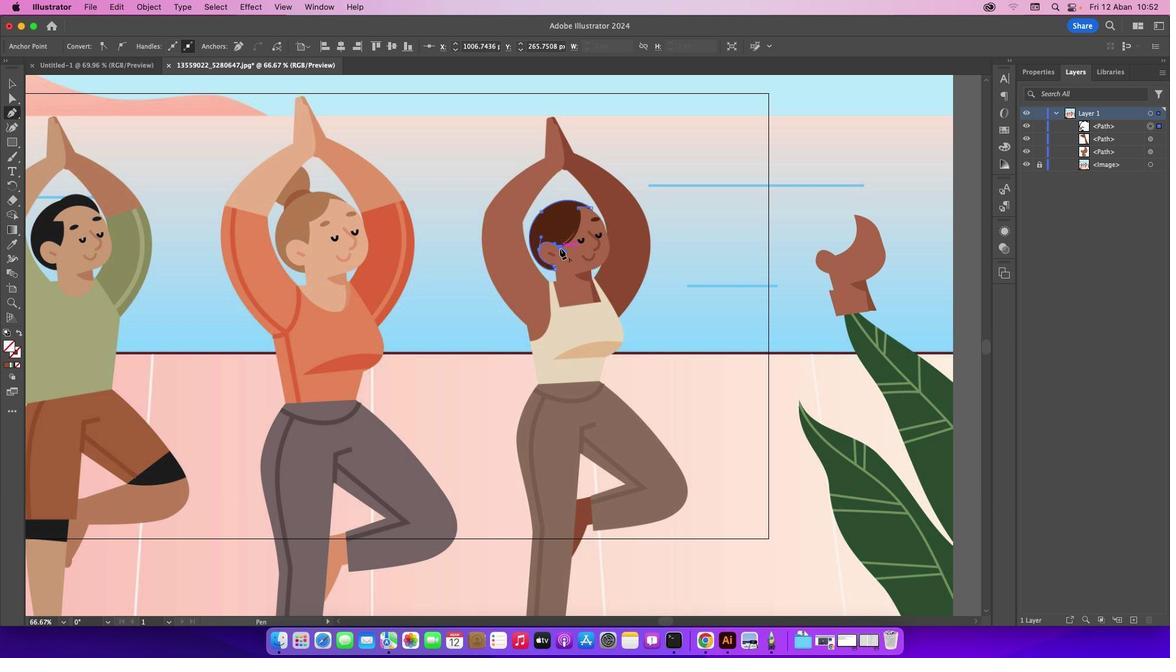 
Action: Mouse moved to (562, 250)
Screenshot: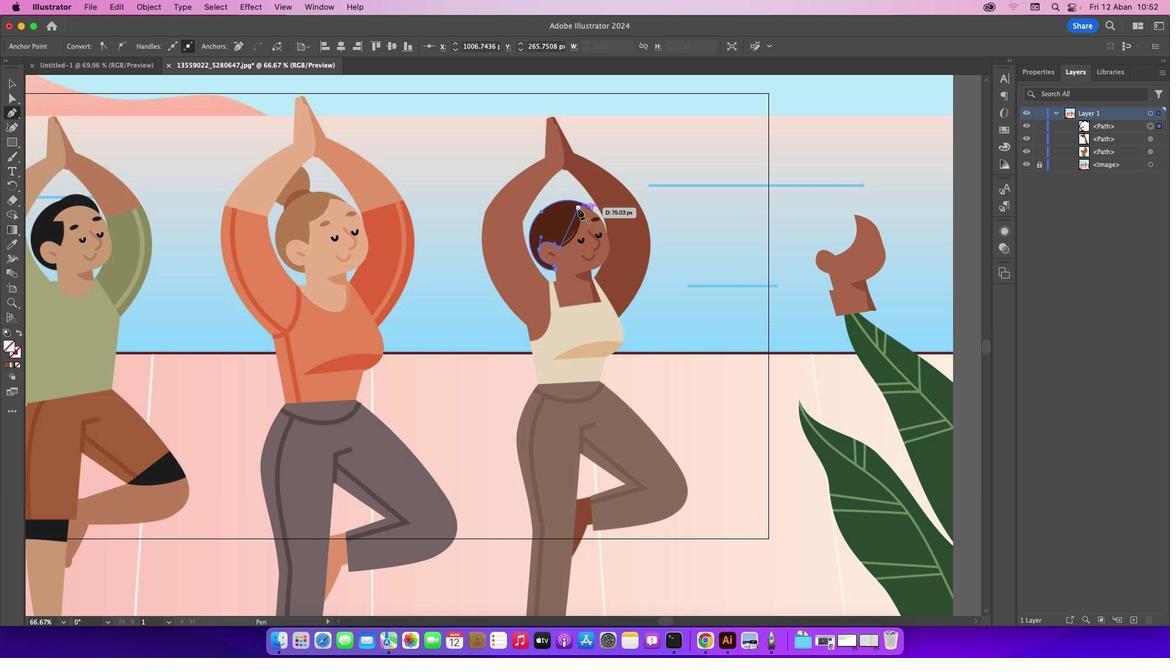 
Action: Mouse pressed left at (562, 250)
Screenshot: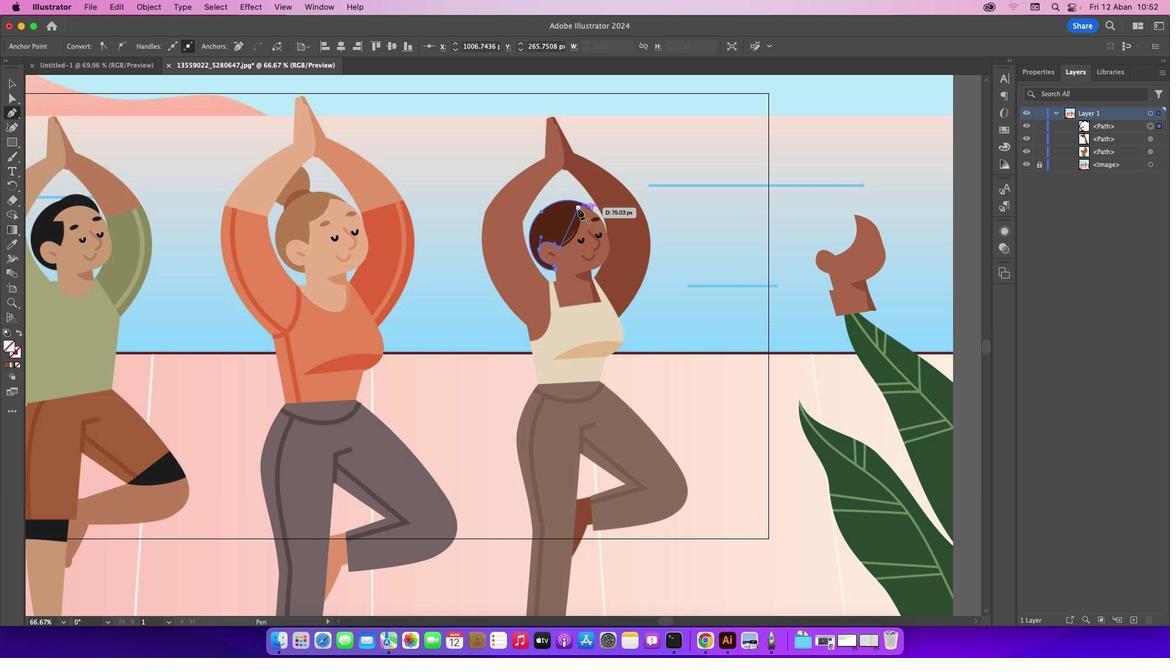 
Action: Mouse moved to (580, 211)
Screenshot: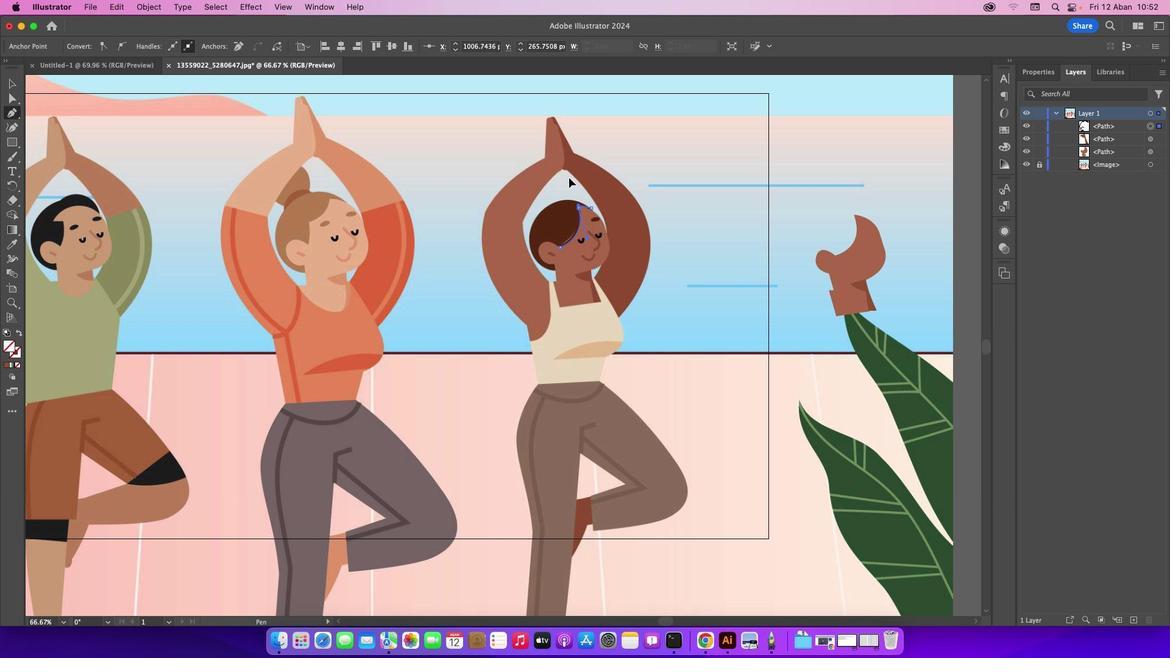 
Action: Mouse pressed left at (580, 211)
Screenshot: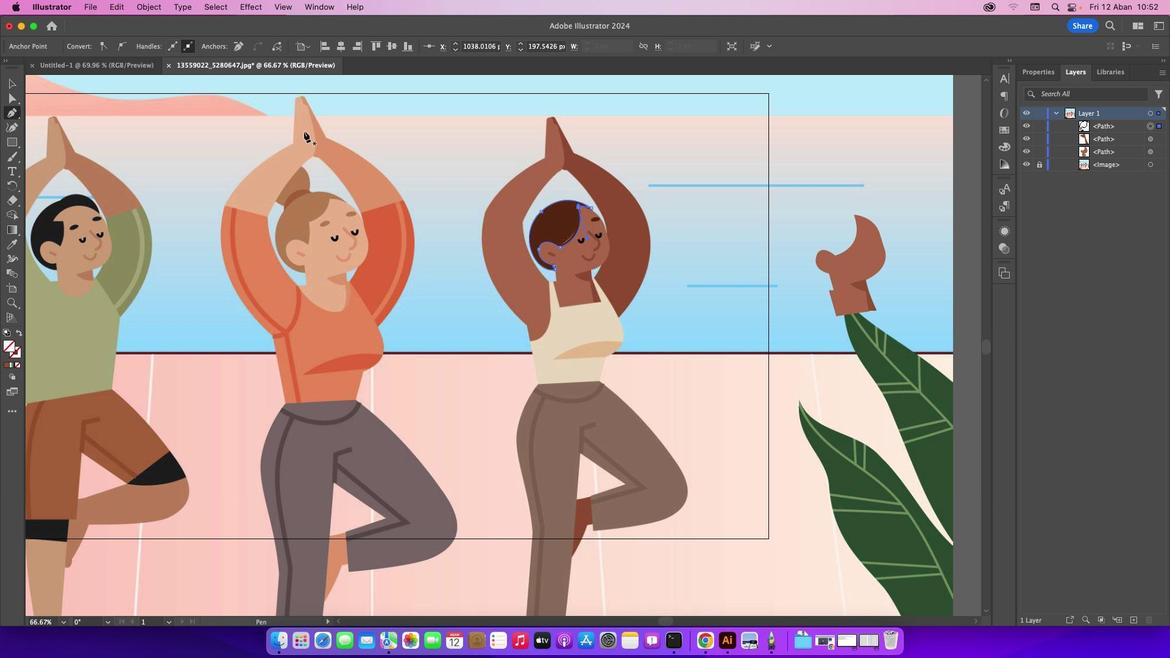 
Action: Mouse moved to (11, 86)
Screenshot: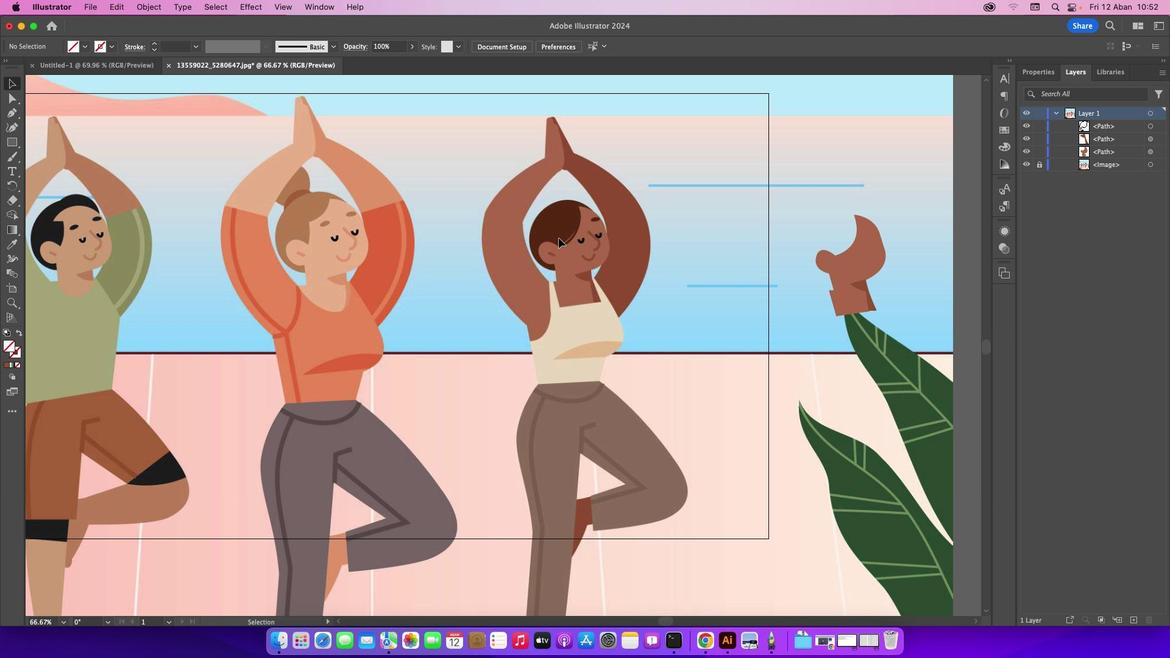 
Action: Mouse pressed left at (11, 86)
Screenshot: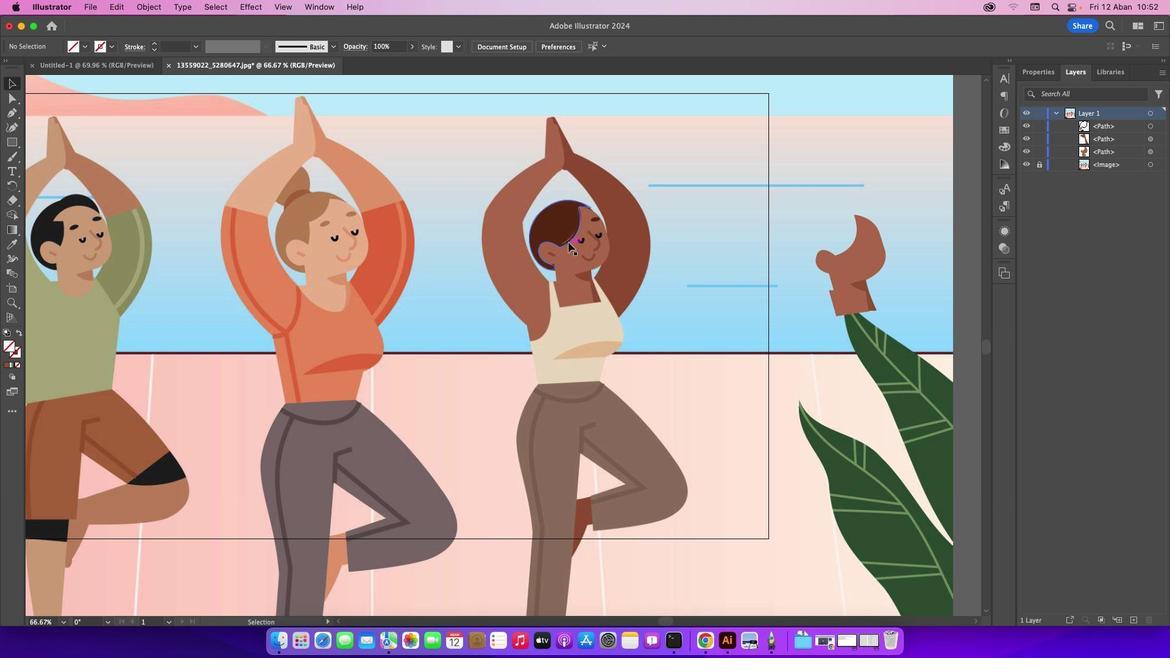 
Action: Mouse moved to (127, 105)
Screenshot: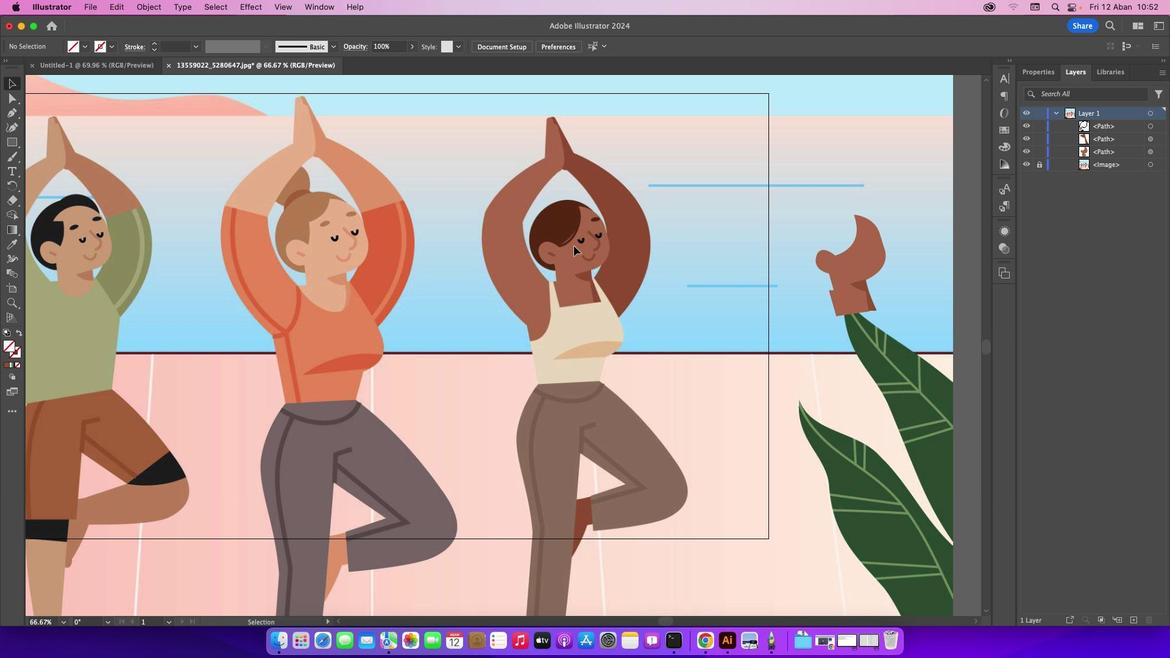 
Action: Mouse pressed left at (127, 105)
Screenshot: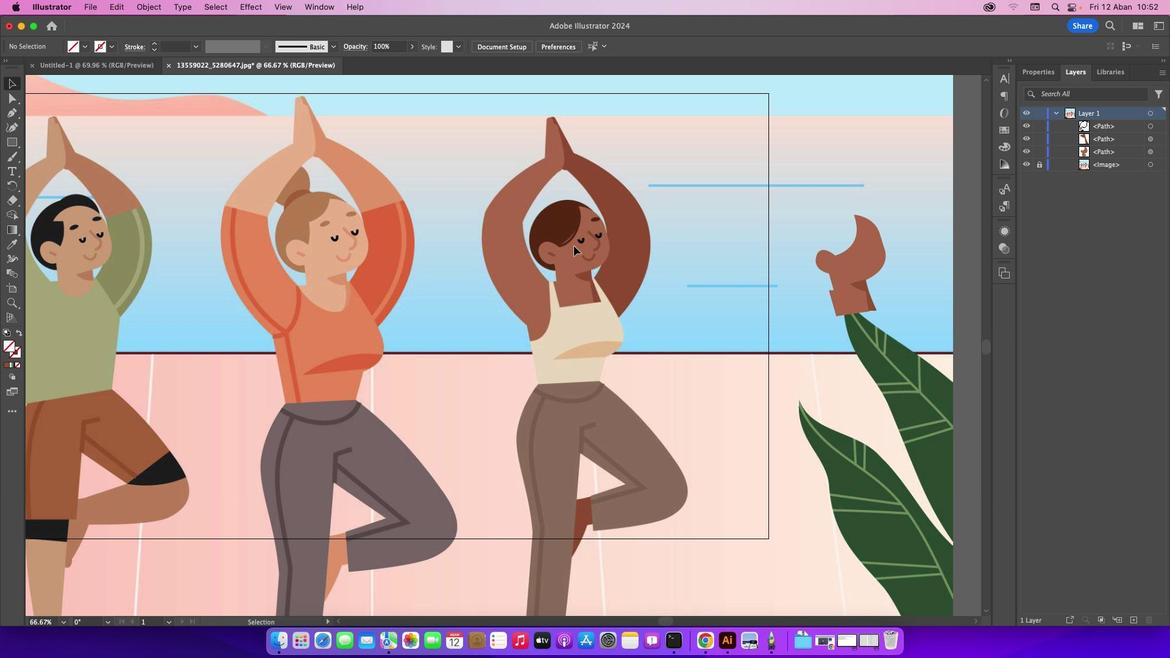 
Action: Mouse moved to (573, 244)
Screenshot: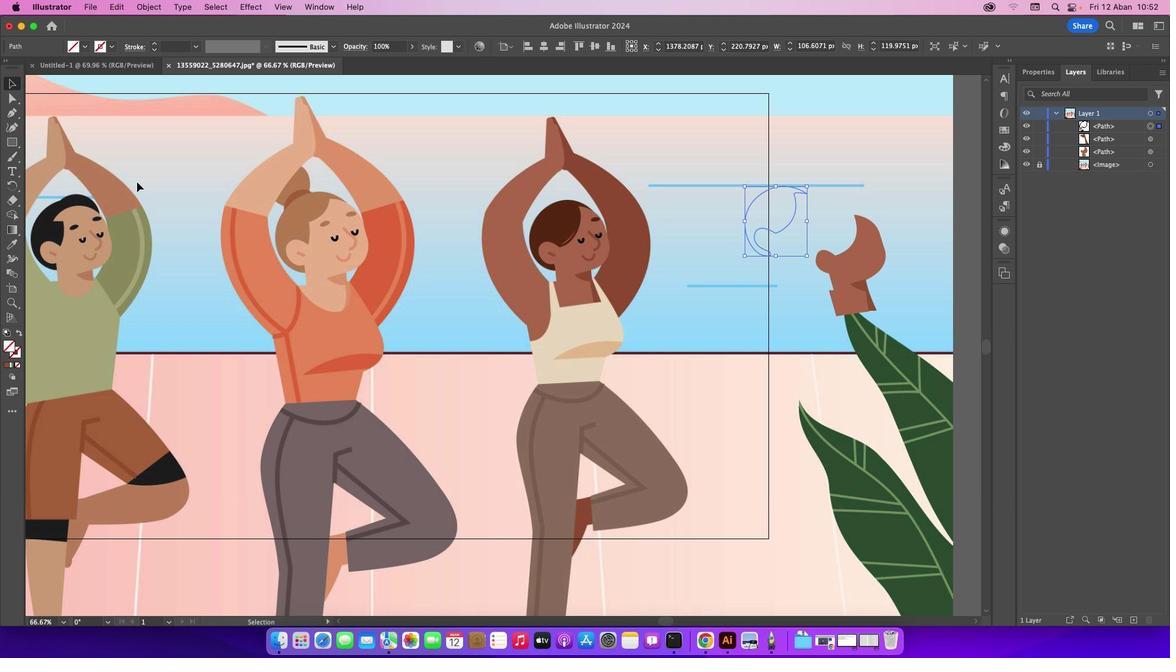 
Action: Mouse pressed left at (573, 244)
Screenshot: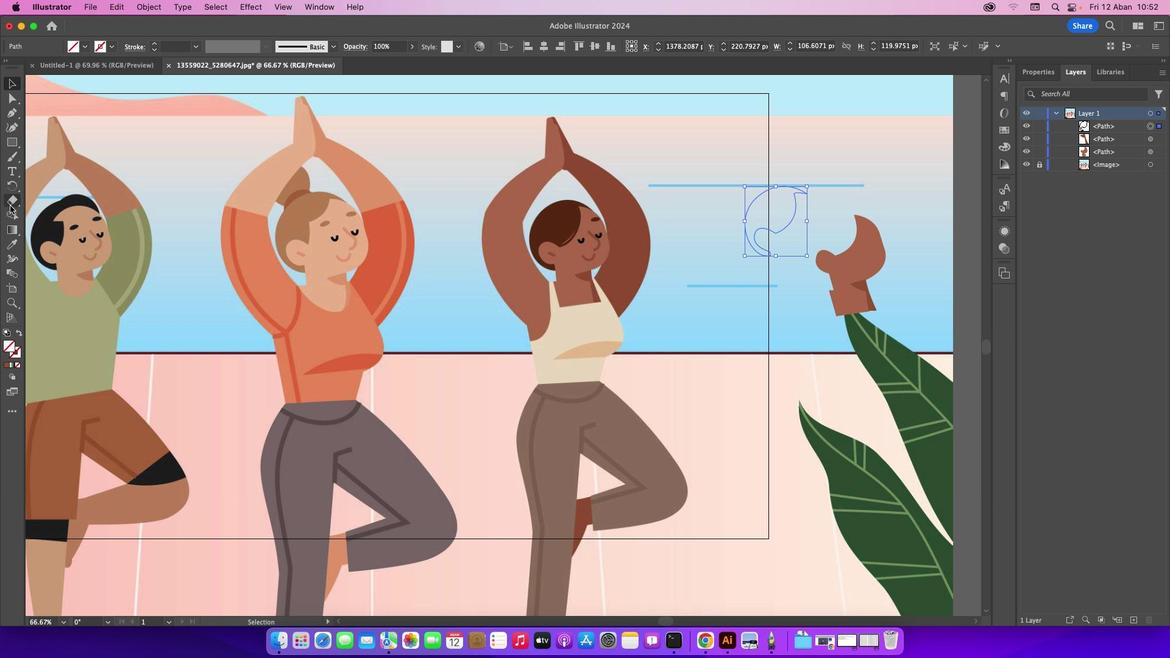 
Action: Mouse moved to (14, 240)
Screenshot: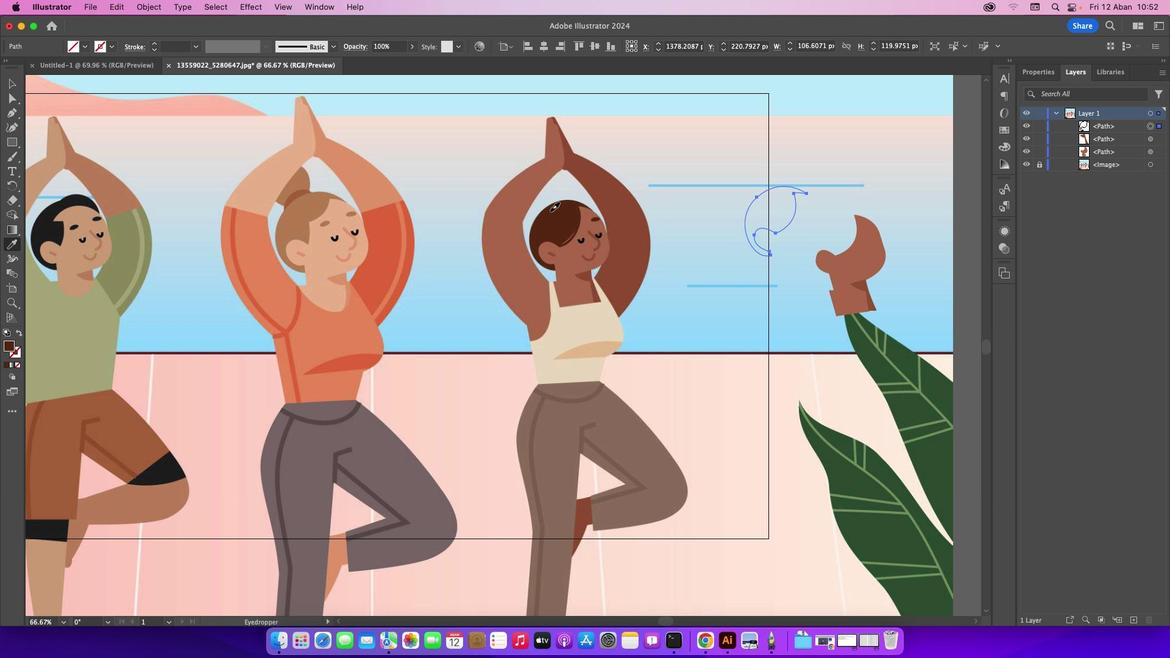 
Action: Mouse pressed left at (14, 240)
Screenshot: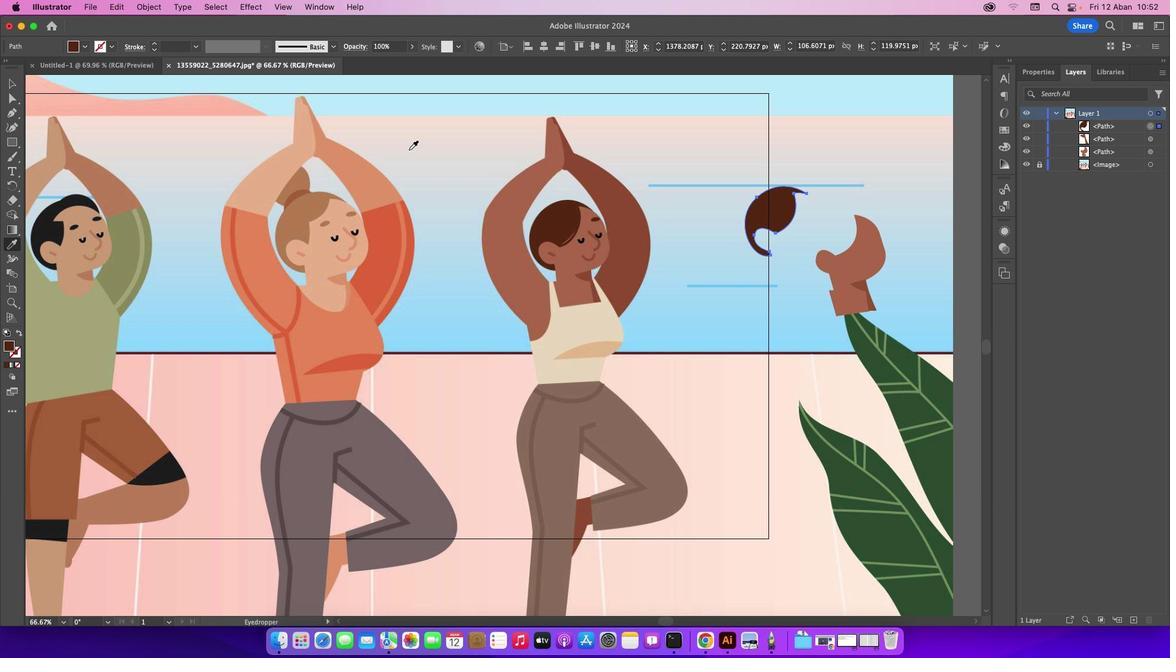 
Action: Mouse moved to (552, 213)
Screenshot: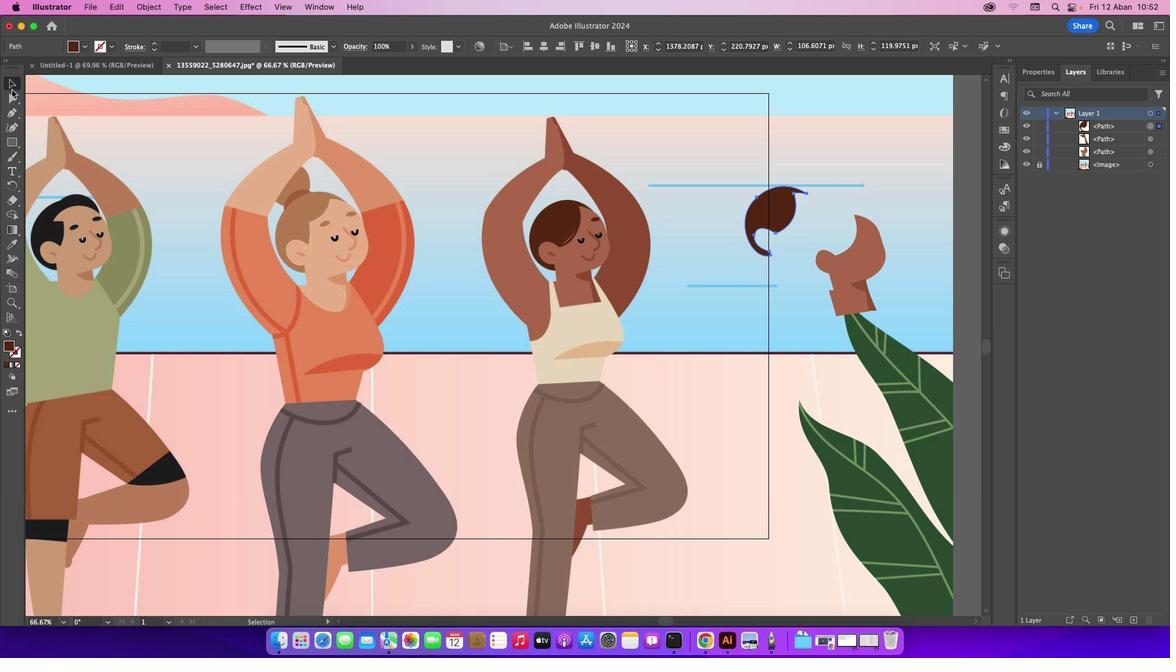 
Action: Mouse pressed left at (552, 213)
Screenshot: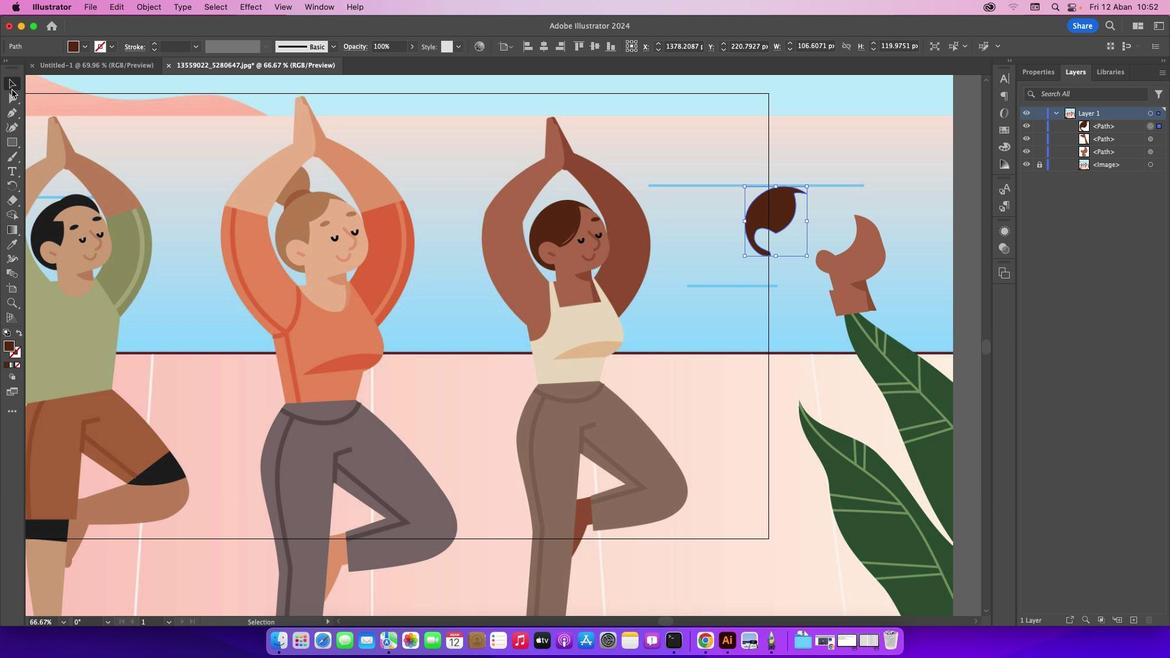 
Action: Mouse moved to (14, 92)
Screenshot: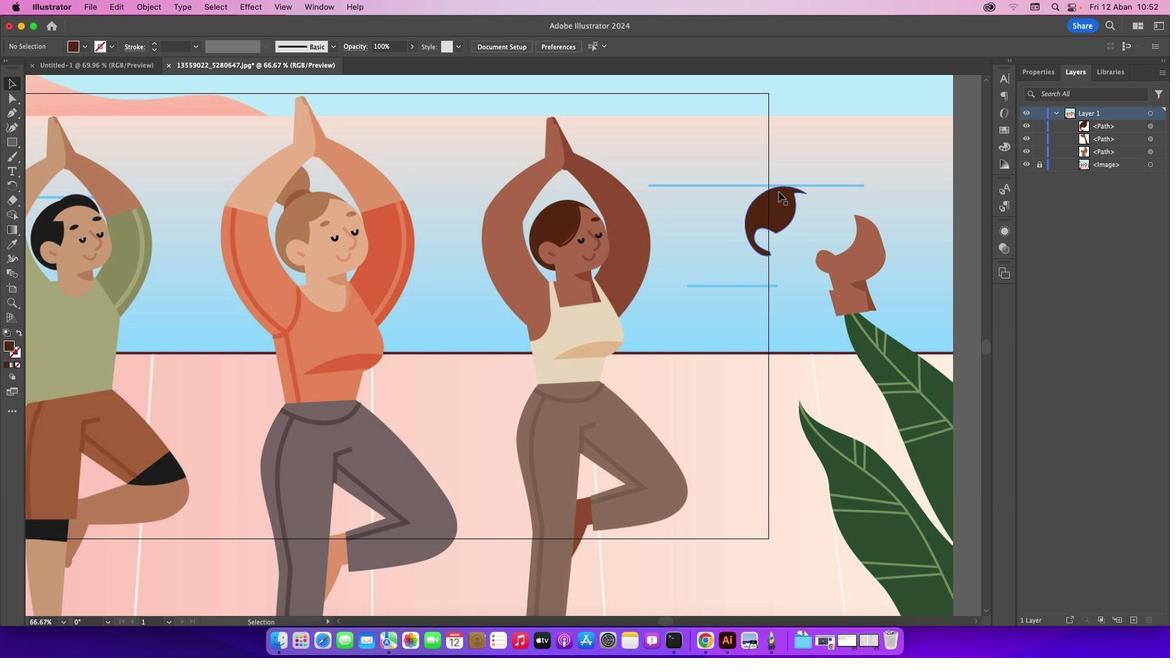 
Action: Mouse pressed left at (14, 92)
Screenshot: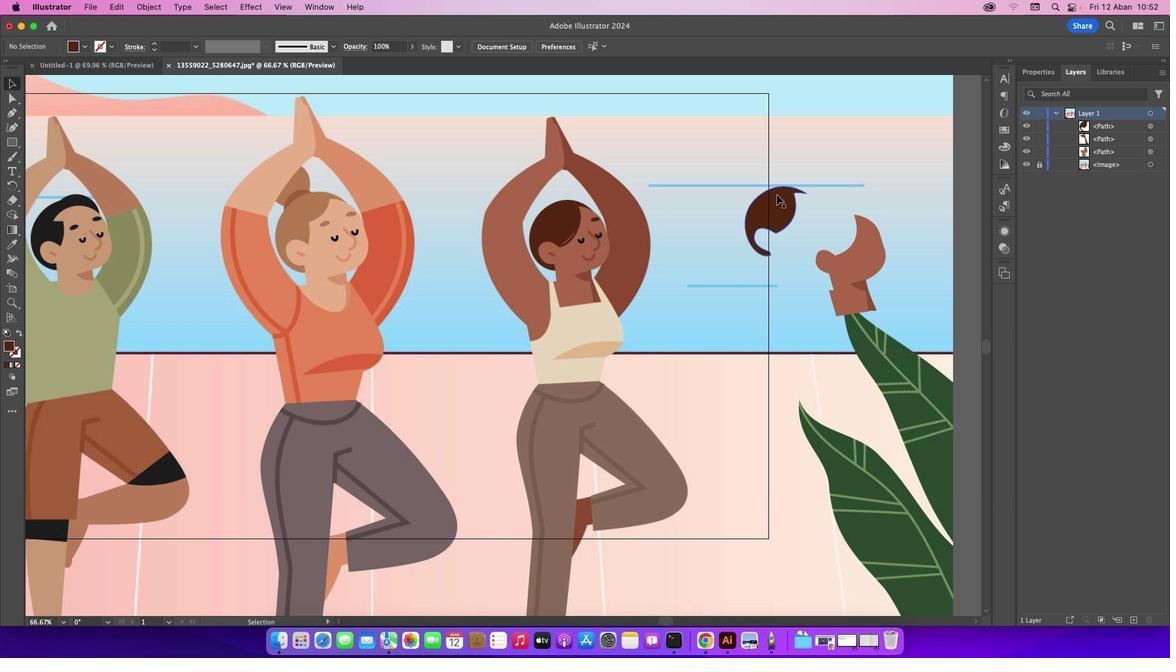 
Action: Mouse moved to (719, 166)
Screenshot: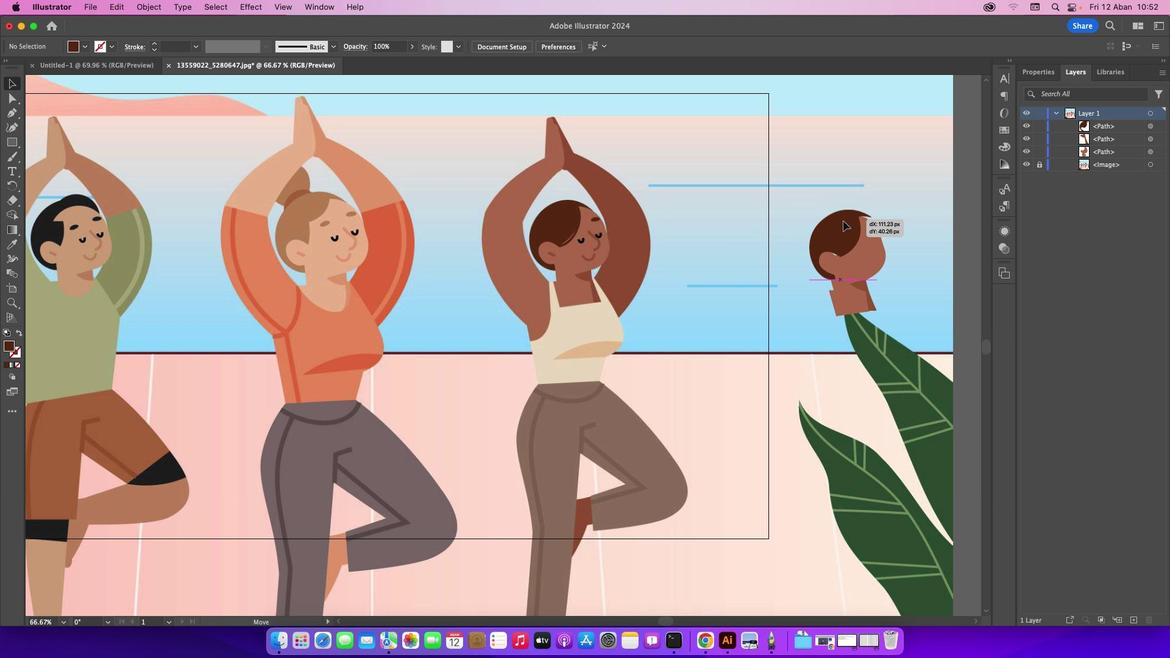 
Action: Mouse pressed left at (719, 166)
Screenshot: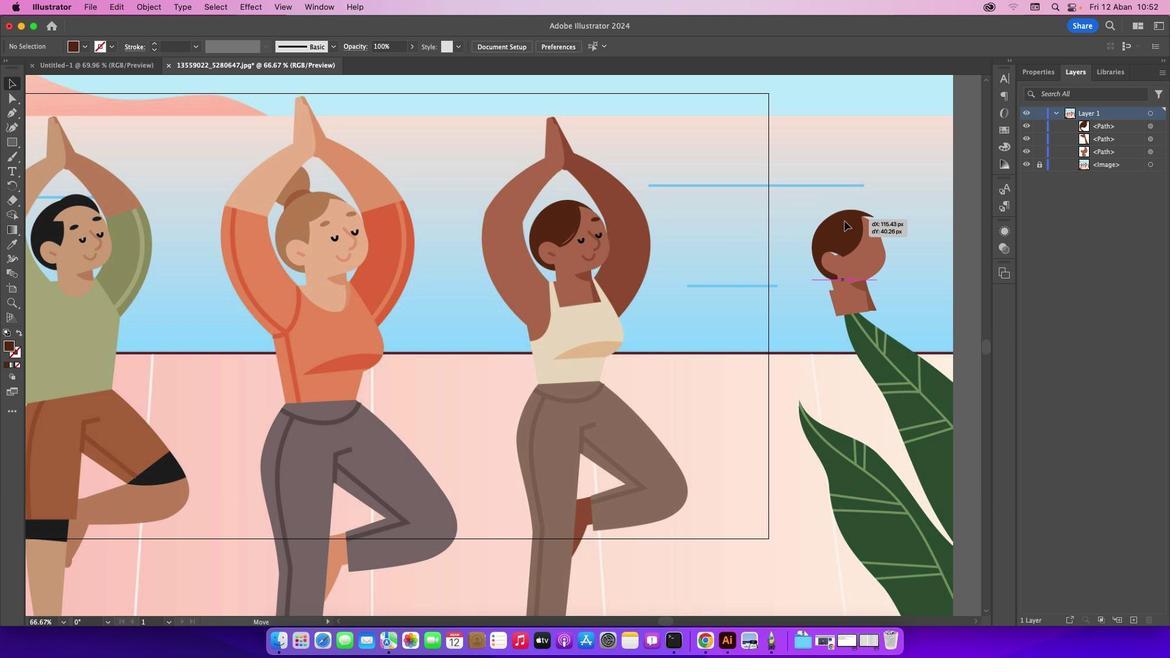 
Action: Mouse moved to (780, 198)
Screenshot: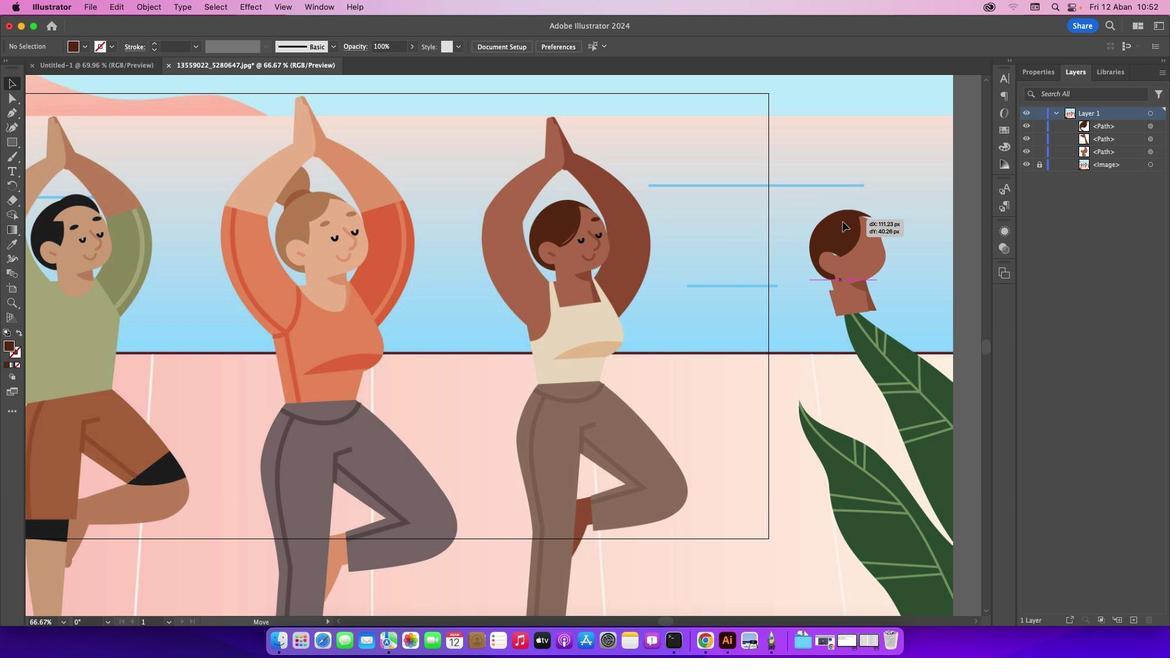 
Action: Mouse pressed left at (780, 198)
Screenshot: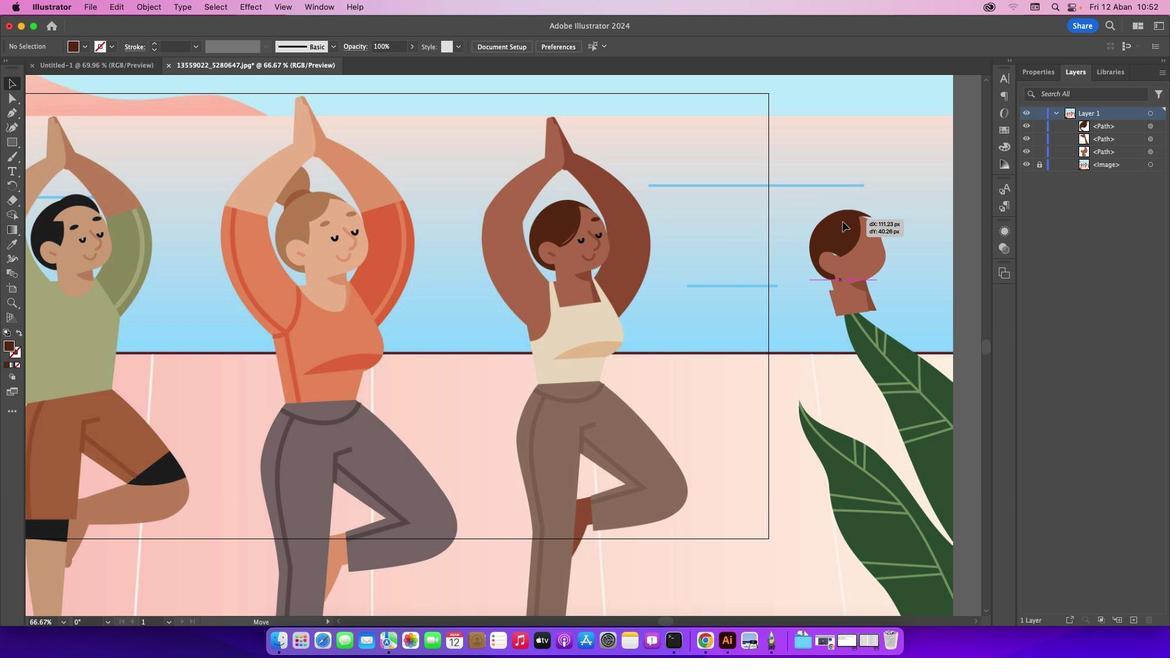 
Action: Mouse moved to (763, 190)
Screenshot: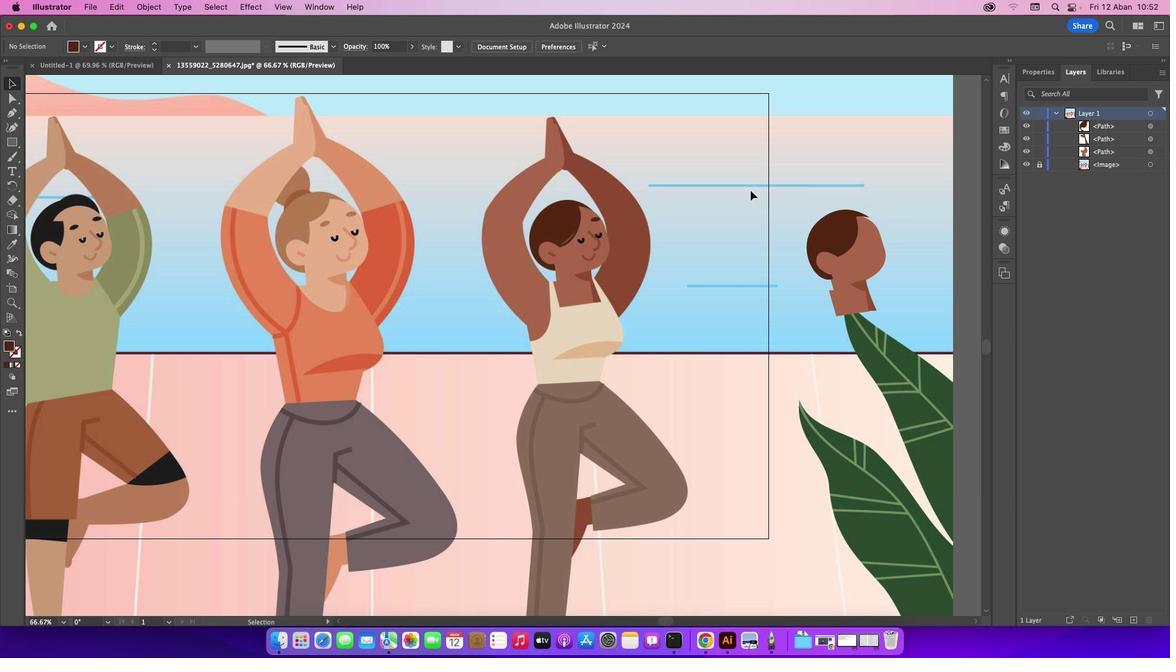 
Action: Mouse pressed left at (763, 190)
Screenshot: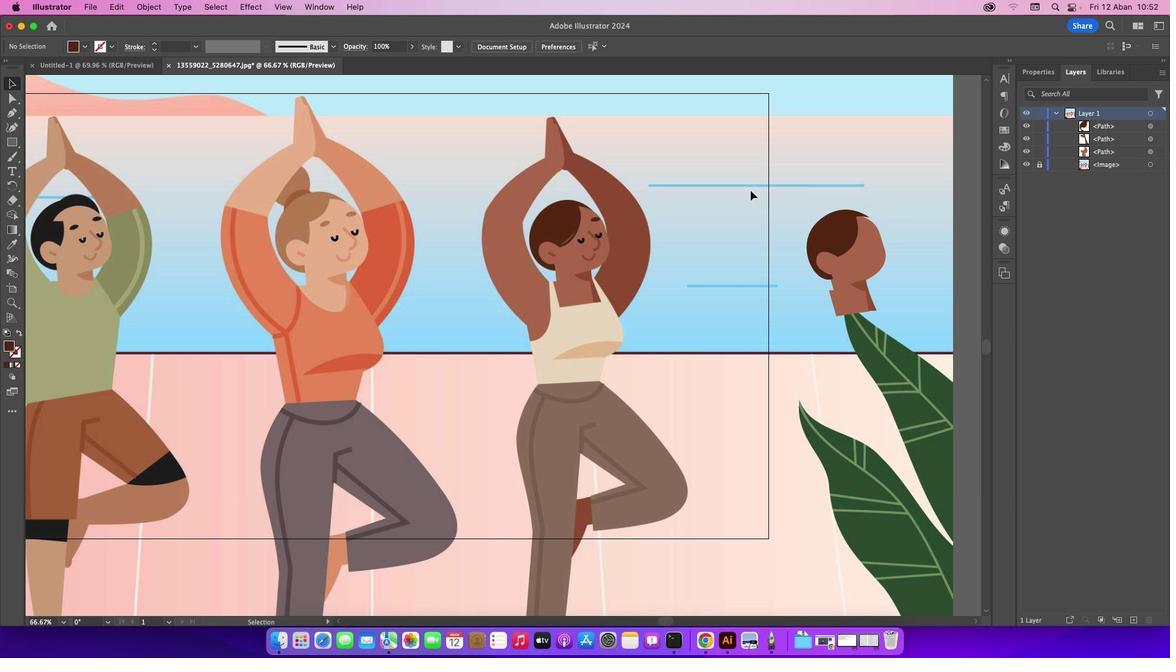 
Action: Mouse moved to (16, 119)
Screenshot: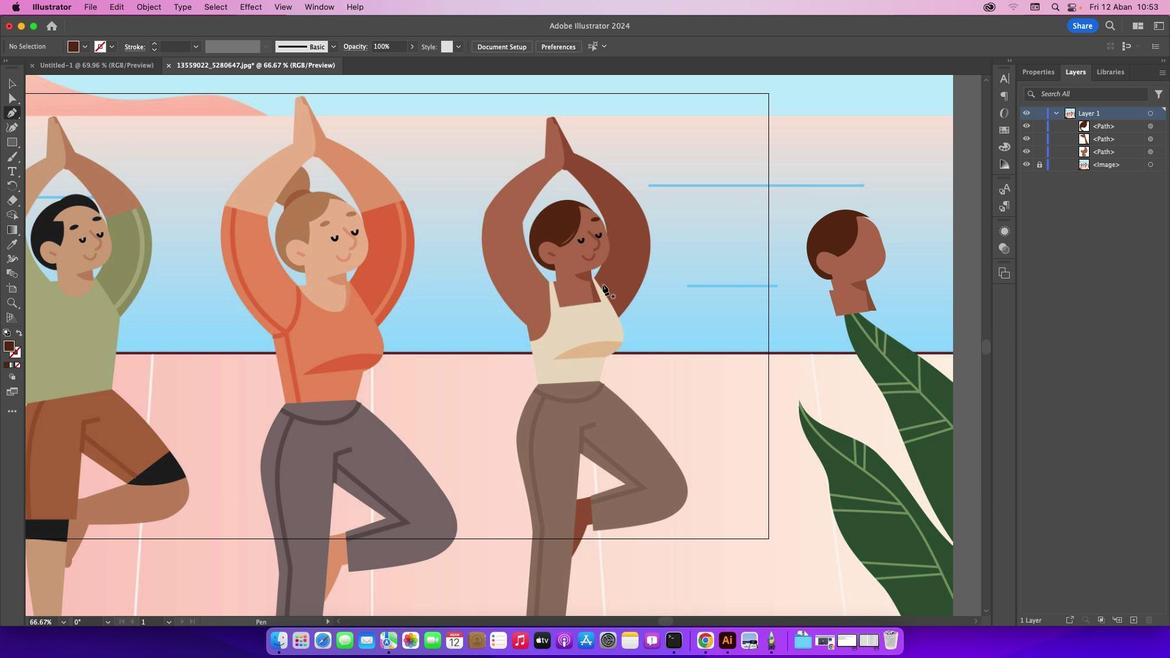 
Action: Mouse pressed left at (16, 119)
Screenshot: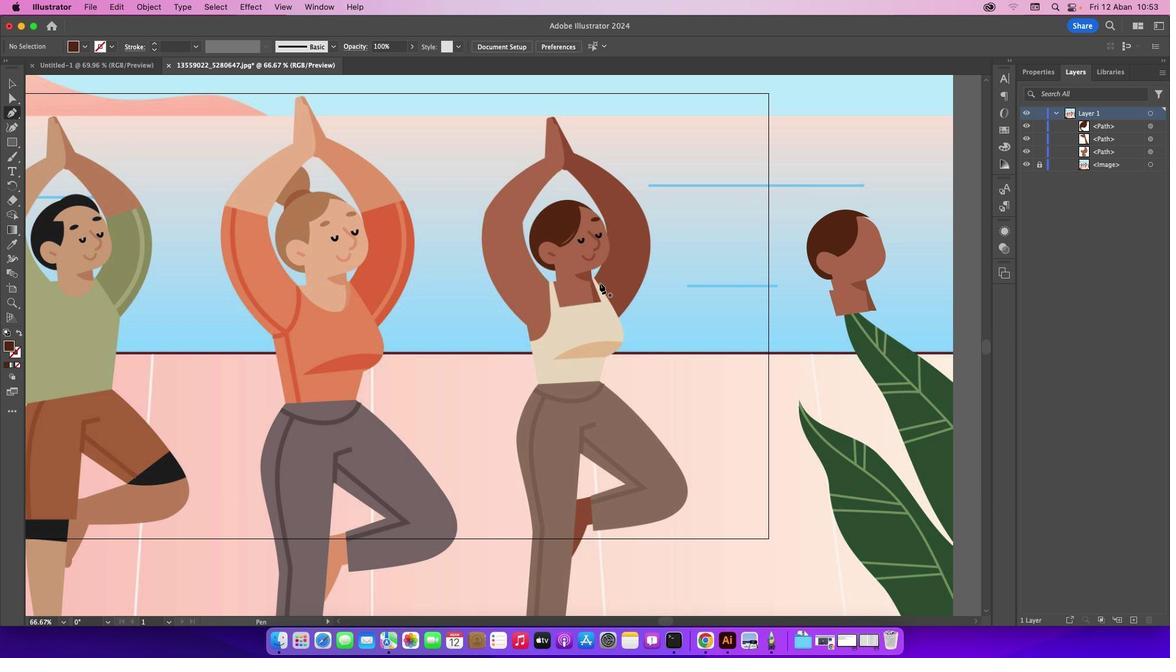 
Action: Mouse moved to (594, 280)
Screenshot: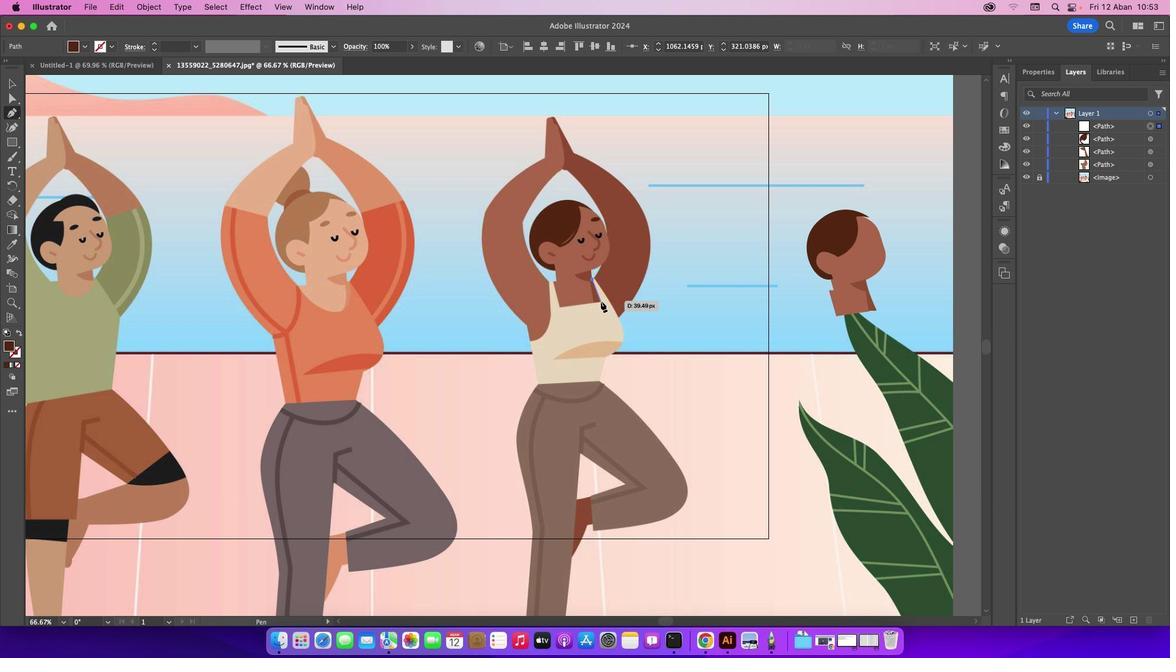 
Action: Mouse pressed left at (594, 280)
Screenshot: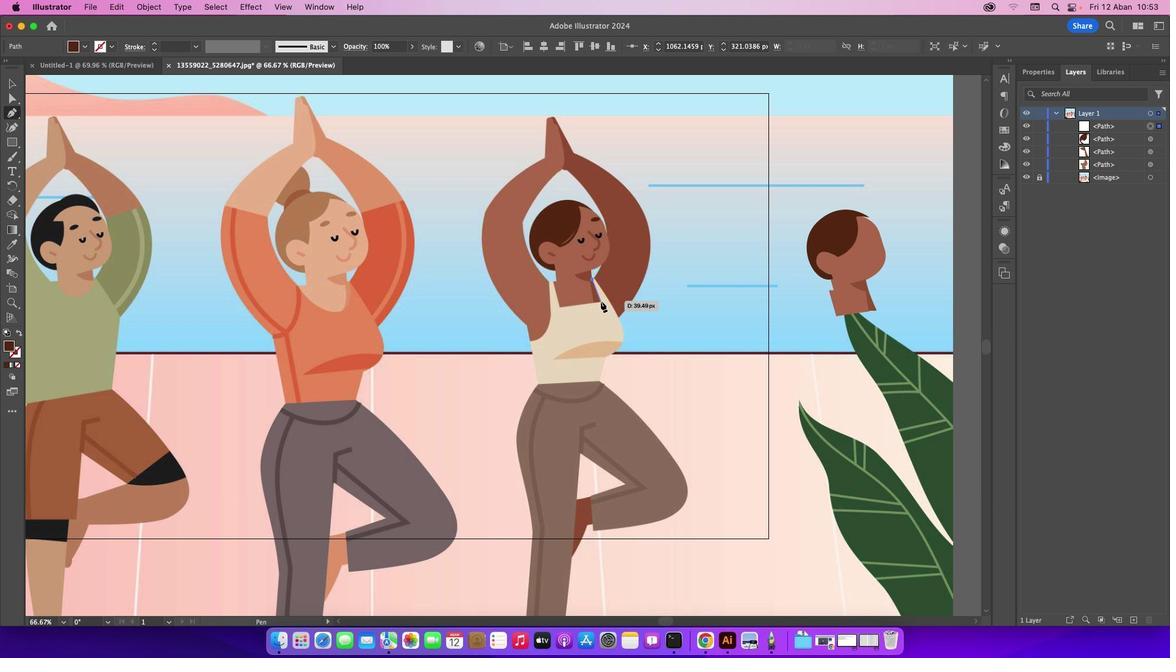 
Action: Mouse moved to (602, 303)
Screenshot: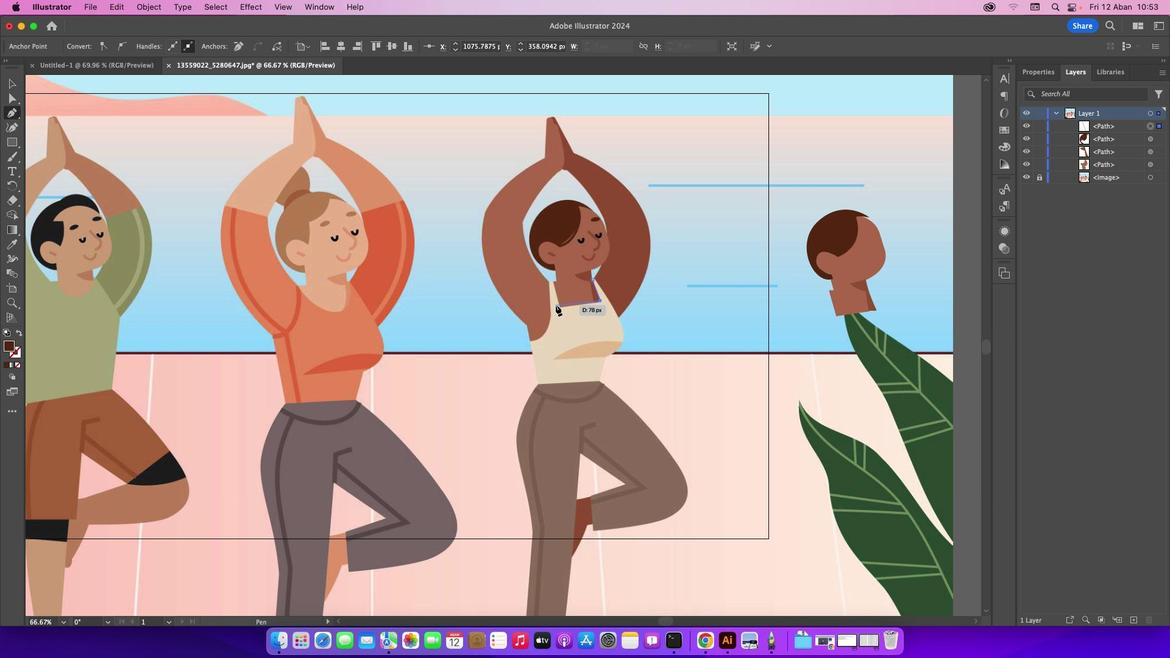 
Action: Mouse pressed left at (602, 303)
Screenshot: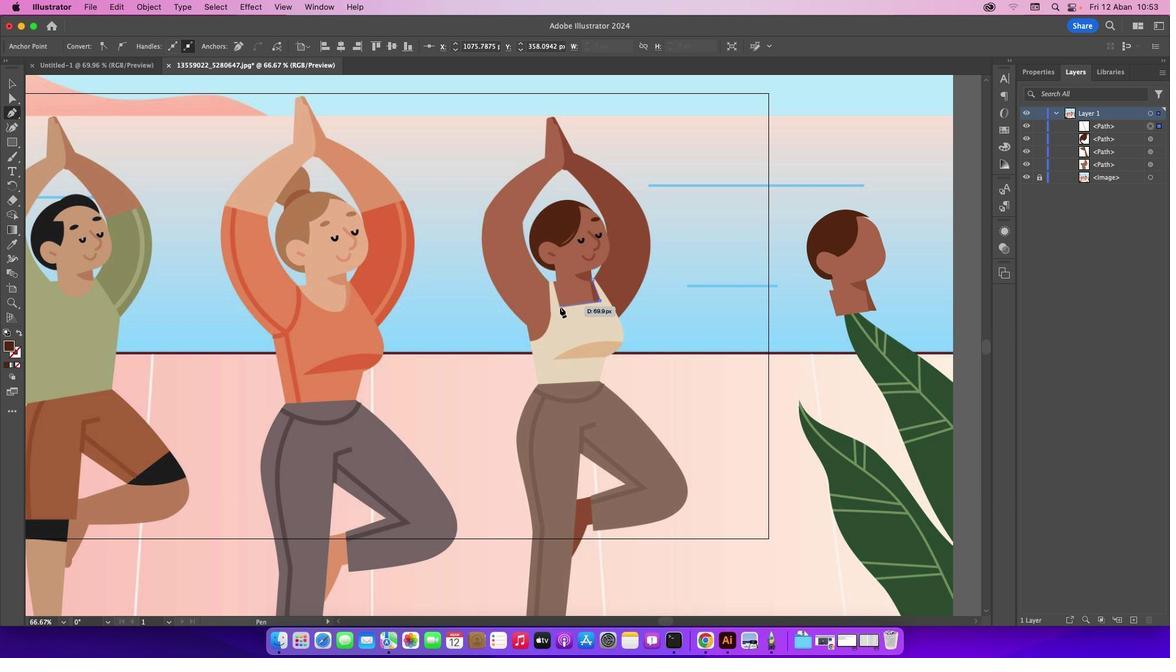 
Action: Mouse moved to (562, 308)
Screenshot: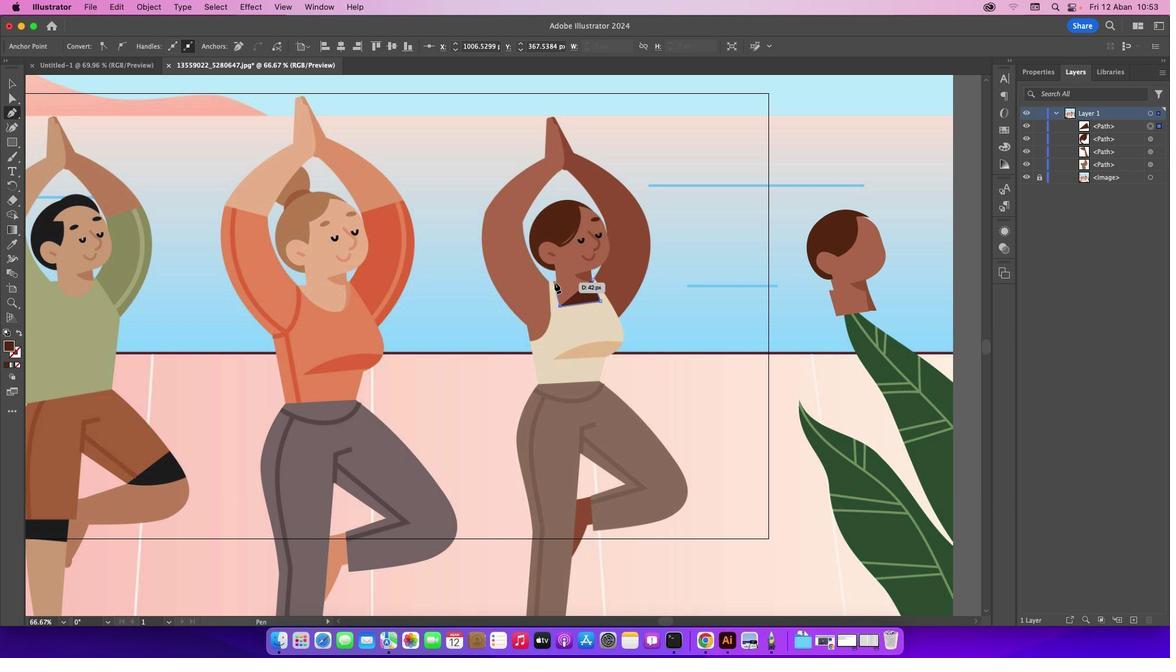 
Action: Mouse pressed left at (562, 308)
Screenshot: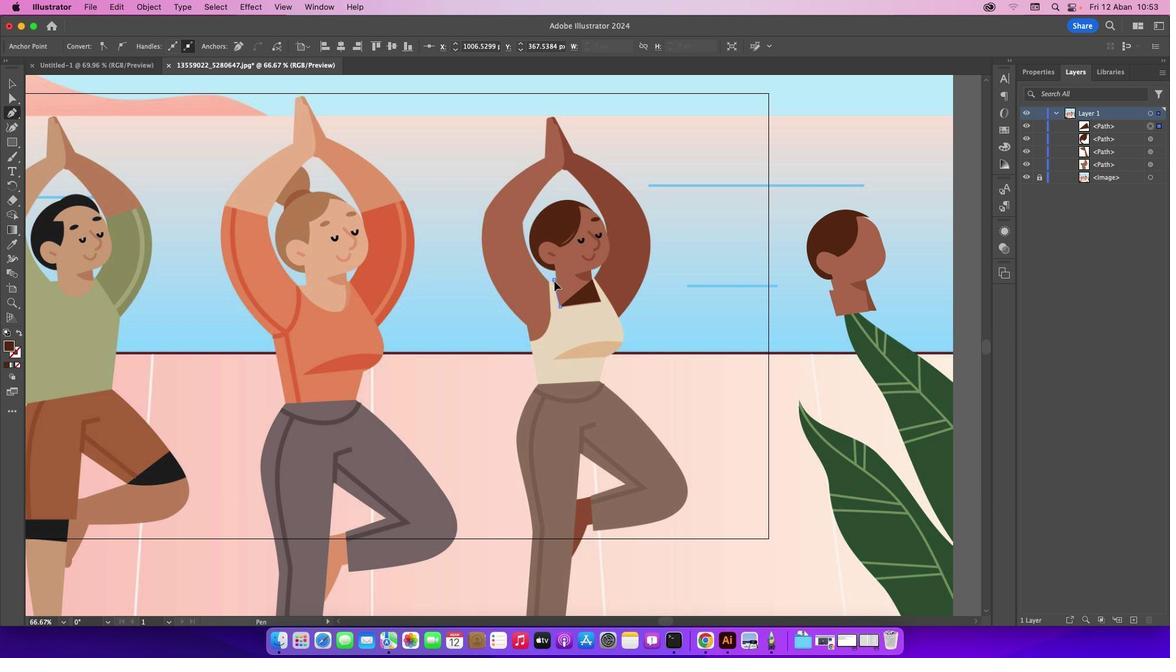 
Action: Mouse moved to (556, 284)
Screenshot: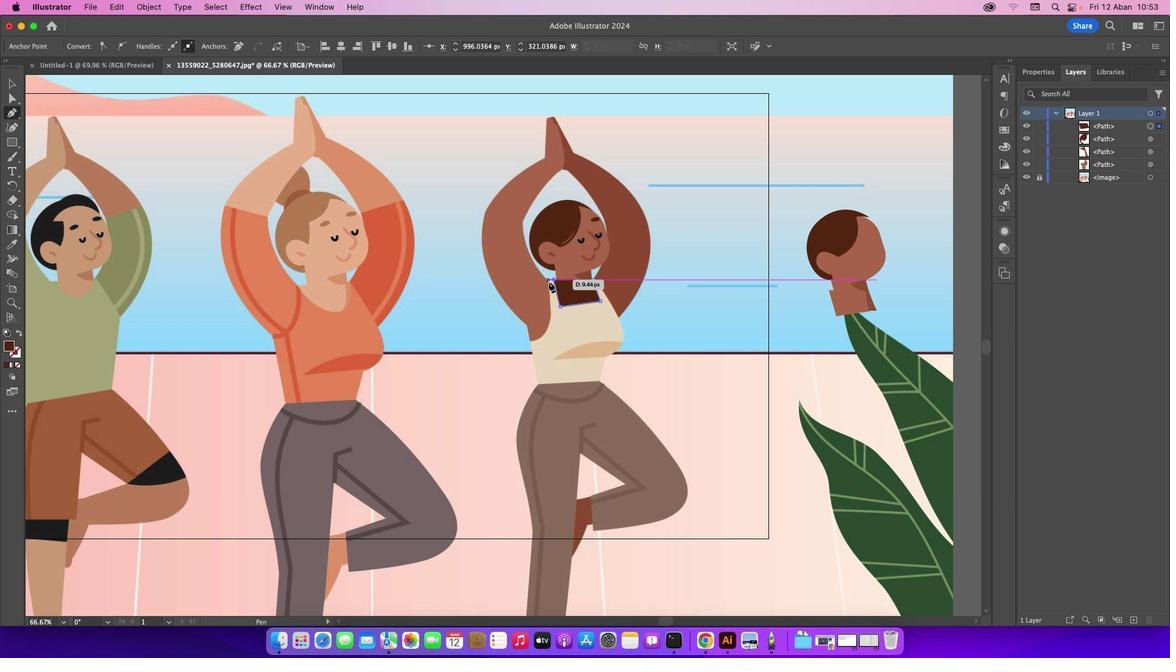 
Action: Mouse pressed left at (556, 284)
Screenshot: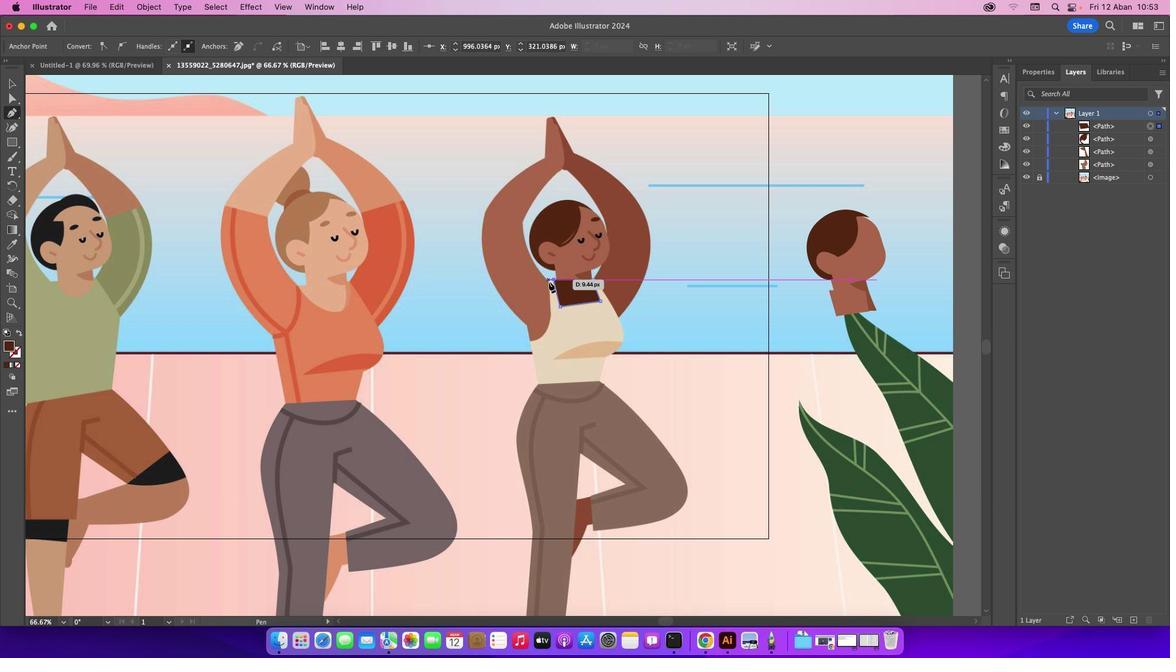 
Action: Mouse moved to (551, 283)
Screenshot: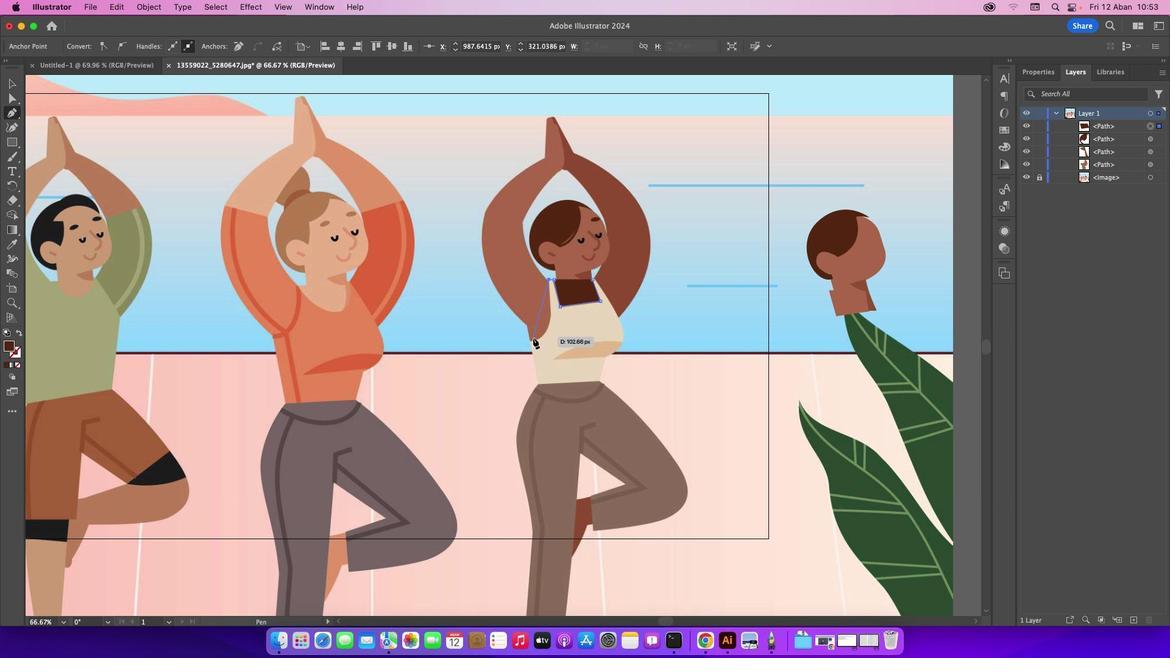 
Action: Mouse pressed left at (551, 283)
Screenshot: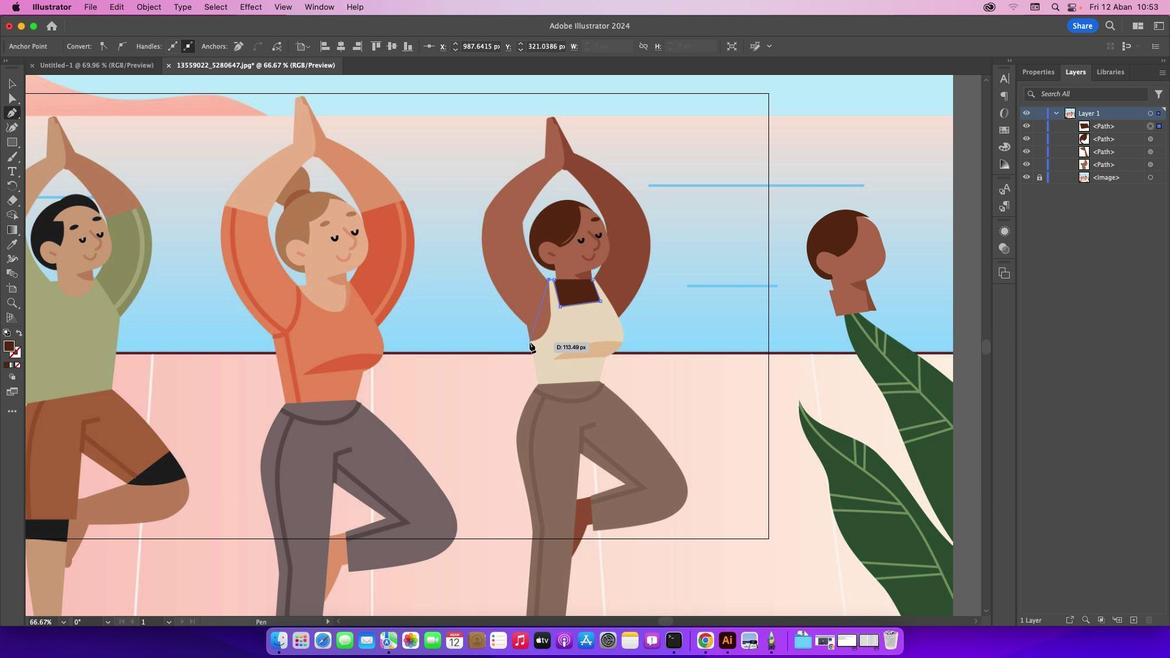 
Action: Mouse moved to (532, 341)
Screenshot: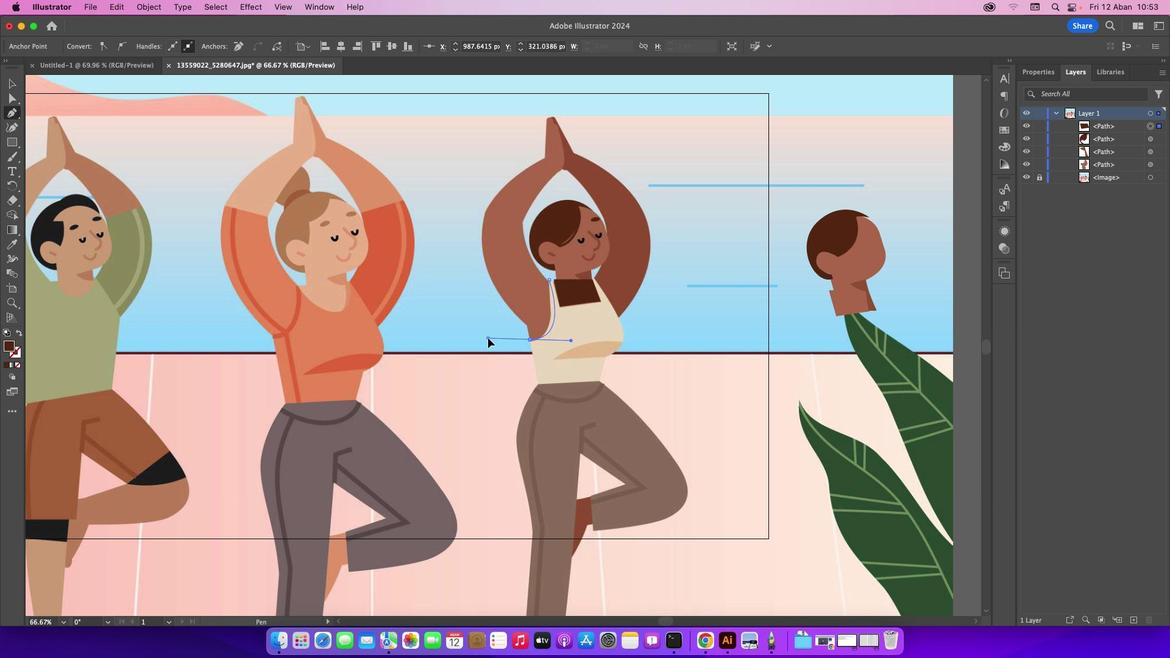 
Action: Mouse pressed left at (532, 341)
Screenshot: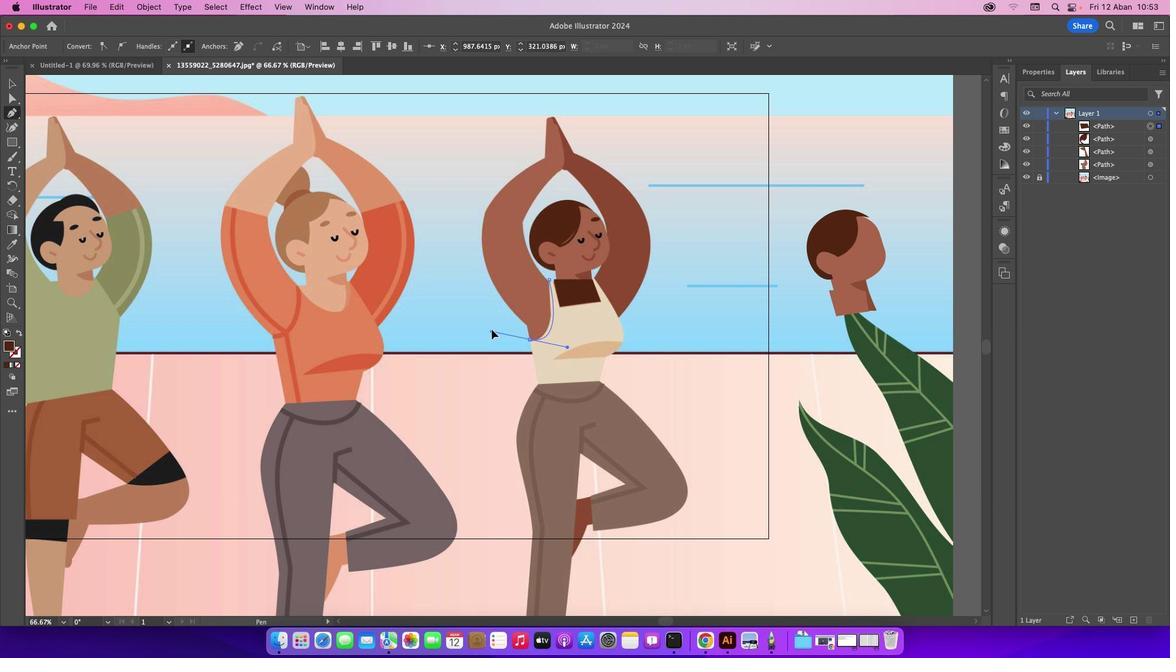 
Action: Mouse moved to (531, 341)
Screenshot: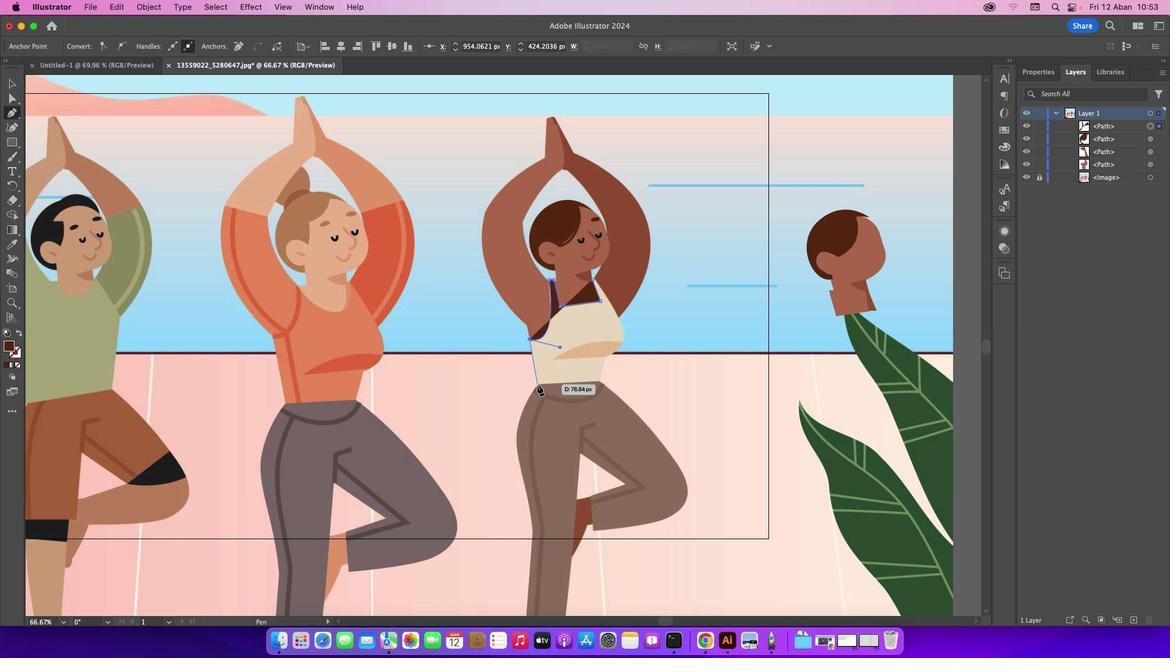 
Action: Mouse pressed left at (531, 341)
Screenshot: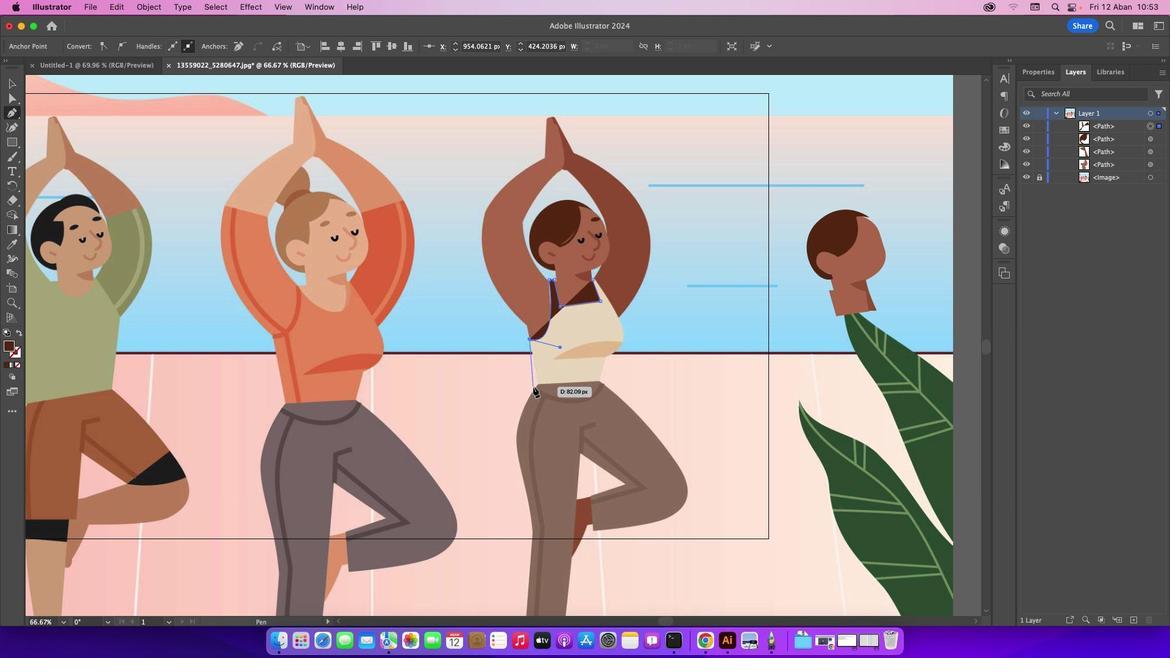 
Action: Mouse moved to (540, 385)
Screenshot: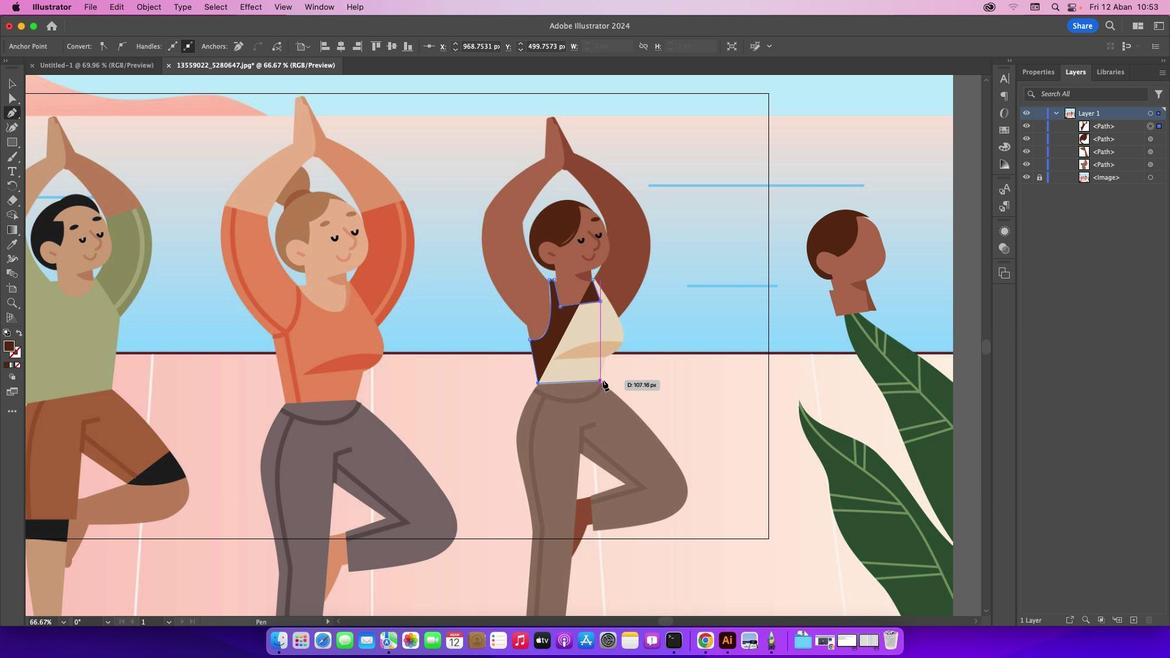 
Action: Mouse pressed left at (540, 385)
Screenshot: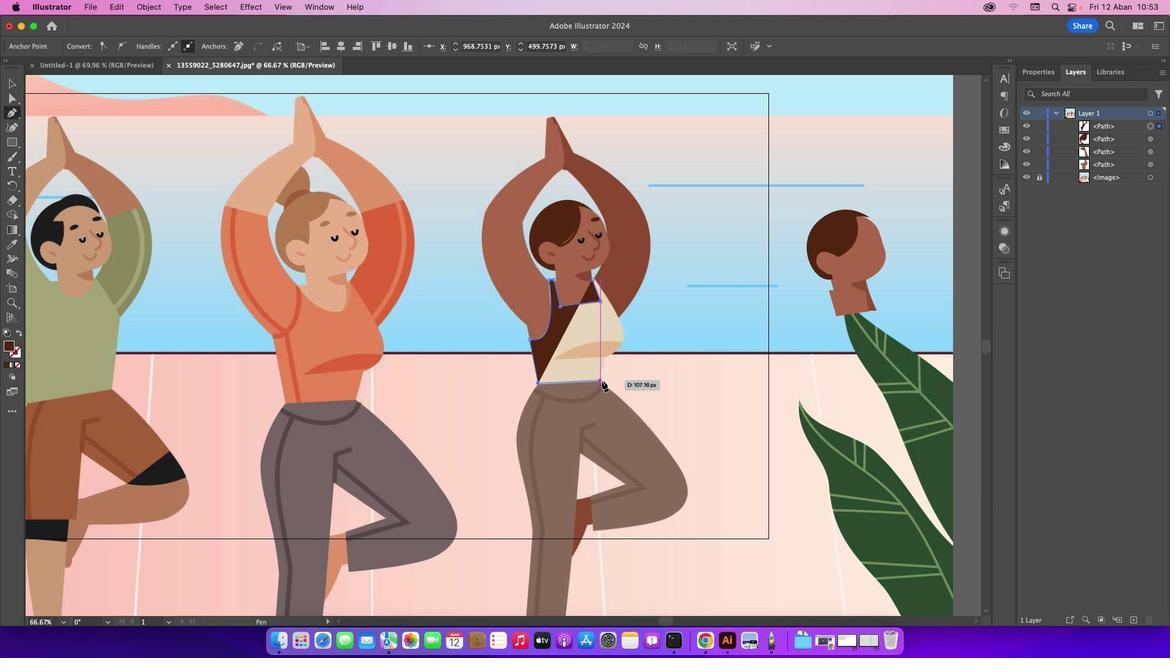 
Action: Mouse moved to (603, 383)
Screenshot: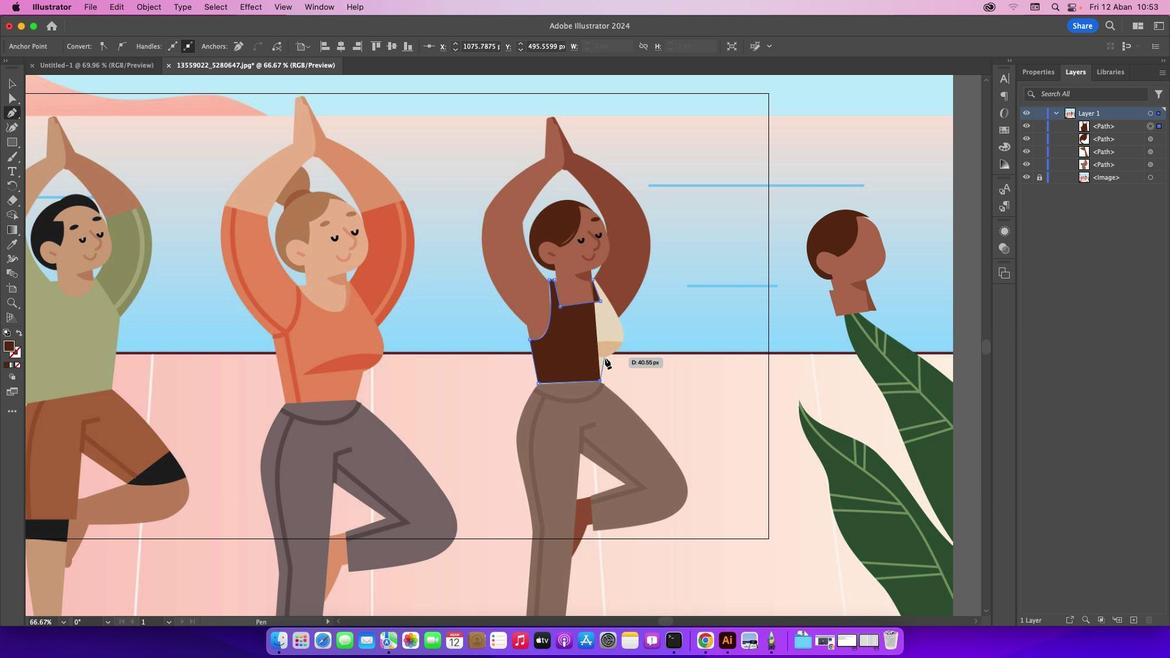 
Action: Mouse pressed left at (603, 383)
Screenshot: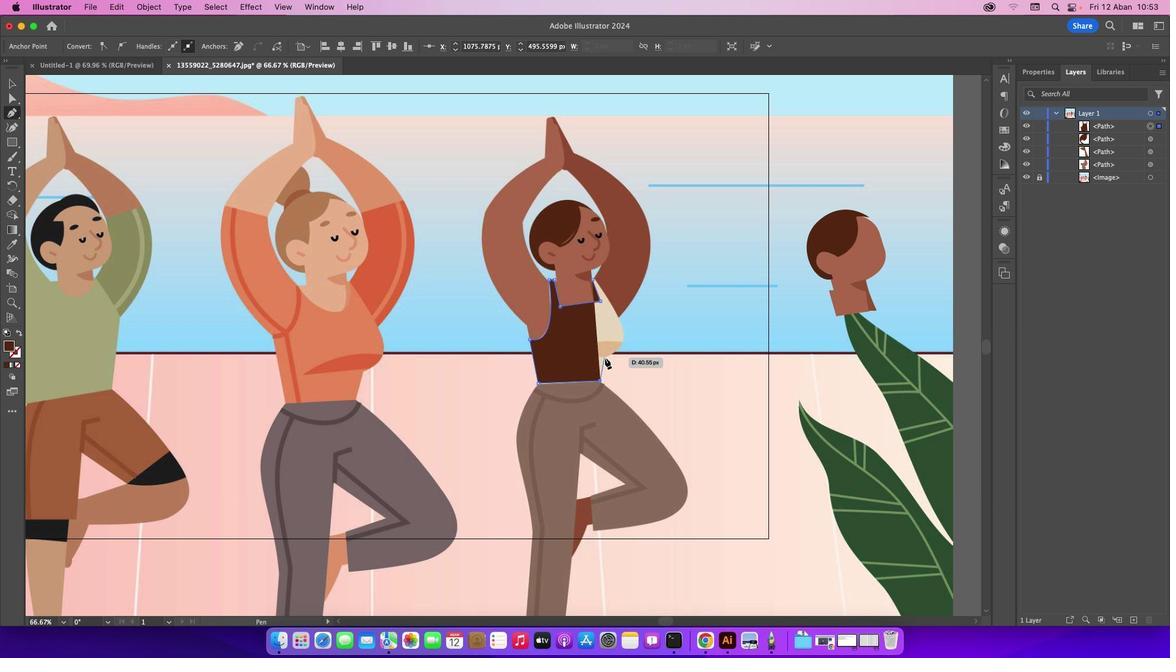 
Action: Mouse moved to (607, 360)
Screenshot: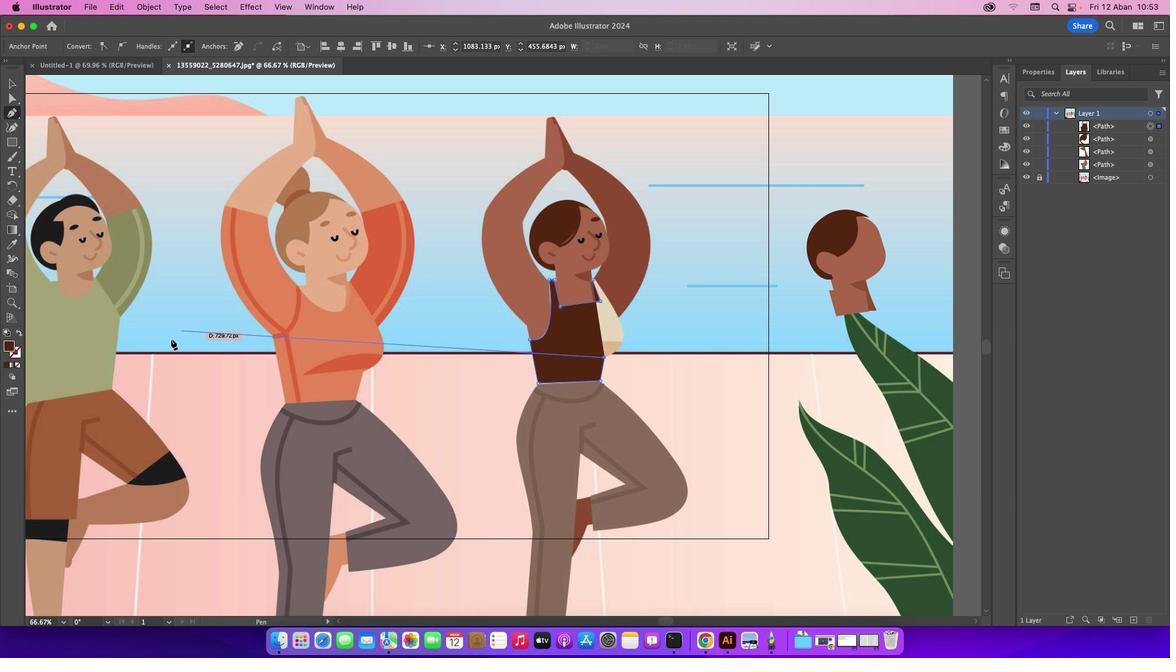 
Action: Mouse pressed left at (607, 360)
Screenshot: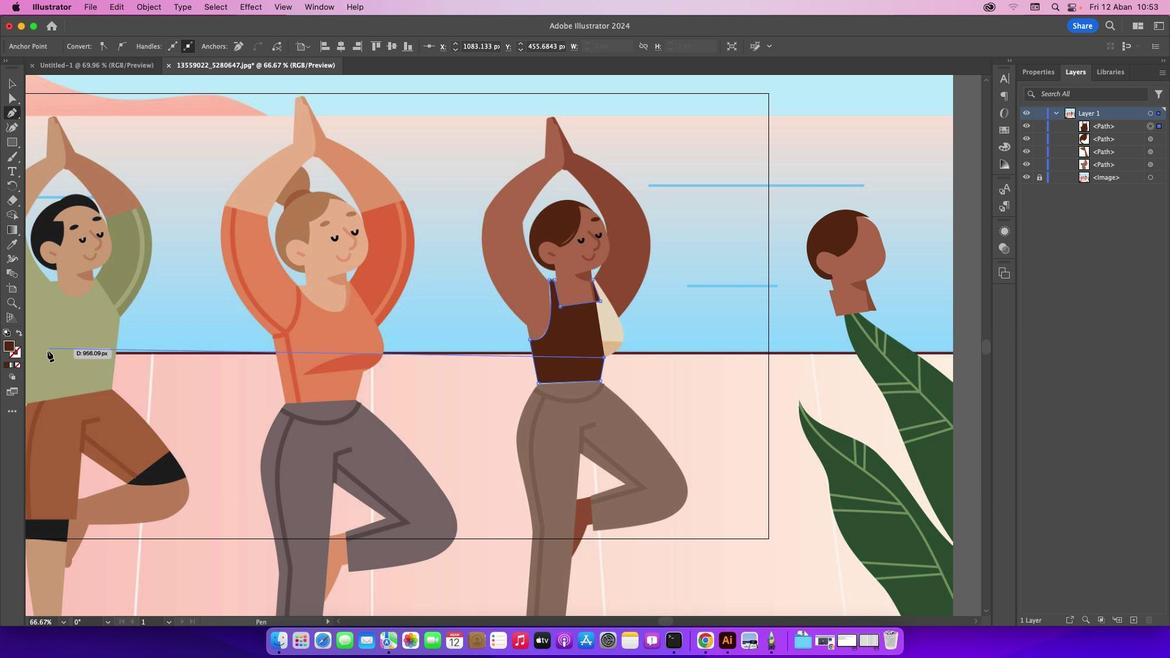 
Action: Mouse moved to (19, 368)
Screenshot: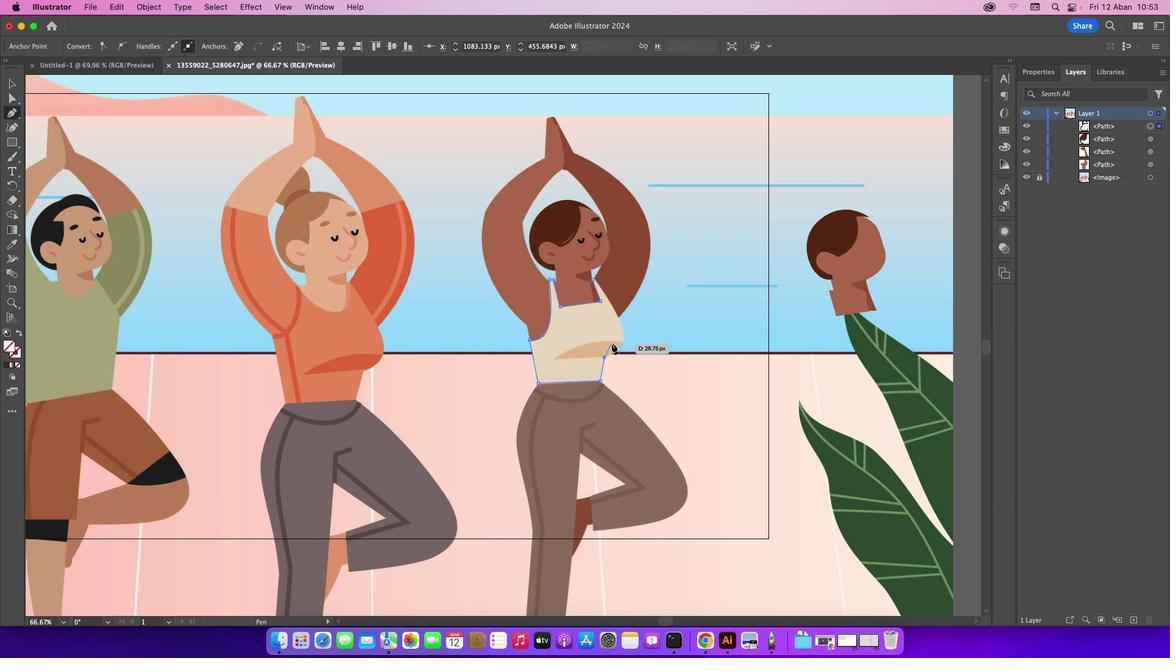 
Action: Mouse pressed left at (19, 368)
Screenshot: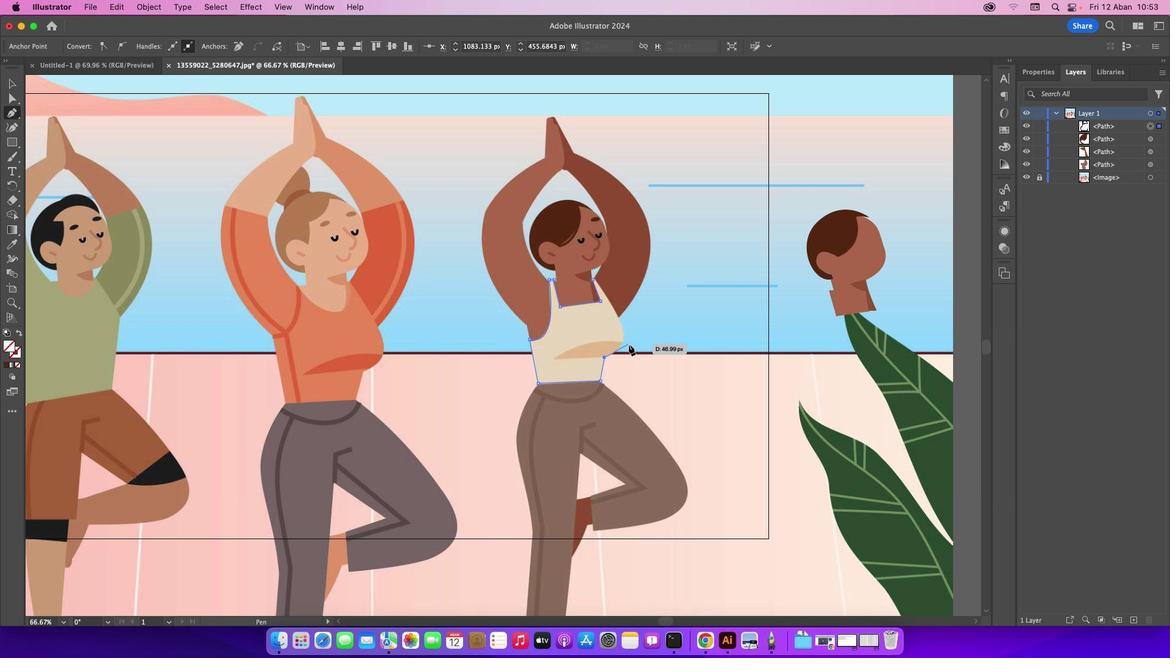 
Action: Mouse moved to (625, 343)
Screenshot: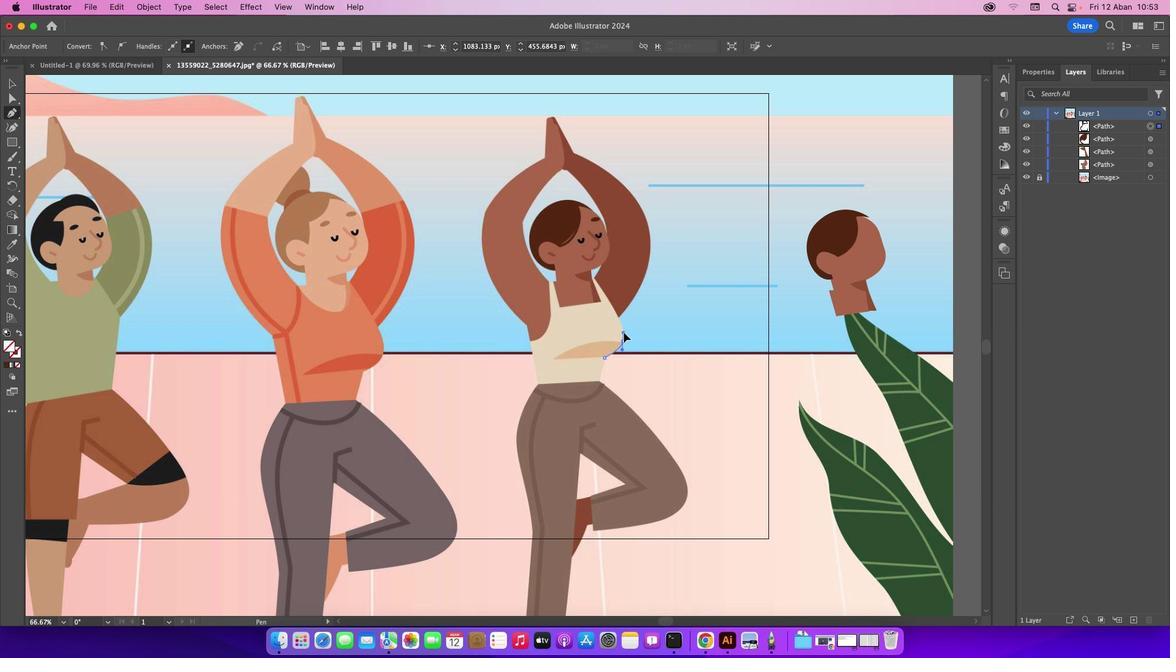 
Action: Mouse pressed left at (625, 343)
Screenshot: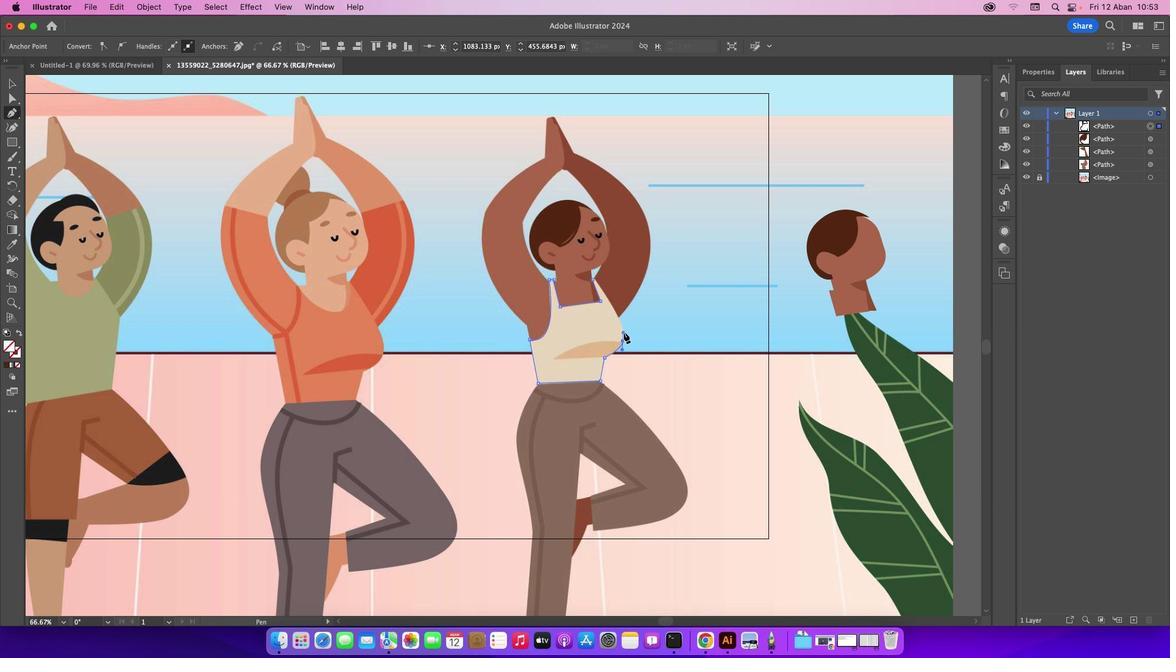 
Action: Mouse moved to (624, 343)
Screenshot: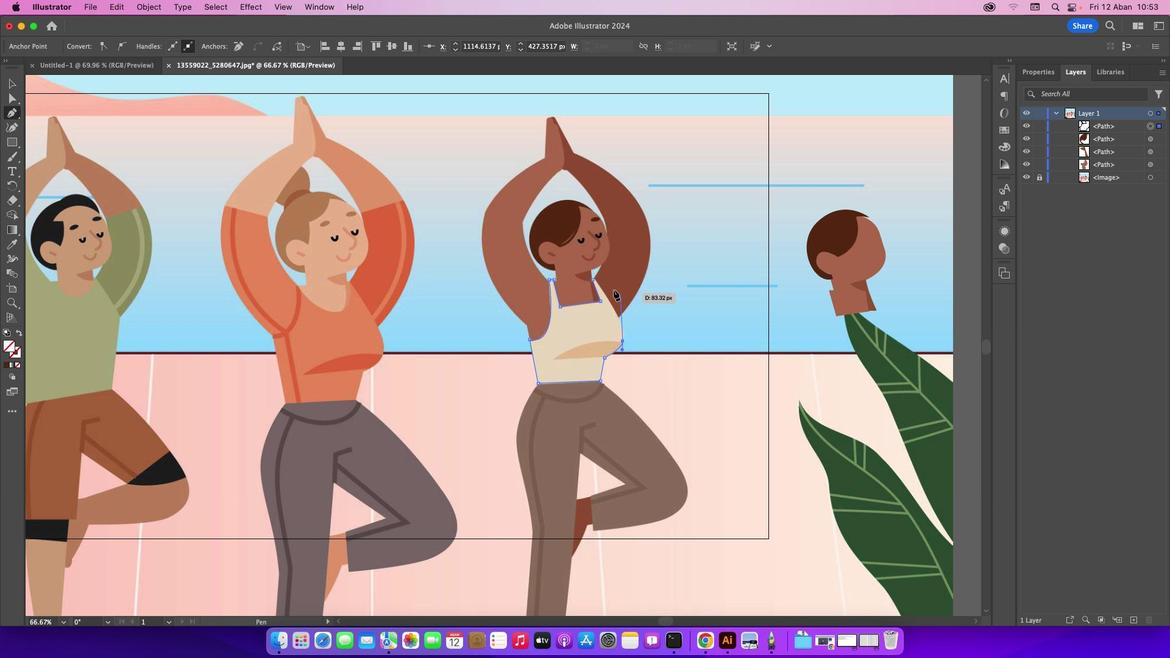
Action: Mouse pressed left at (624, 343)
Screenshot: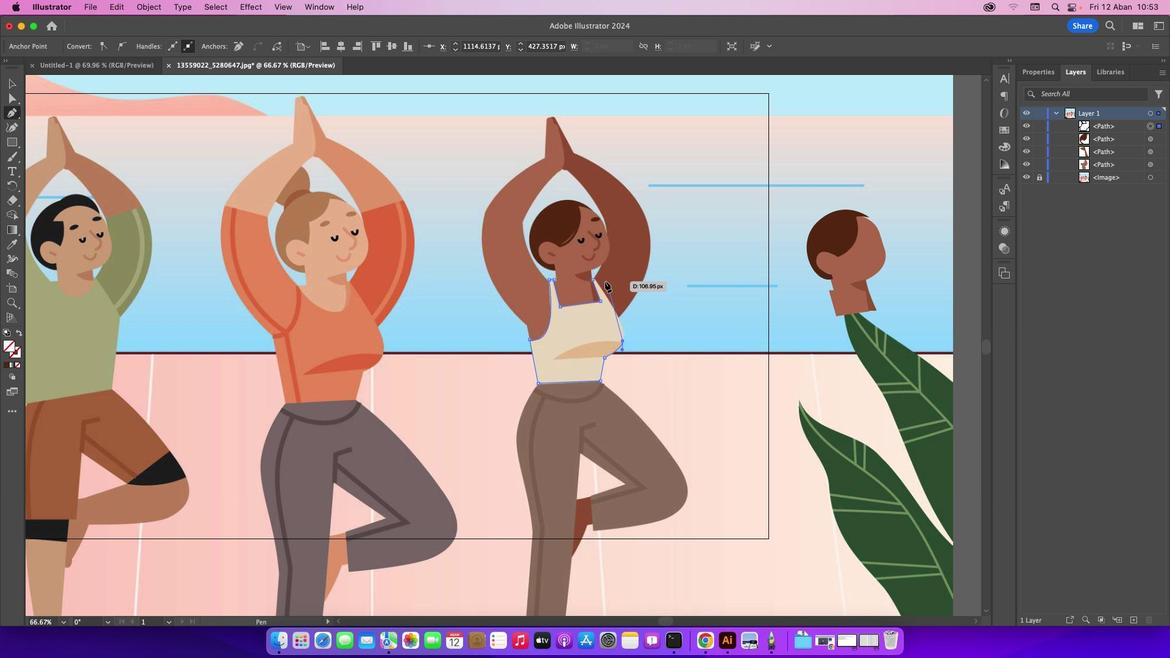
Action: Mouse moved to (621, 317)
Screenshot: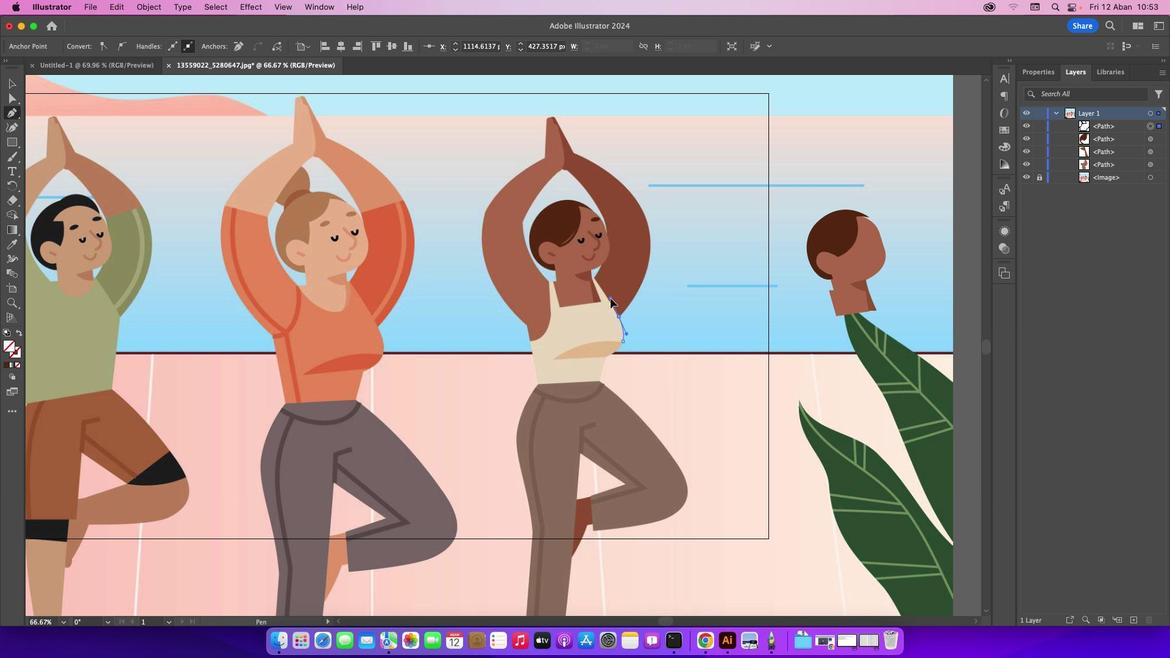 
Action: Mouse pressed left at (621, 317)
Screenshot: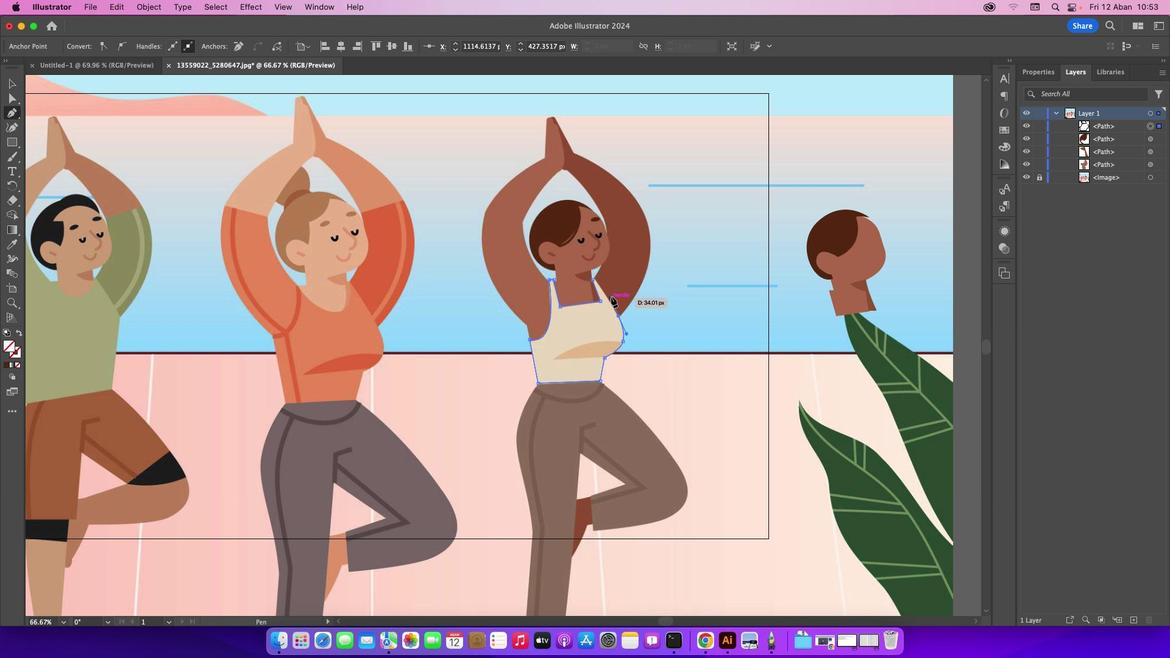 
Action: Mouse moved to (620, 318)
Screenshot: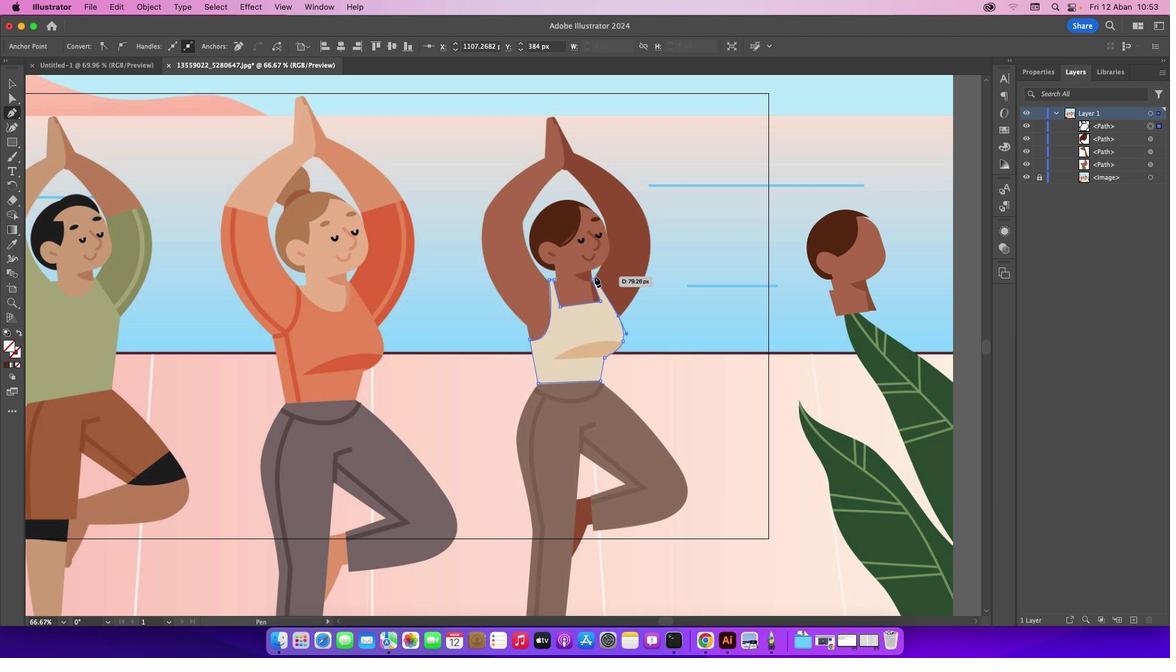 
Action: Mouse pressed left at (620, 318)
Screenshot: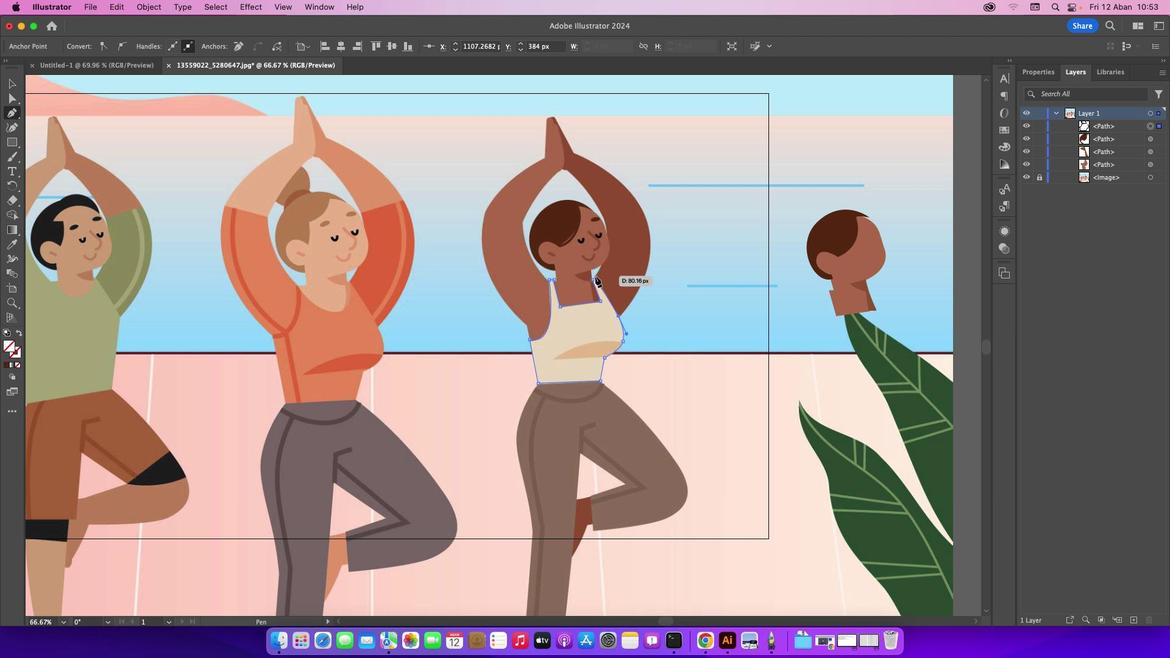 
Action: Mouse moved to (597, 278)
Screenshot: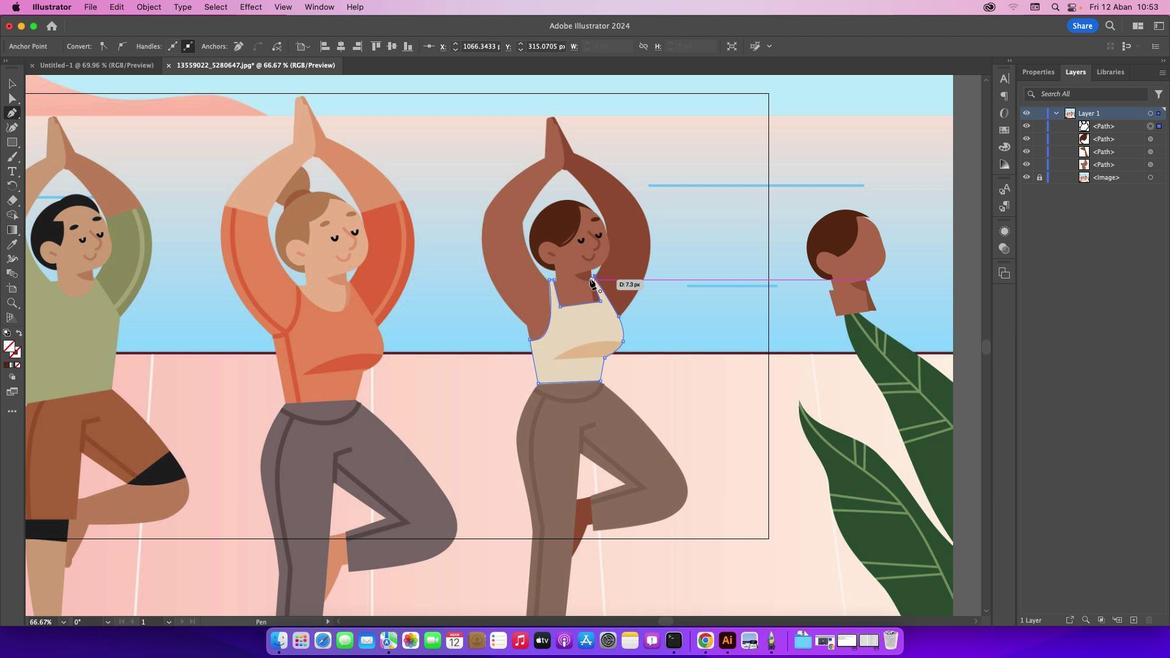 
Action: Mouse pressed left at (597, 278)
Screenshot: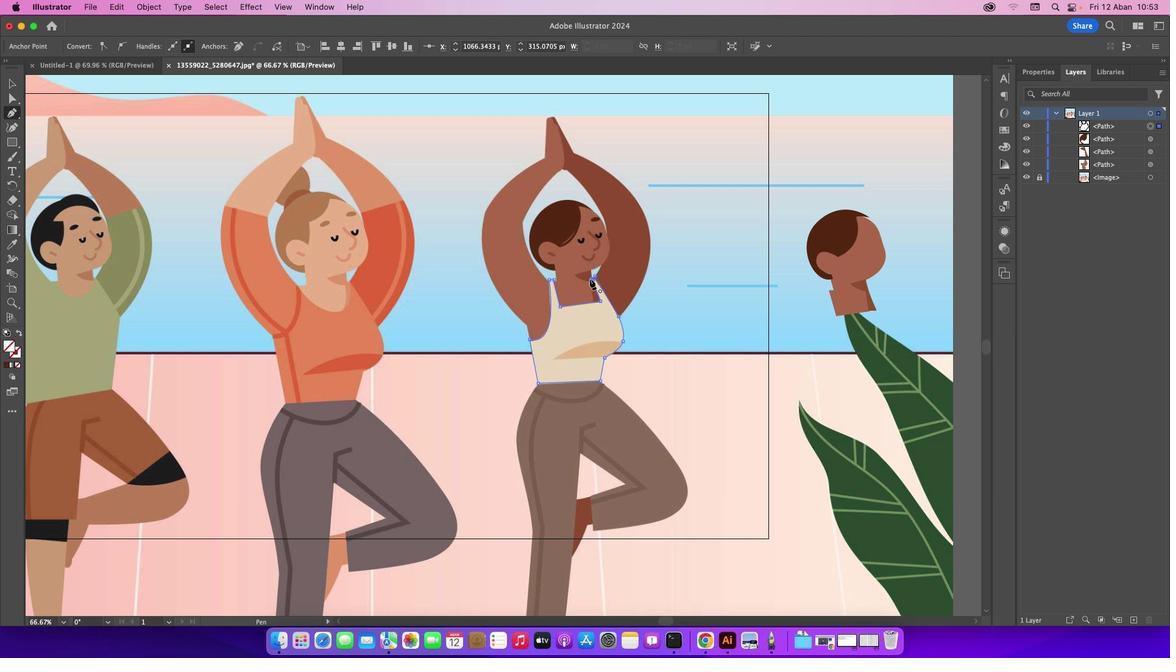 
Action: Mouse moved to (592, 280)
Screenshot: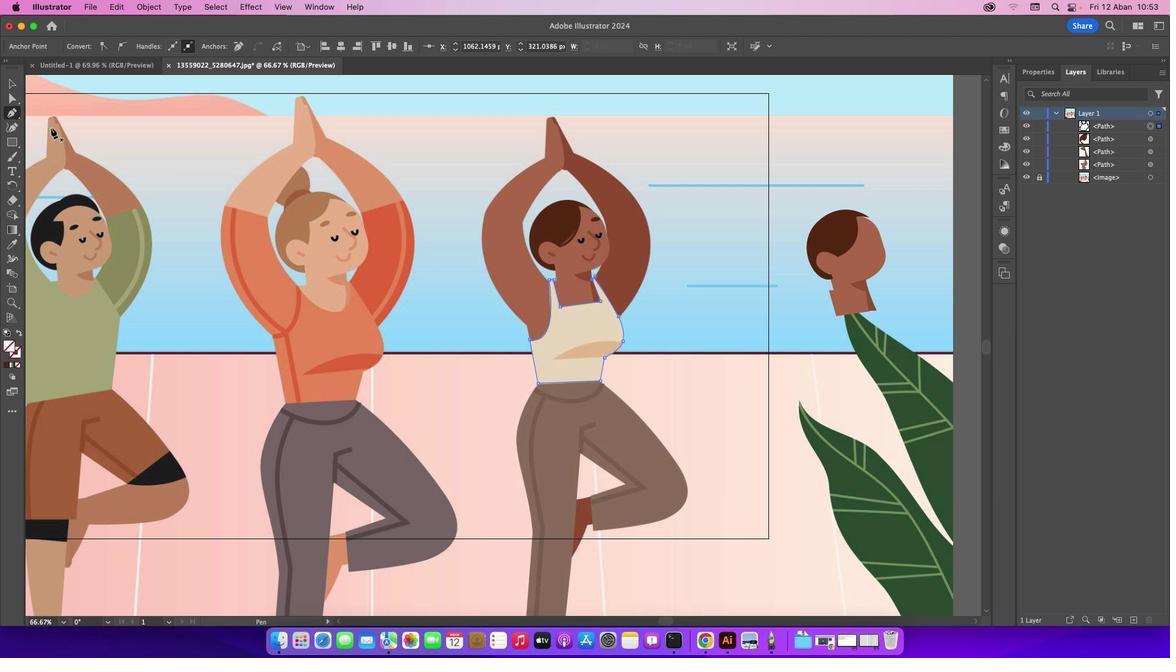 
Action: Mouse pressed left at (592, 280)
Screenshot: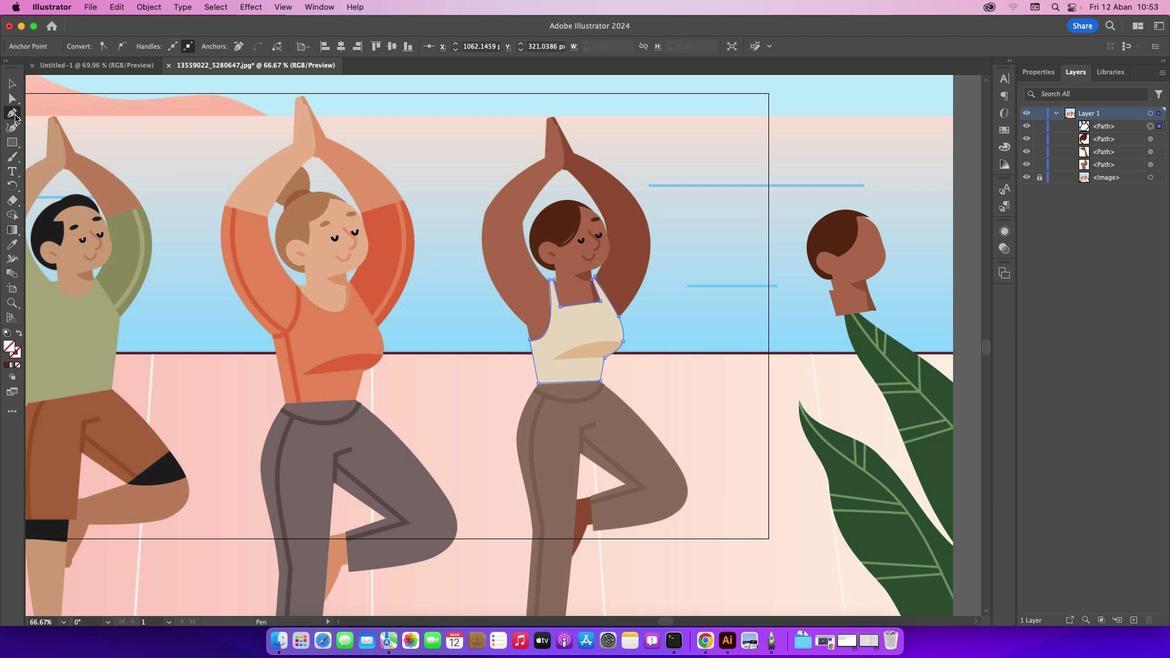 
Action: Mouse moved to (7, 87)
Screenshot: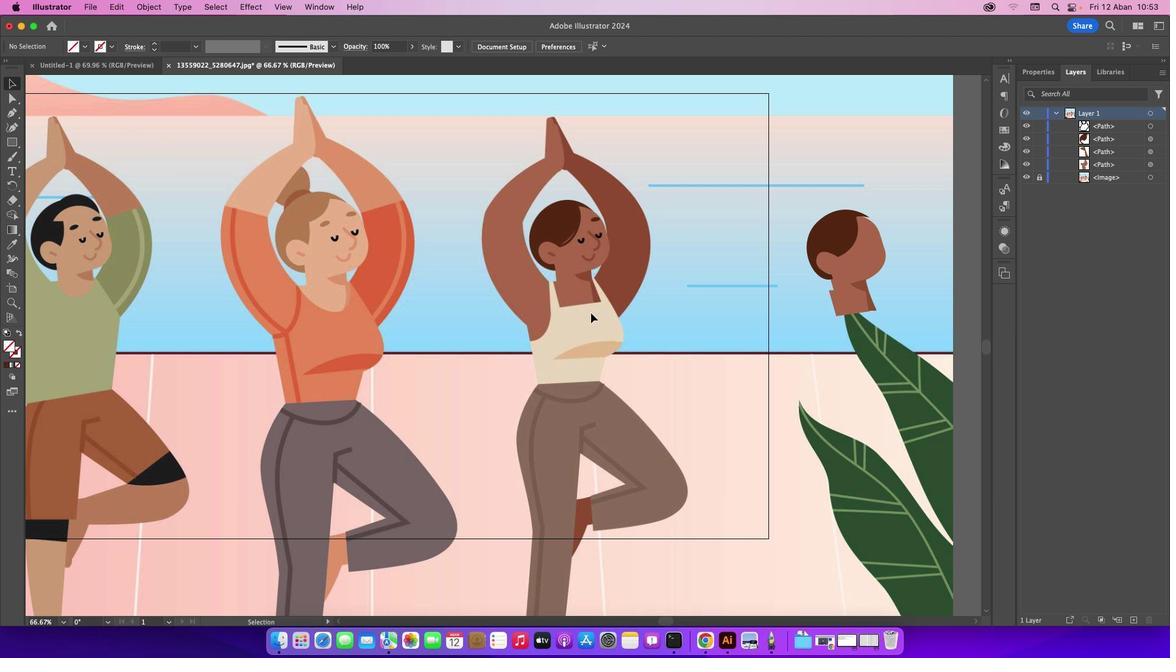 
Action: Mouse pressed left at (7, 87)
Screenshot: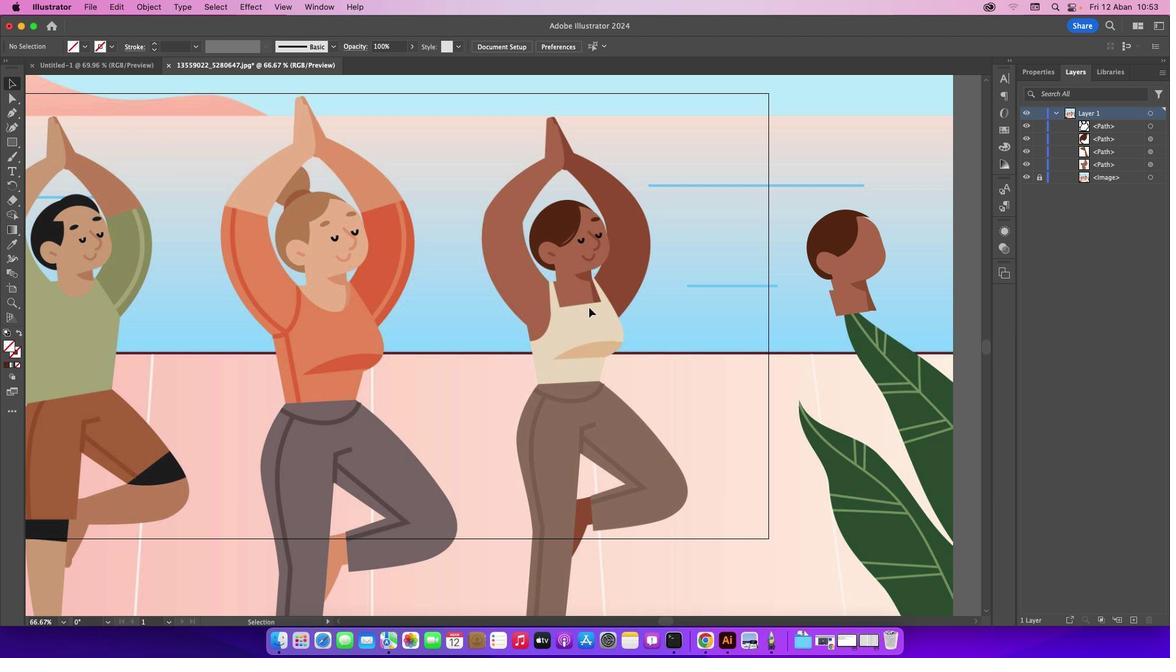 
Action: Mouse moved to (123, 117)
Screenshot: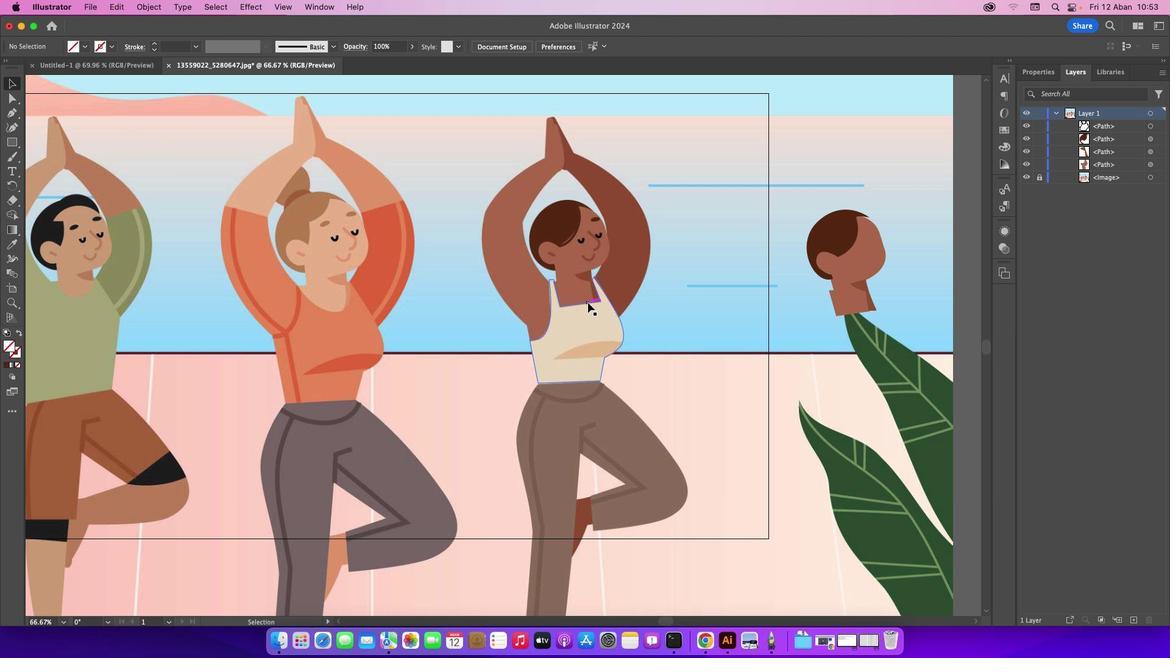 
Action: Mouse pressed left at (123, 117)
Screenshot: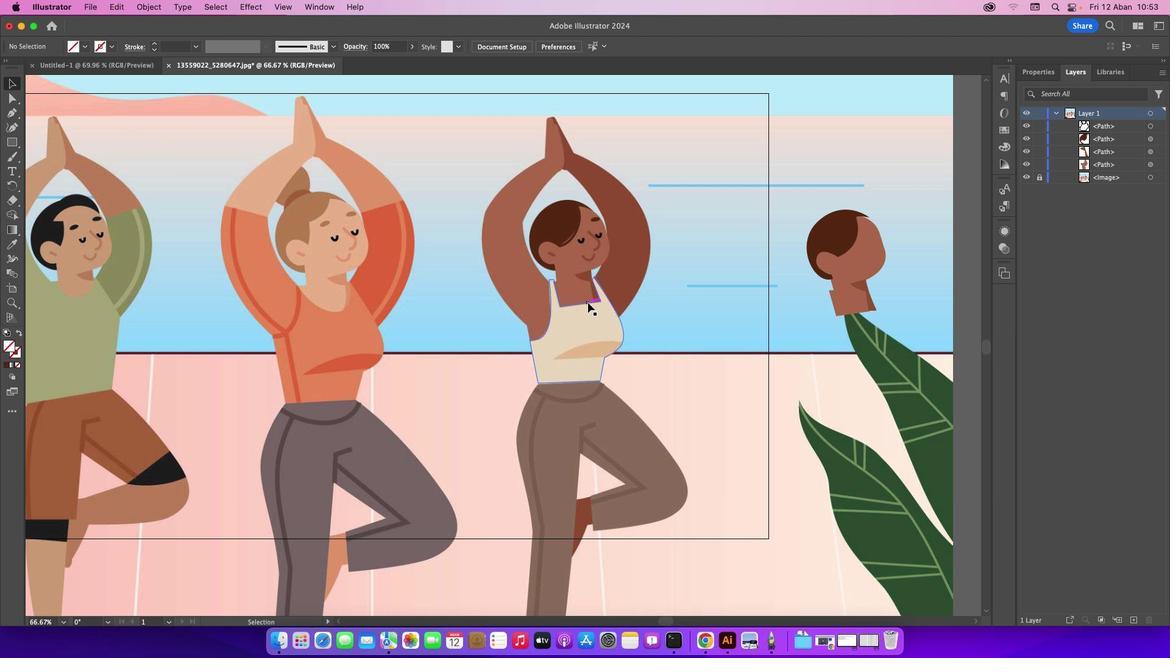 
Action: Mouse moved to (589, 304)
Screenshot: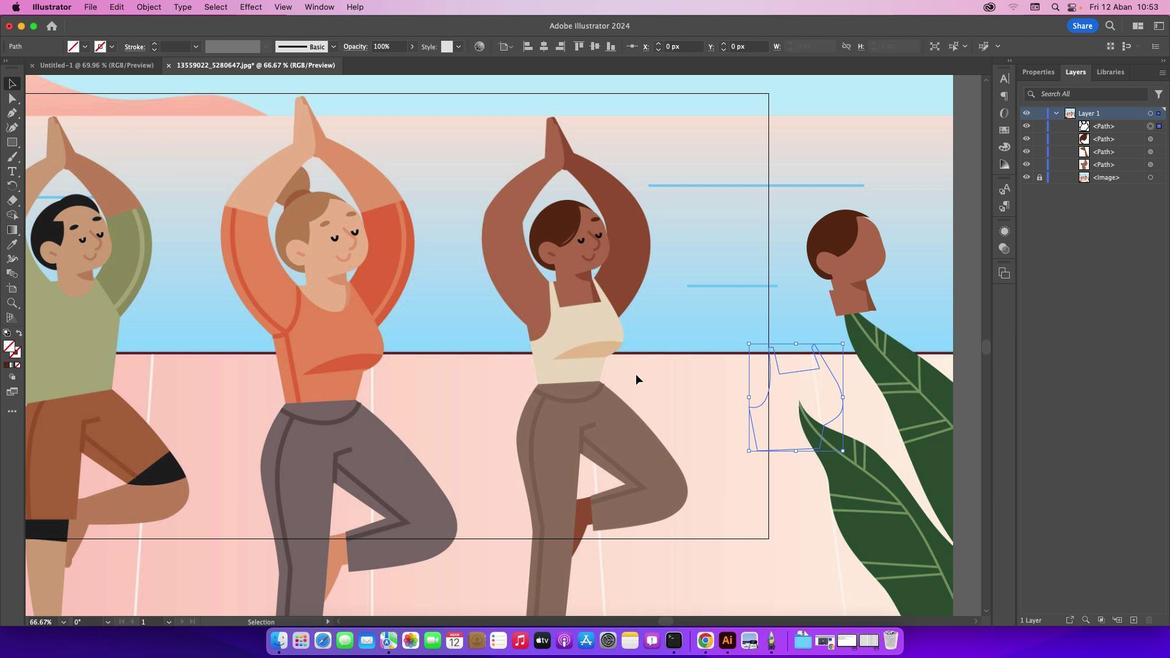 
Action: Mouse pressed left at (589, 304)
Screenshot: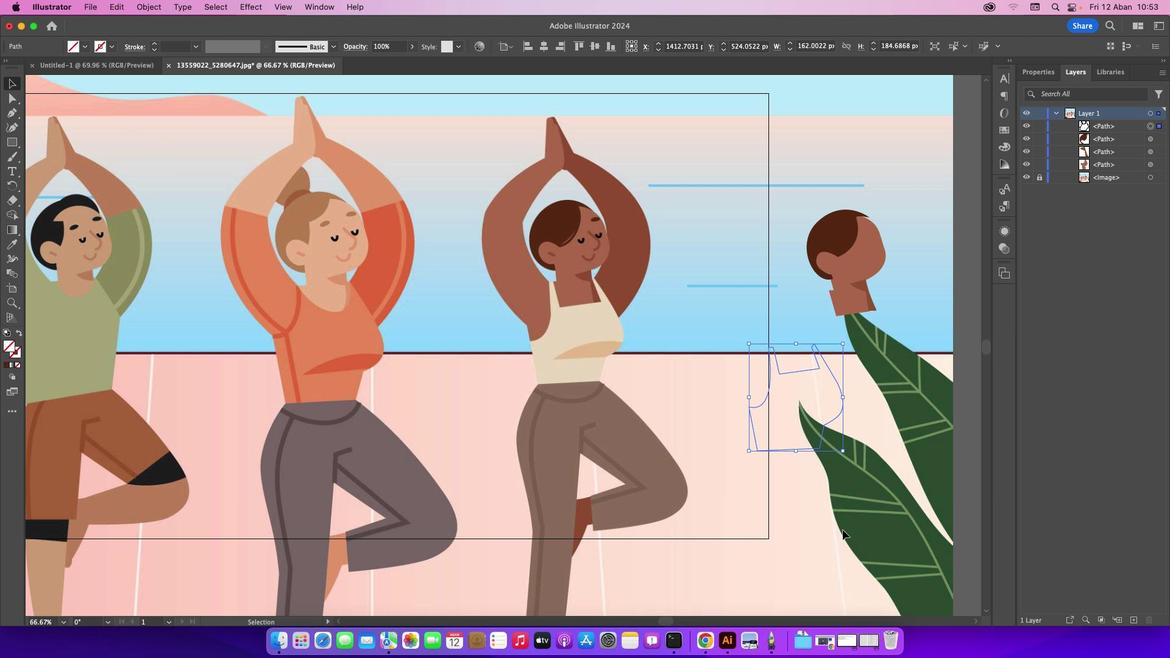 
Action: Mouse moved to (11, 247)
Screenshot: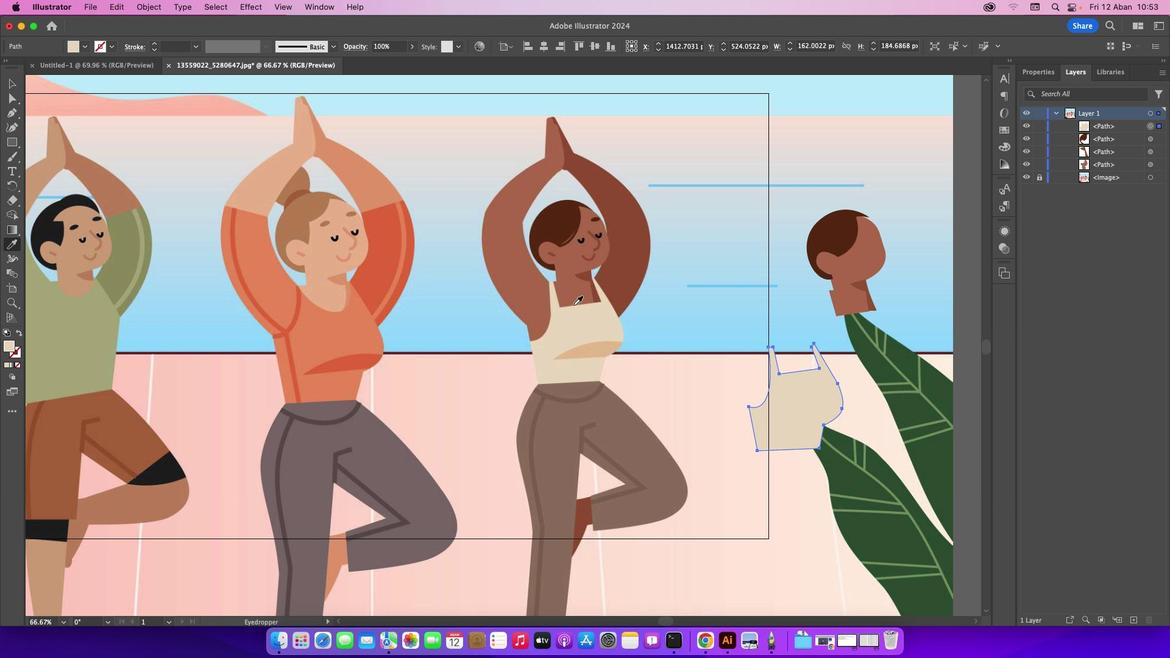 
Action: Mouse pressed left at (11, 247)
Screenshot: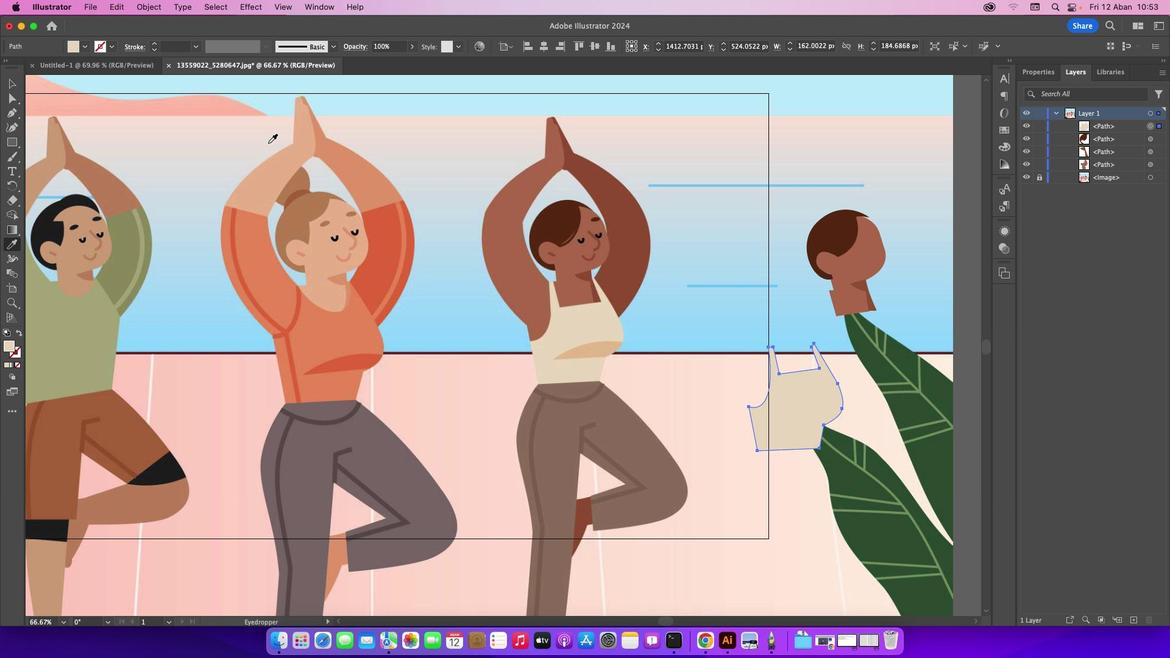 
Action: Mouse moved to (592, 327)
Screenshot: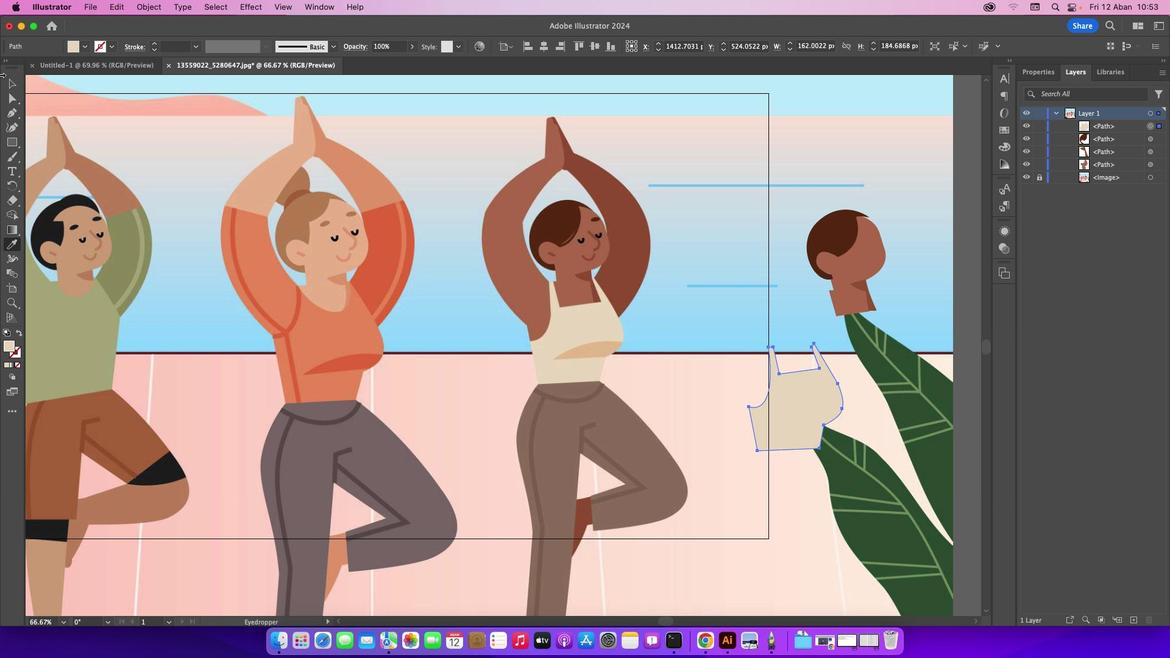 
Action: Mouse pressed left at (592, 327)
Screenshot: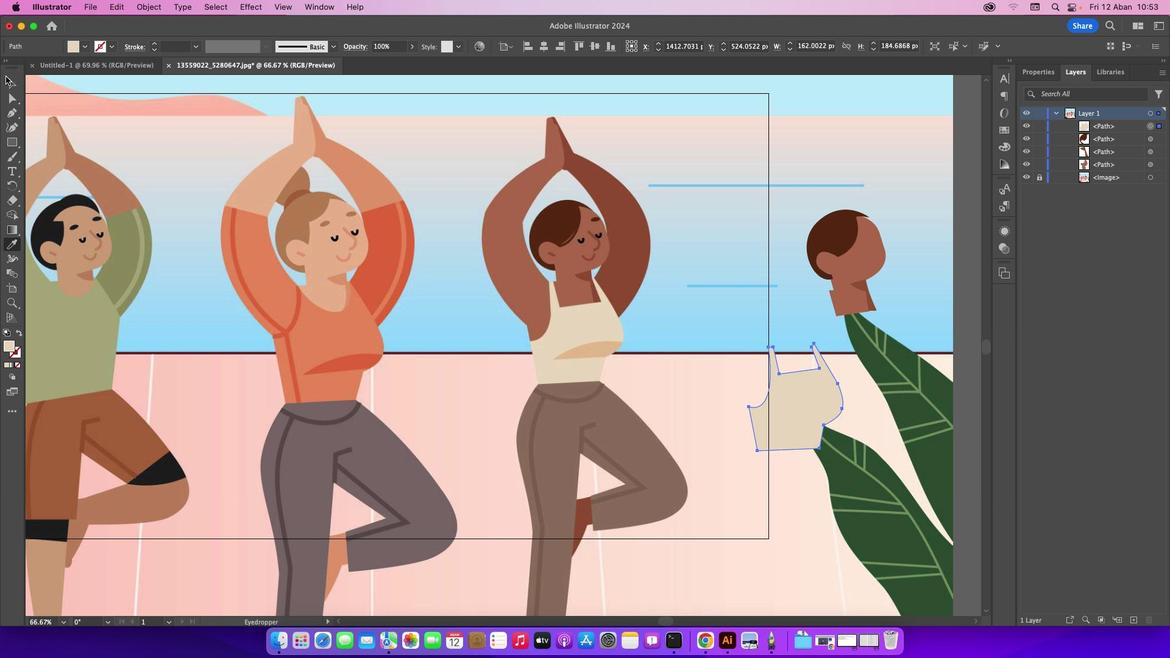 
Action: Mouse moved to (19, 81)
Screenshot: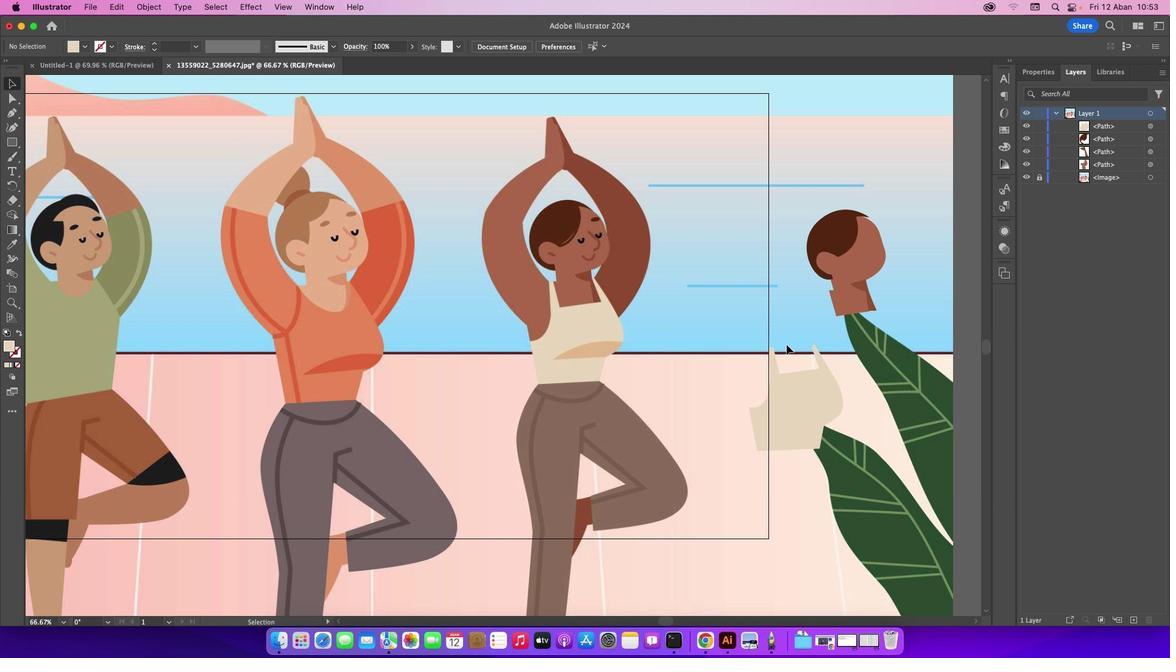 
Action: Mouse pressed left at (19, 81)
Screenshot: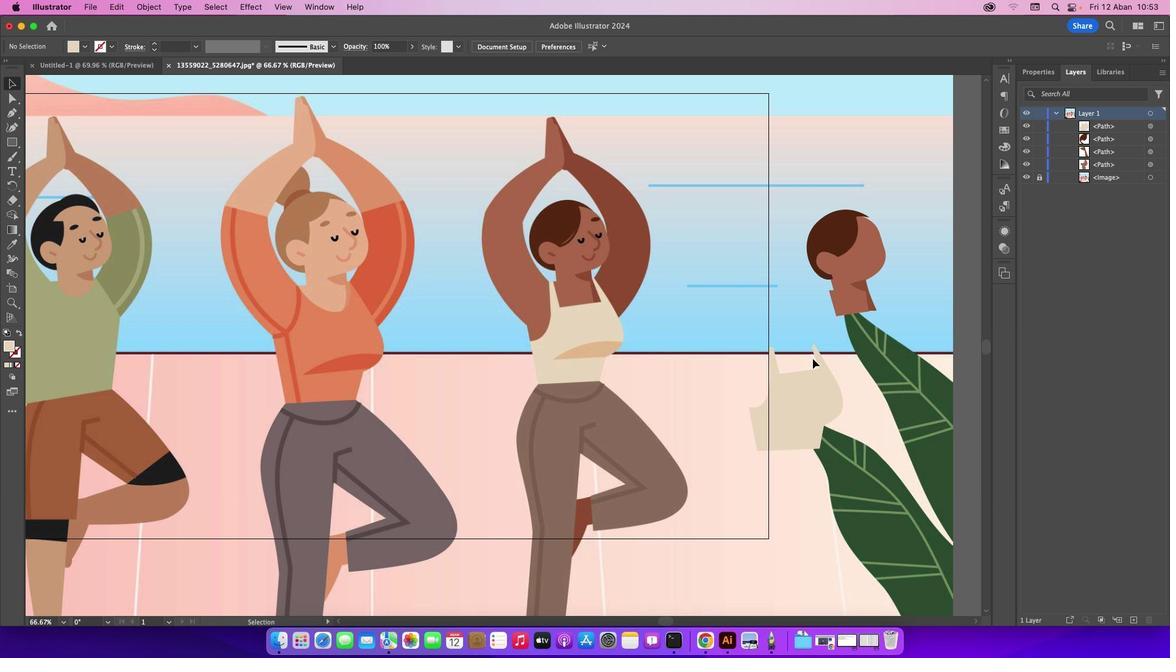 
Action: Mouse moved to (756, 194)
Screenshot: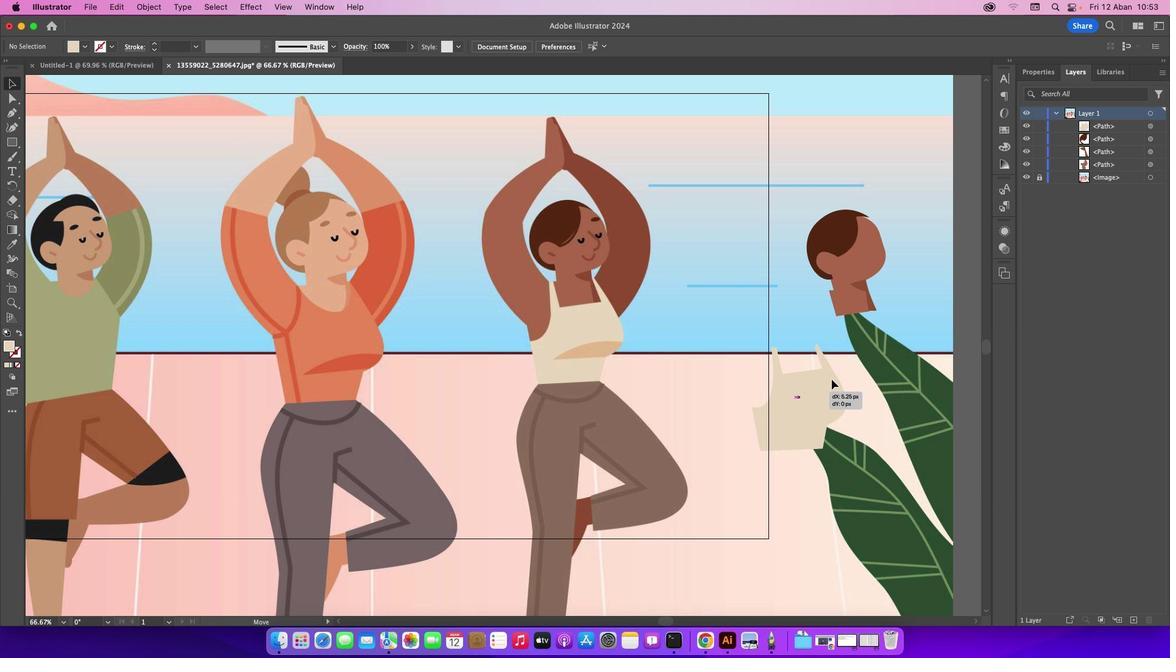 
Action: Mouse pressed left at (756, 194)
Screenshot: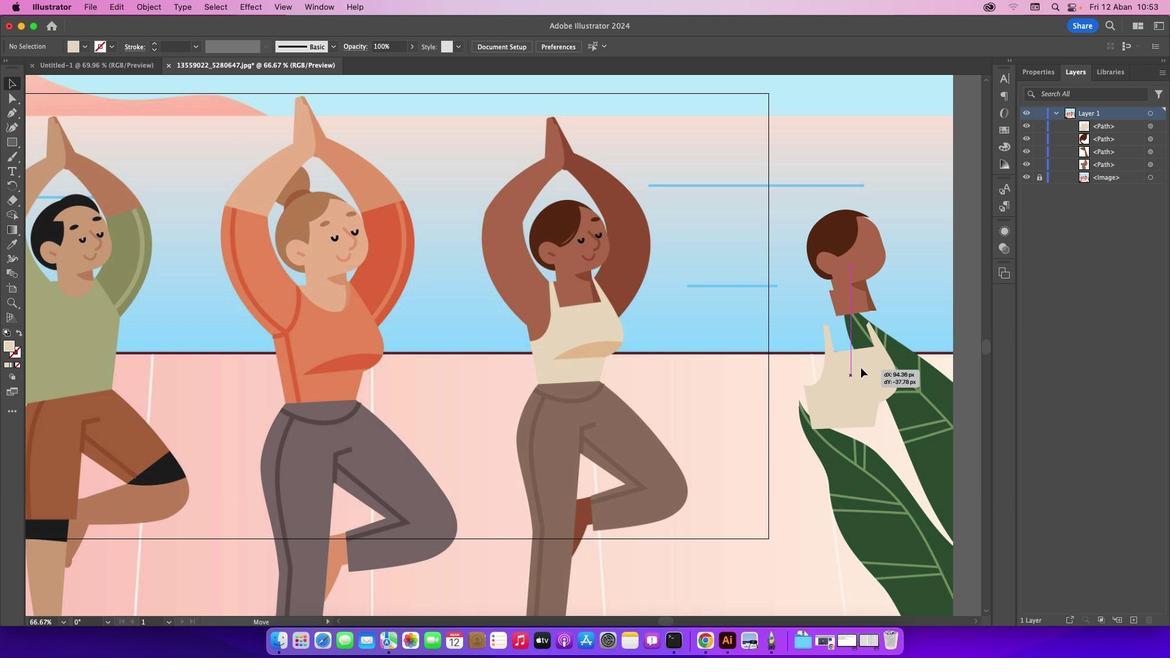
Action: Mouse moved to (804, 394)
Screenshot: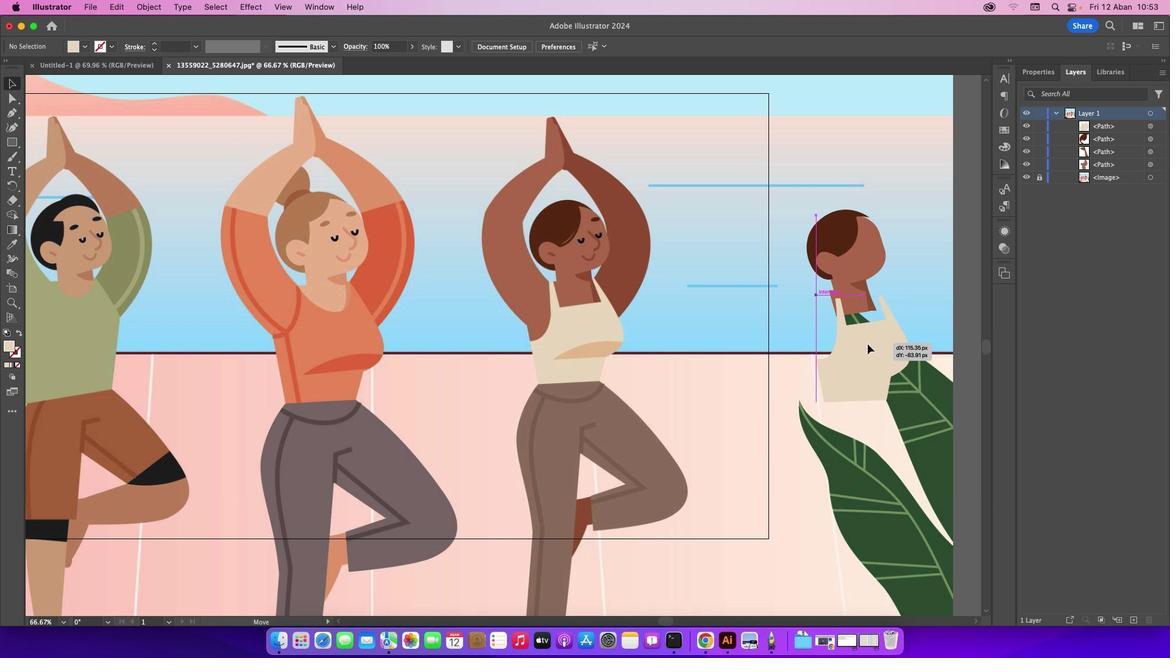 
Action: Mouse pressed left at (804, 394)
Screenshot: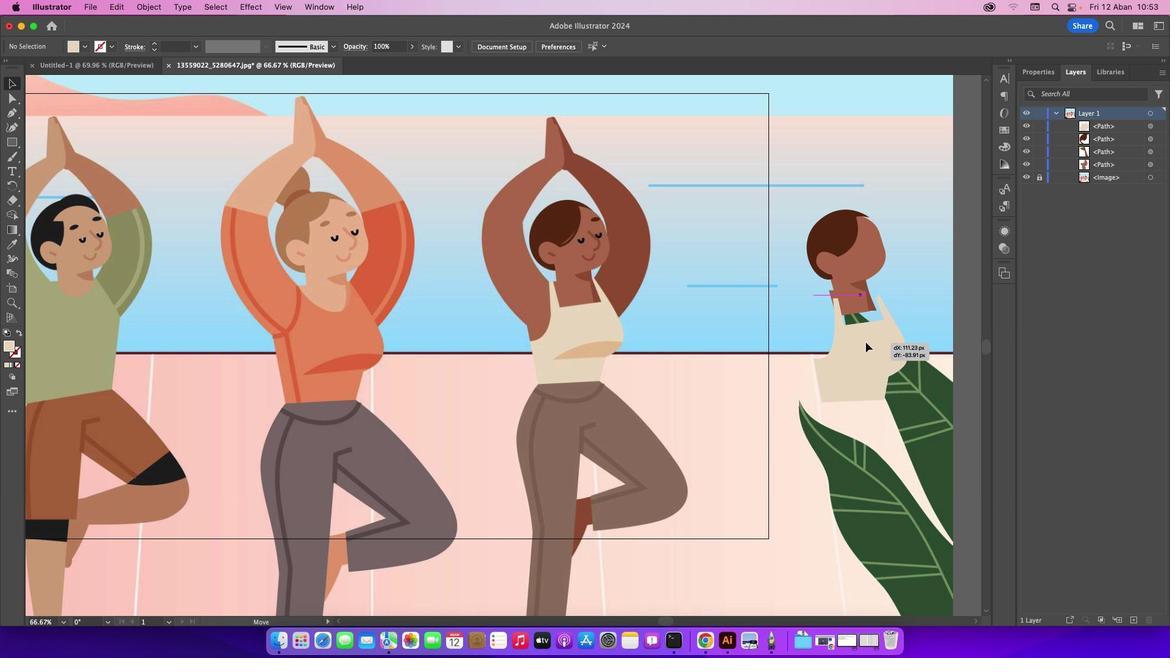 
Action: Mouse moved to (20, 240)
Screenshot: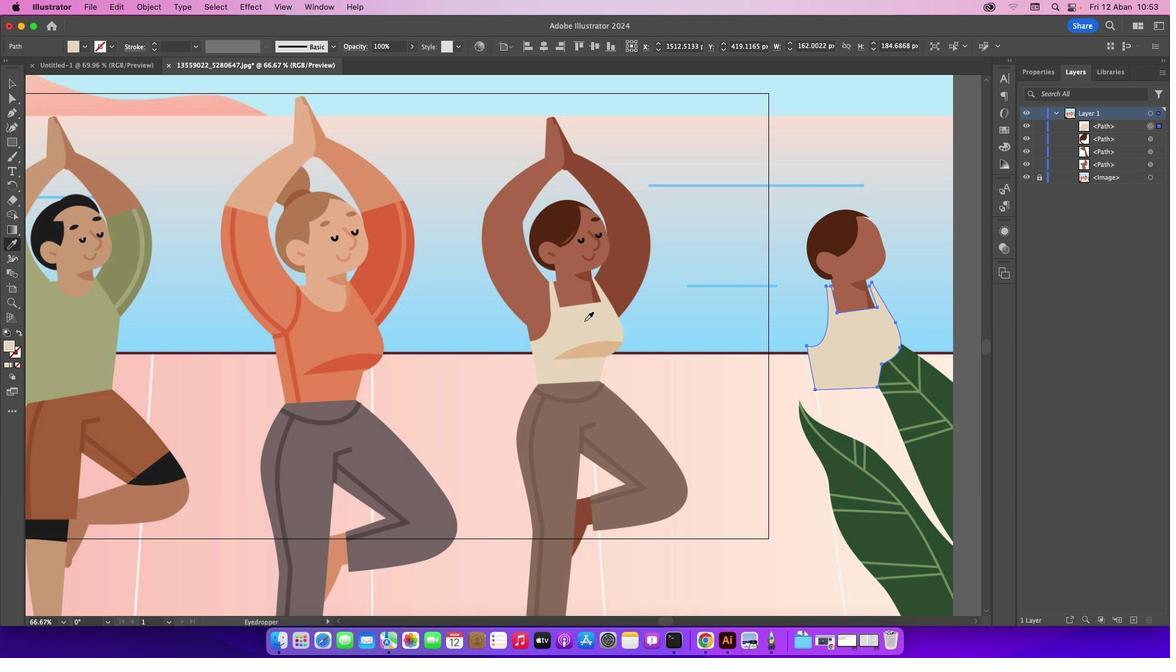 
Action: Mouse pressed left at (20, 240)
